 Task: Customize Chrome Appearance.
Action: Mouse moved to (1323, 40)
Screenshot: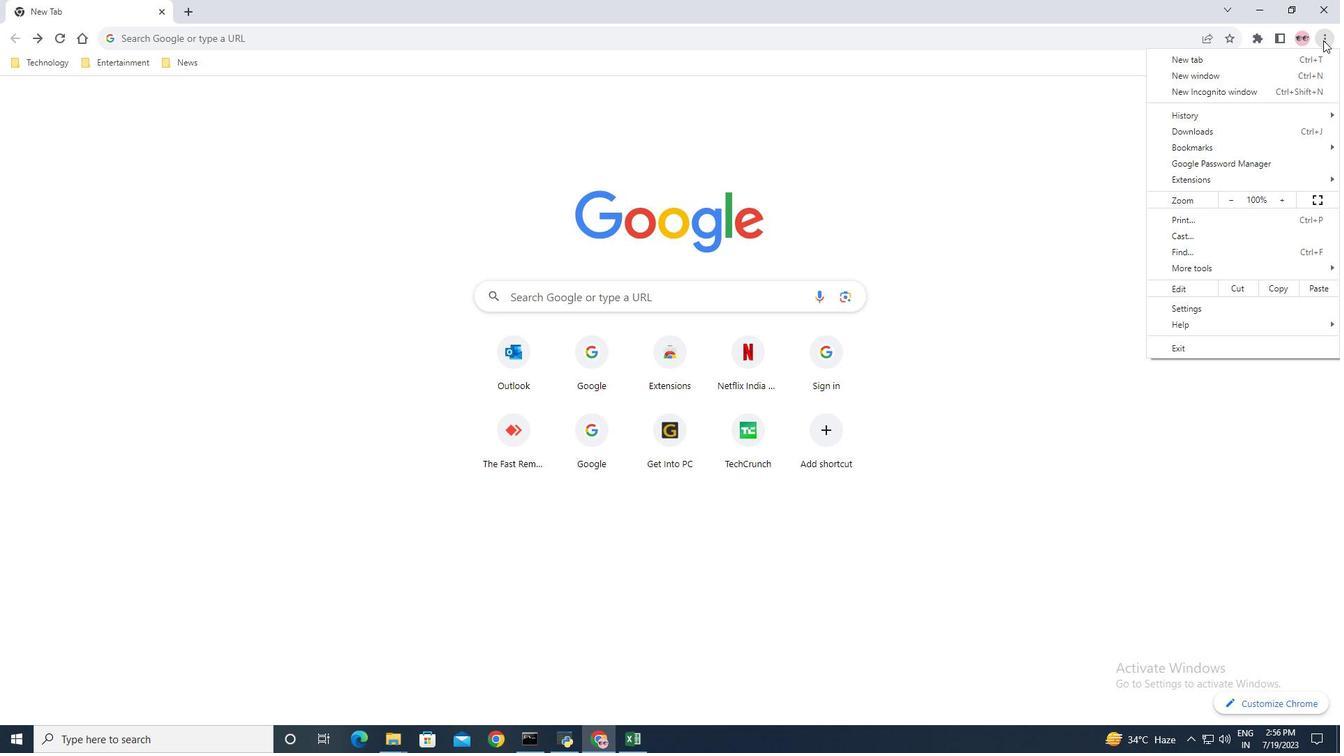 
Action: Mouse pressed left at (1323, 40)
Screenshot: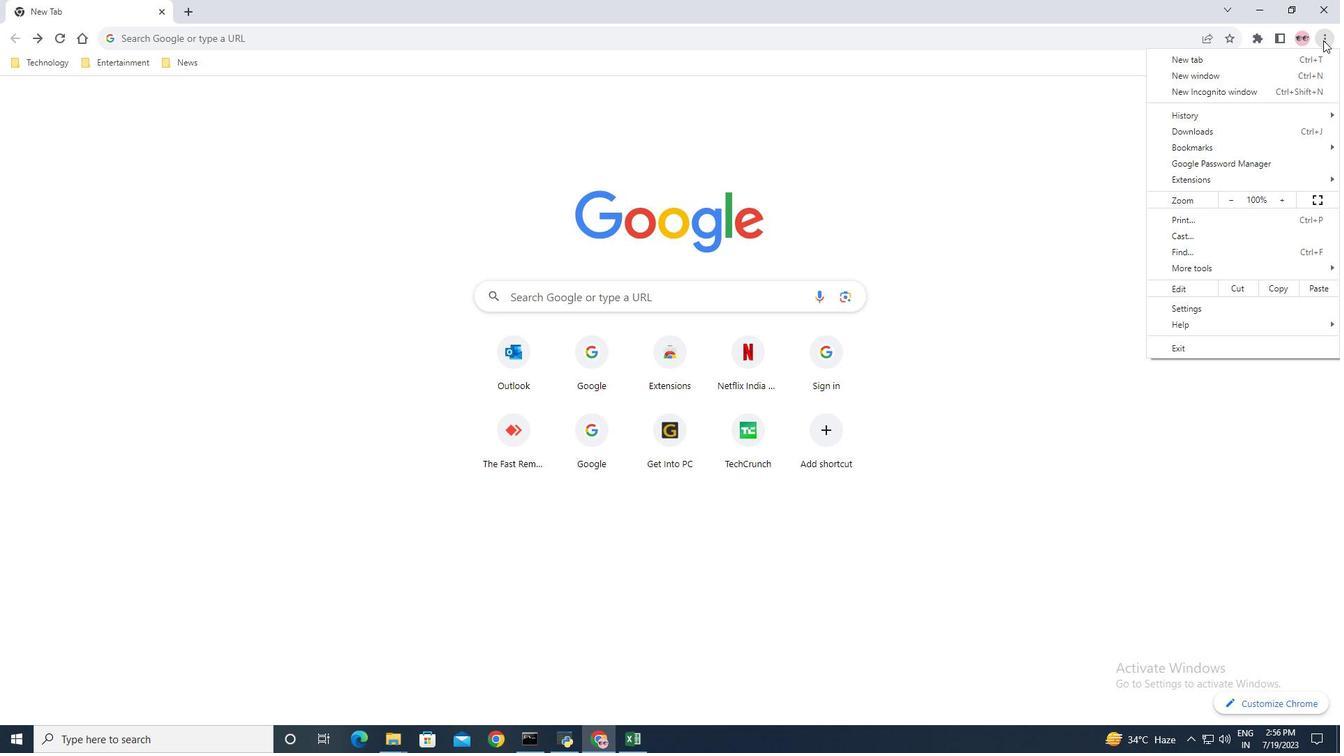 
Action: Mouse moved to (1204, 249)
Screenshot: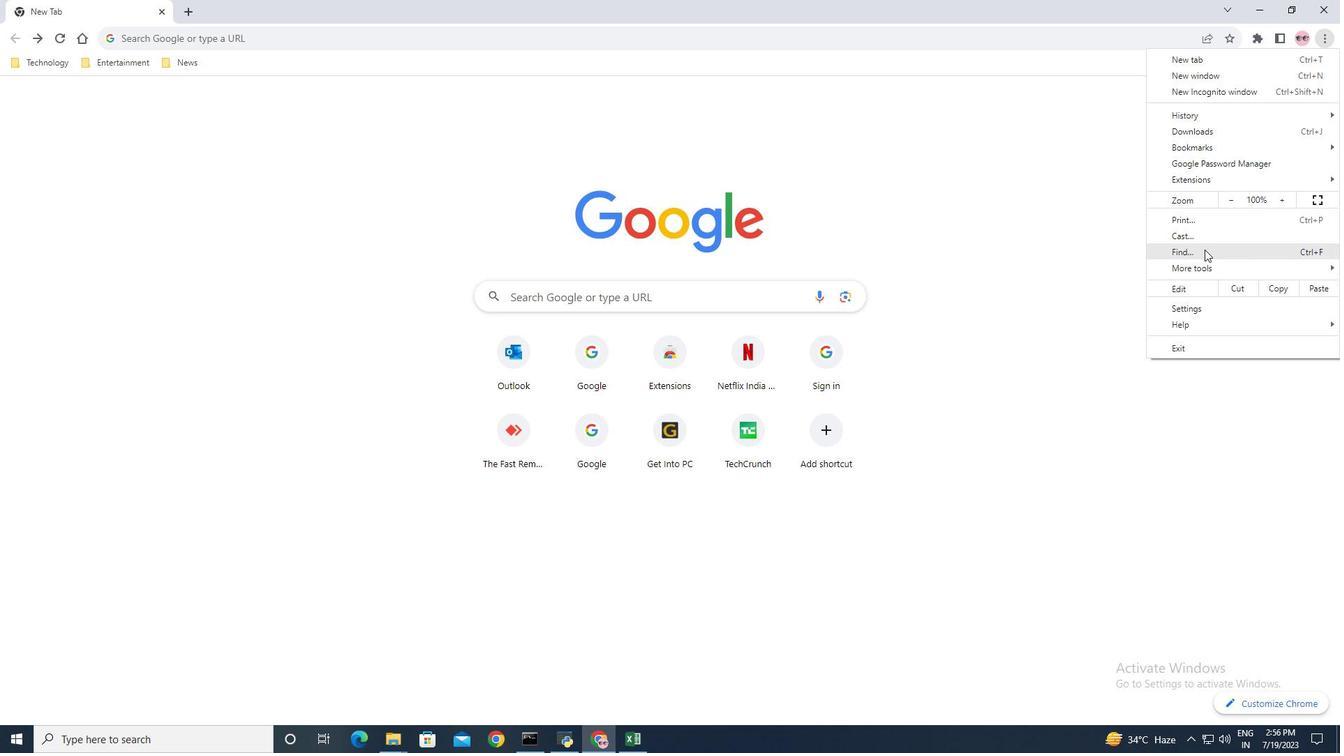 
Action: Mouse scrolled (1204, 249) with delta (0, 0)
Screenshot: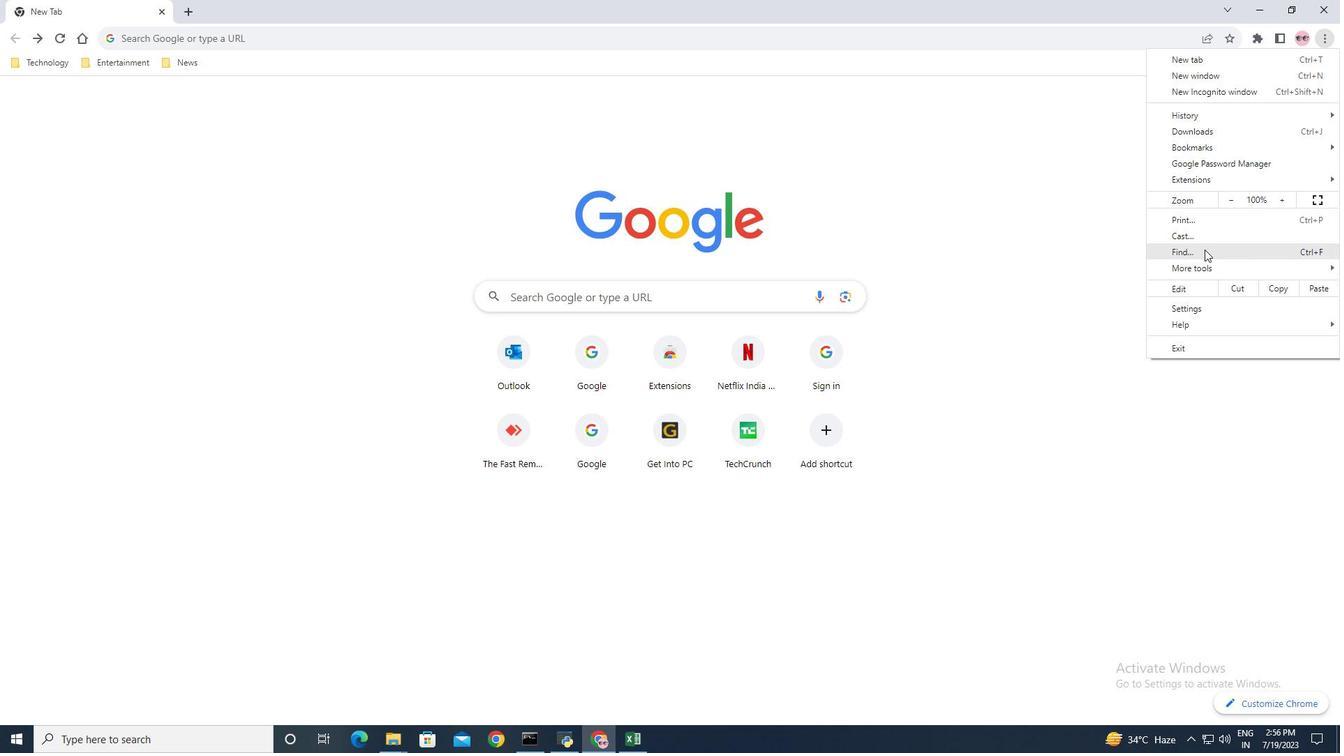 
Action: Mouse scrolled (1204, 249) with delta (0, 0)
Screenshot: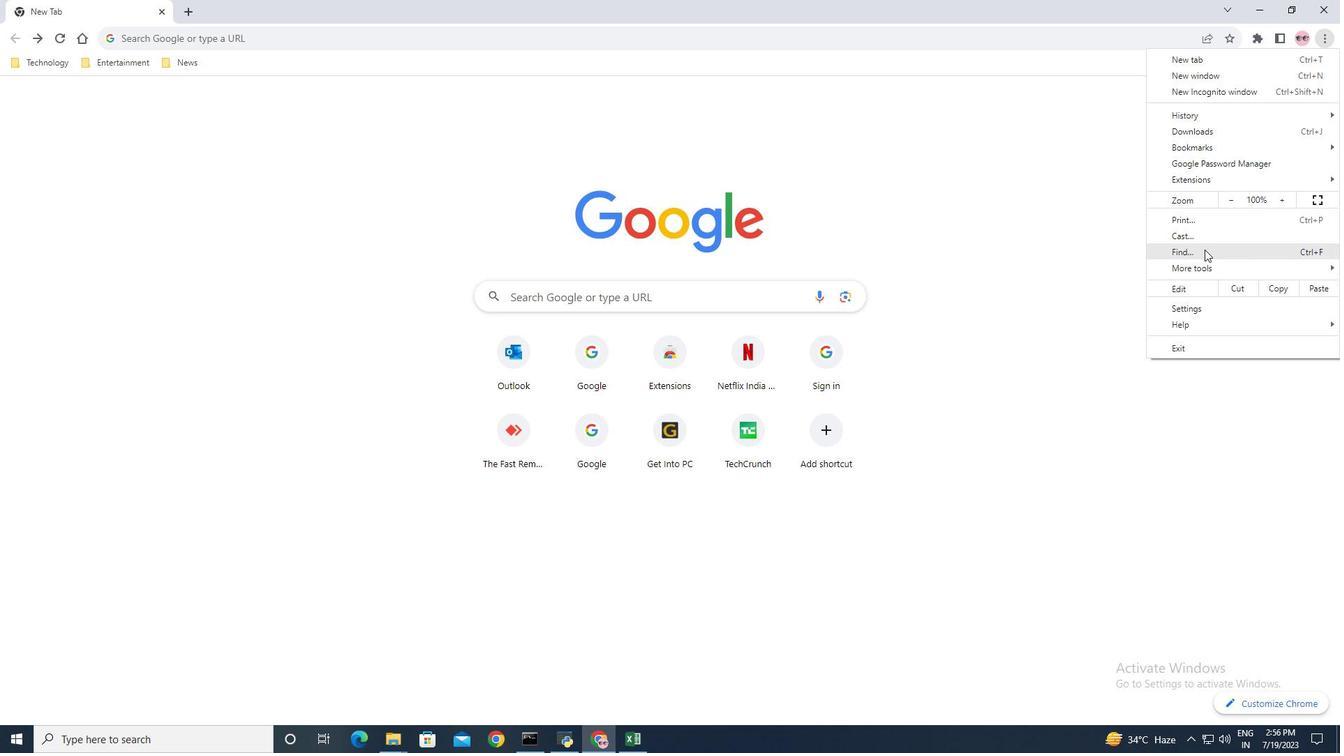 
Action: Mouse moved to (1194, 312)
Screenshot: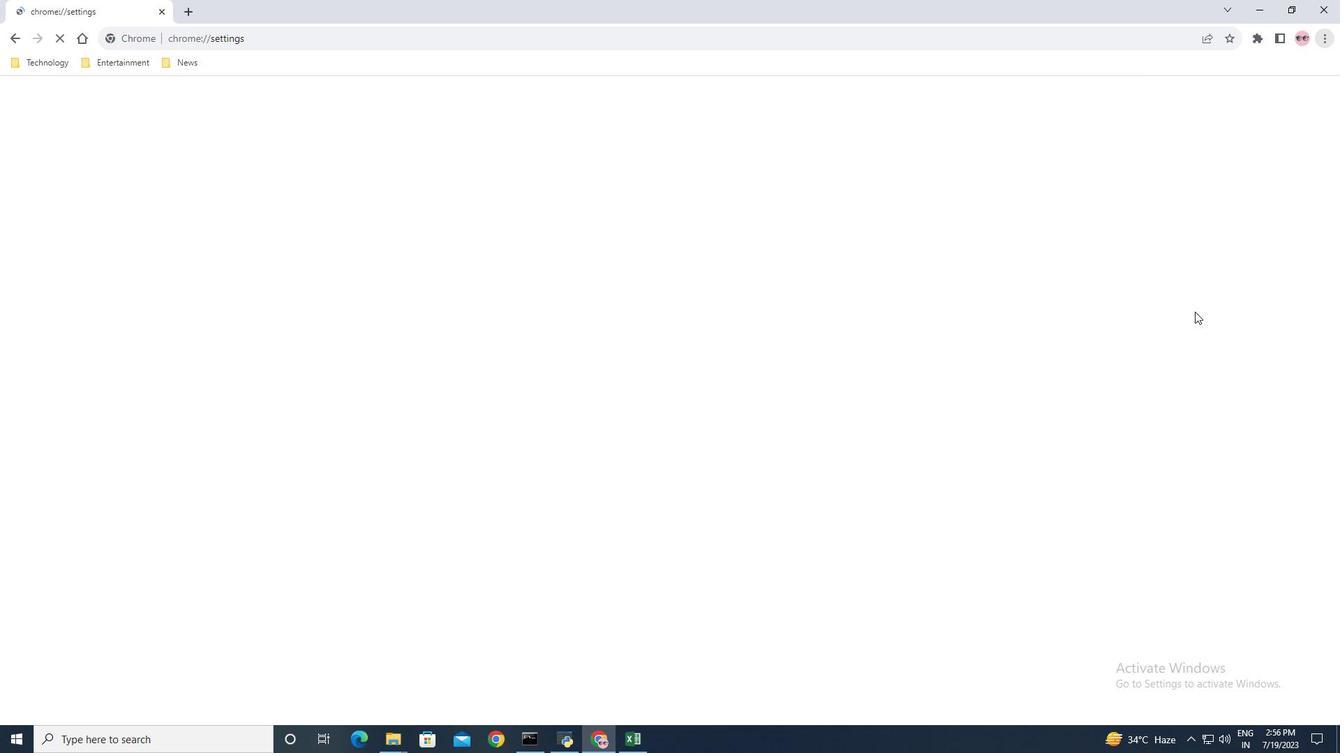 
Action: Mouse pressed left at (1194, 312)
Screenshot: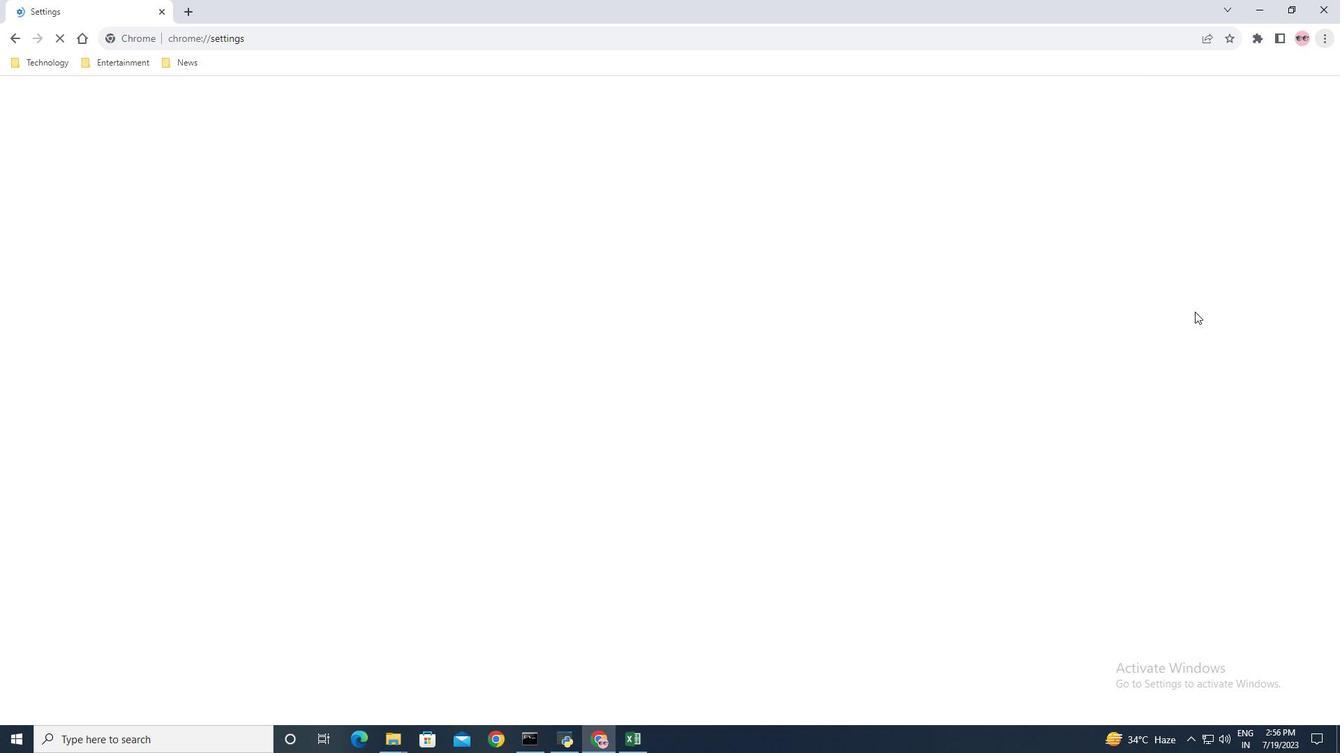 
Action: Mouse moved to (80, 247)
Screenshot: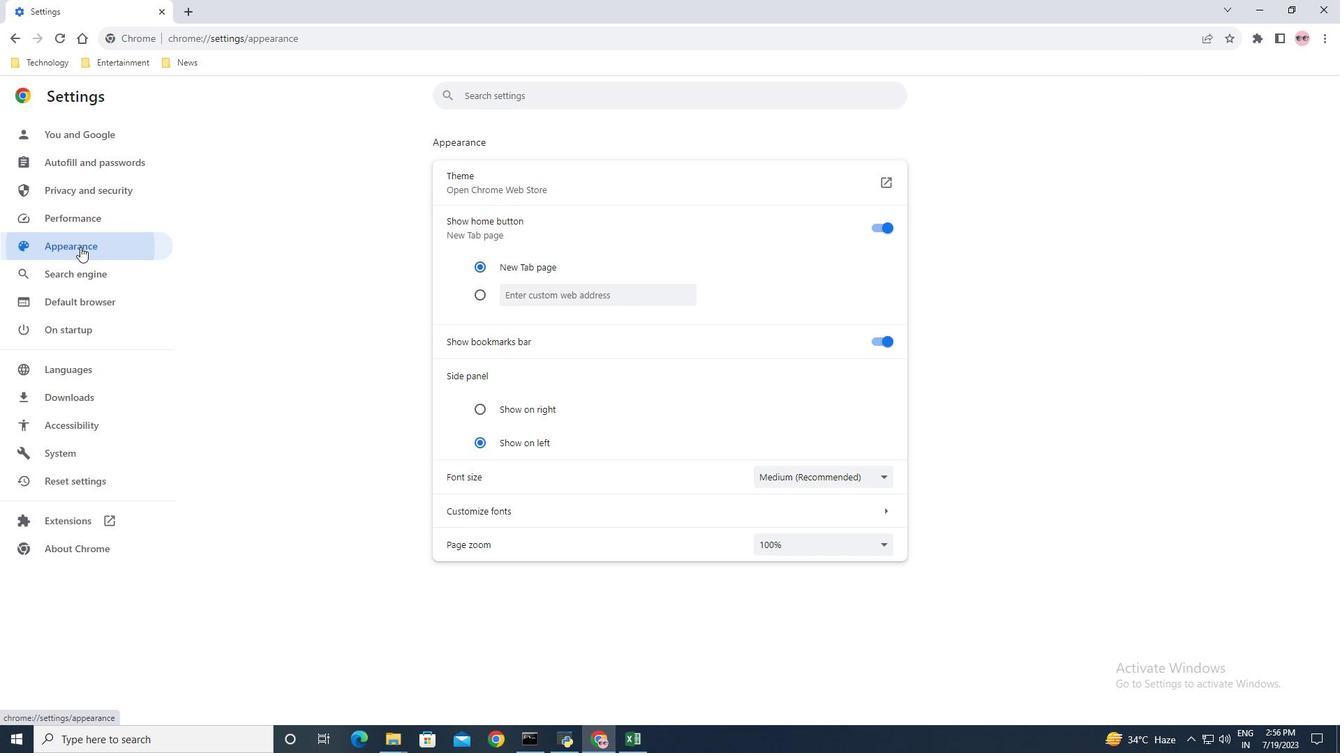 
Action: Mouse pressed left at (80, 247)
Screenshot: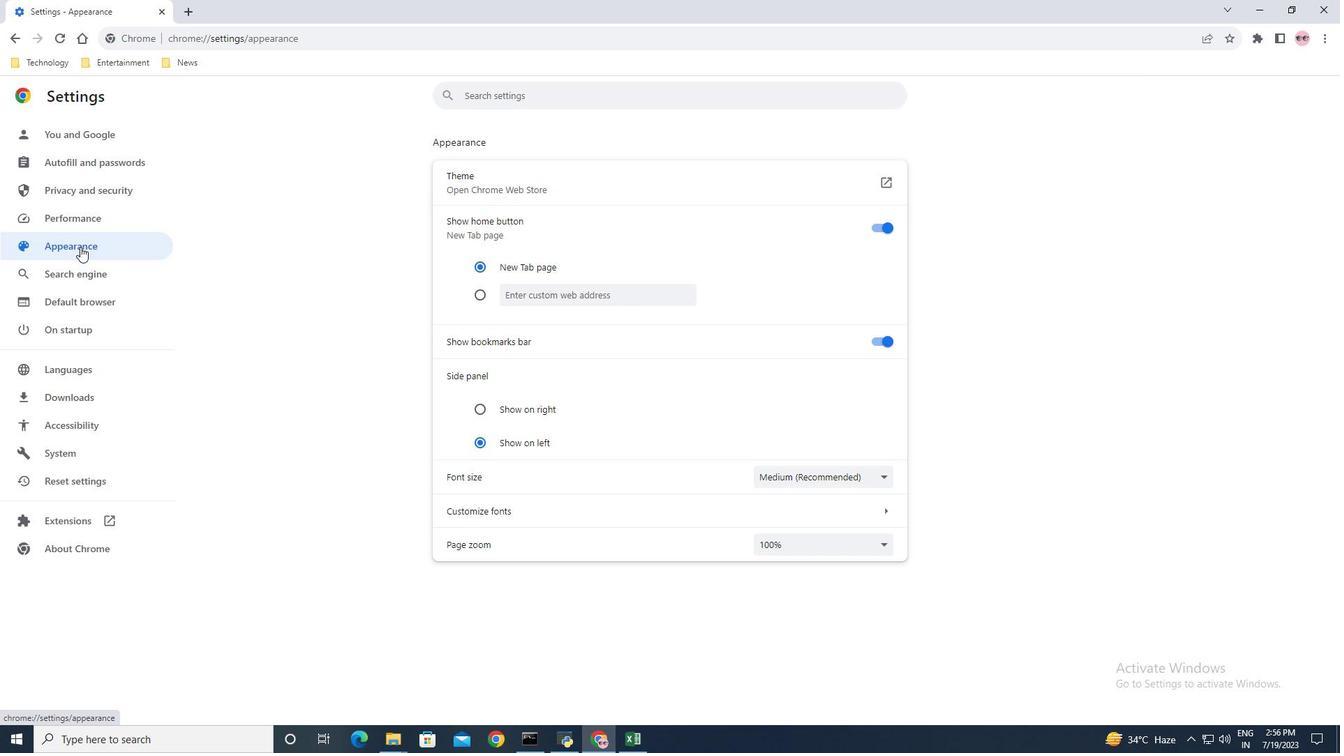 
Action: Mouse moved to (589, 189)
Screenshot: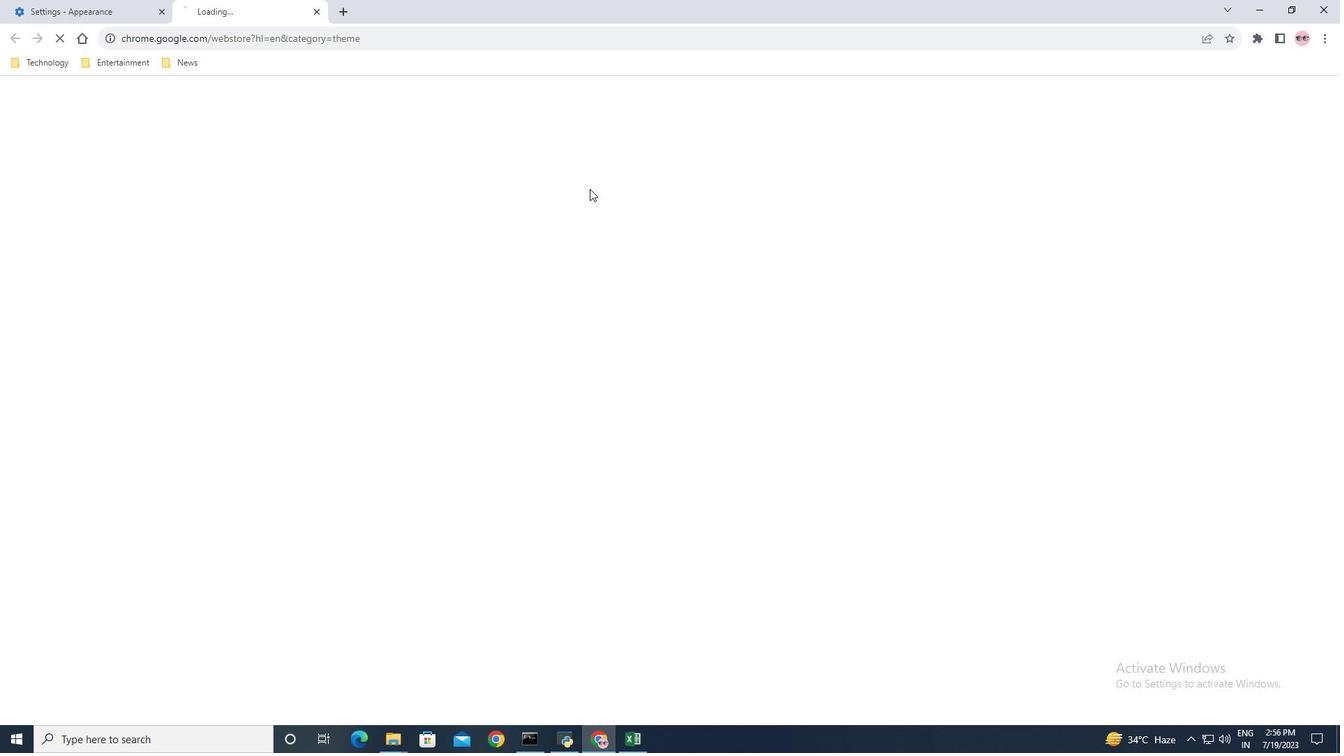 
Action: Mouse pressed left at (589, 189)
Screenshot: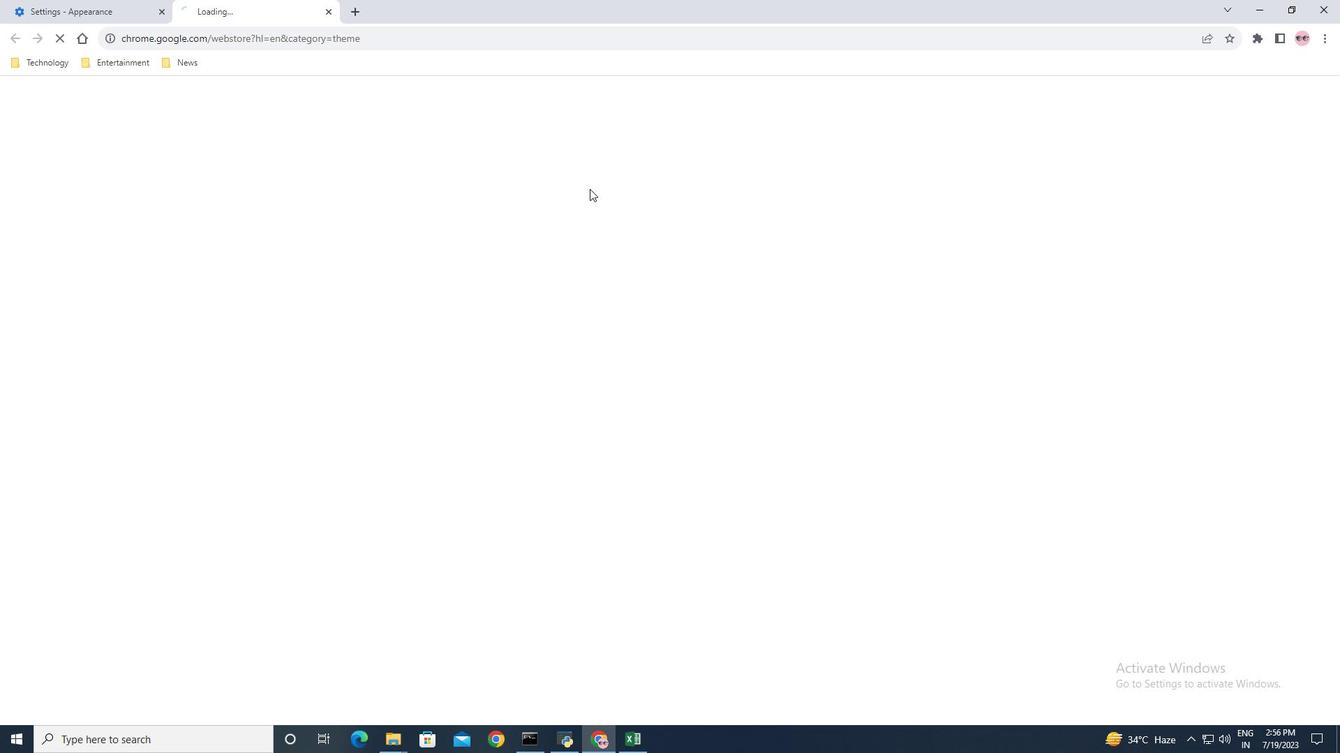 
Action: Mouse moved to (792, 339)
Screenshot: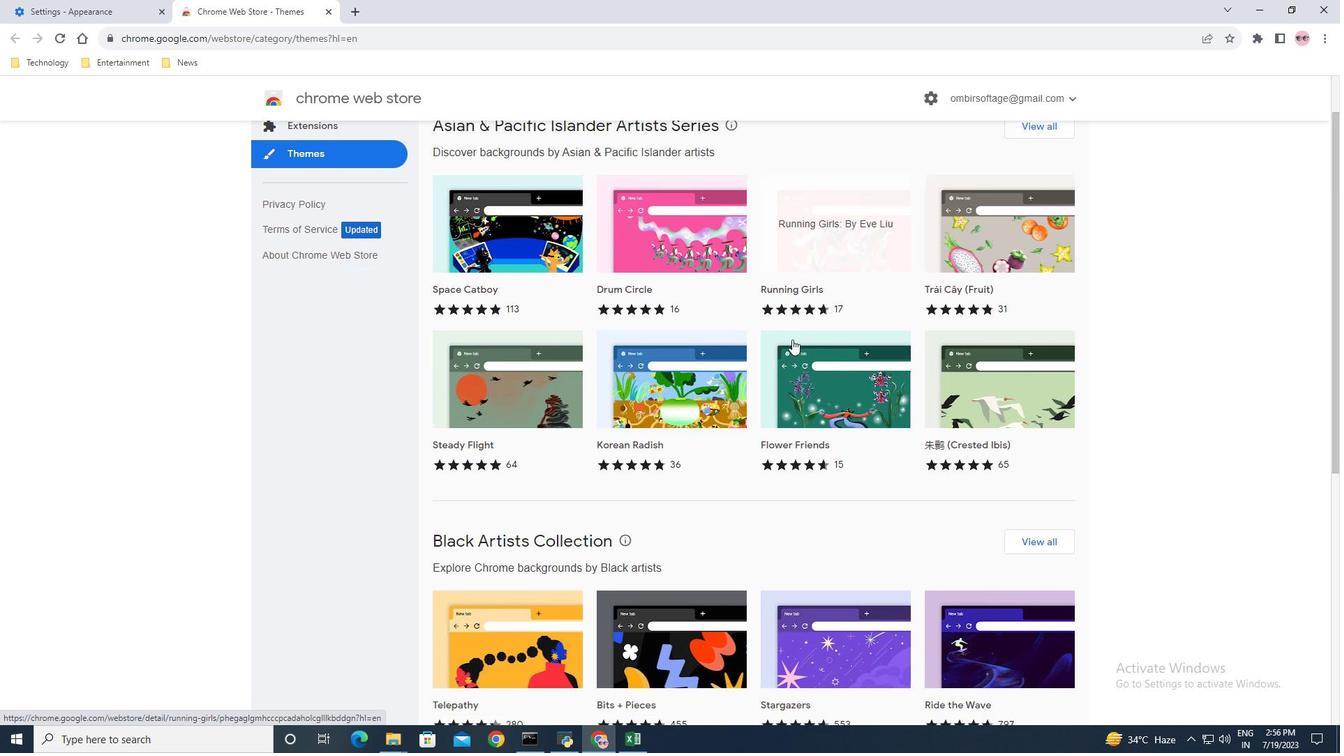 
Action: Mouse scrolled (792, 339) with delta (0, 0)
Screenshot: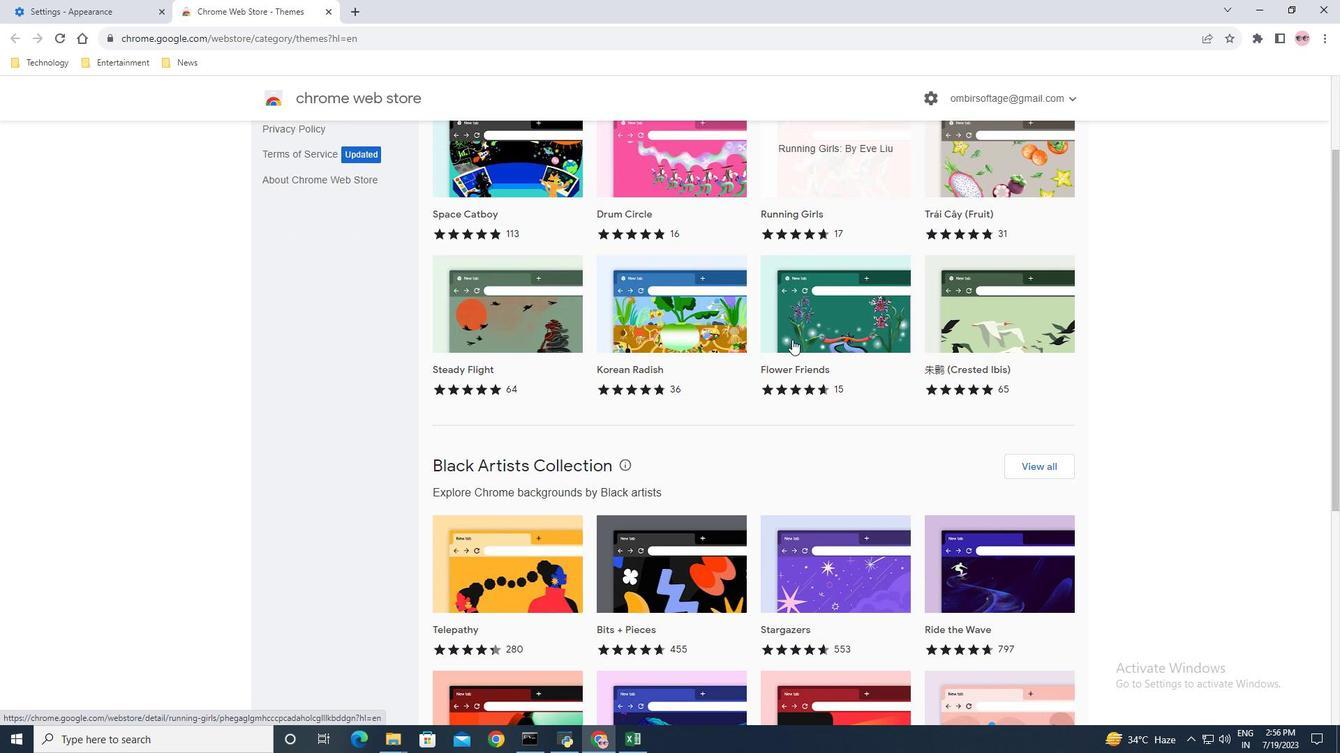
Action: Mouse scrolled (792, 339) with delta (0, 0)
Screenshot: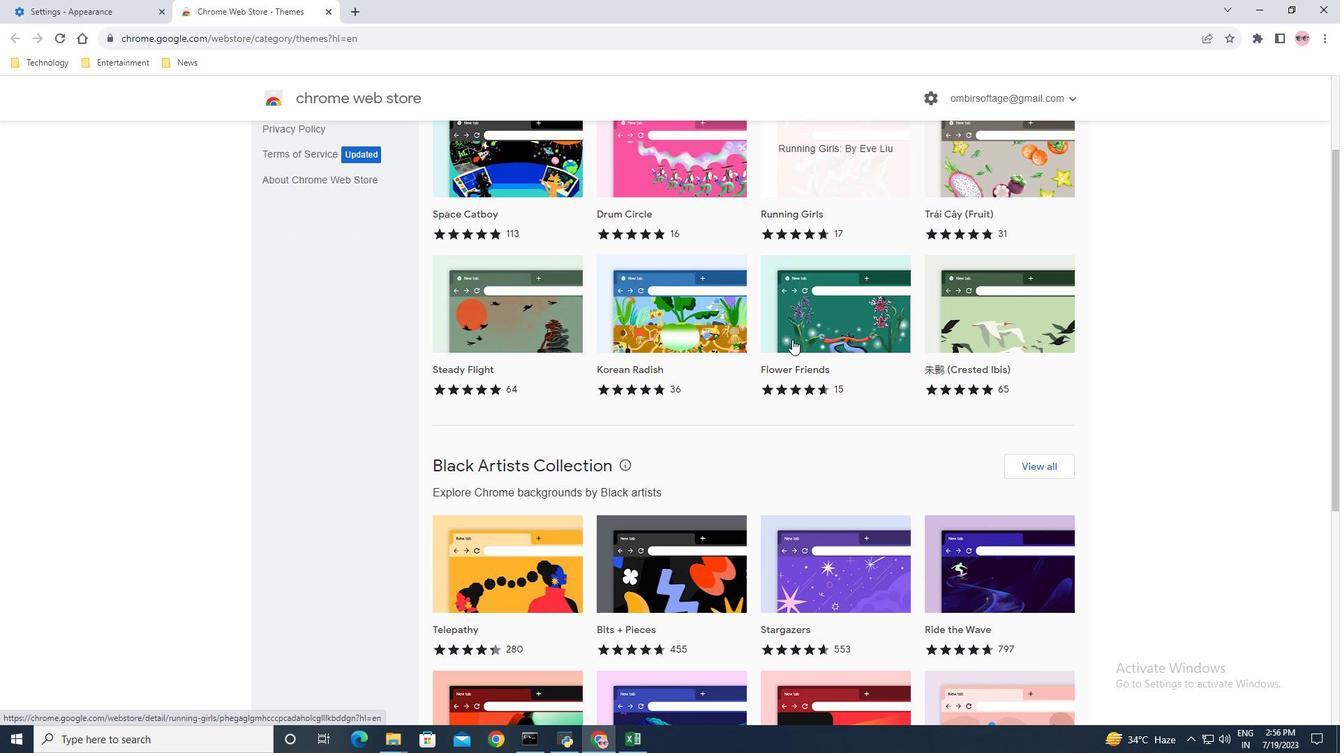 
Action: Mouse scrolled (792, 339) with delta (0, 0)
Screenshot: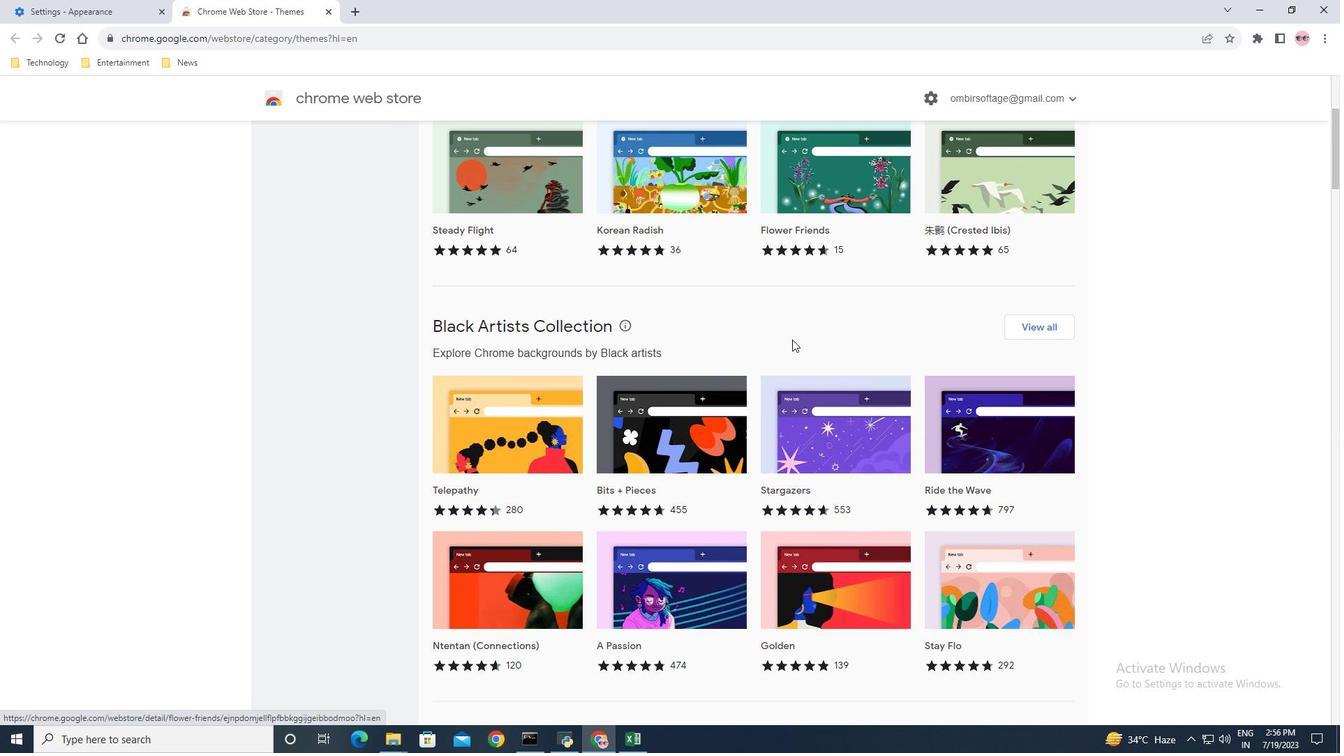 
Action: Mouse scrolled (792, 339) with delta (0, 0)
Screenshot: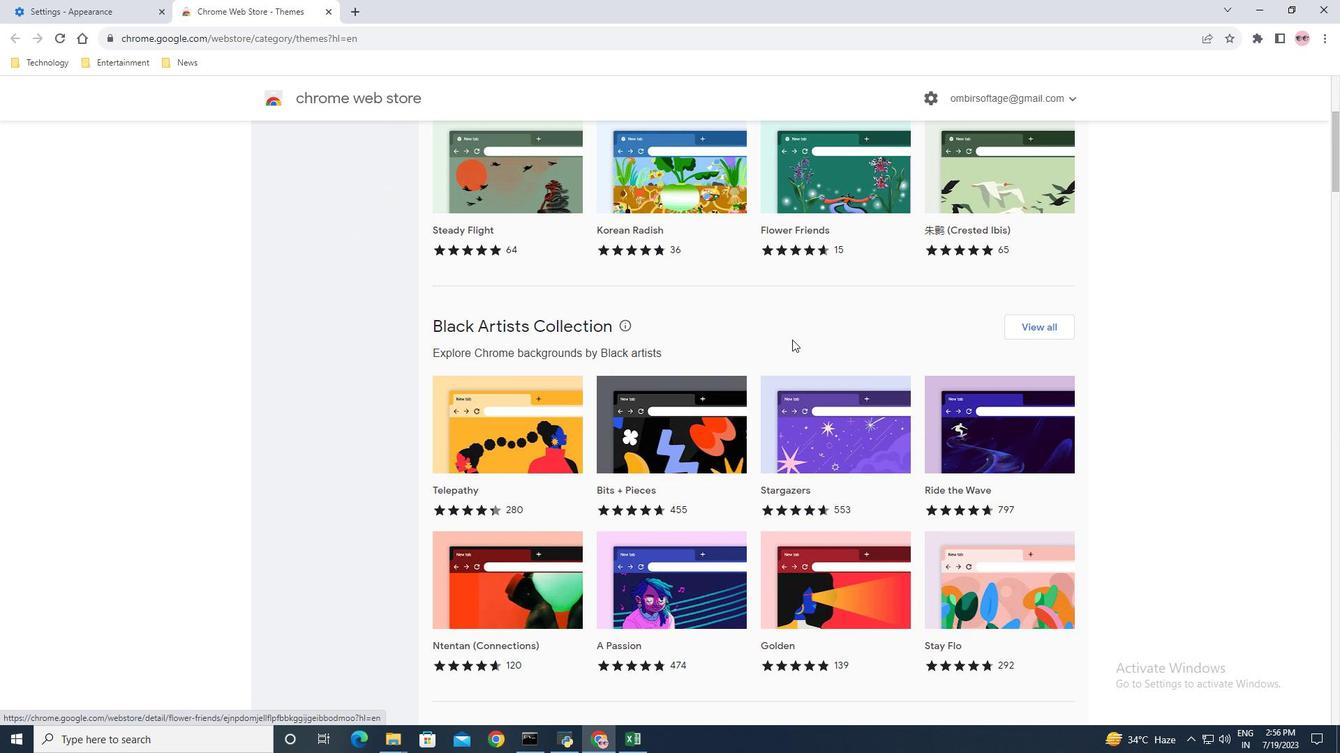 
Action: Mouse scrolled (792, 339) with delta (0, 0)
Screenshot: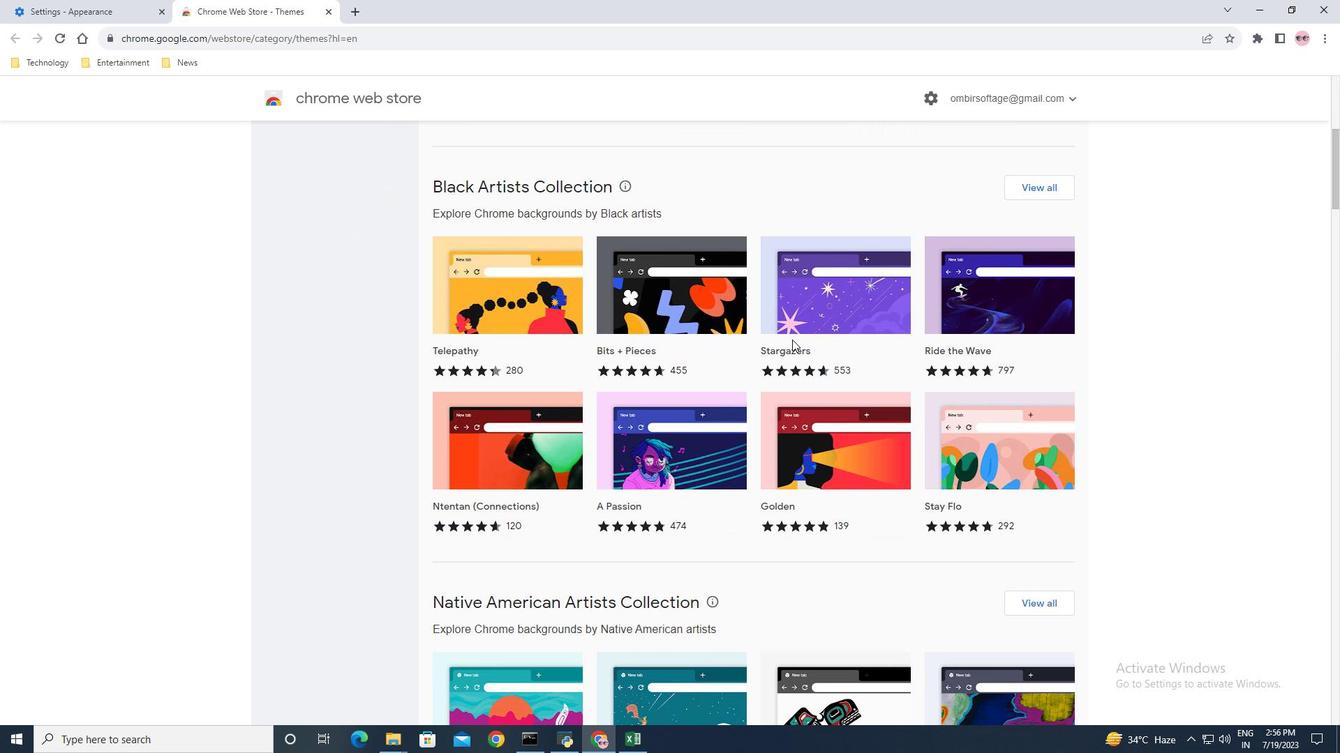 
Action: Mouse scrolled (792, 339) with delta (0, 0)
Screenshot: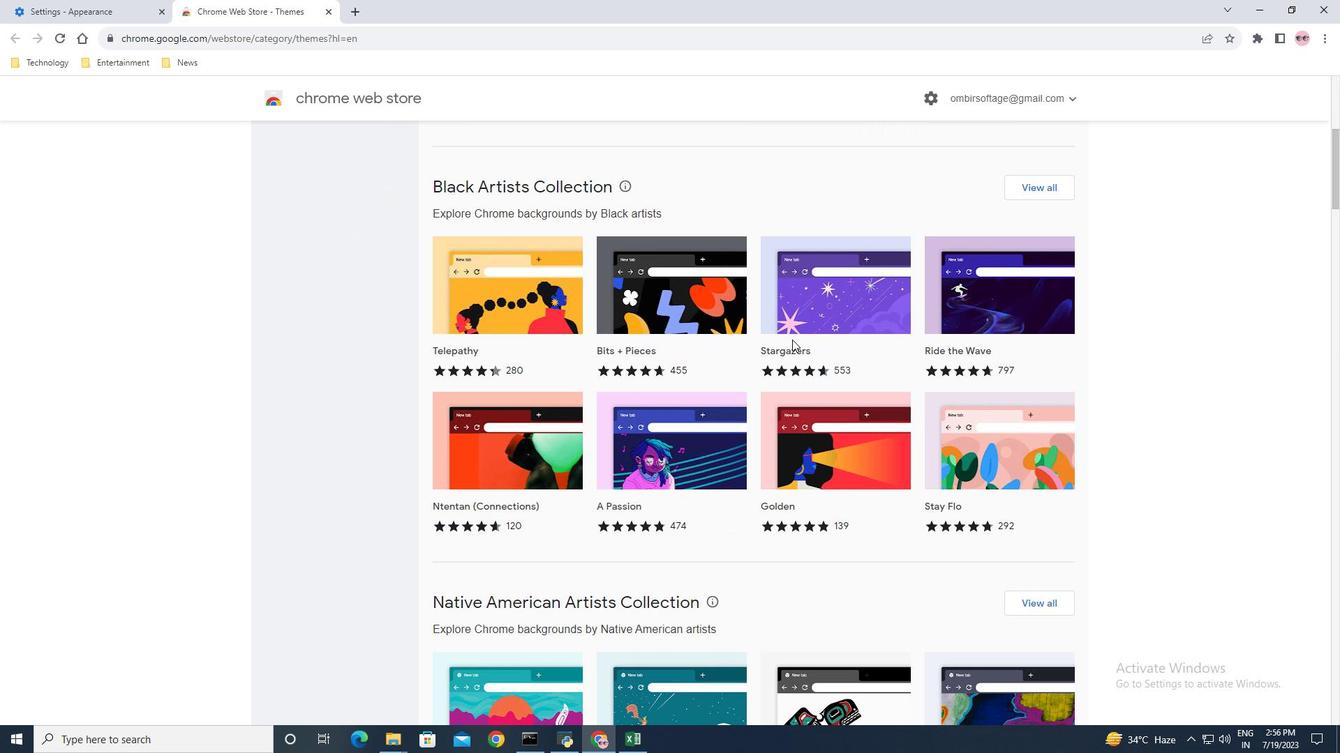 
Action: Mouse scrolled (792, 339) with delta (0, 0)
Screenshot: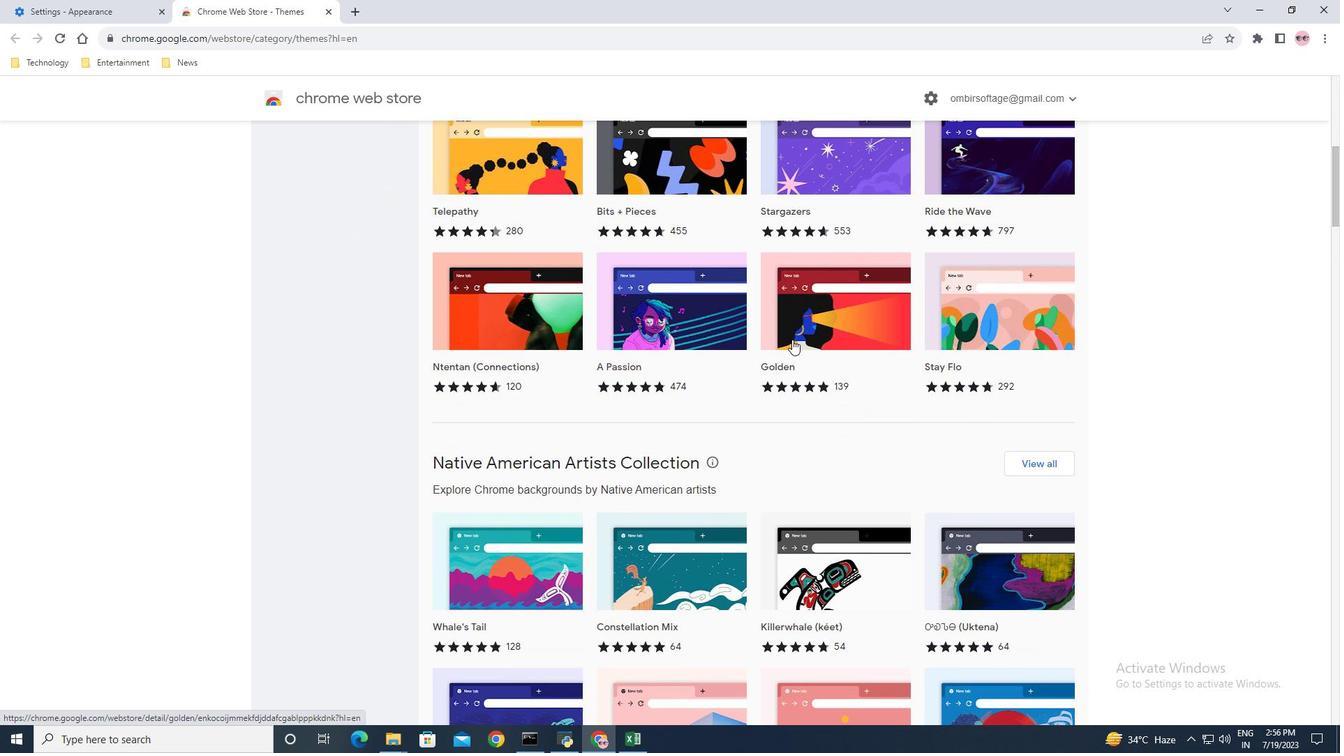 
Action: Mouse scrolled (792, 339) with delta (0, 0)
Screenshot: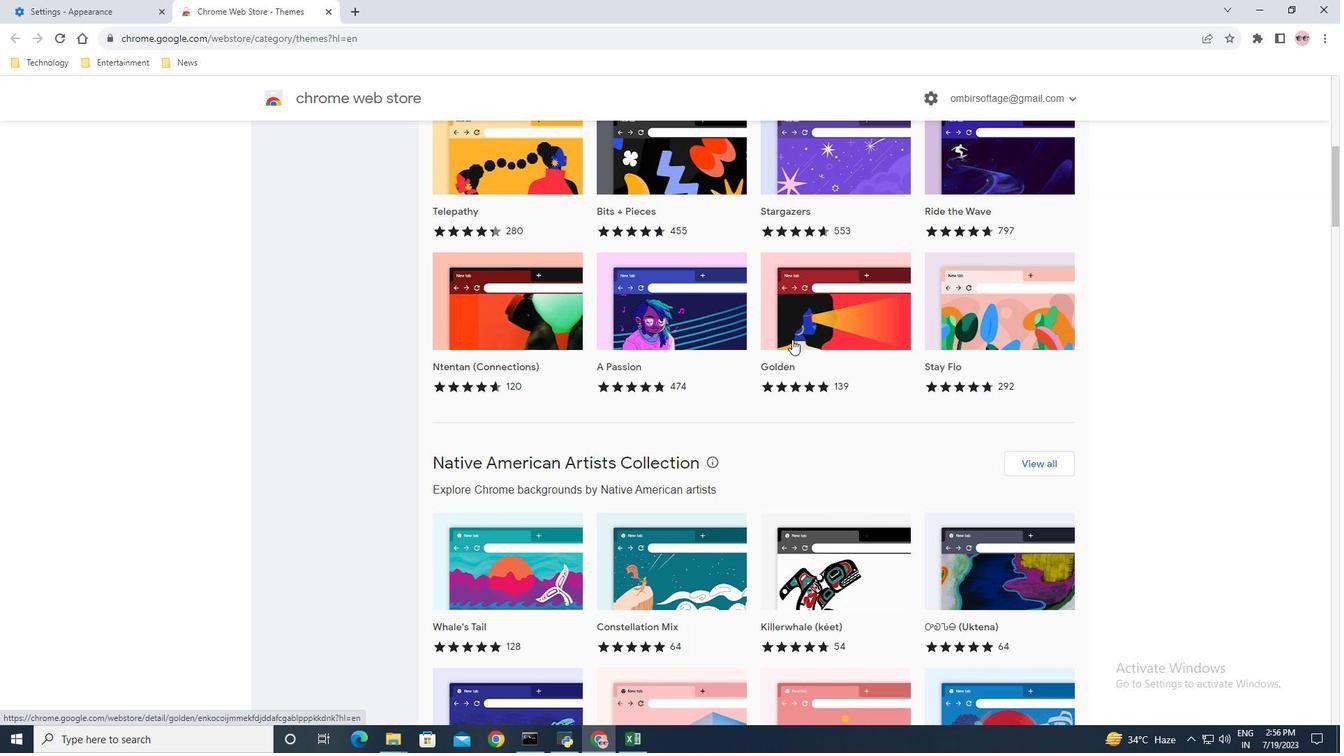 
Action: Mouse scrolled (792, 339) with delta (0, 0)
Screenshot: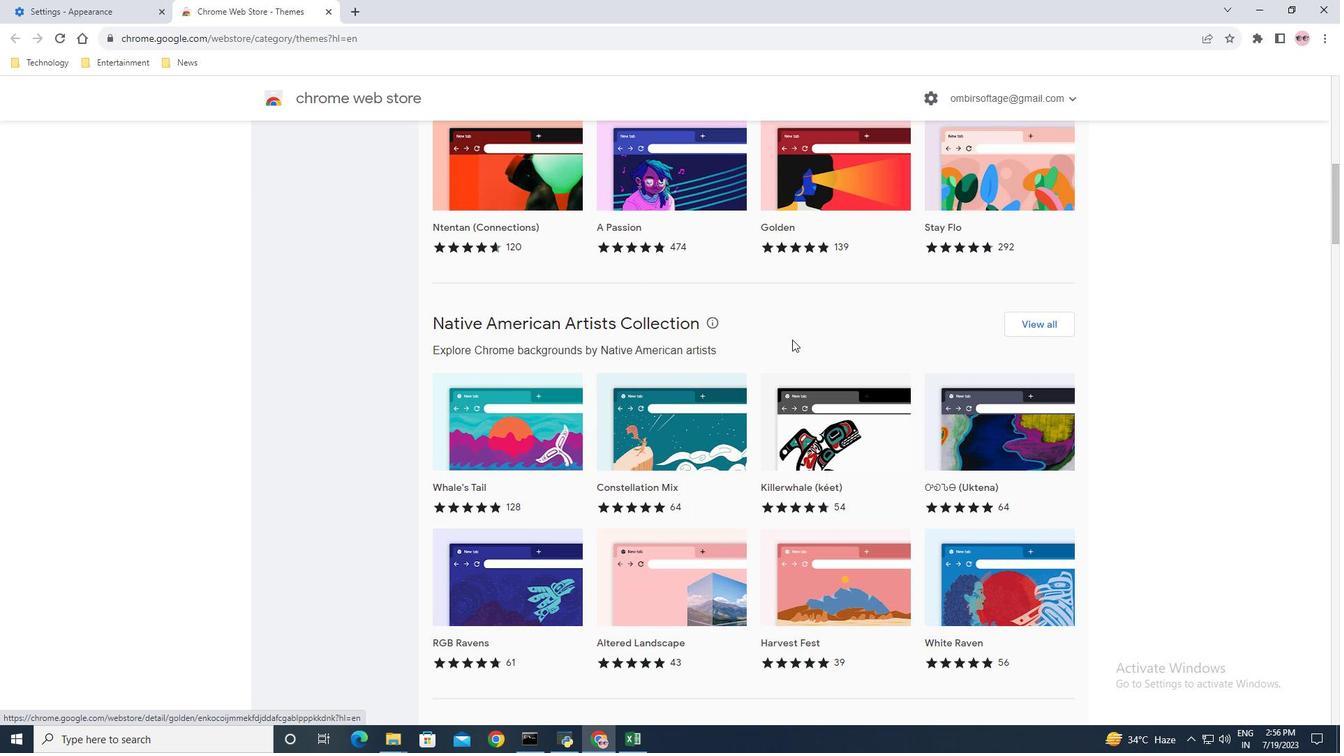 
Action: Mouse scrolled (792, 339) with delta (0, 0)
Screenshot: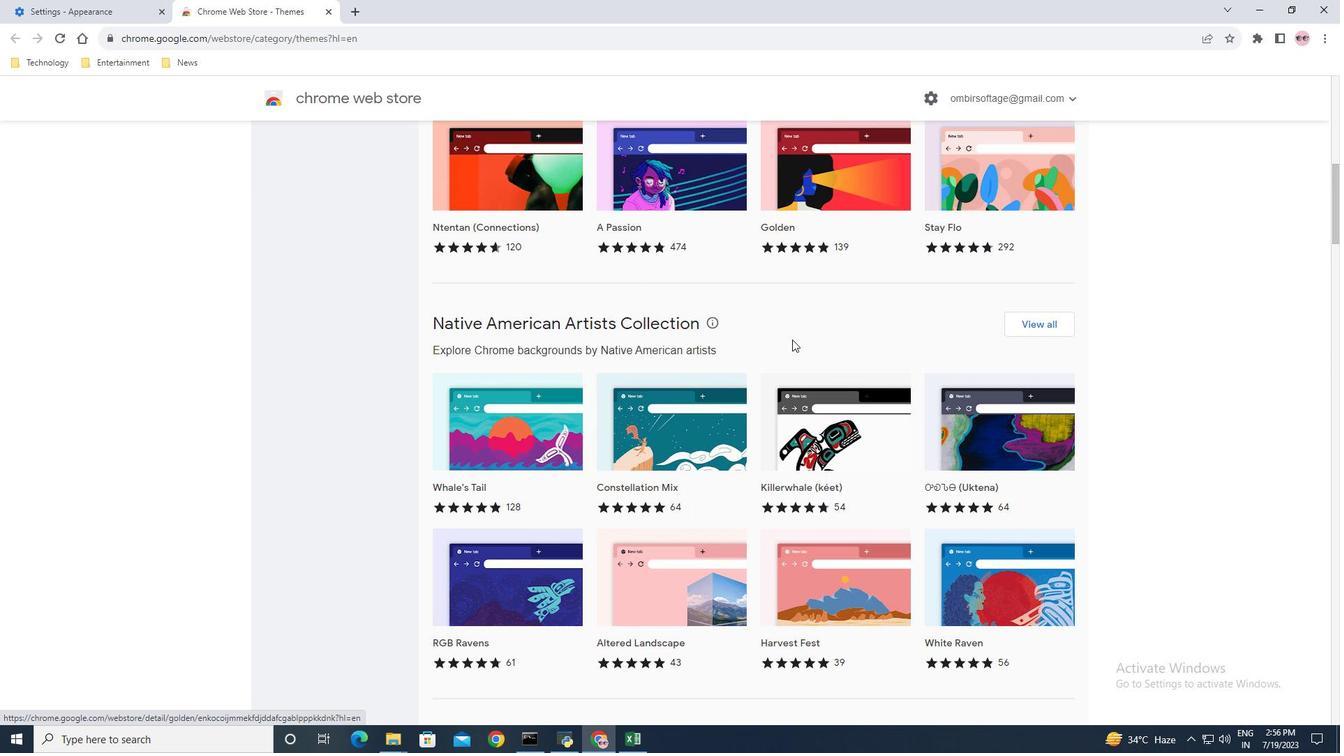 
Action: Mouse scrolled (792, 339) with delta (0, 0)
Screenshot: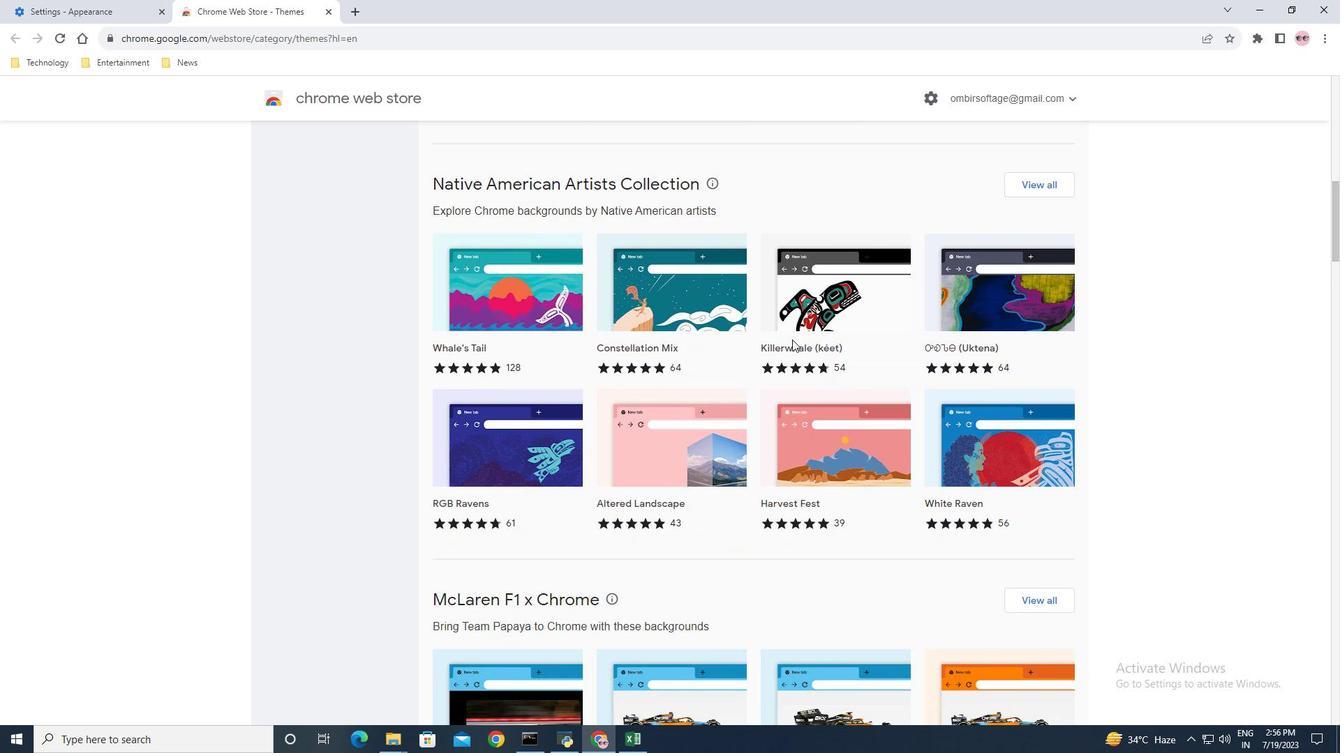 
Action: Mouse scrolled (792, 339) with delta (0, 0)
Screenshot: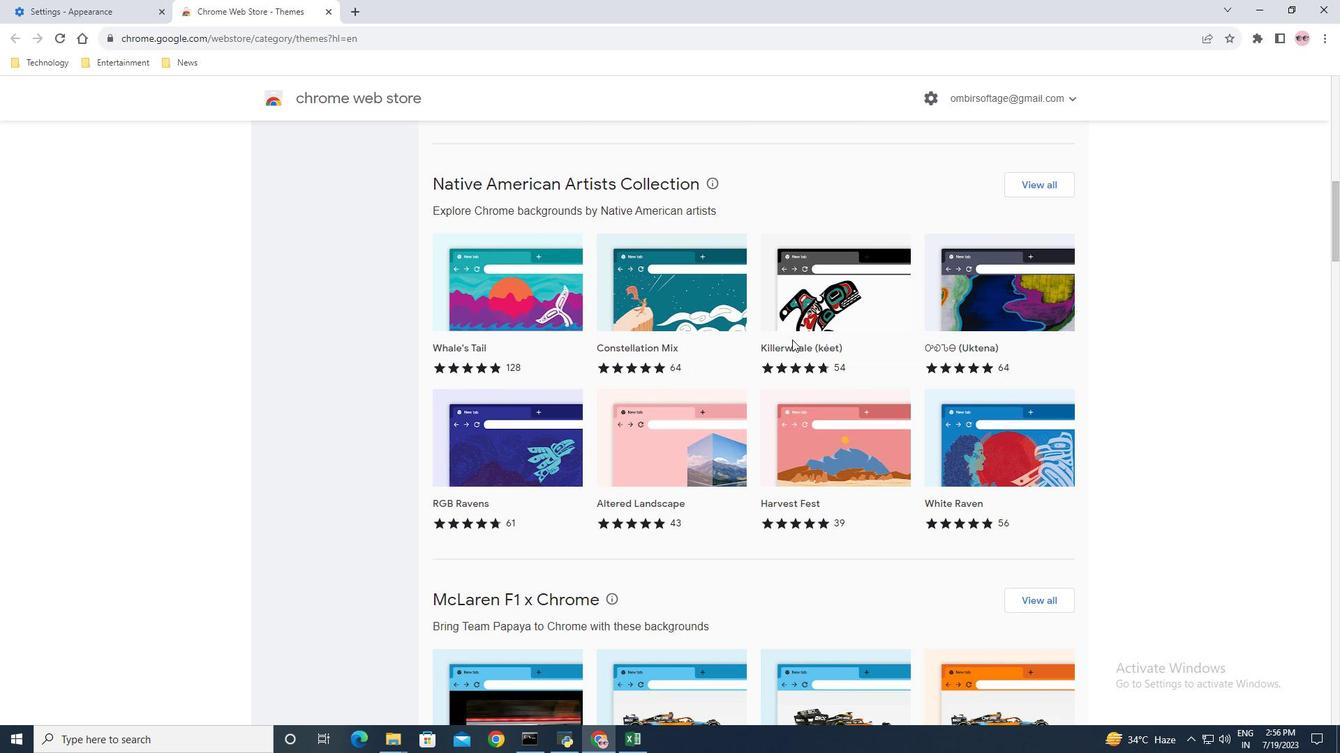 
Action: Mouse scrolled (792, 339) with delta (0, 0)
Screenshot: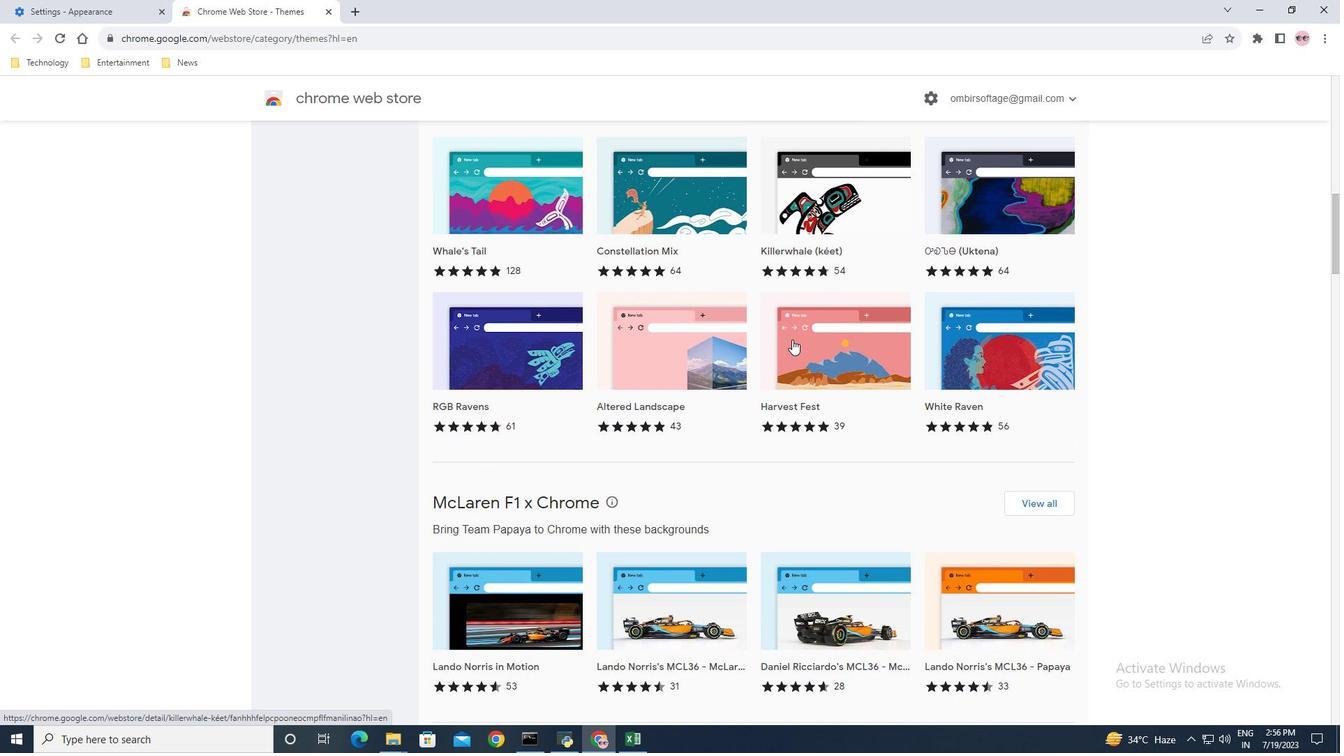 
Action: Mouse scrolled (792, 339) with delta (0, 0)
Screenshot: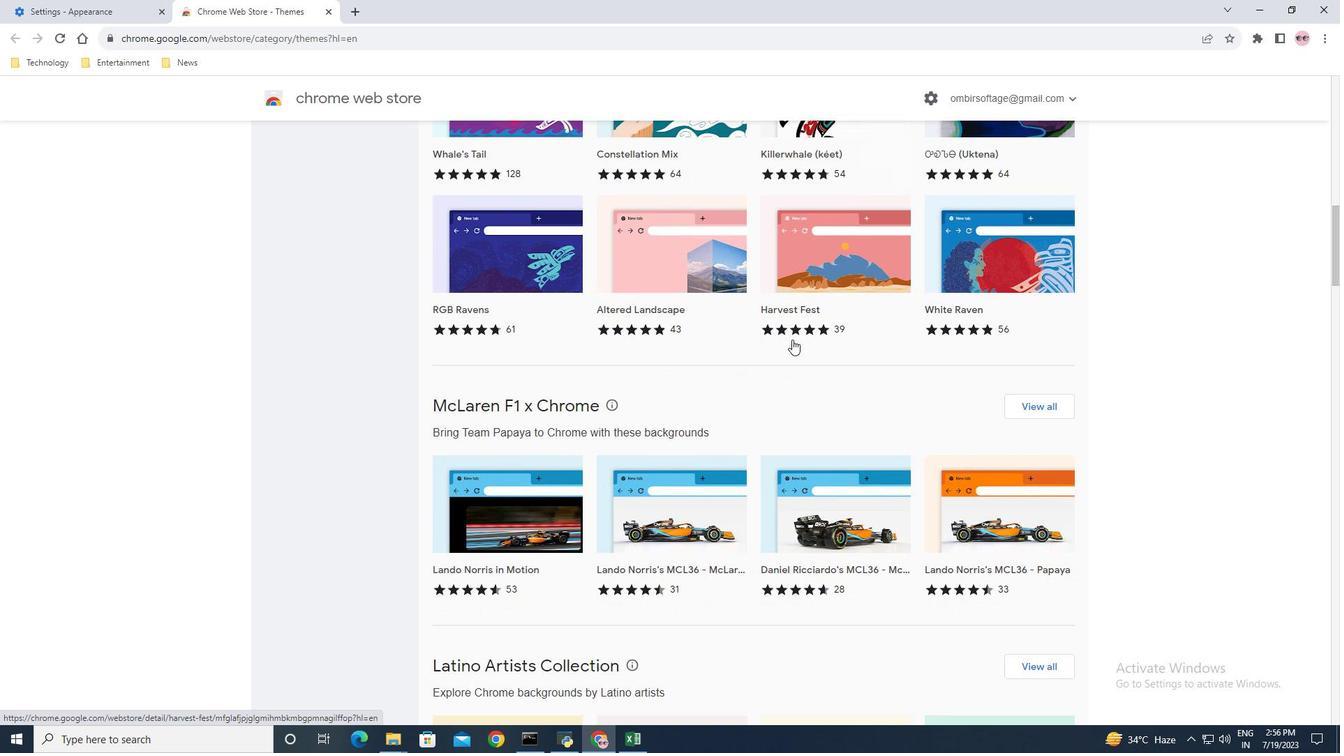 
Action: Mouse scrolled (792, 339) with delta (0, 0)
Screenshot: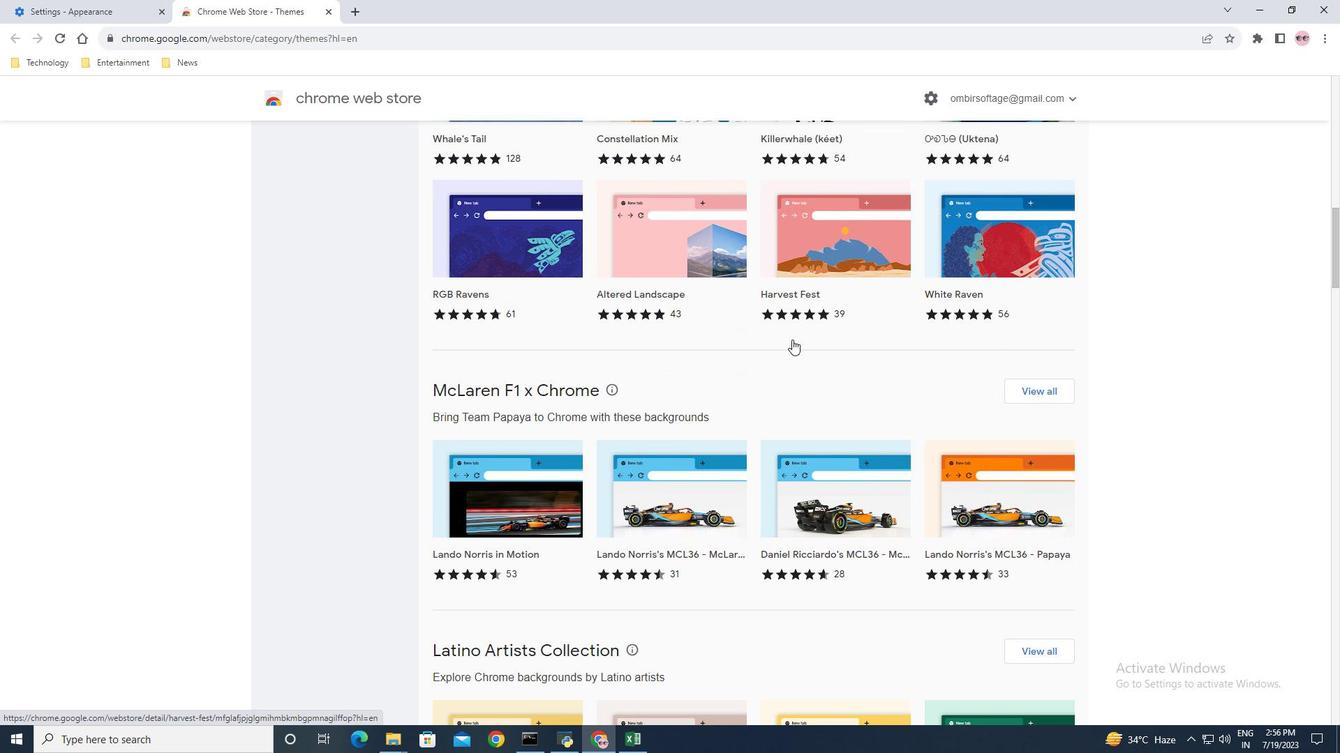 
Action: Mouse scrolled (792, 339) with delta (0, 0)
Screenshot: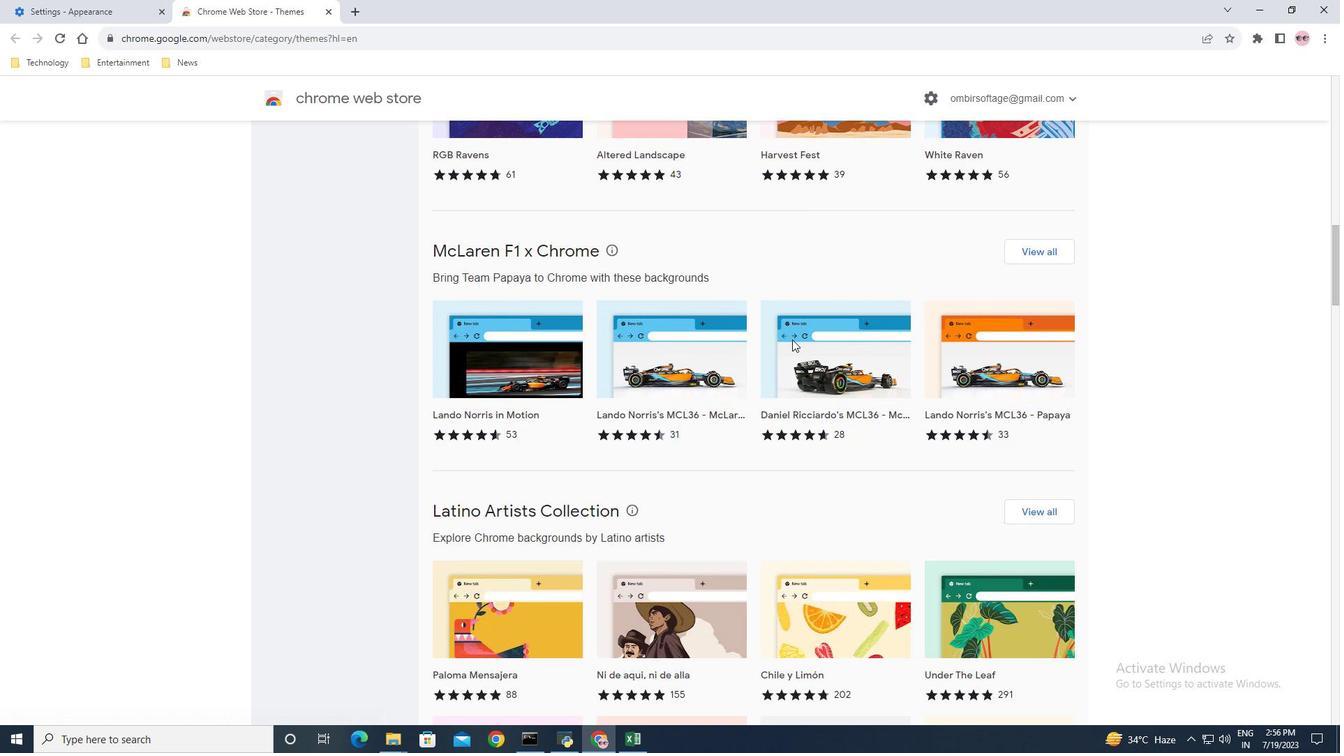 
Action: Mouse scrolled (792, 339) with delta (0, 0)
Screenshot: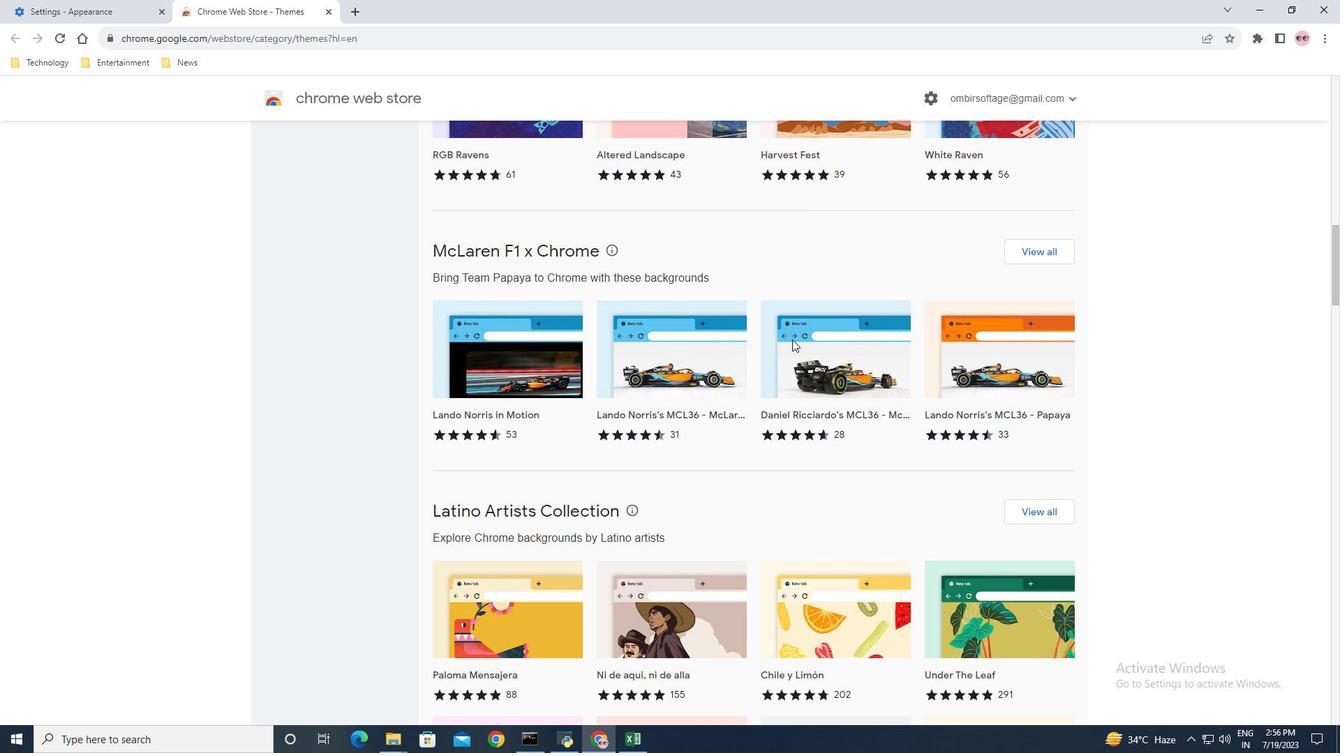
Action: Mouse scrolled (792, 339) with delta (0, 0)
Screenshot: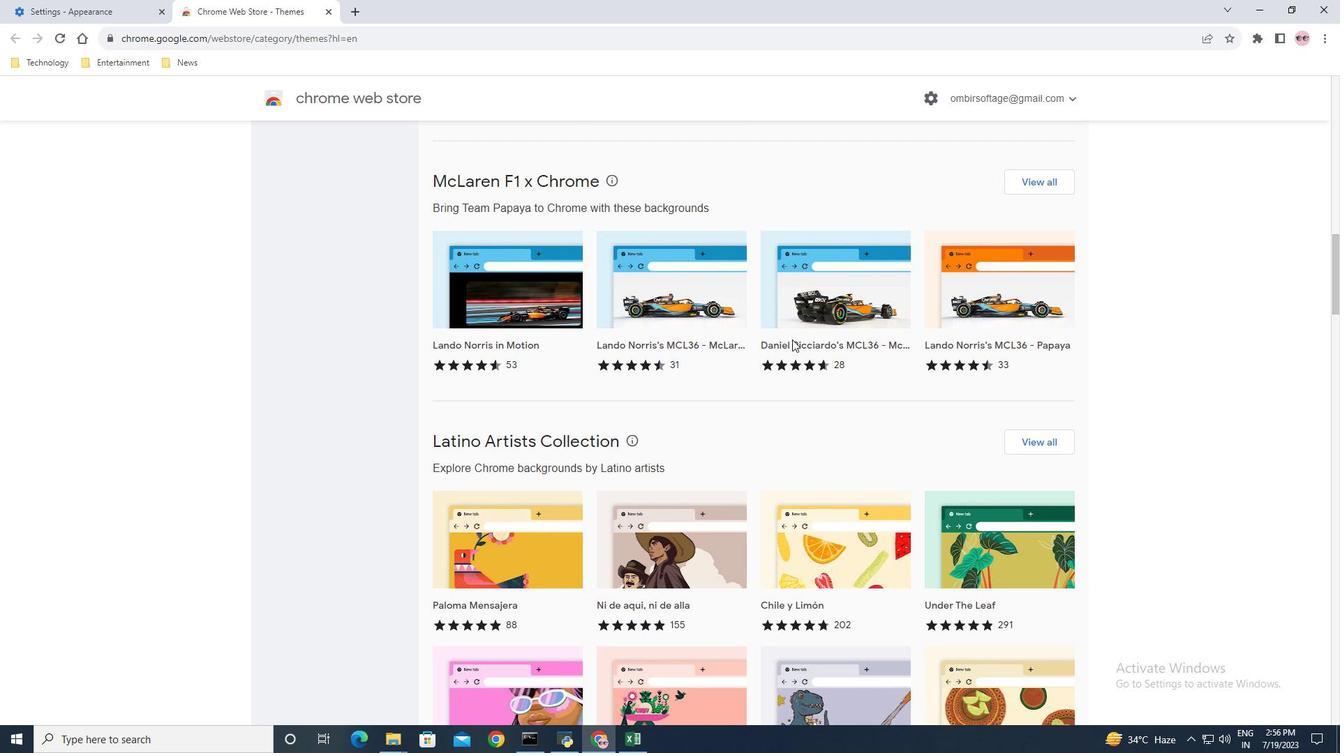 
Action: Mouse moved to (1002, 292)
Screenshot: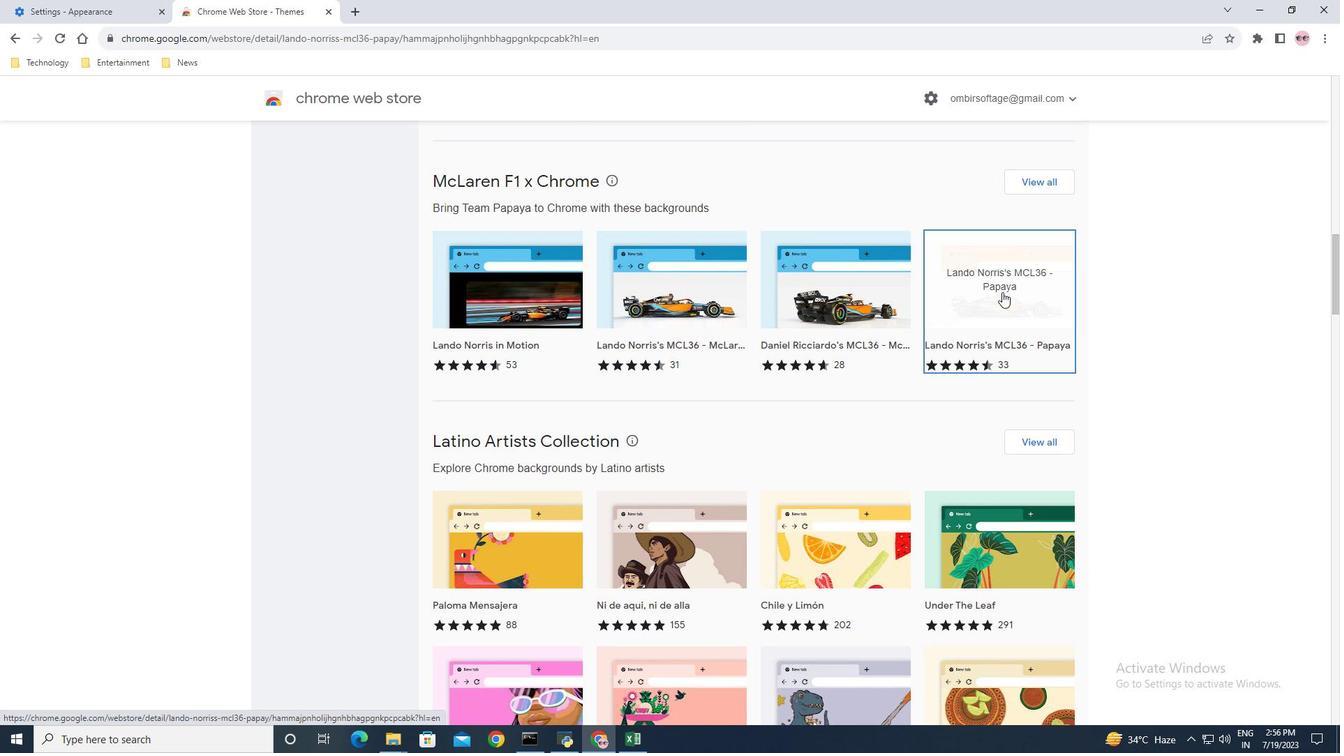 
Action: Mouse pressed left at (1002, 292)
Screenshot: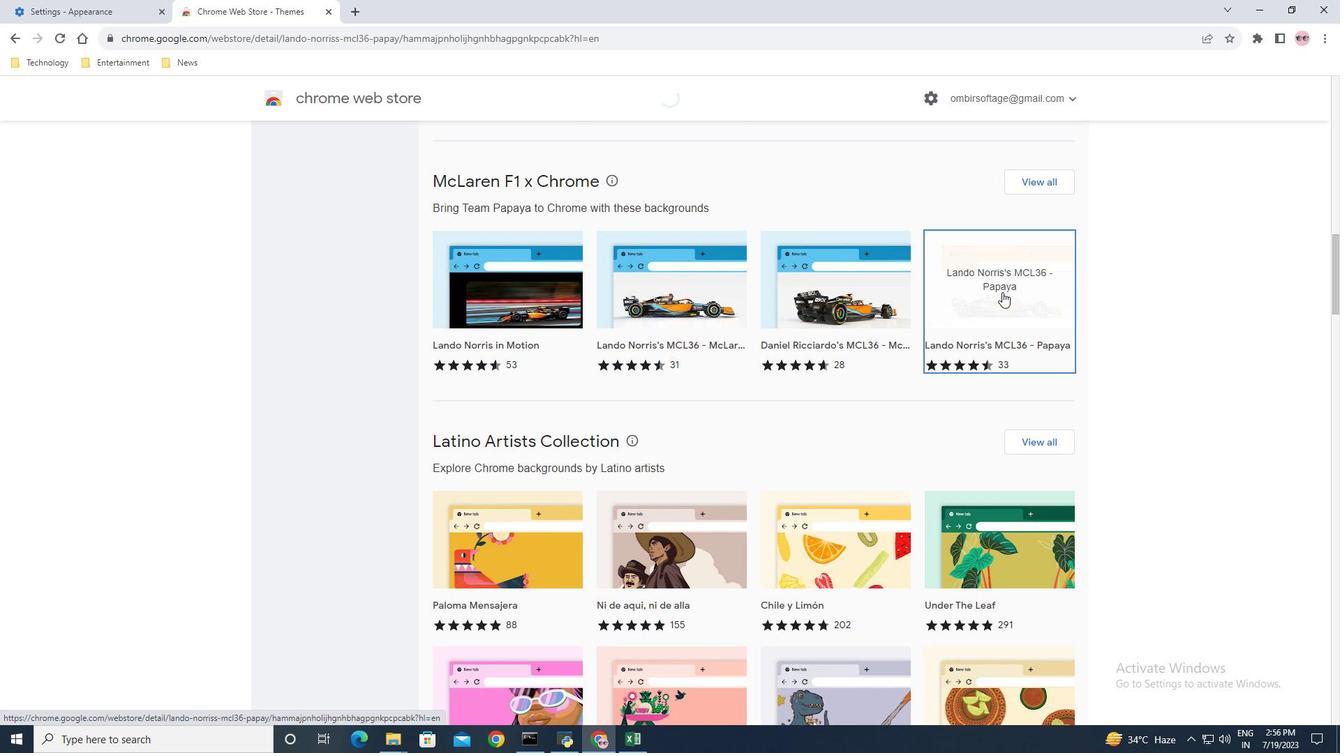 
Action: Mouse moved to (951, 201)
Screenshot: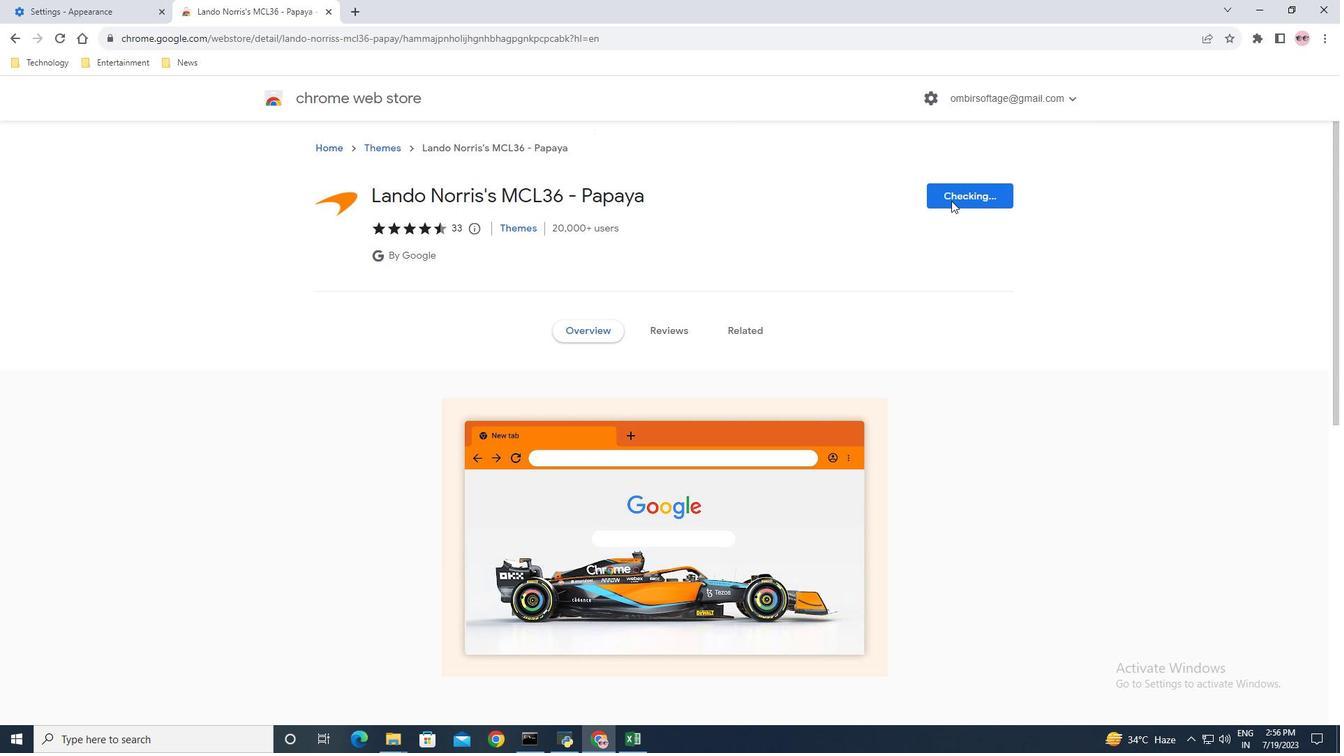 
Action: Mouse pressed left at (951, 201)
Screenshot: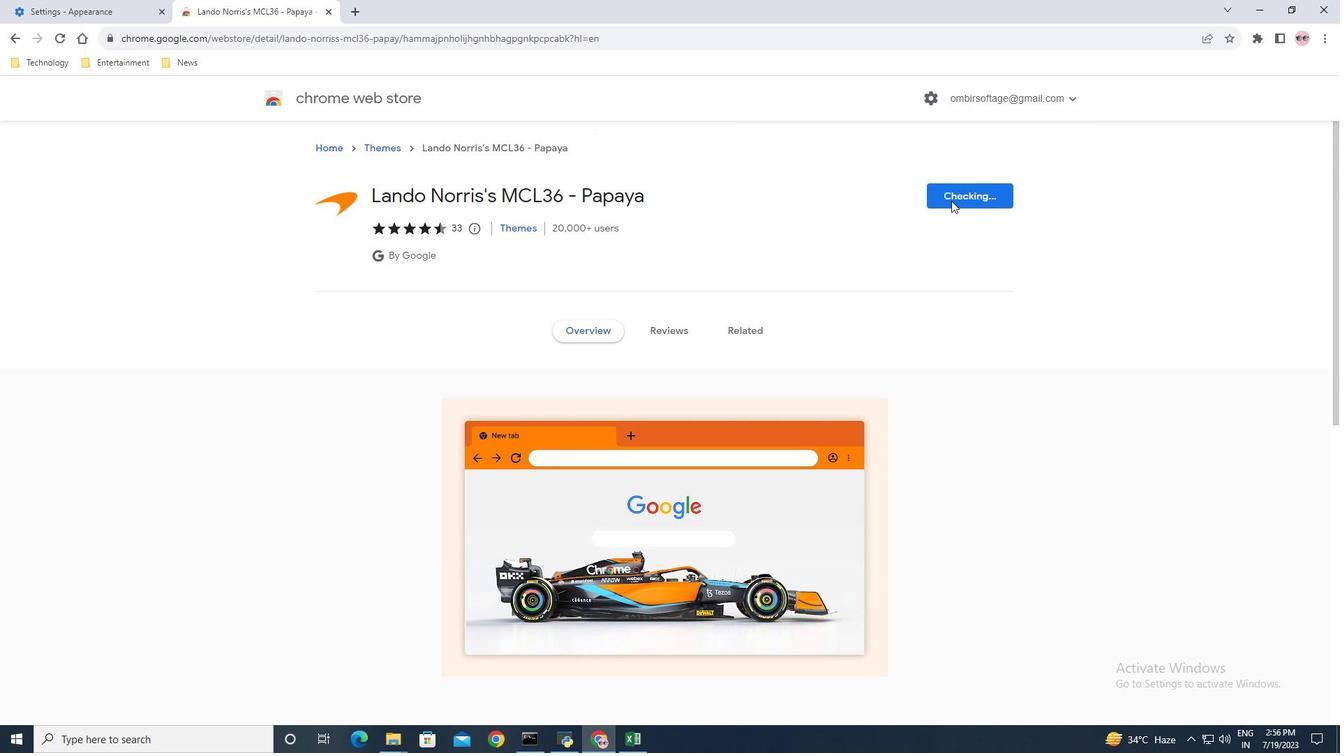 
Action: Mouse moved to (353, 9)
Screenshot: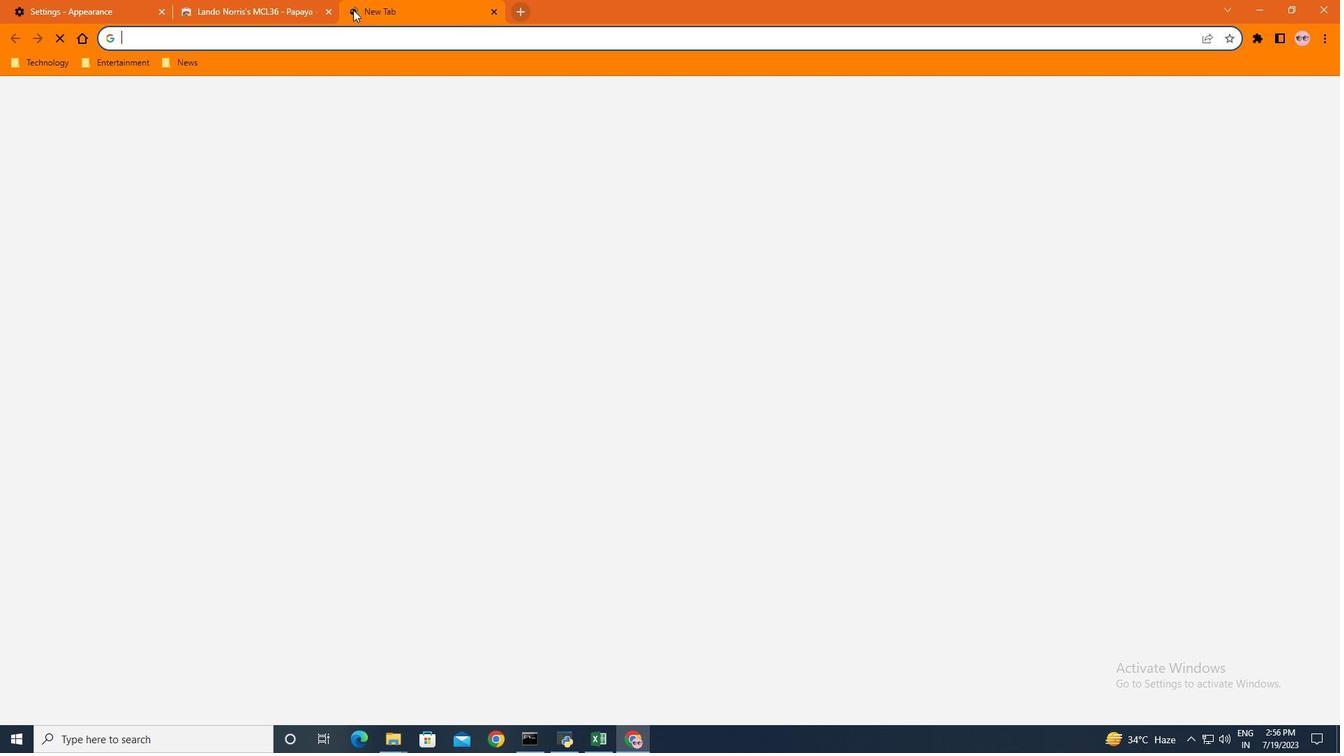 
Action: Mouse pressed left at (353, 9)
Screenshot: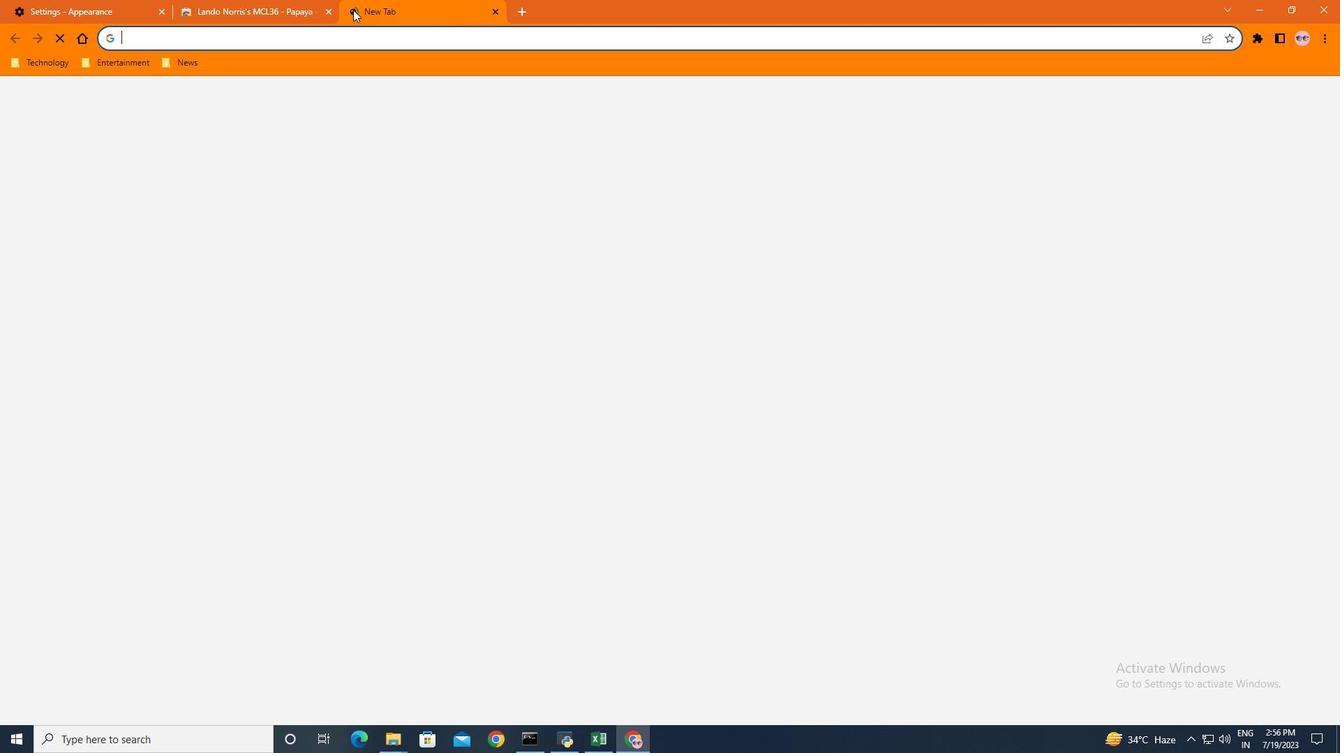 
Action: Mouse moved to (265, 2)
Screenshot: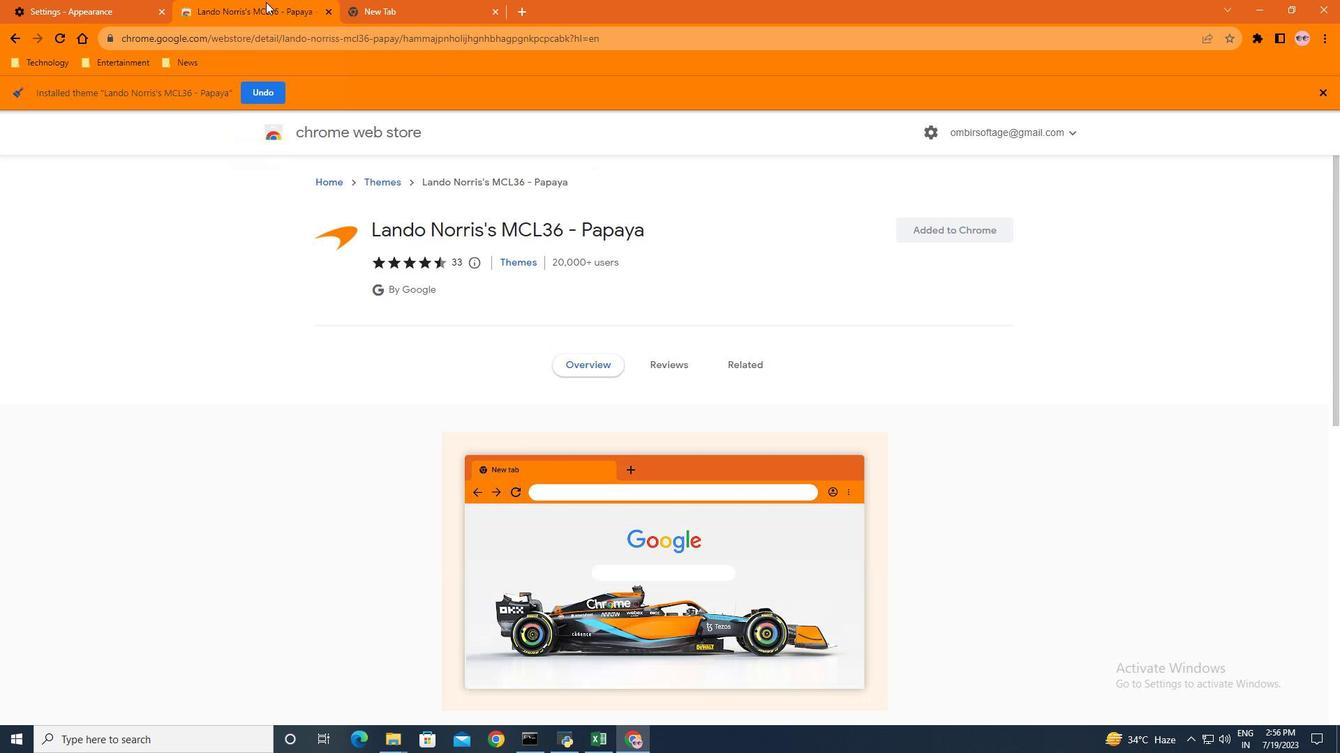 
Action: Mouse pressed left at (265, 2)
Screenshot: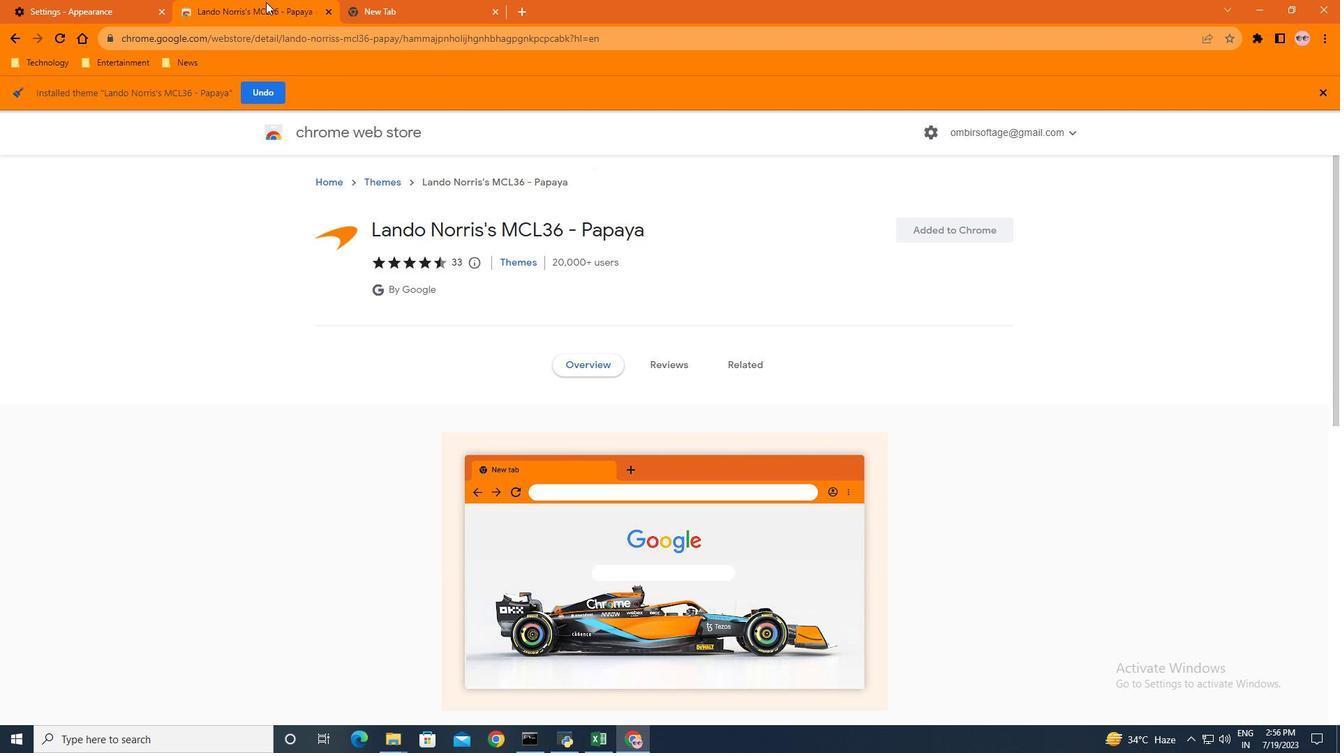 
Action: Mouse moved to (329, 11)
Screenshot: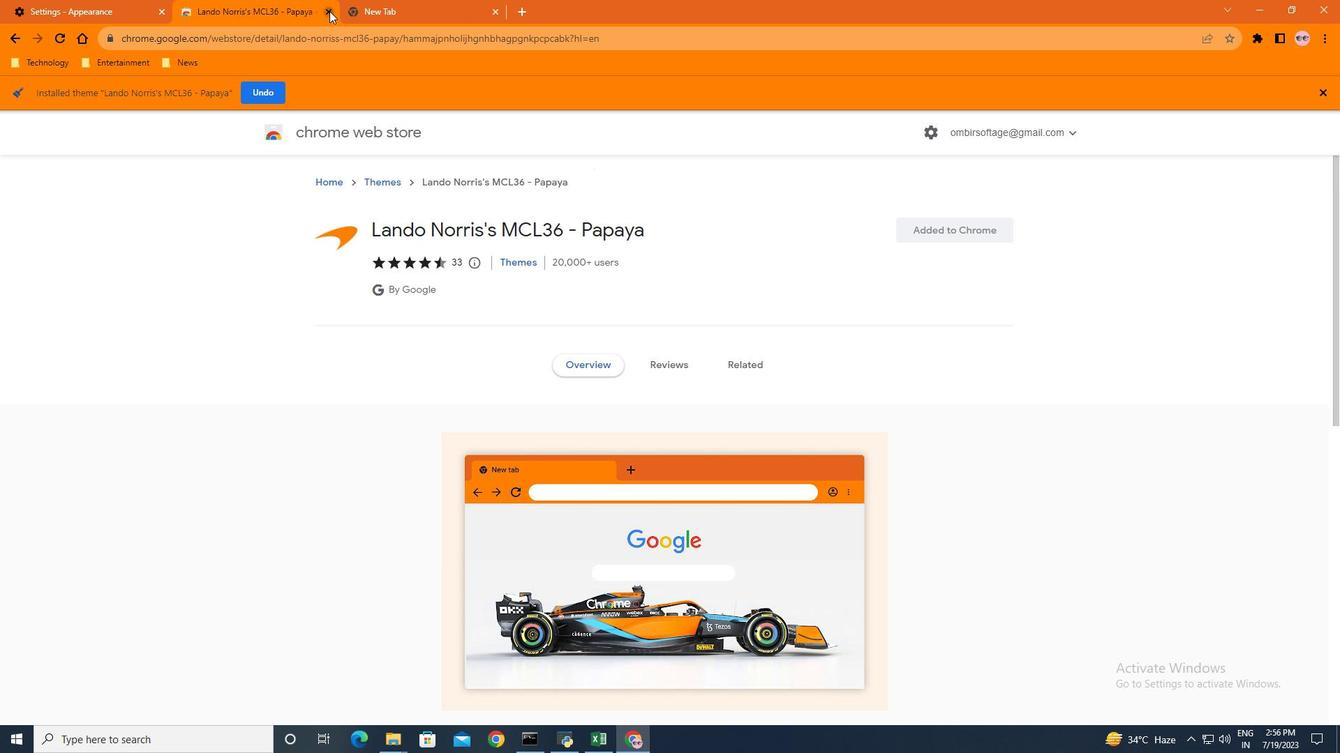 
Action: Mouse pressed left at (329, 11)
Screenshot: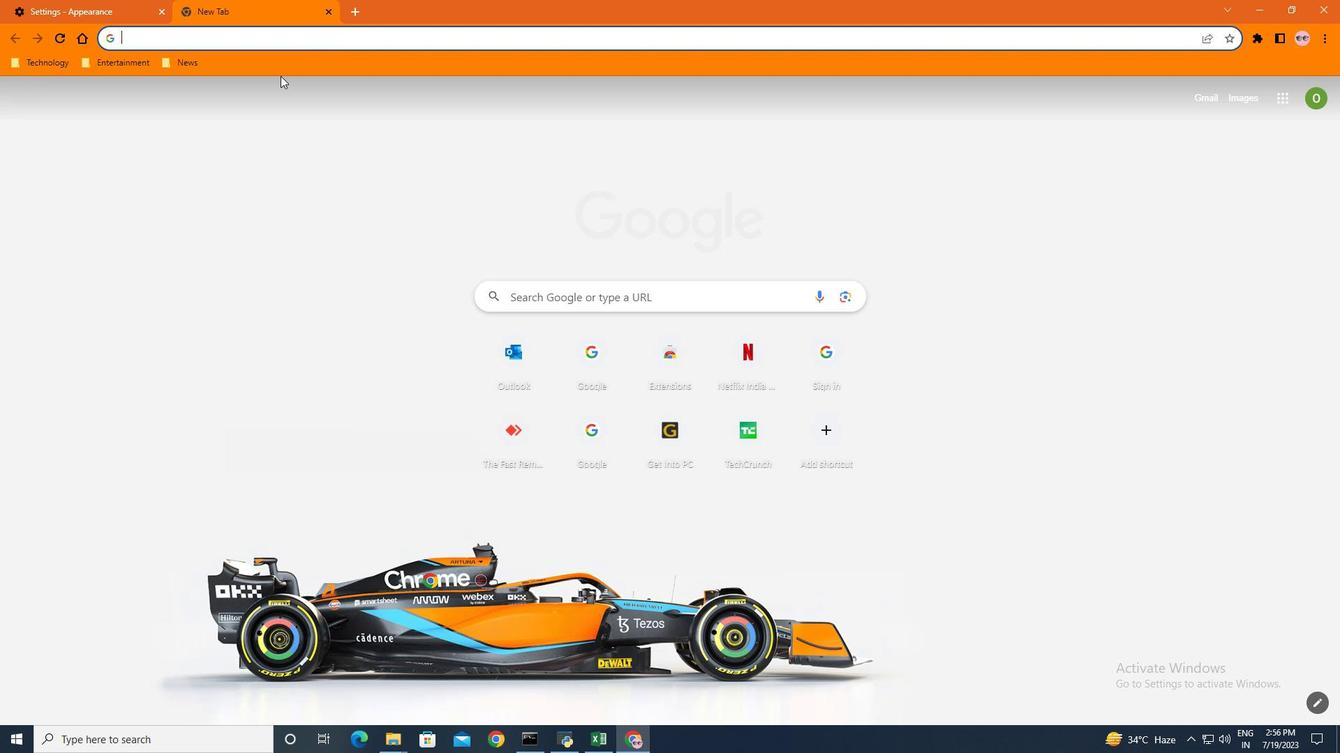 
Action: Mouse moved to (85, 0)
Screenshot: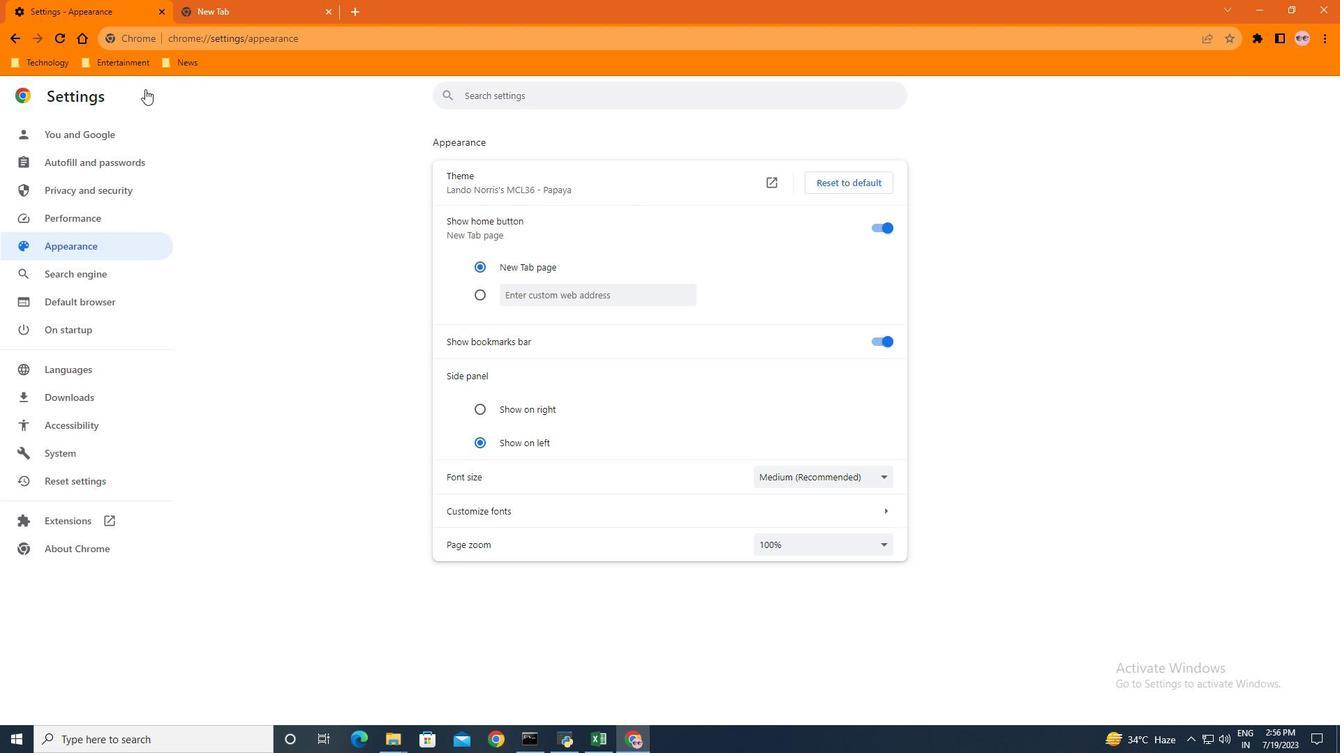 
Action: Mouse pressed left at (85, 0)
Screenshot: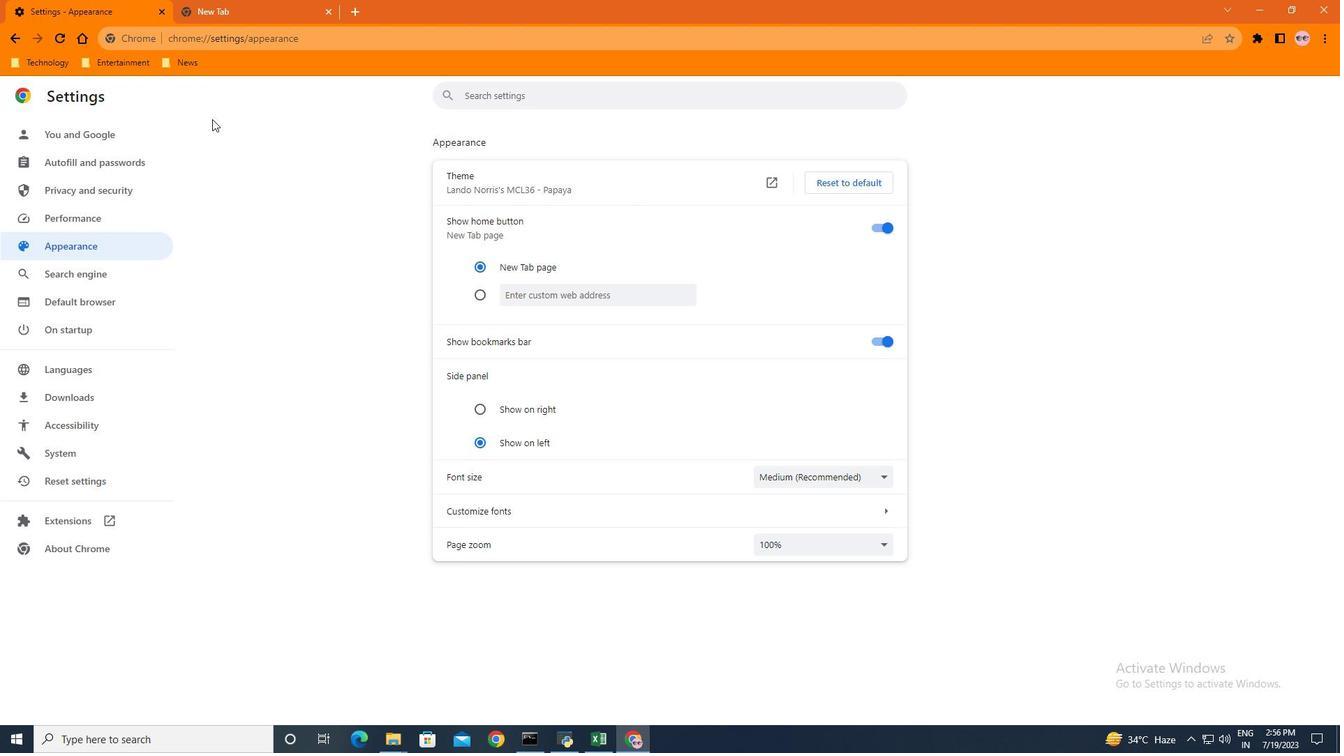 
Action: Mouse moved to (548, 469)
Screenshot: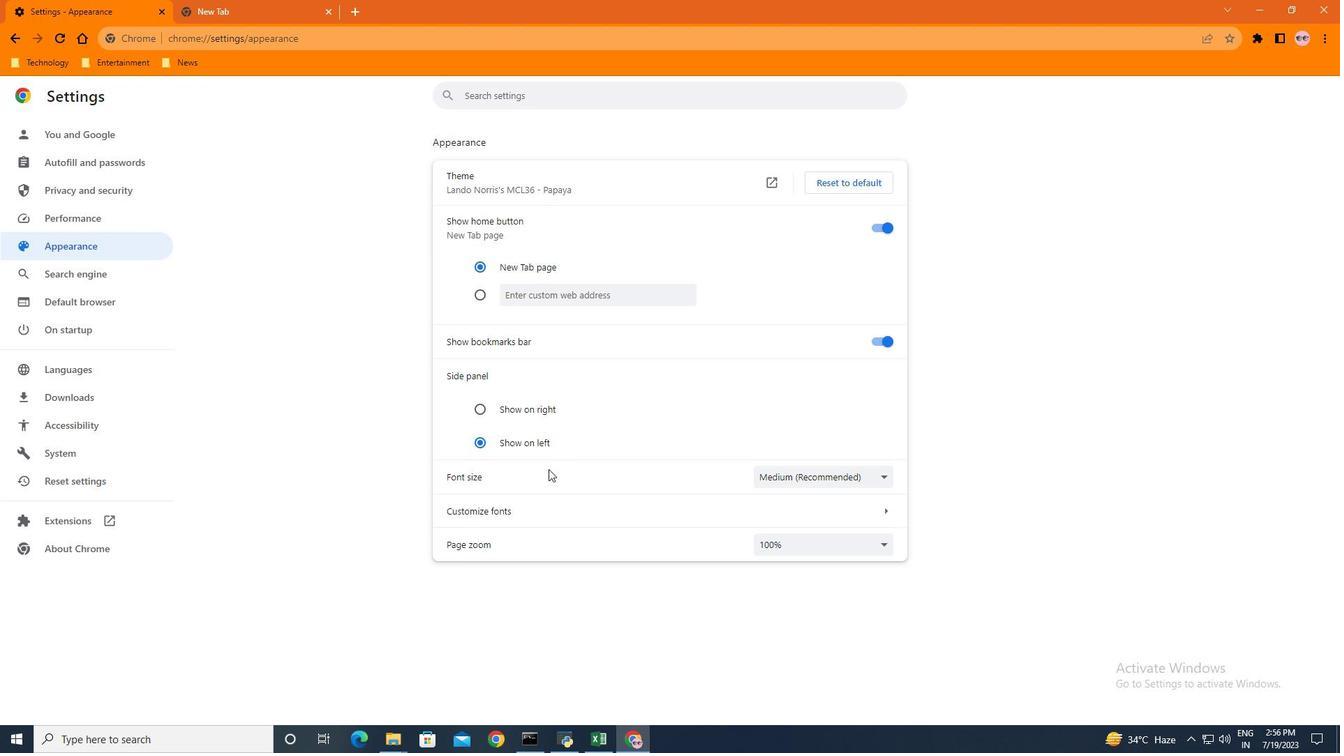 
Action: Mouse scrolled (548, 469) with delta (0, 0)
Screenshot: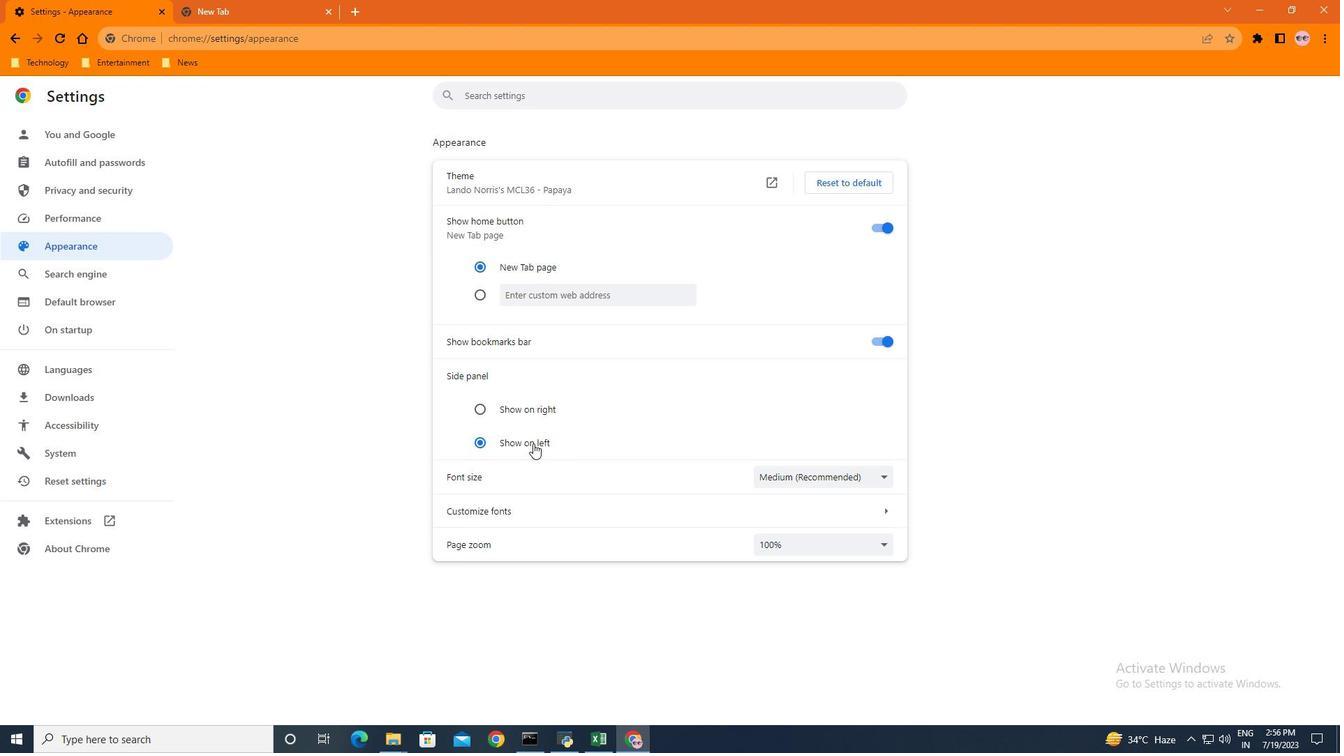 
Action: Mouse moved to (476, 408)
Screenshot: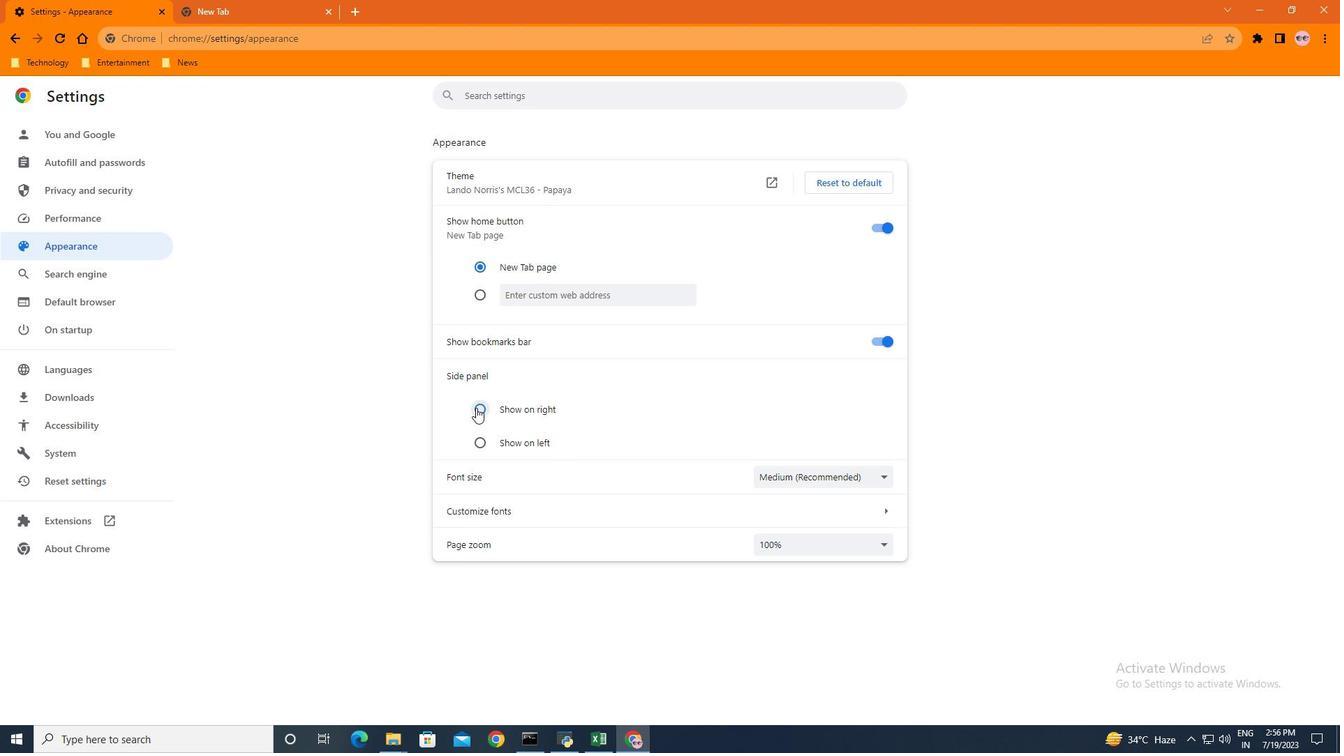 
Action: Mouse pressed left at (476, 408)
Screenshot: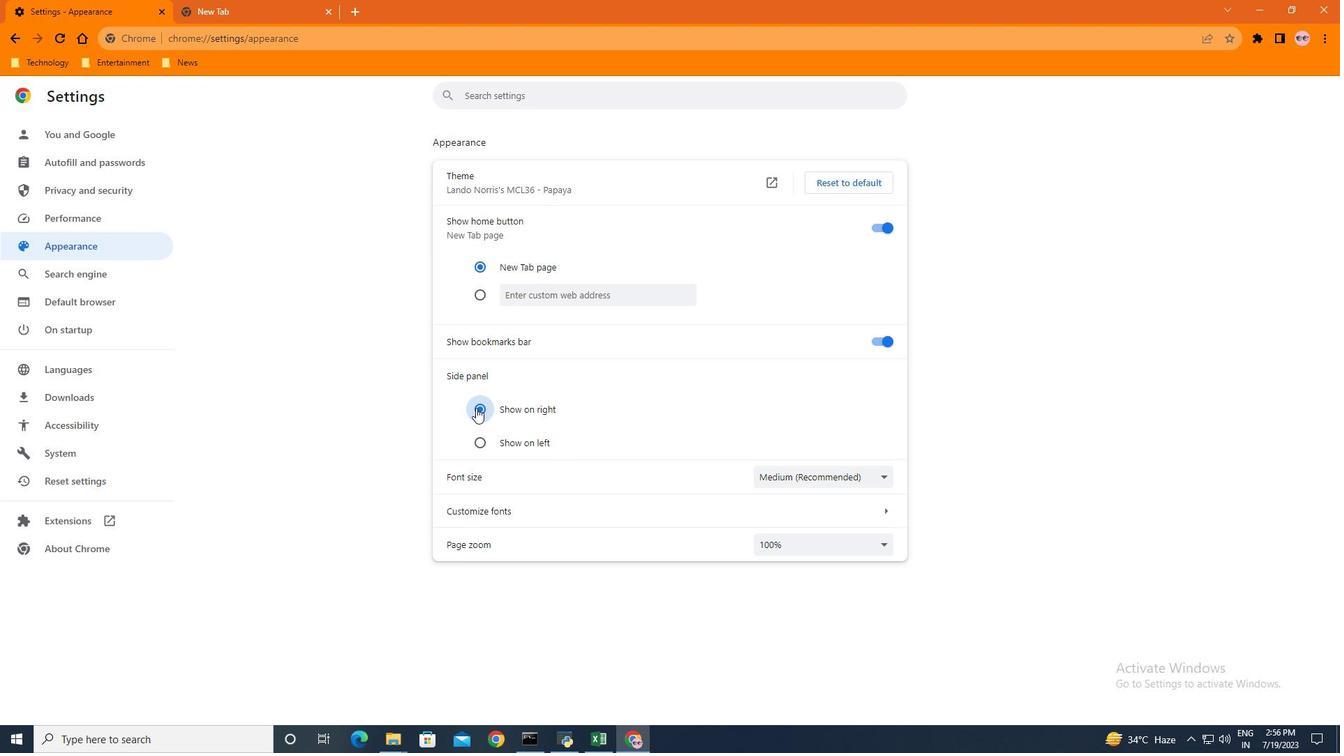 
Action: Mouse moved to (522, 475)
Screenshot: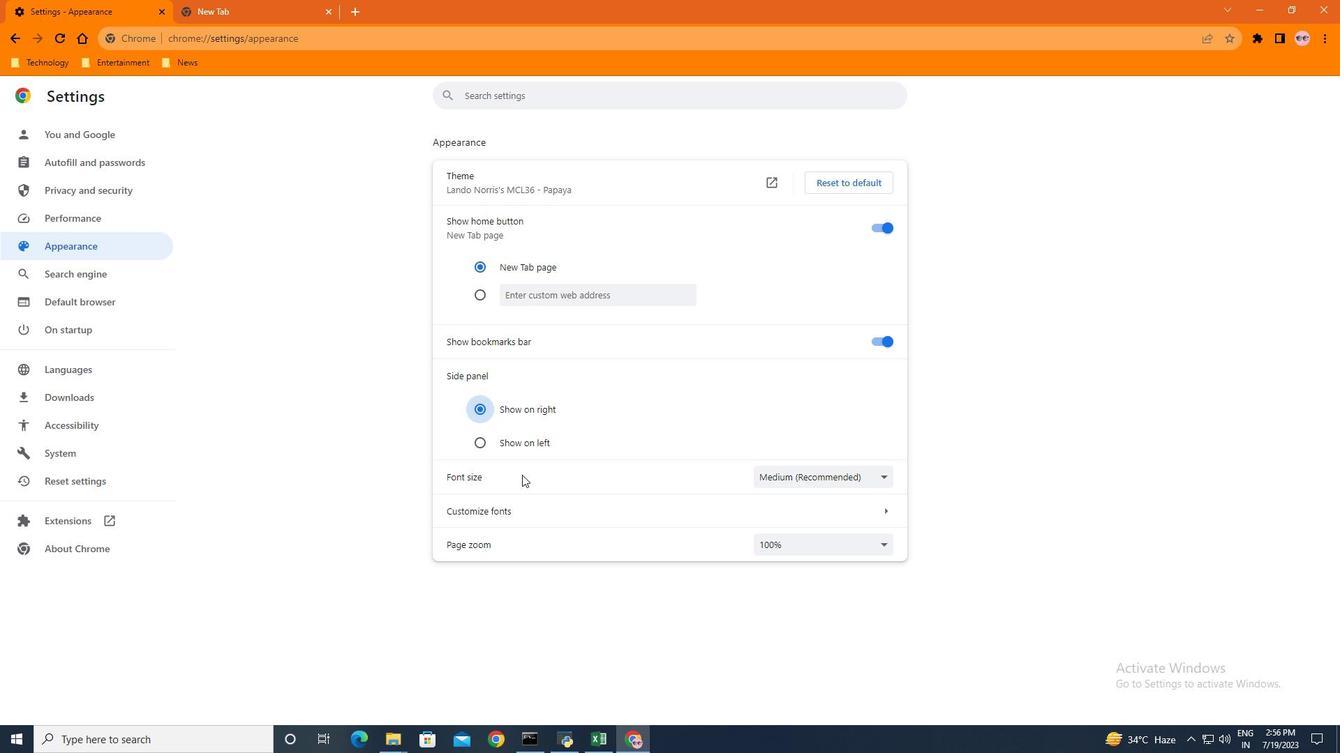 
Action: Mouse pressed left at (522, 475)
Screenshot: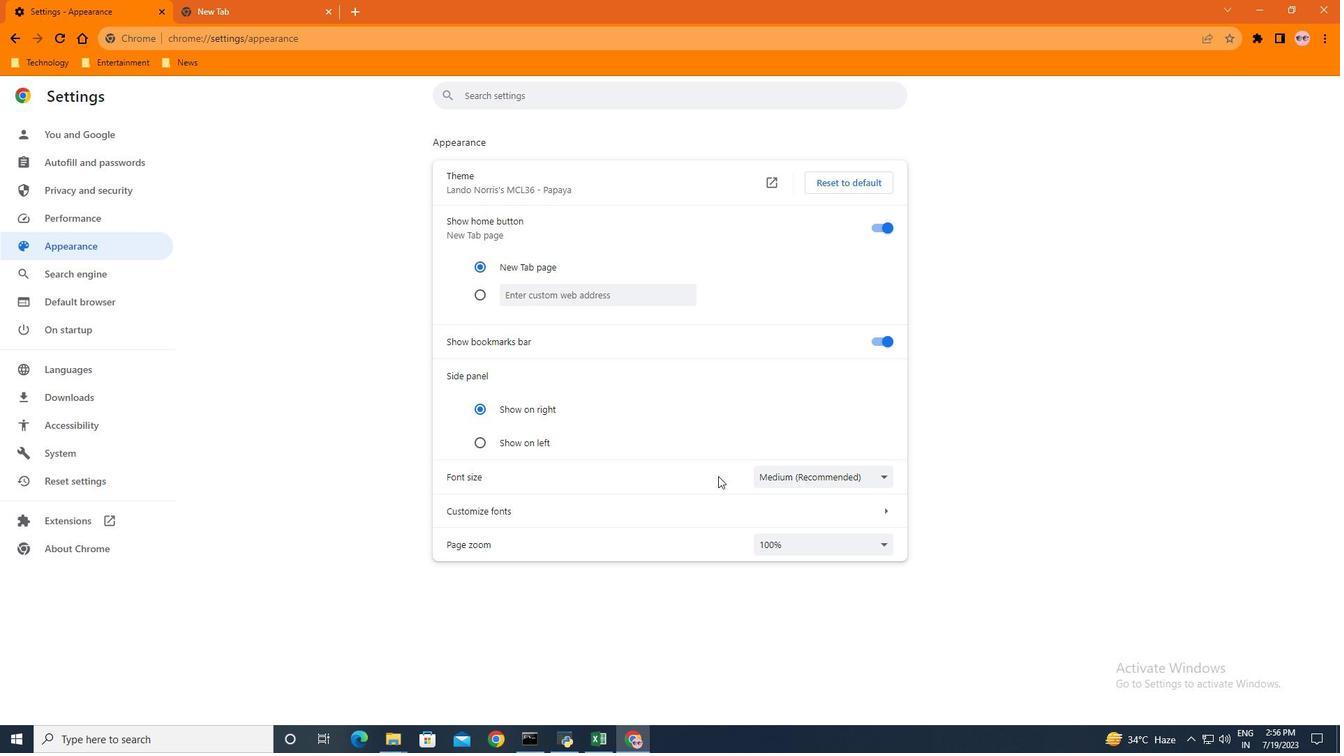 
Action: Mouse moved to (788, 478)
Screenshot: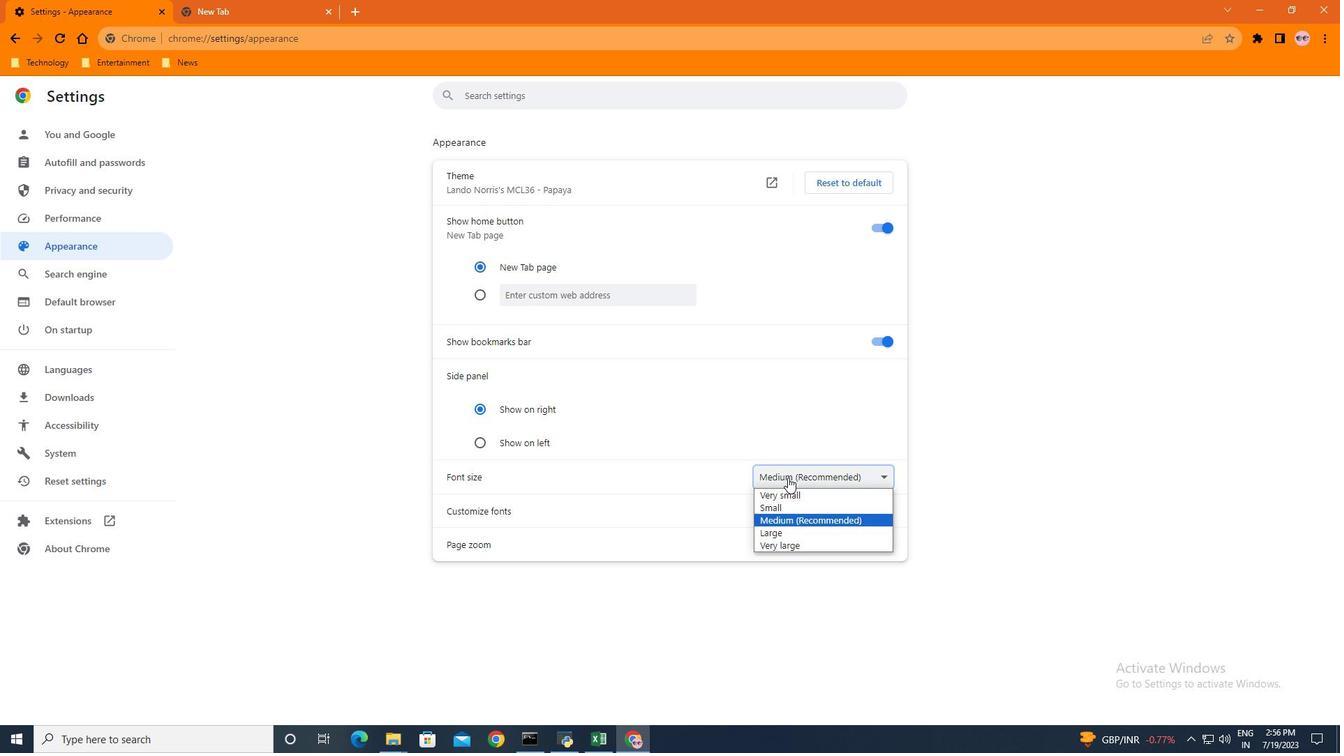 
Action: Mouse pressed left at (788, 478)
Screenshot: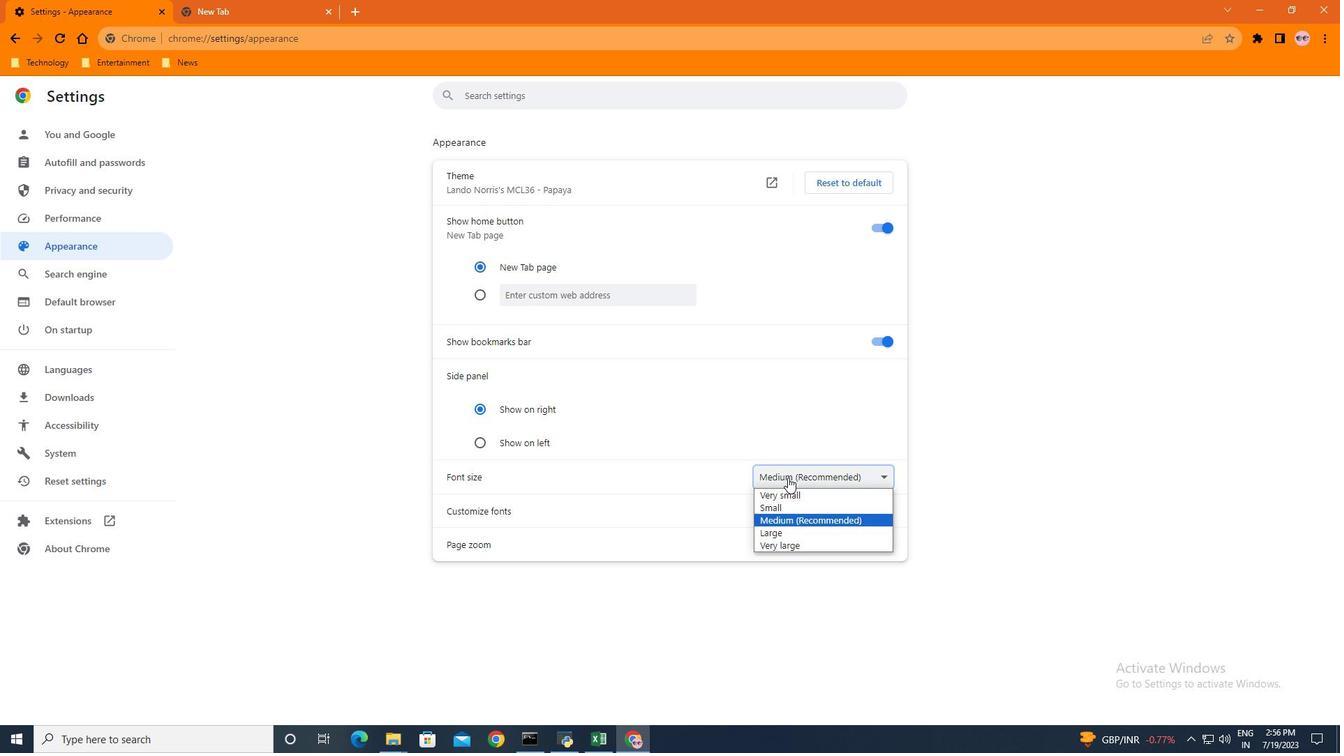 
Action: Mouse moved to (775, 531)
Screenshot: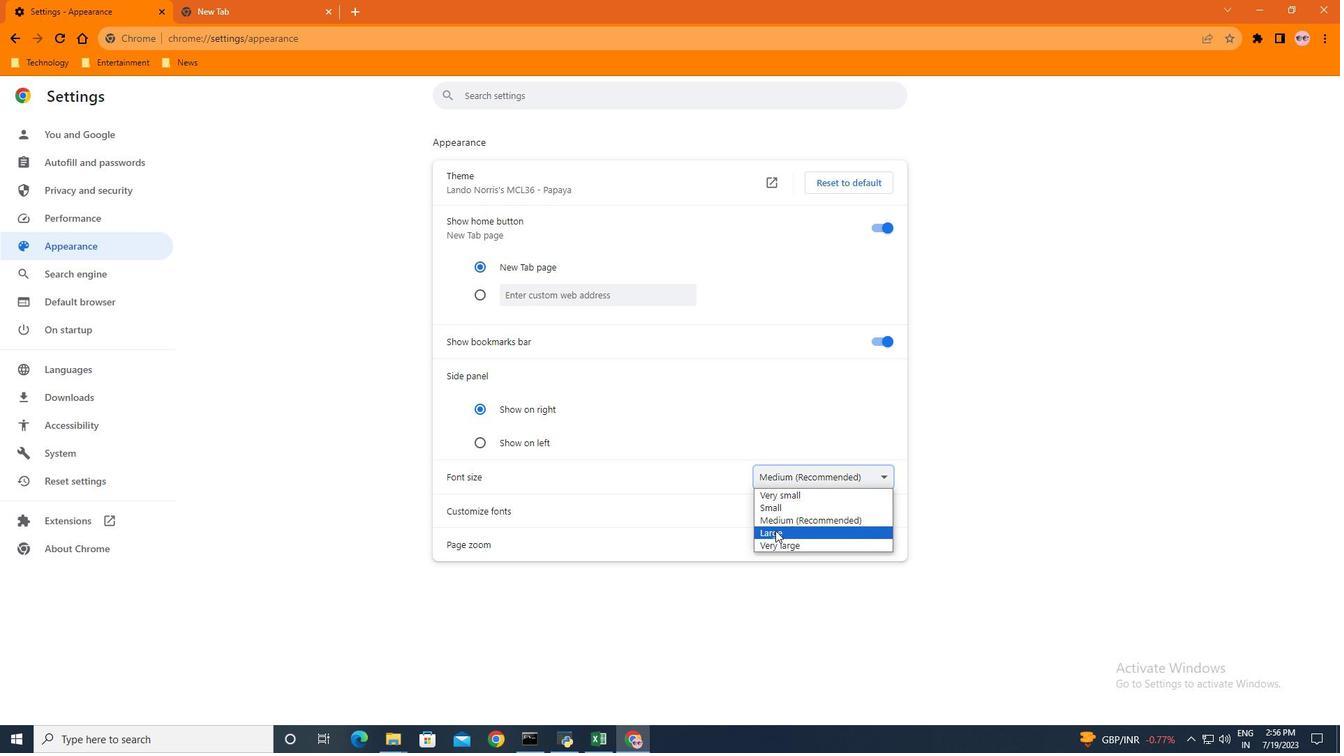 
Action: Mouse pressed left at (775, 531)
Screenshot: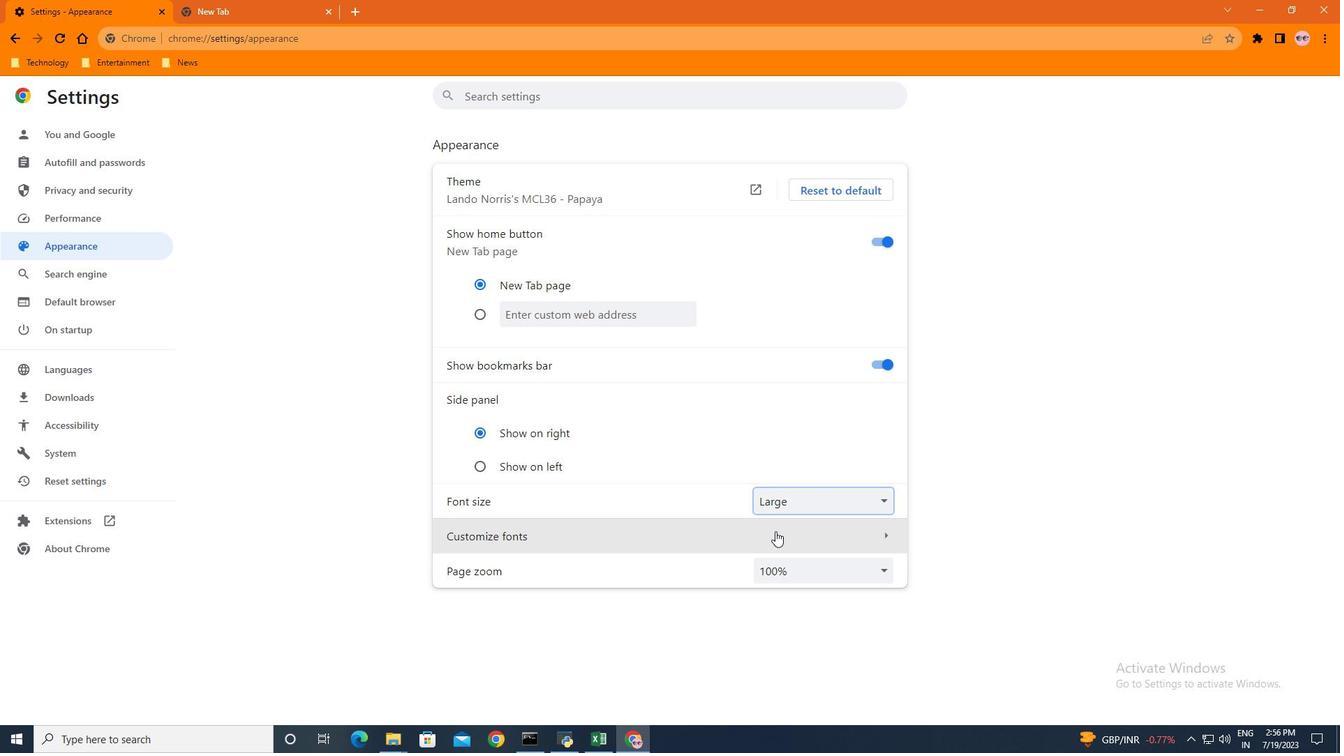 
Action: Mouse moved to (575, 493)
Screenshot: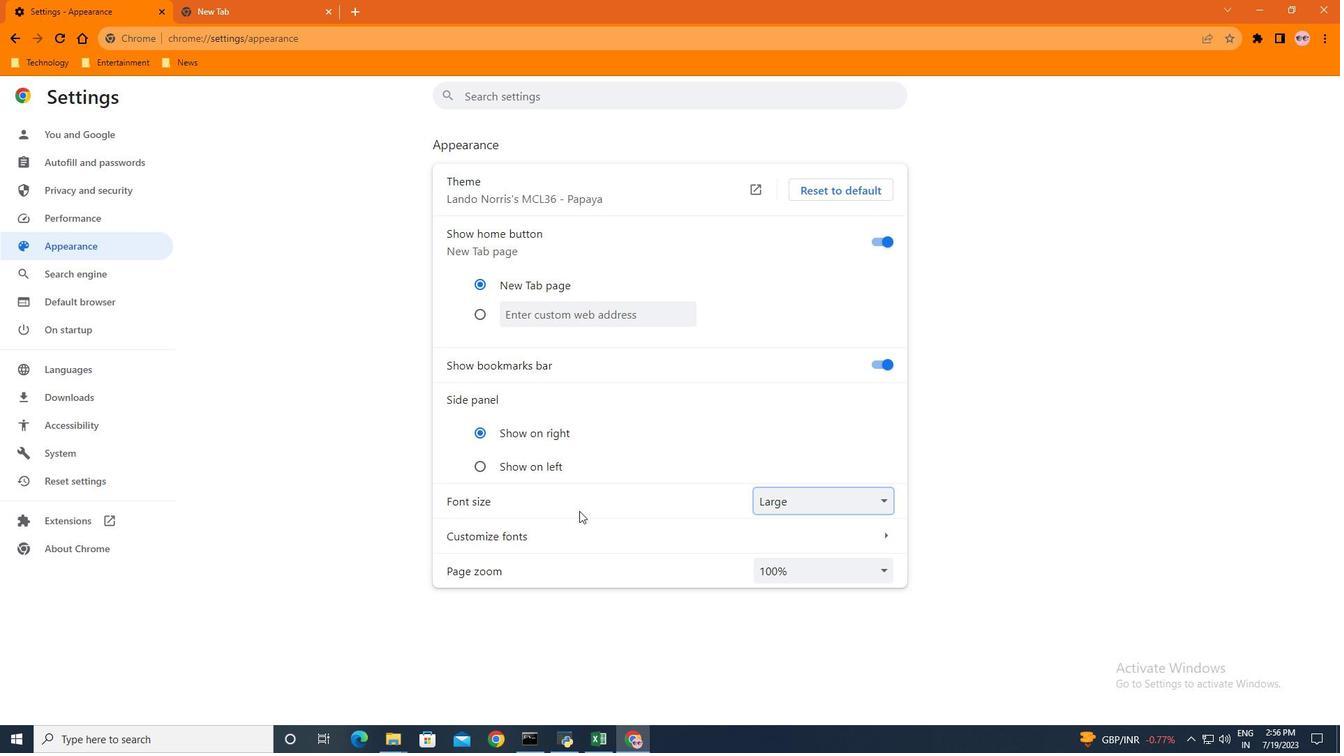 
Action: Mouse scrolled (575, 492) with delta (0, 0)
Screenshot: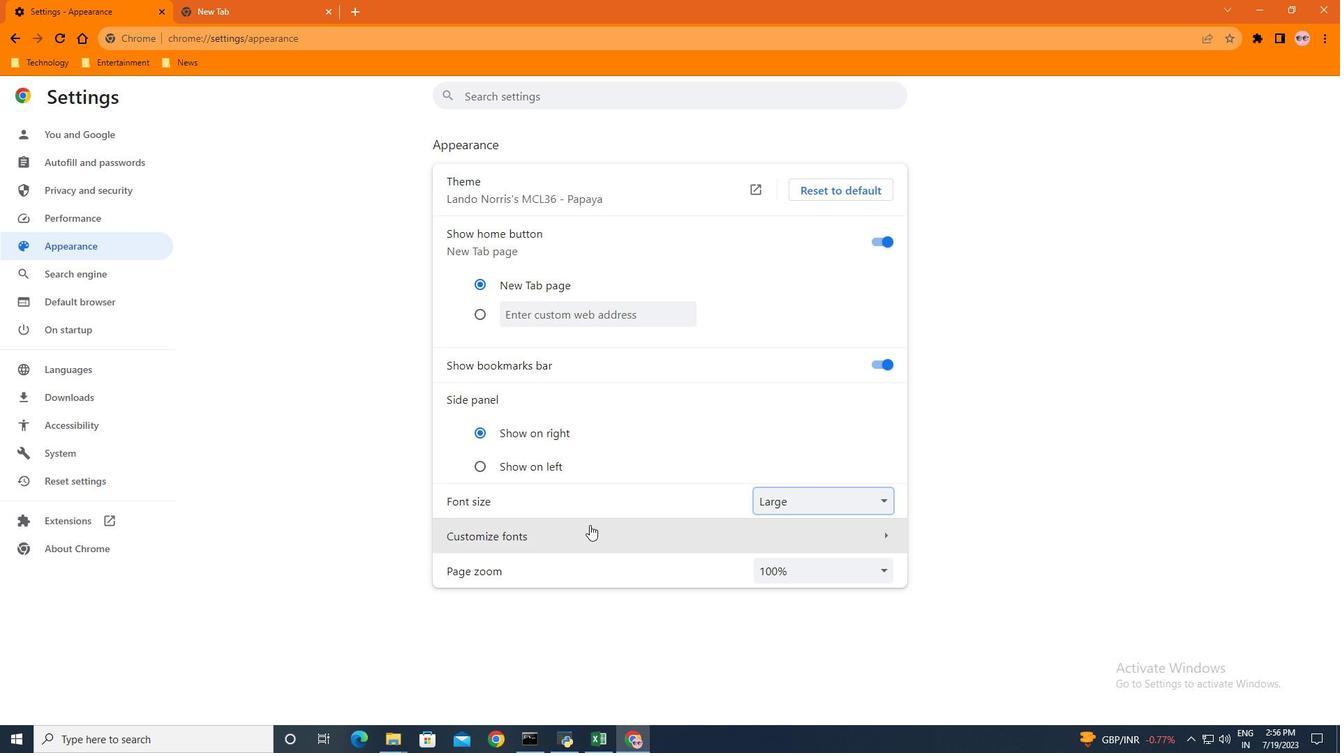 
Action: Mouse moved to (652, 533)
Screenshot: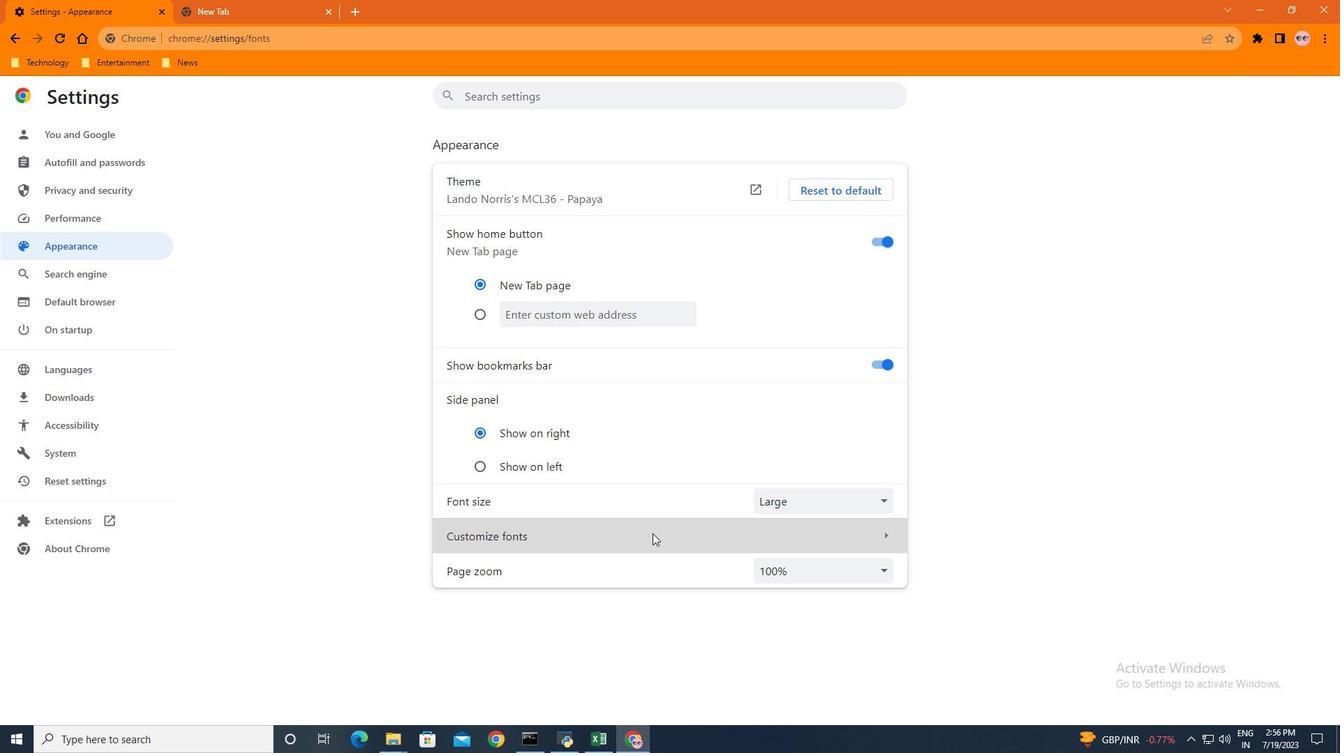 
Action: Mouse pressed left at (652, 533)
Screenshot: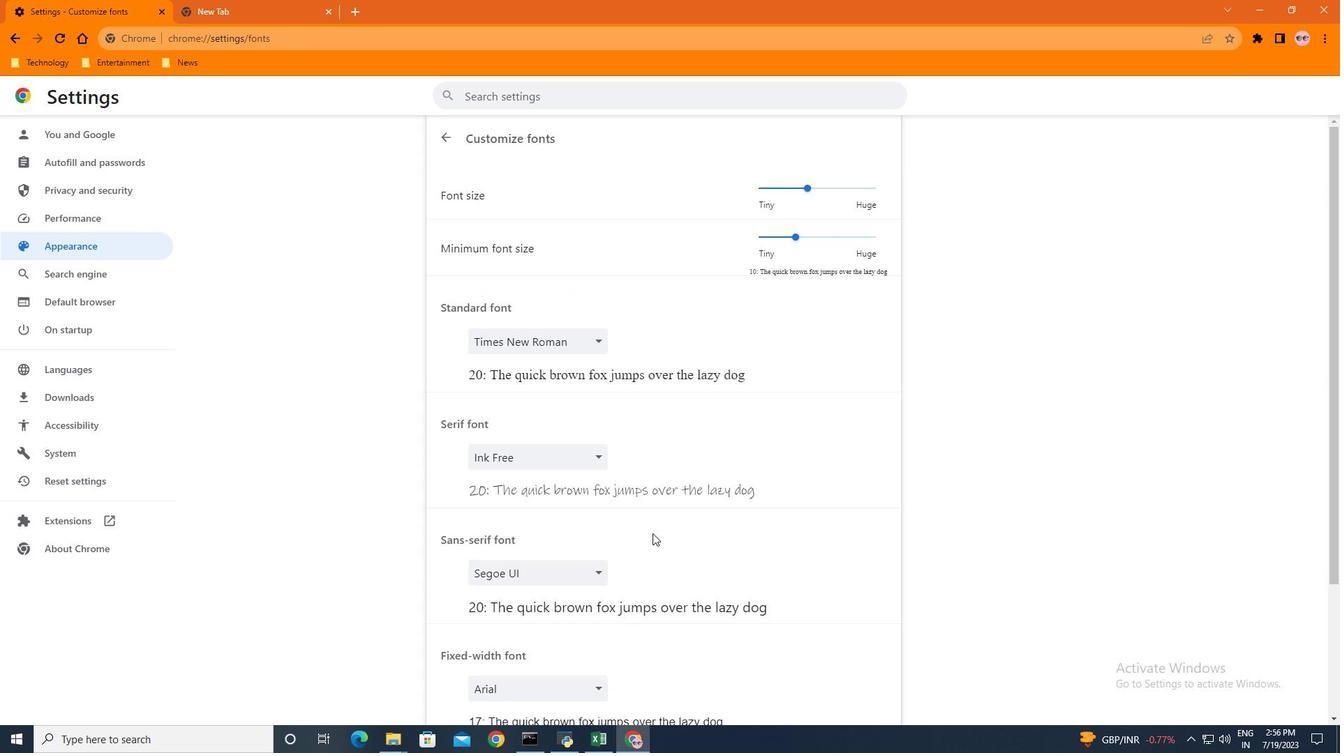 
Action: Mouse moved to (795, 235)
Screenshot: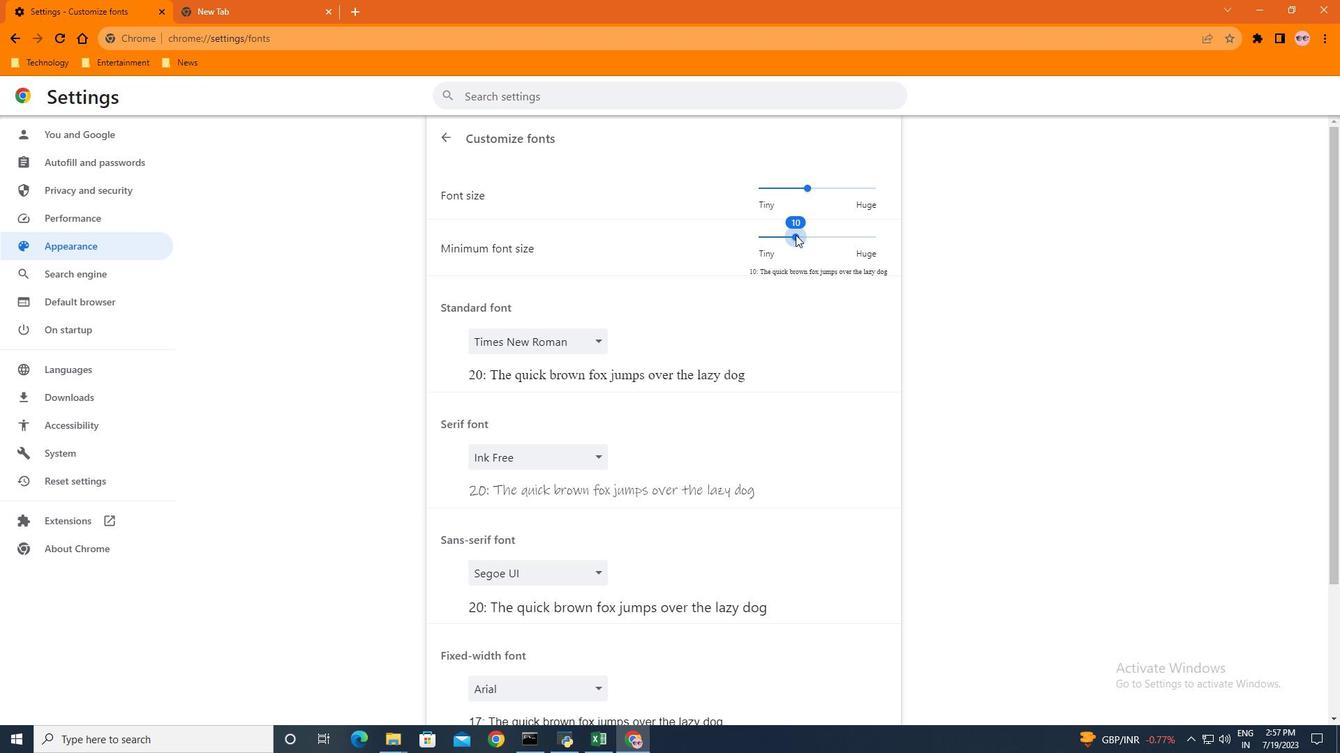 
Action: Mouse pressed left at (795, 235)
Screenshot: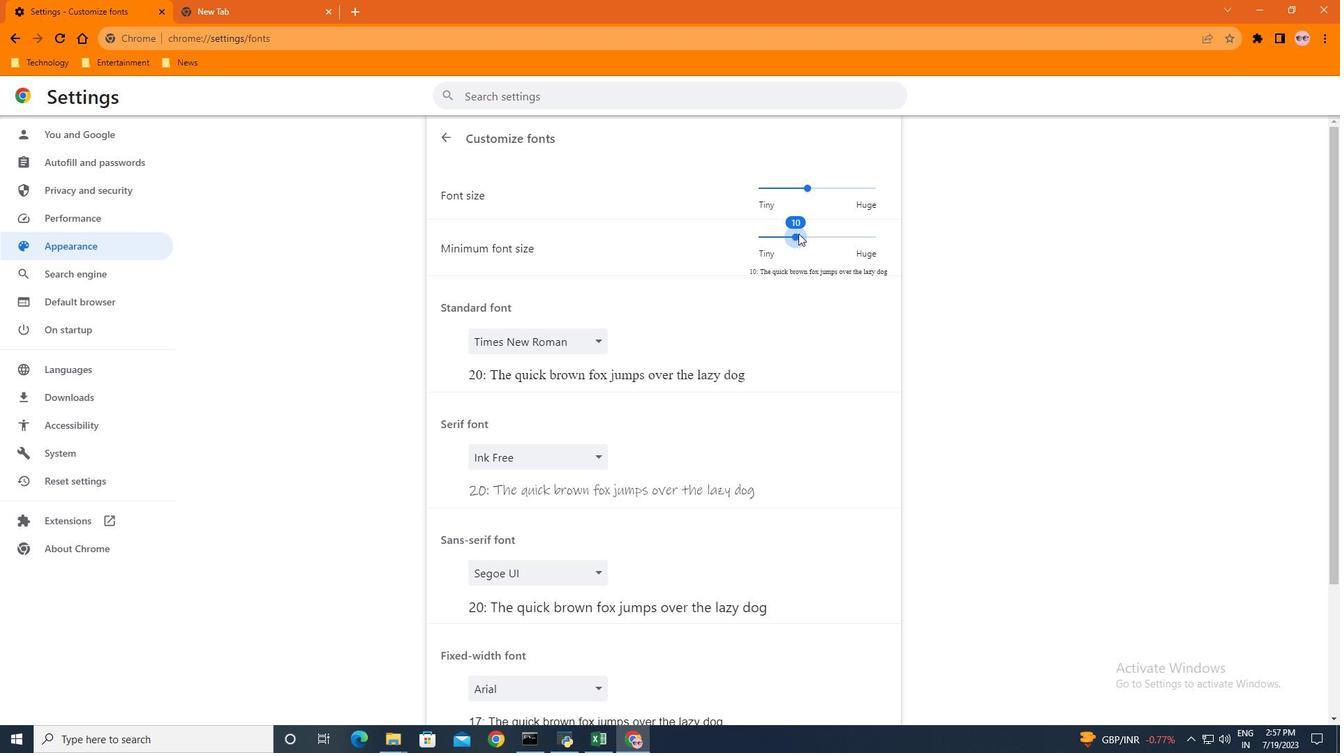 
Action: Mouse moved to (574, 343)
Screenshot: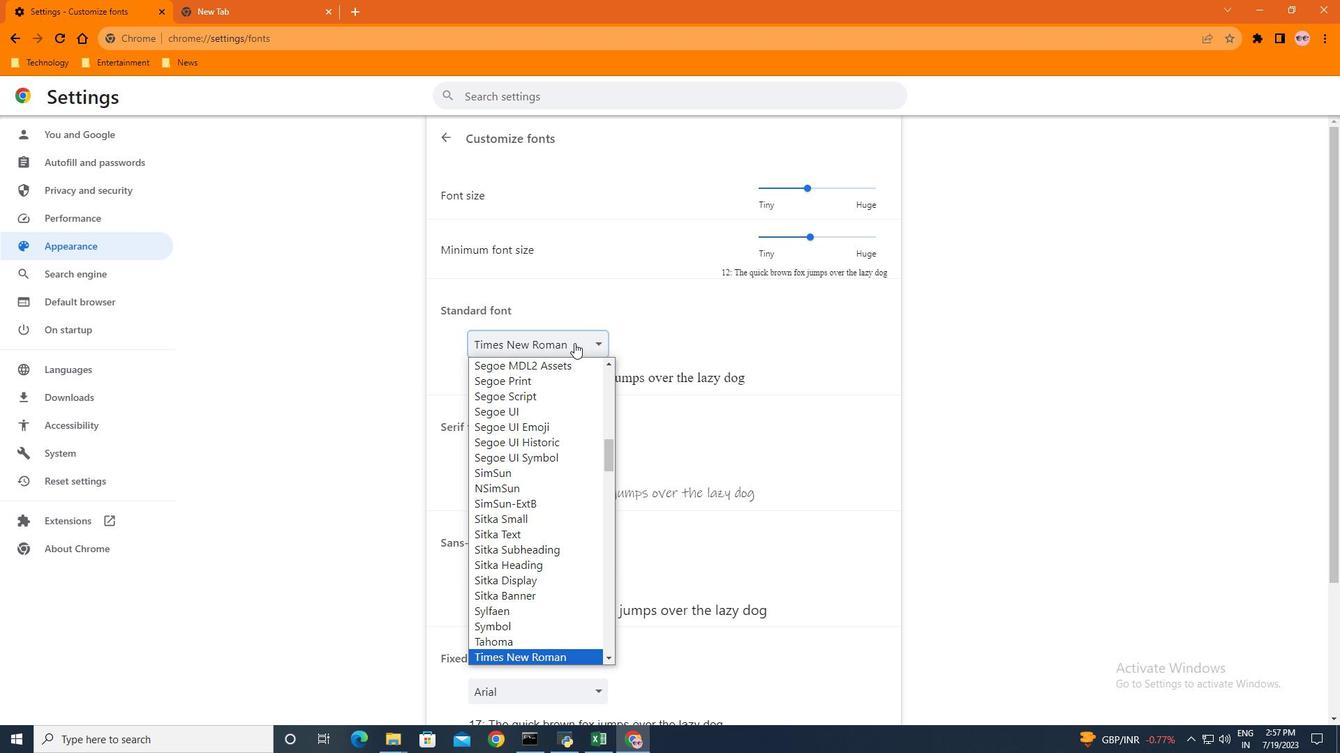 
Action: Mouse pressed left at (574, 343)
Screenshot: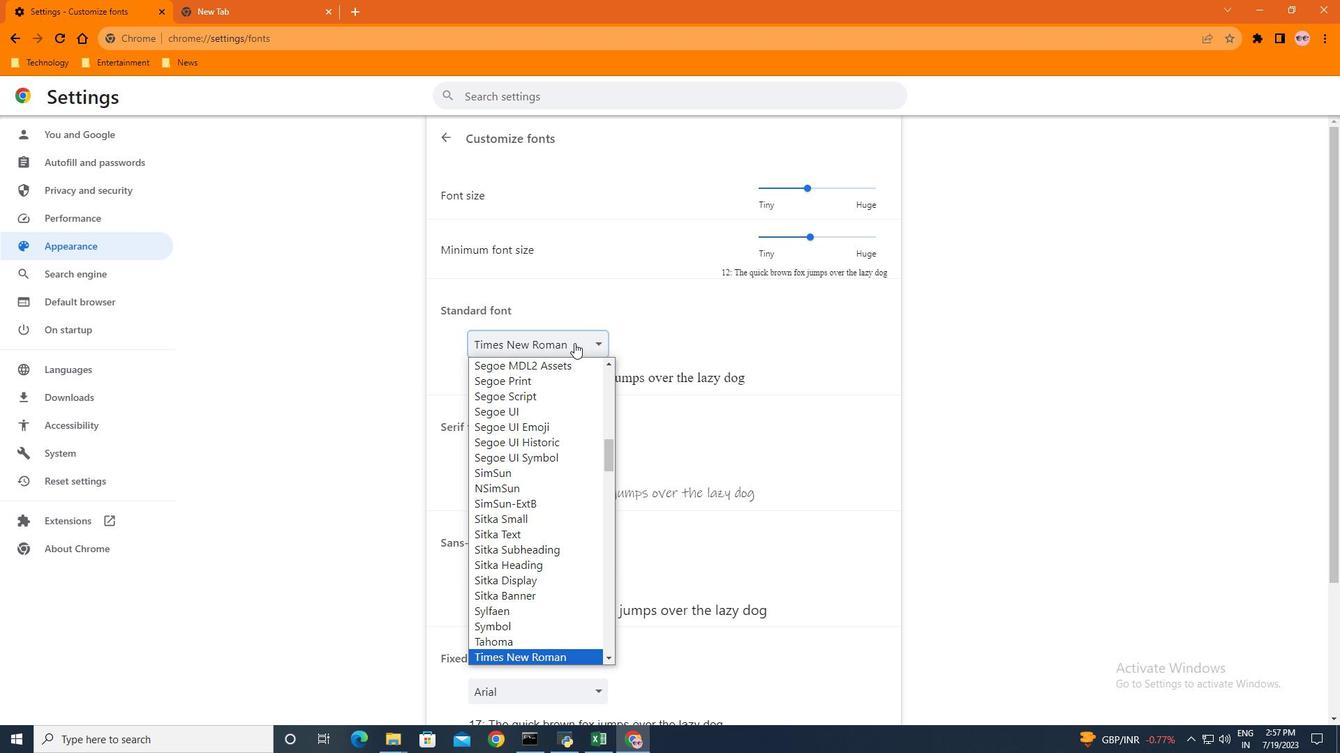 
Action: Mouse moved to (554, 472)
Screenshot: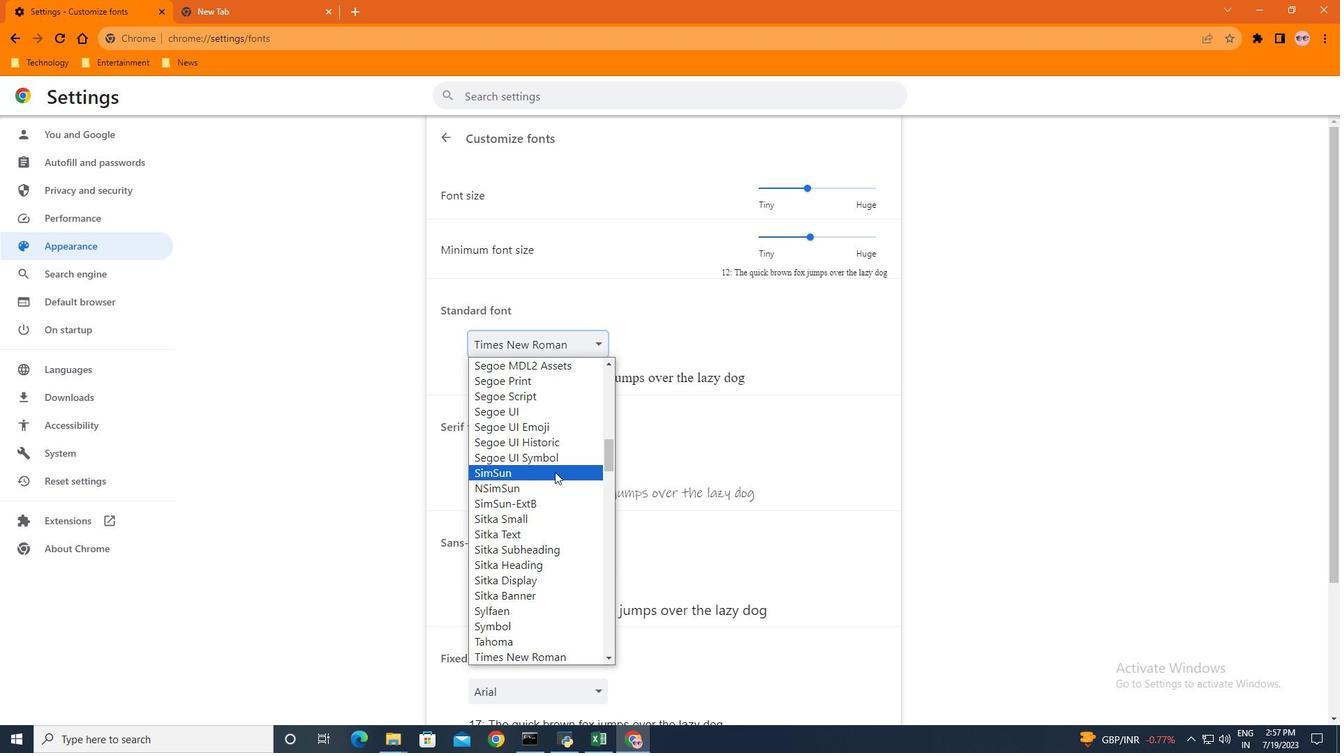 
Action: Mouse scrolled (554, 473) with delta (0, 0)
Screenshot: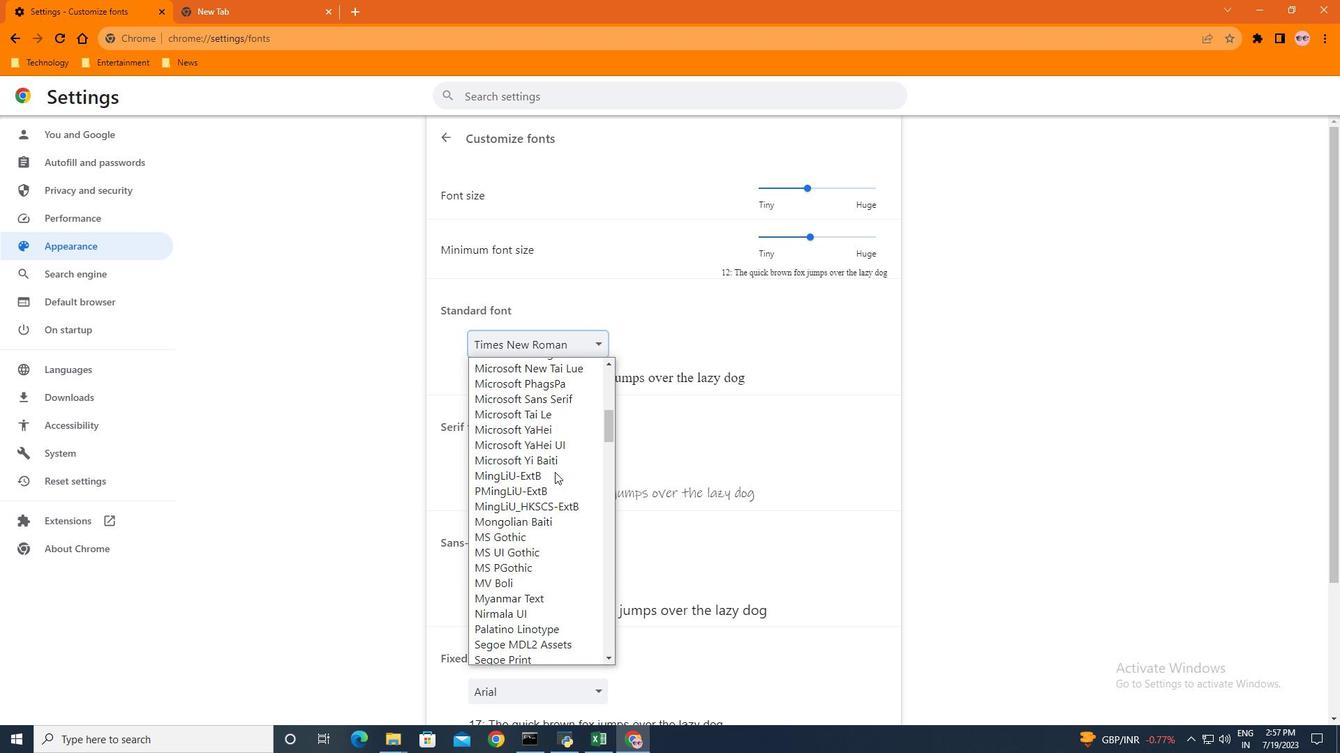 
Action: Mouse scrolled (554, 473) with delta (0, 0)
Screenshot: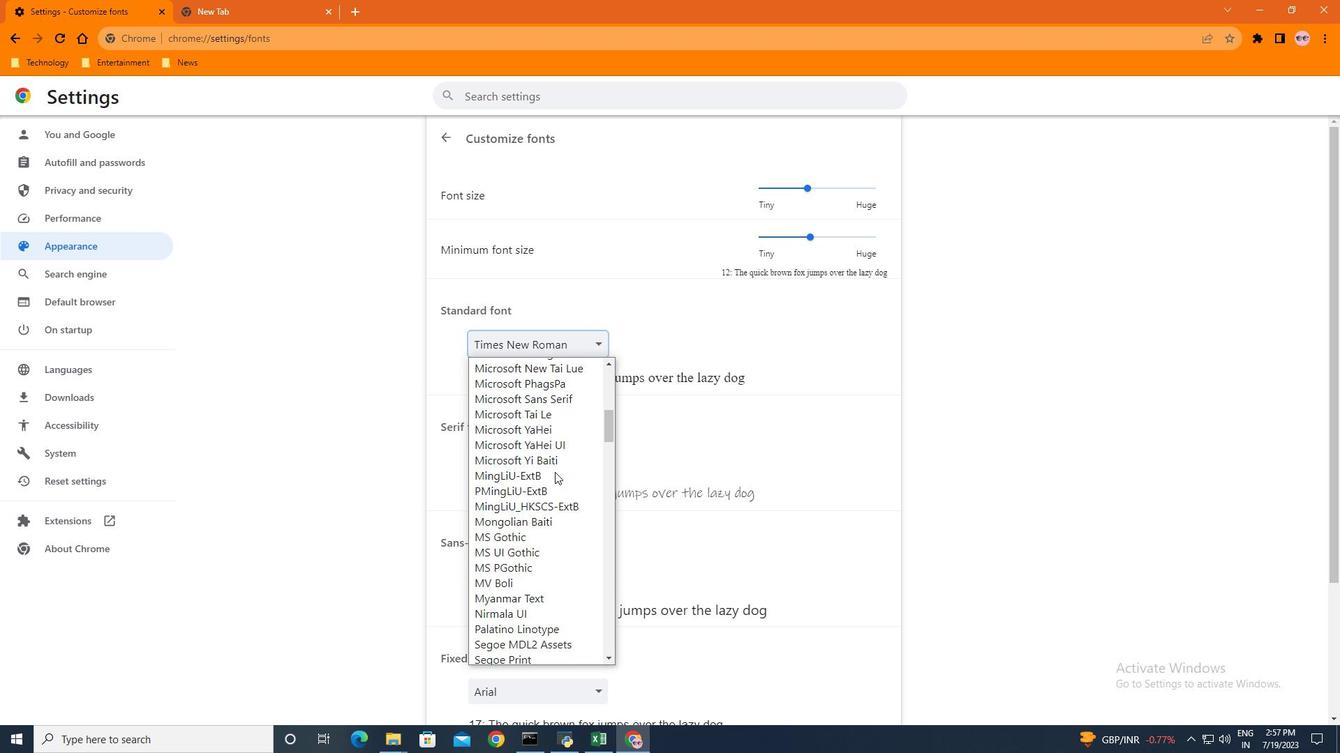 
Action: Mouse scrolled (554, 473) with delta (0, 0)
Screenshot: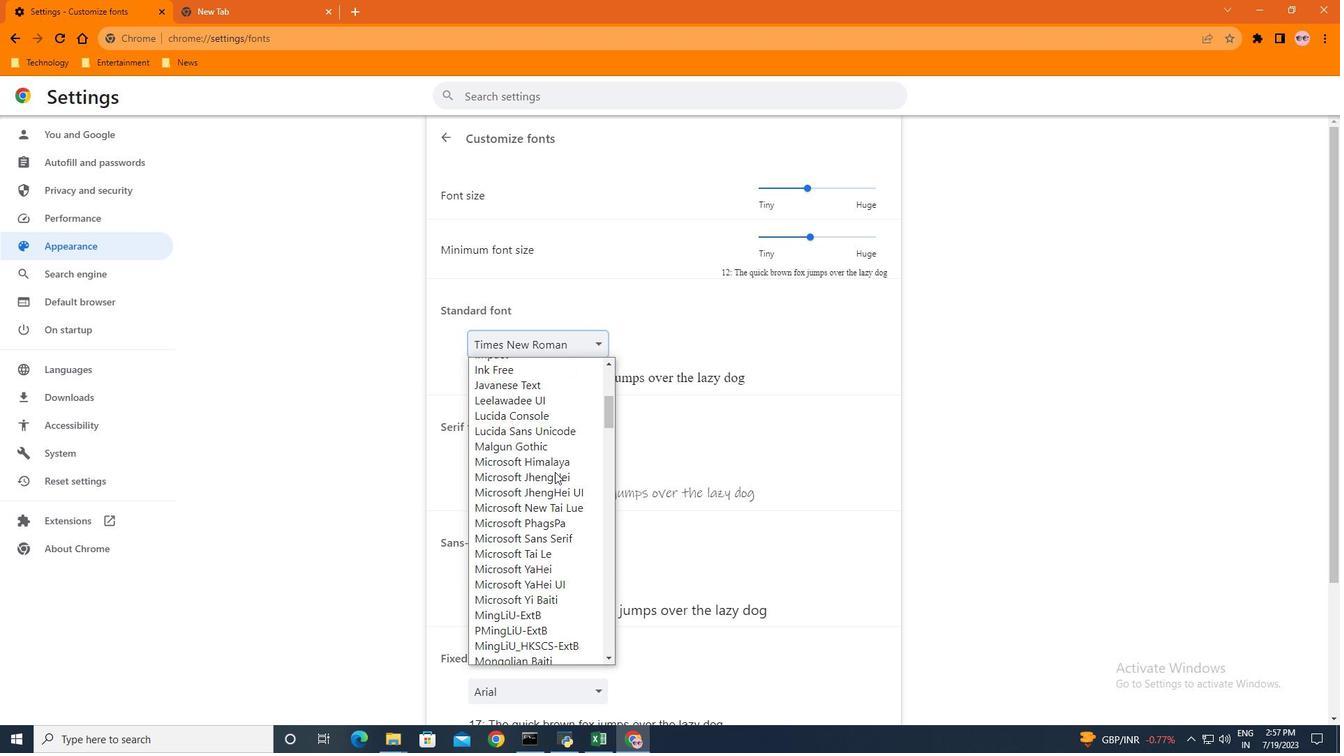 
Action: Mouse moved to (517, 375)
Screenshot: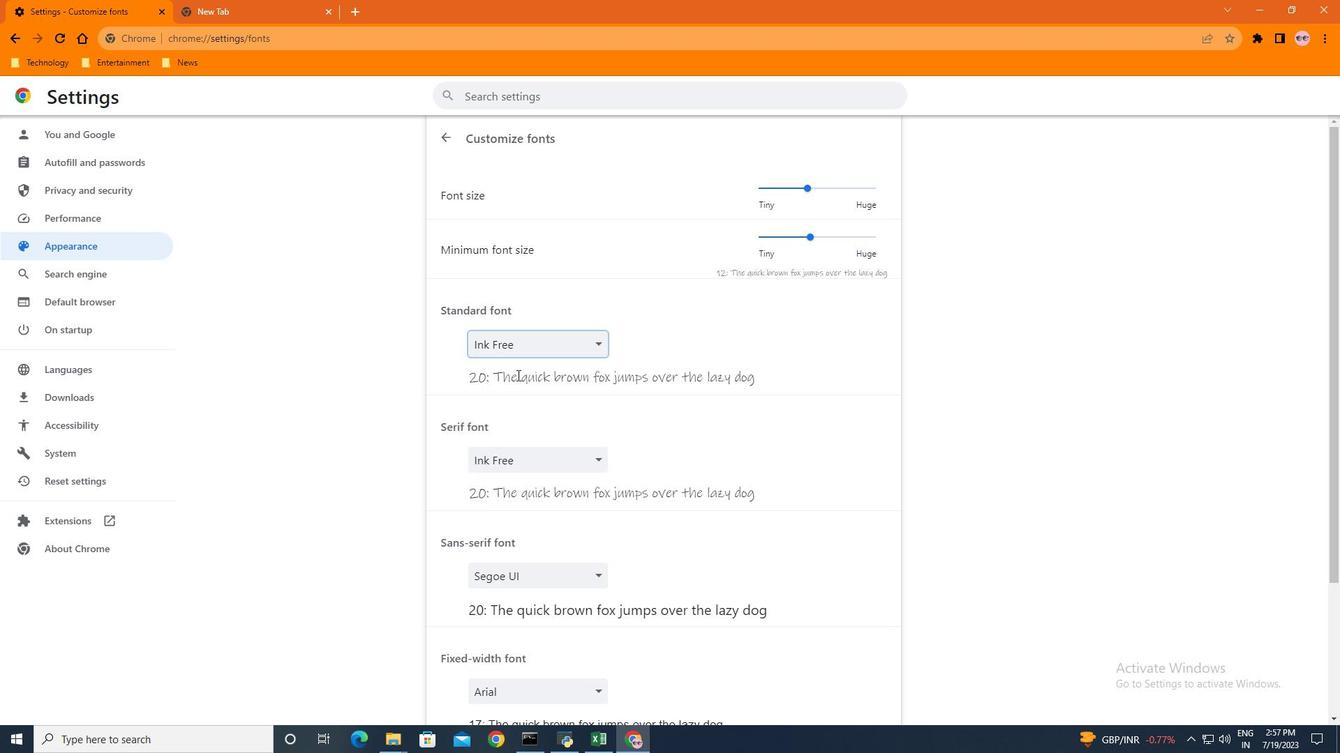 
Action: Mouse pressed left at (517, 375)
Screenshot: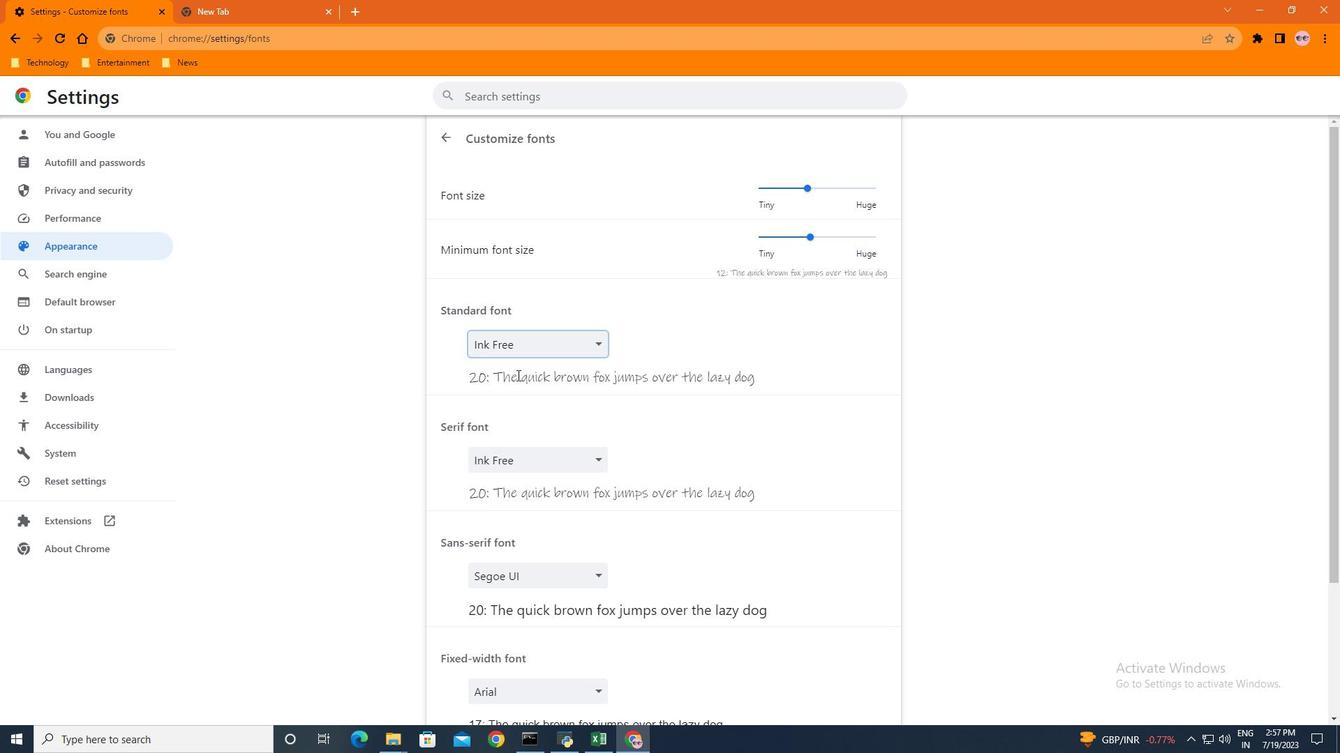 
Action: Mouse moved to (536, 455)
Screenshot: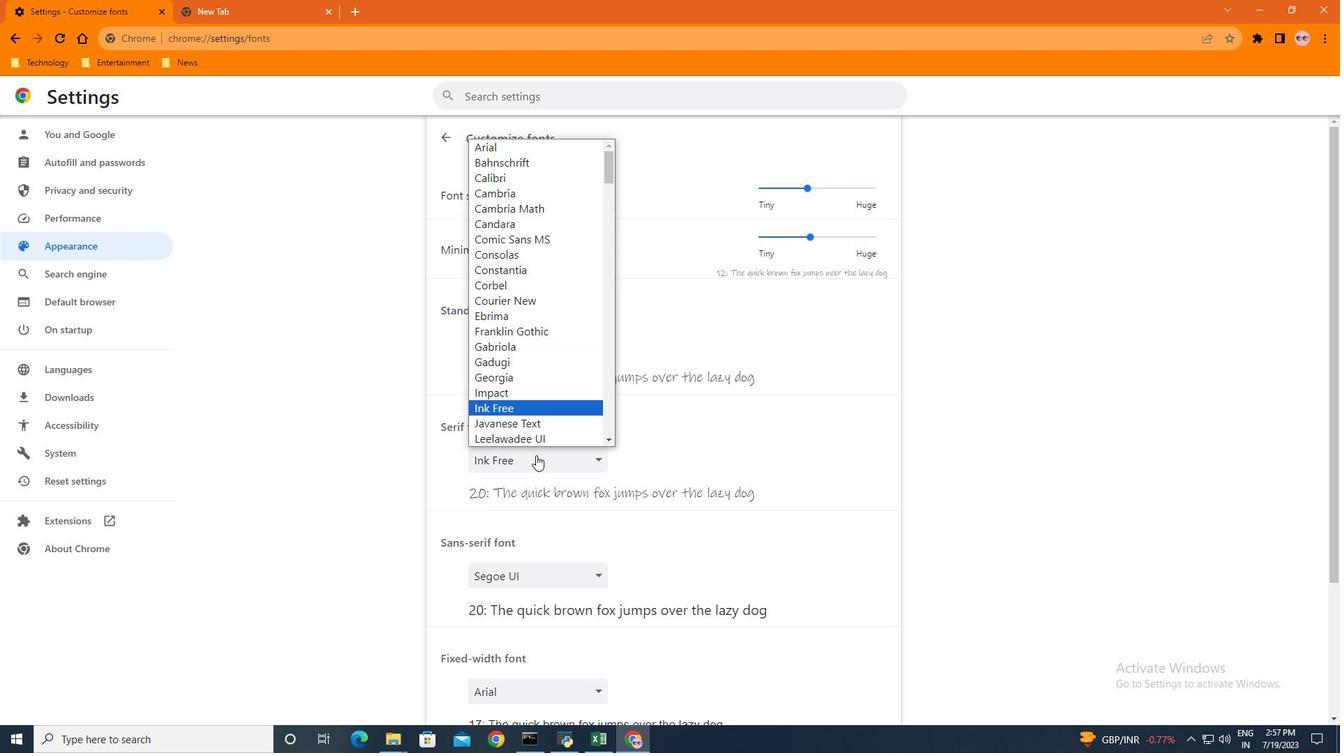 
Action: Mouse pressed left at (536, 455)
Screenshot: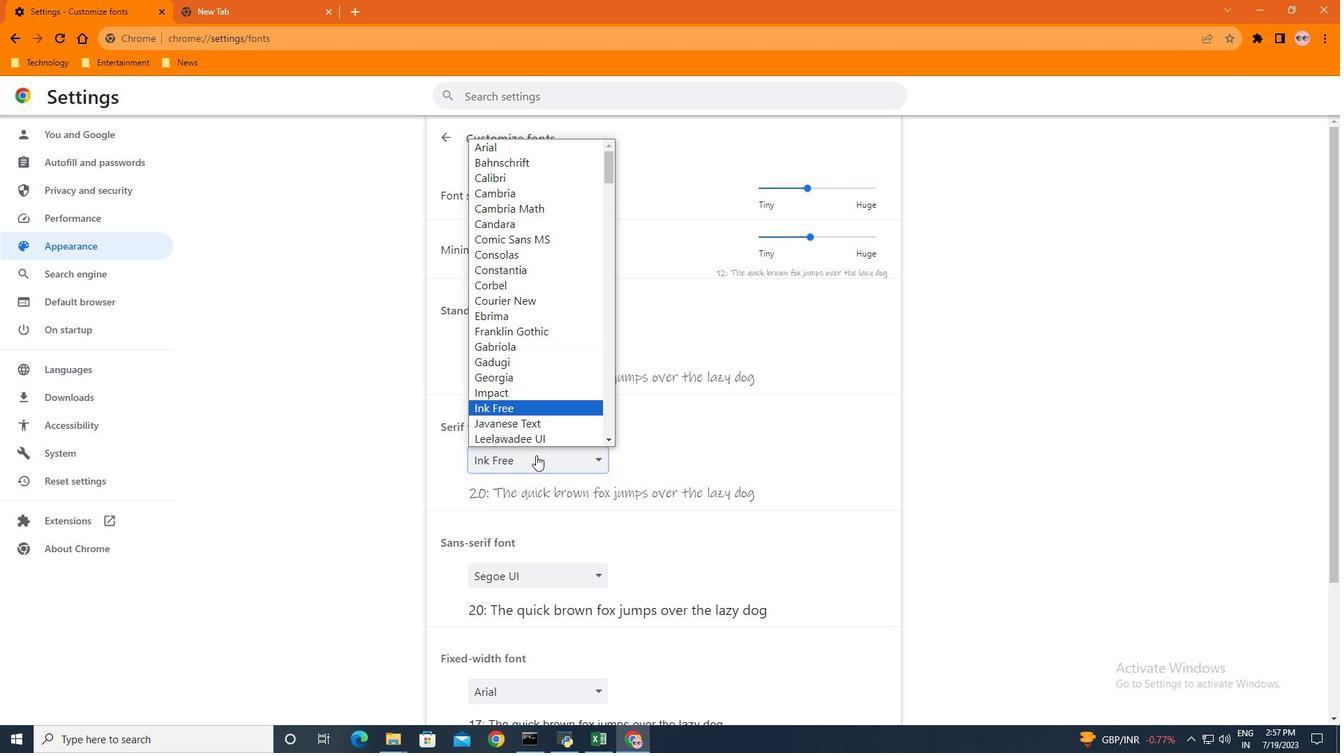 
Action: Mouse moved to (528, 410)
Screenshot: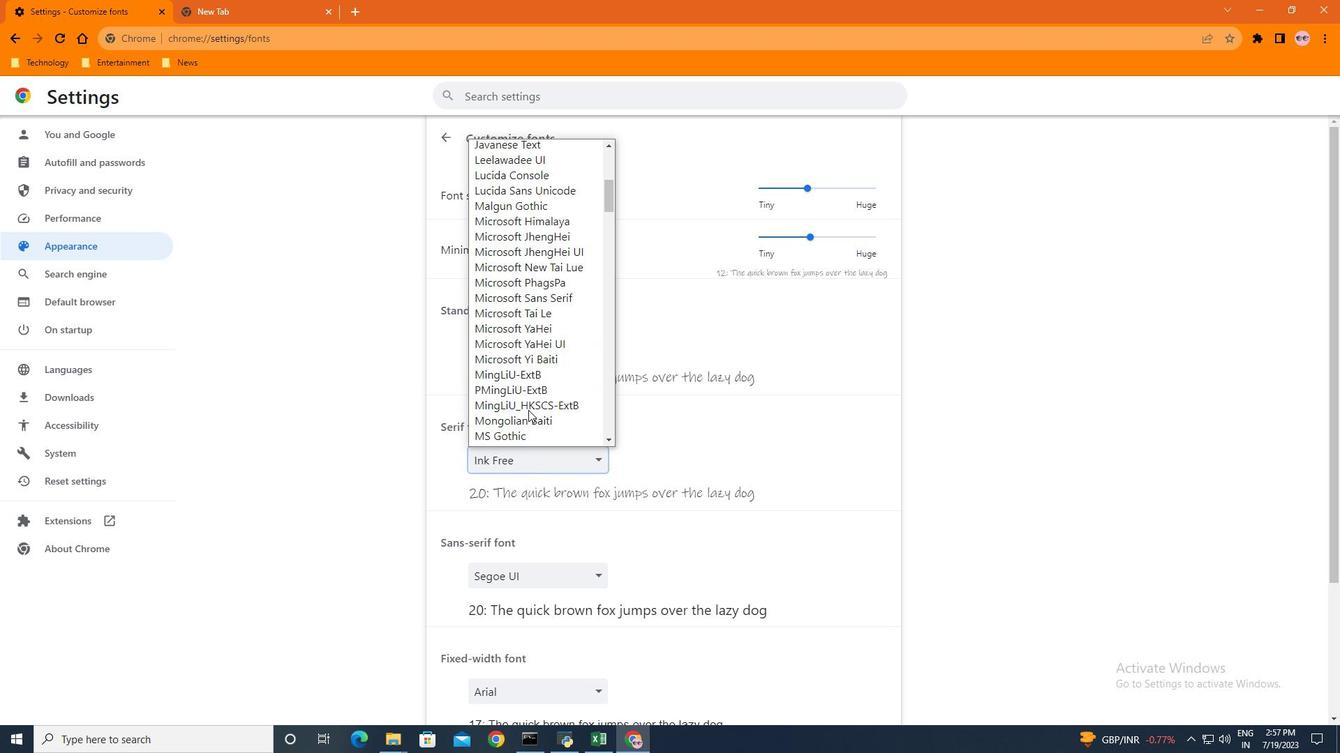 
Action: Mouse scrolled (528, 409) with delta (0, 0)
Screenshot: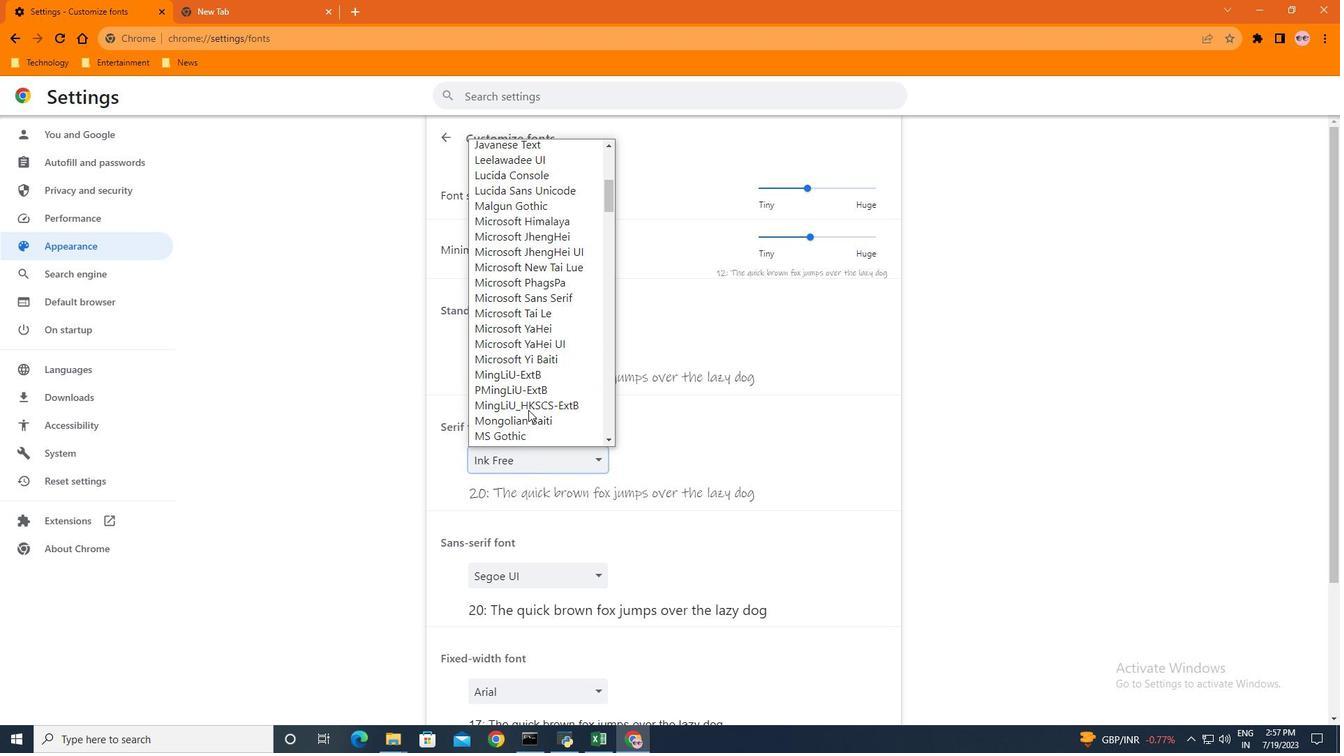 
Action: Mouse scrolled (528, 409) with delta (0, 0)
Screenshot: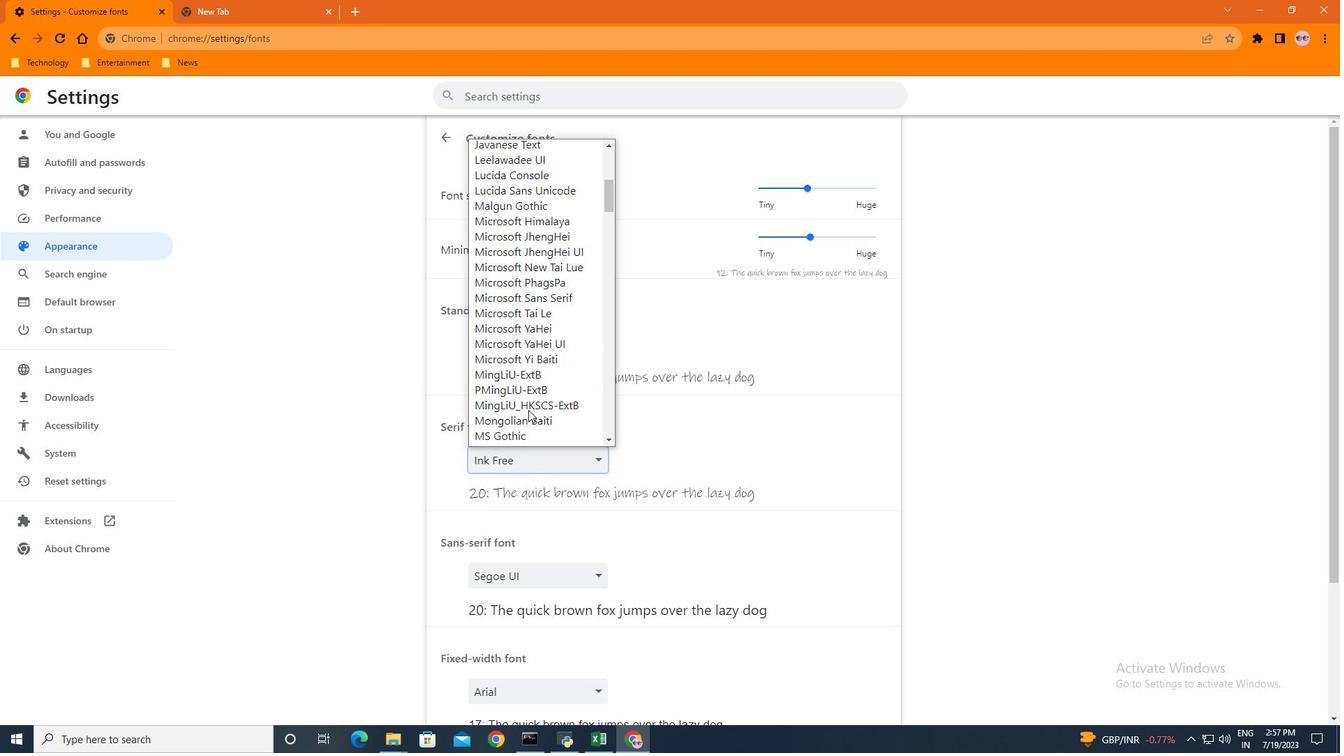 
Action: Mouse moved to (531, 344)
Screenshot: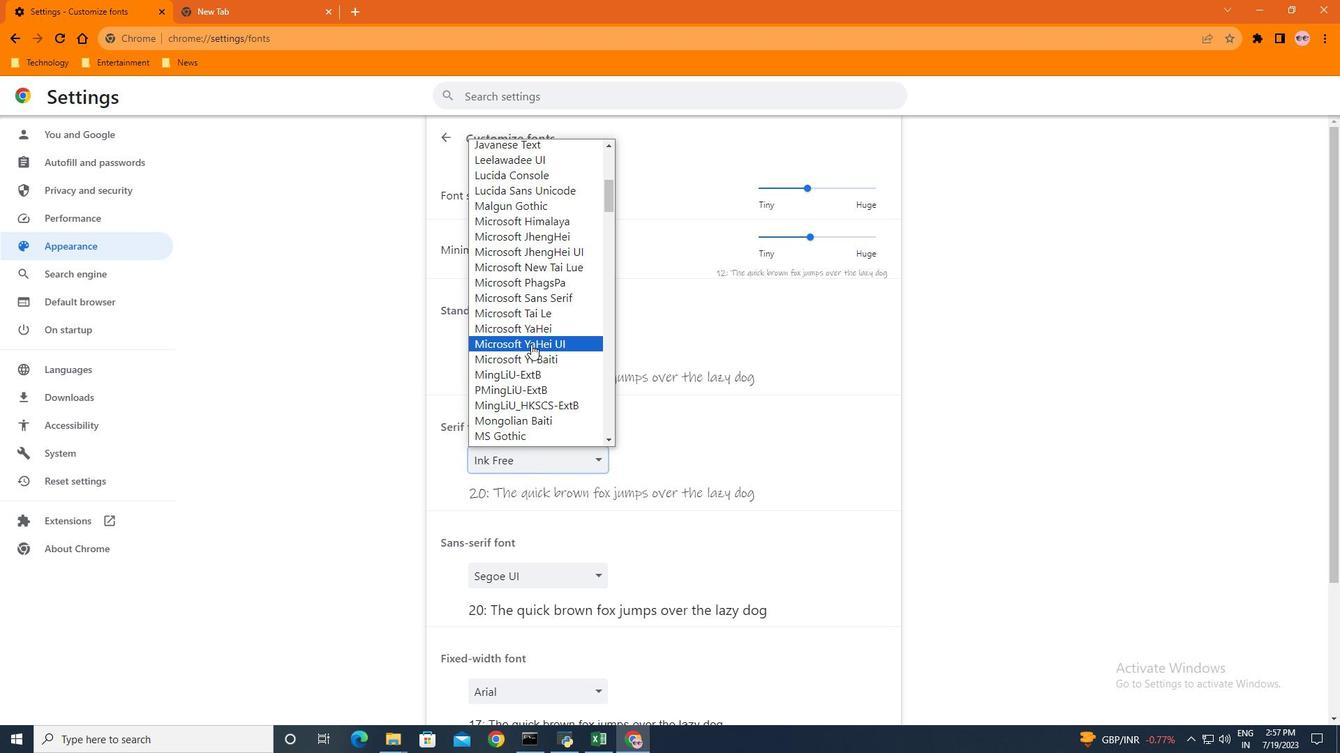 
Action: Mouse pressed left at (531, 344)
Screenshot: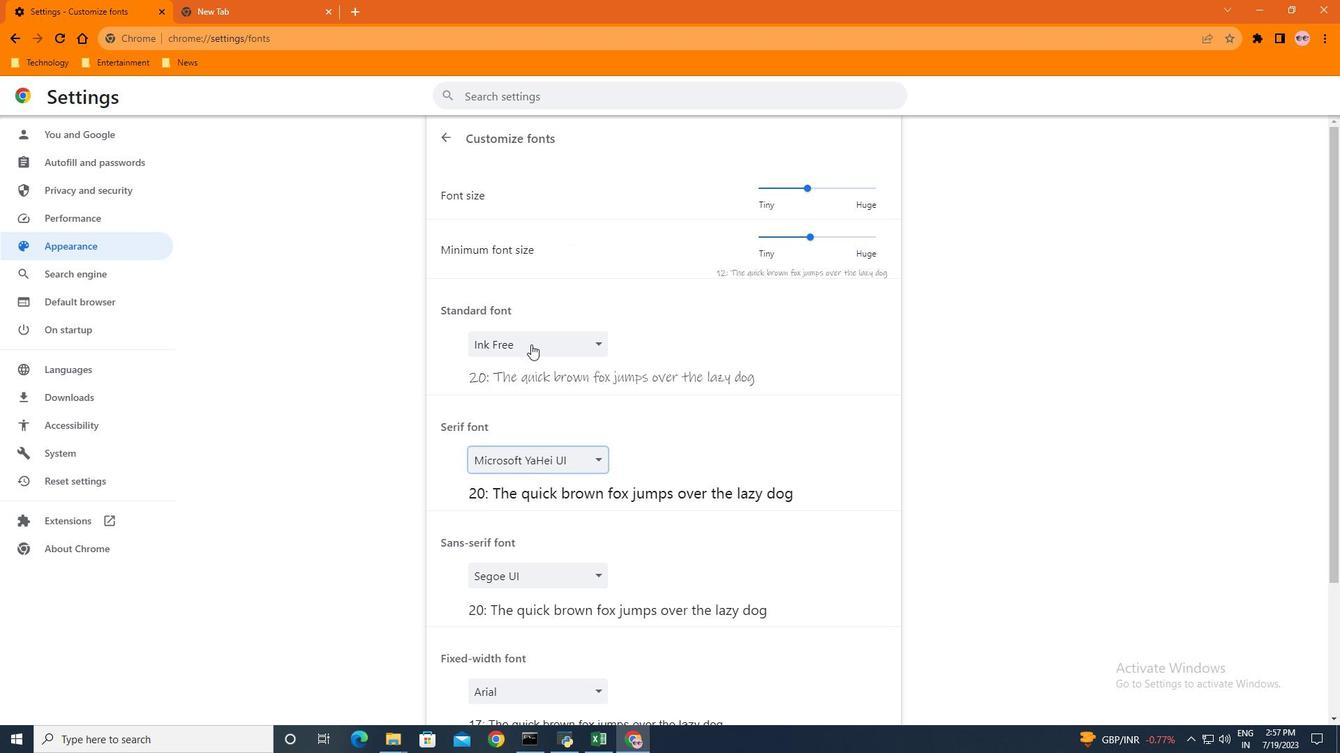 
Action: Mouse moved to (665, 461)
Screenshot: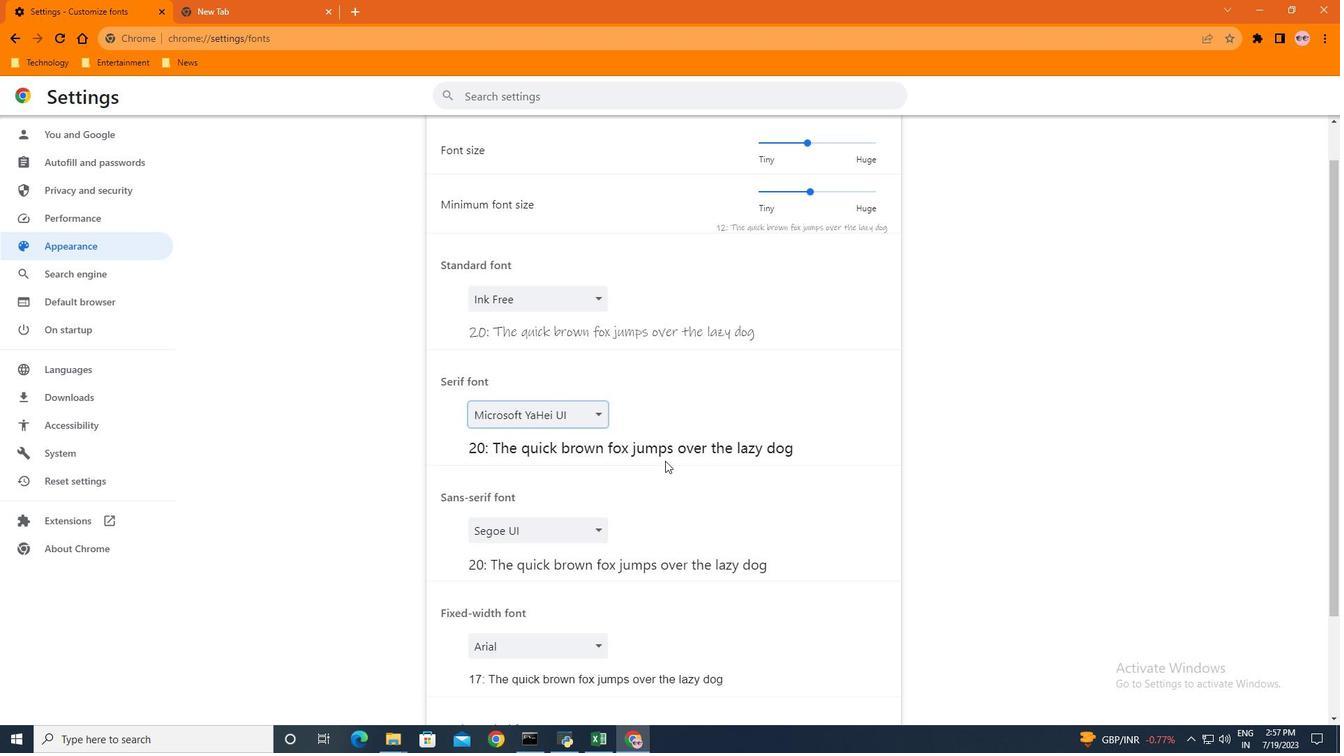 
Action: Mouse scrolled (665, 460) with delta (0, 0)
Screenshot: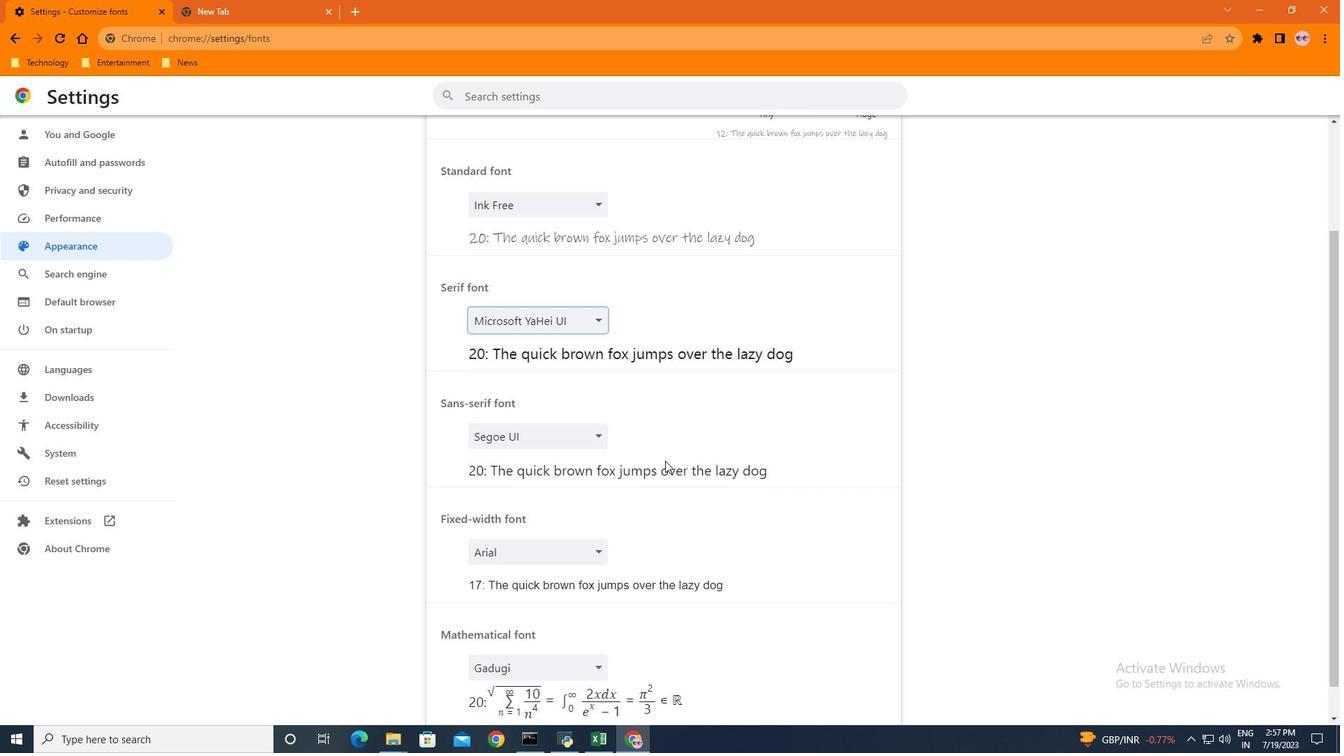 
Action: Mouse scrolled (665, 460) with delta (0, 0)
Screenshot: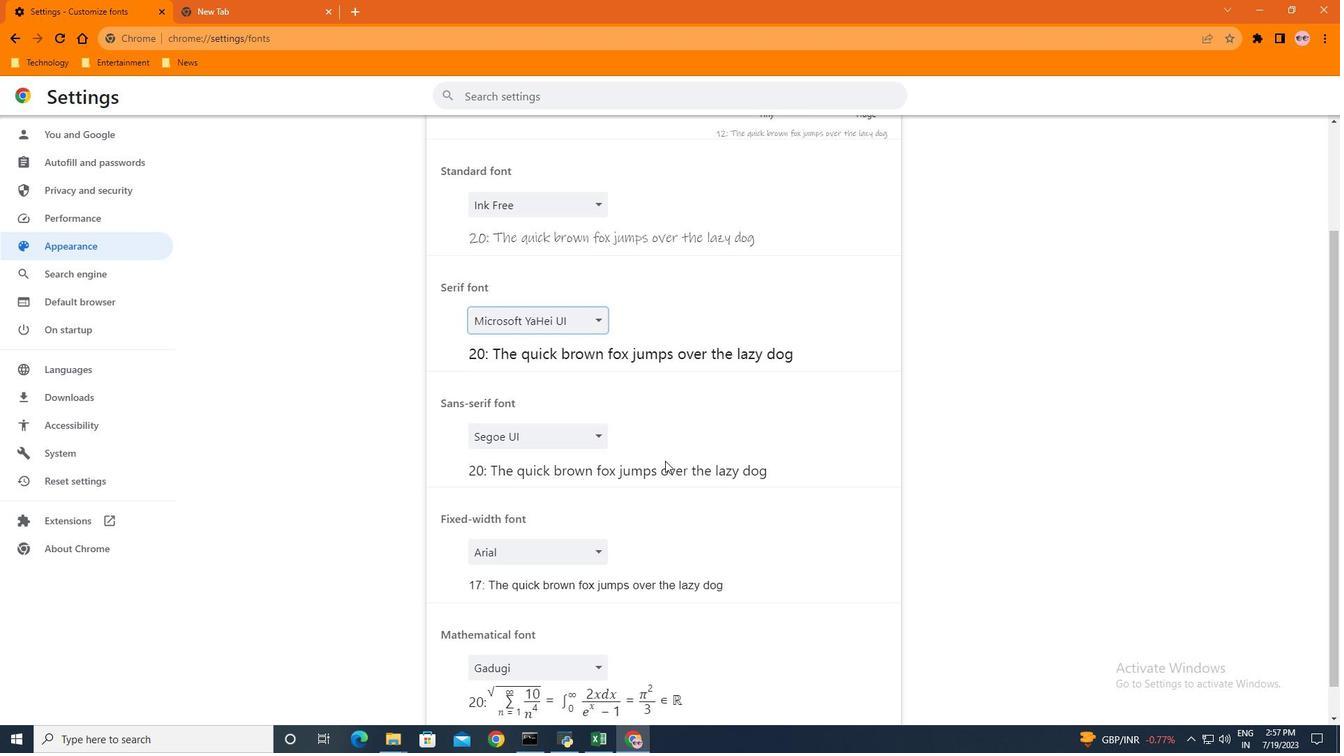 
Action: Mouse moved to (570, 425)
Screenshot: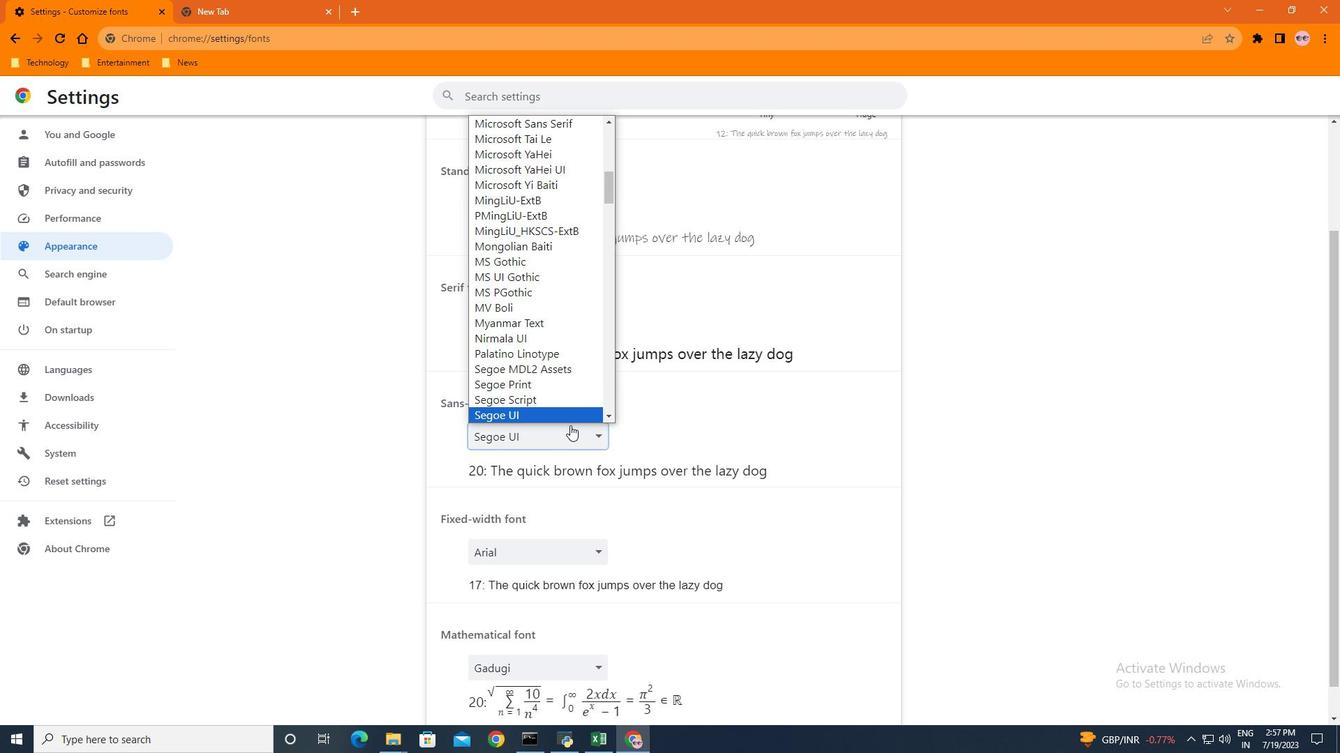 
Action: Mouse pressed left at (570, 425)
Screenshot: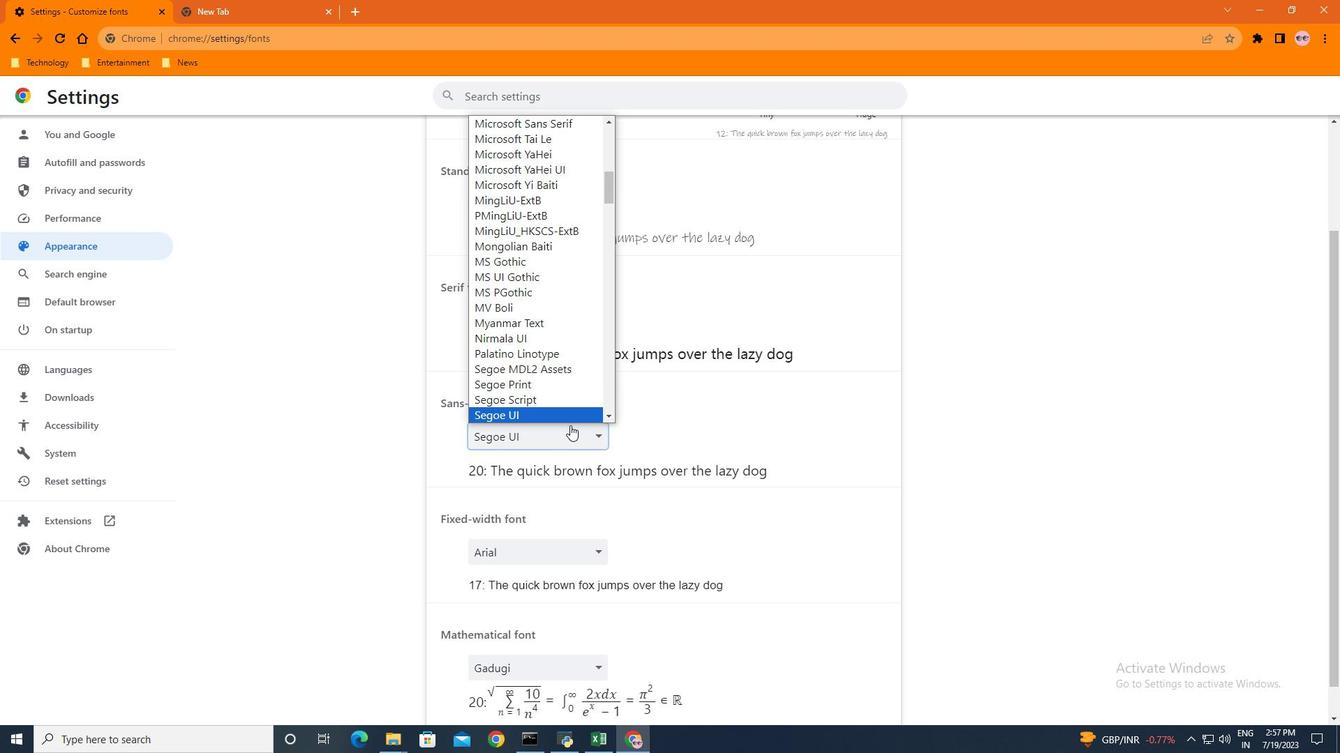 
Action: Mouse moved to (553, 381)
Screenshot: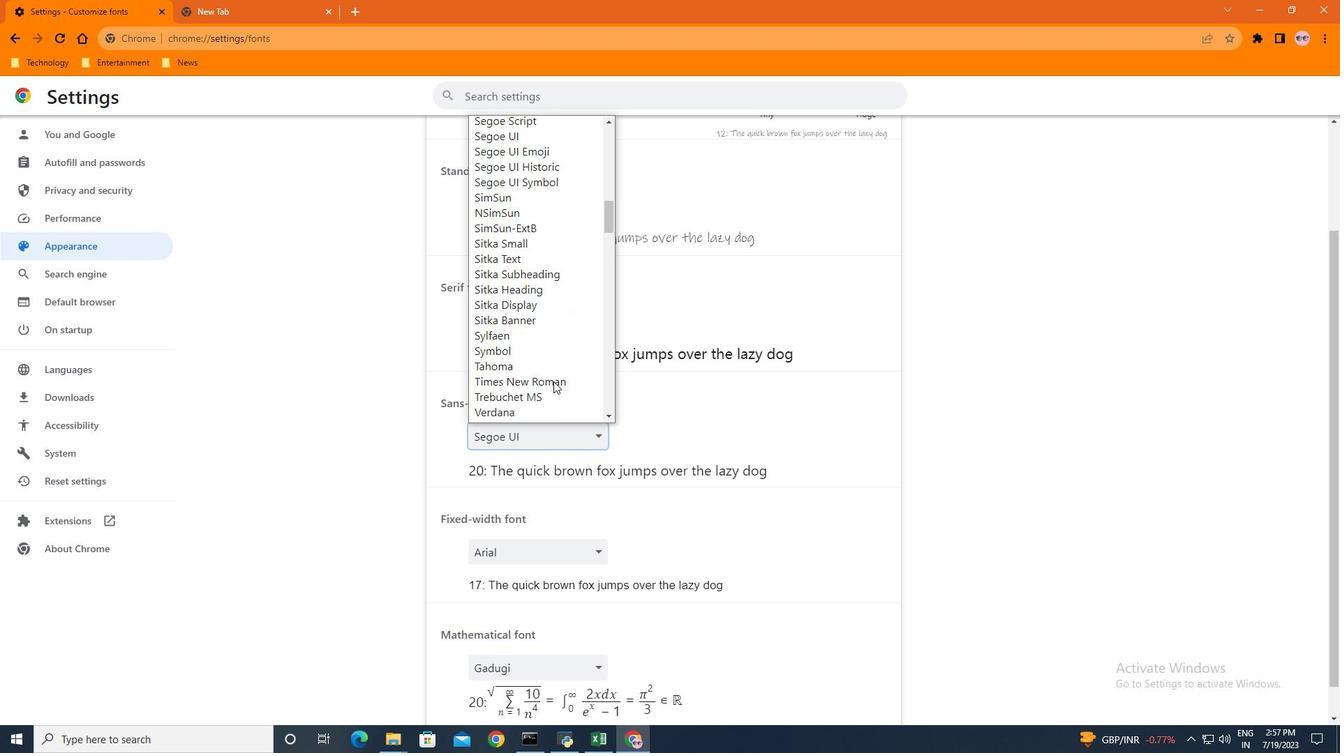 
Action: Mouse scrolled (553, 381) with delta (0, 0)
Screenshot: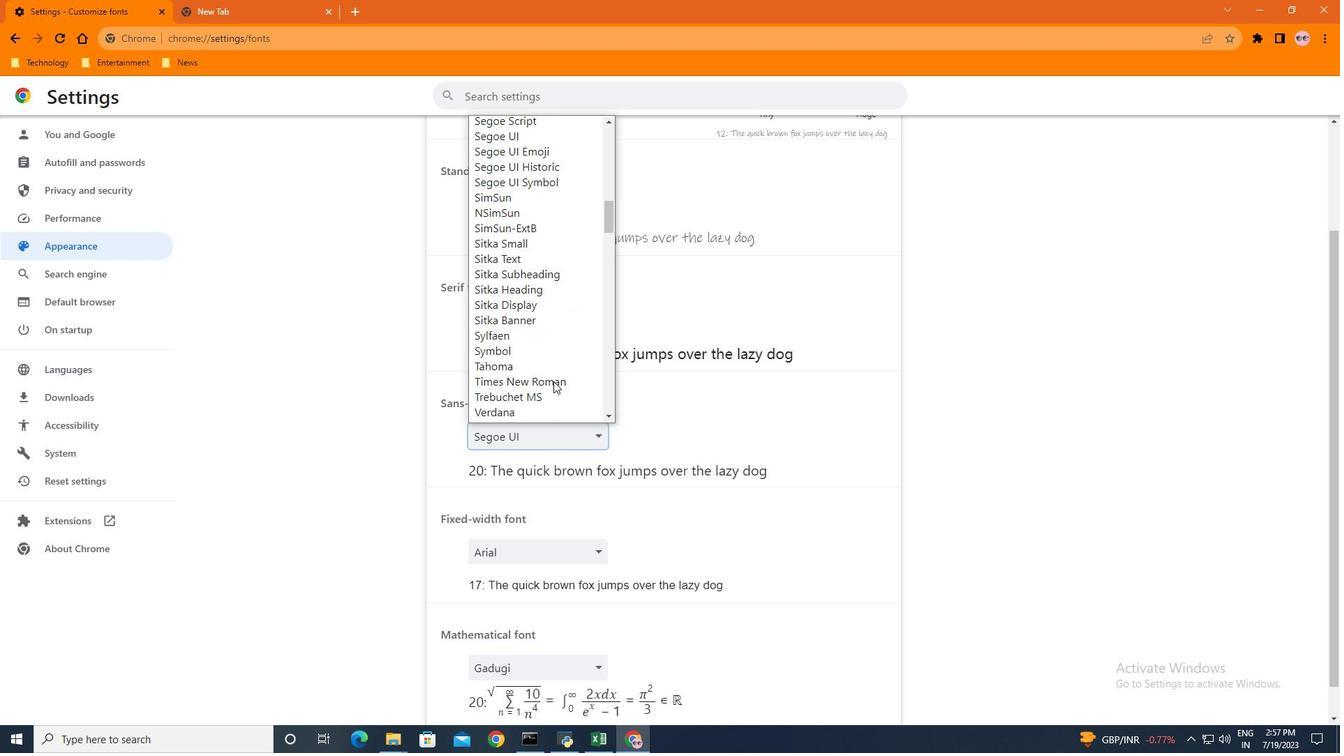 
Action: Mouse scrolled (553, 381) with delta (0, 0)
Screenshot: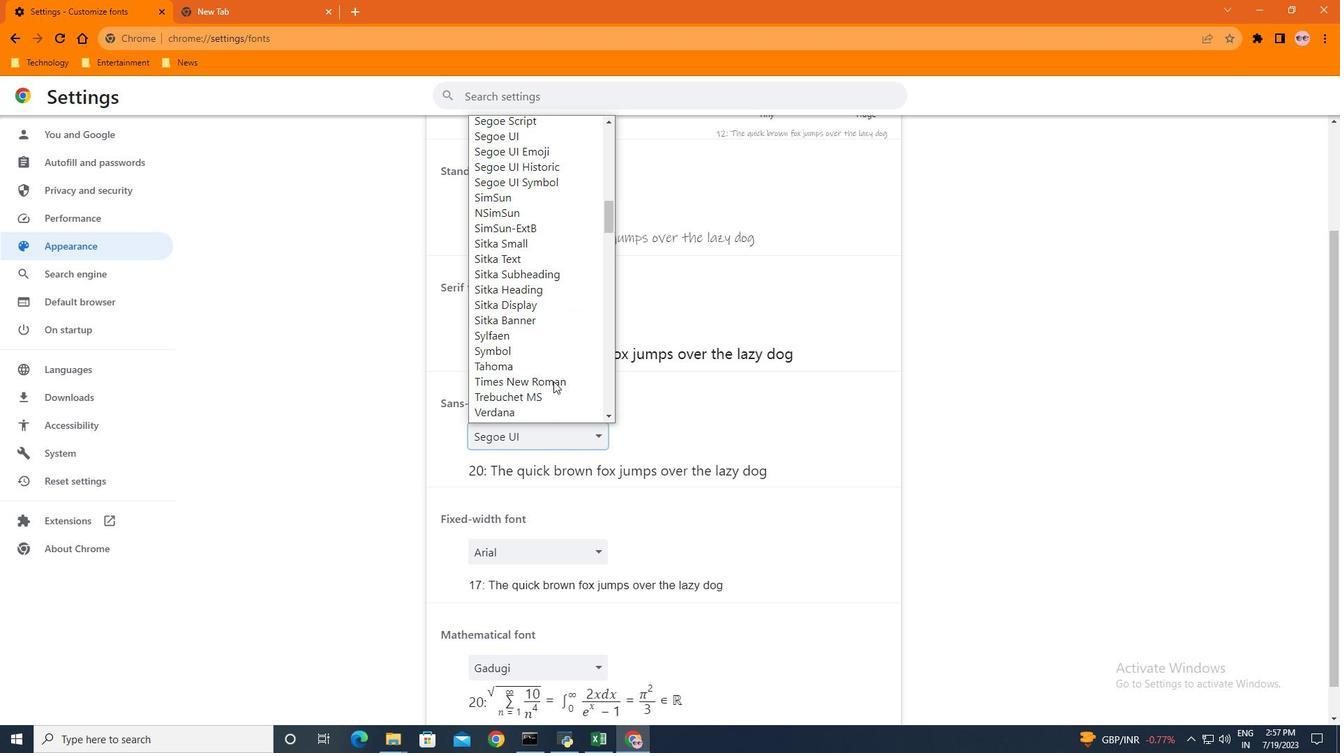 
Action: Mouse moved to (499, 362)
Screenshot: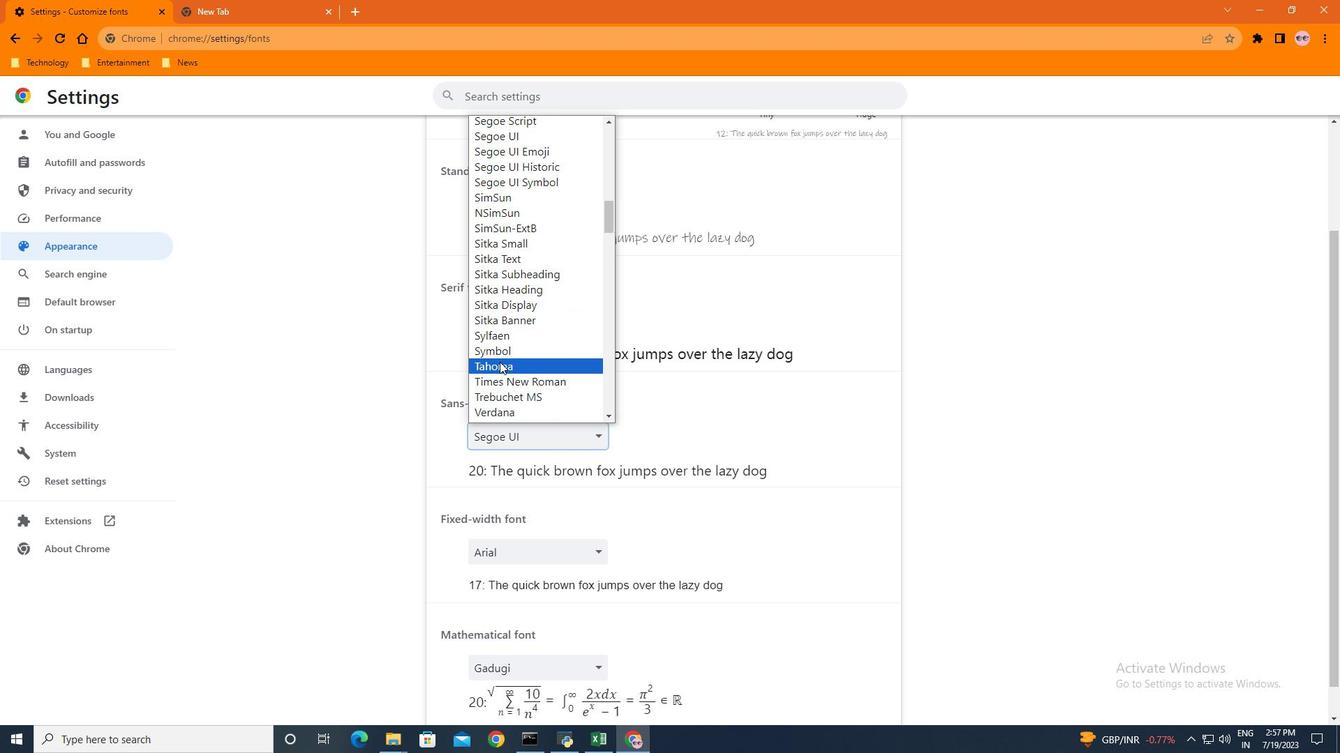 
Action: Mouse pressed left at (499, 362)
Screenshot: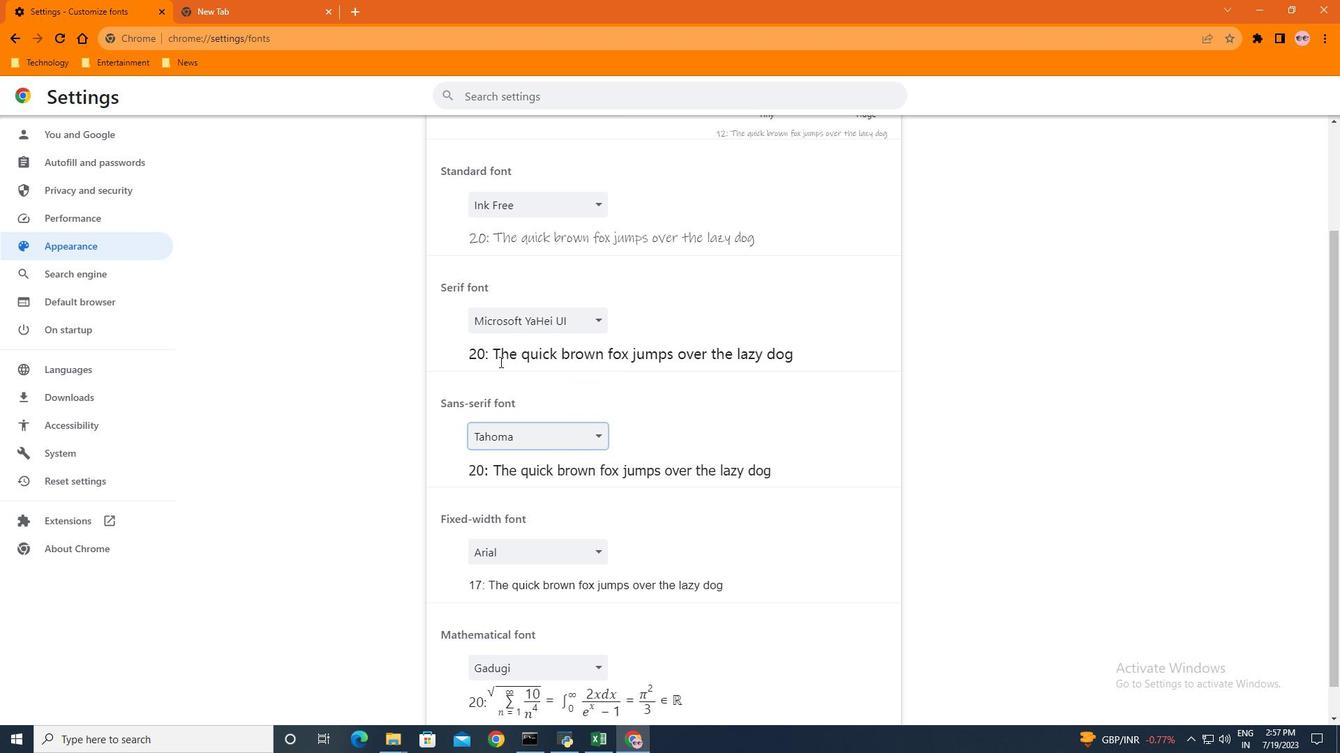 
Action: Mouse moved to (667, 522)
Screenshot: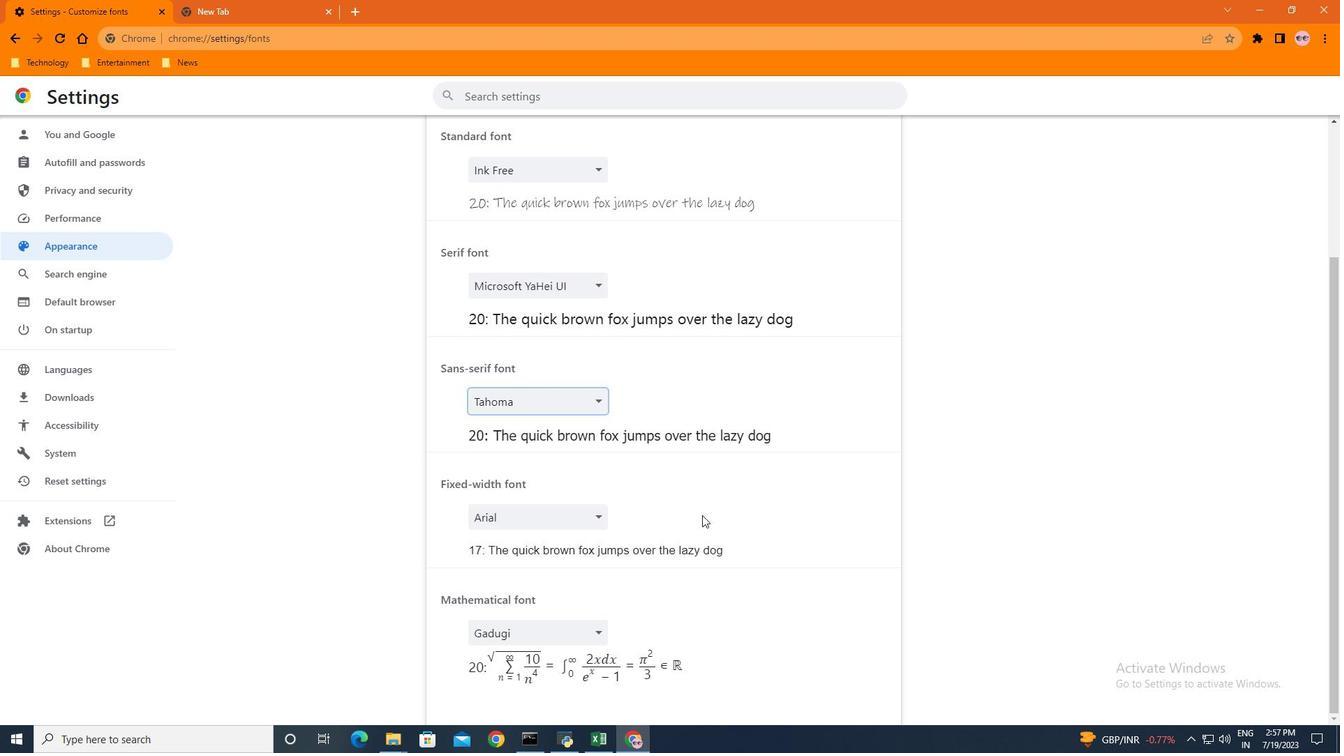 
Action: Mouse scrolled (667, 521) with delta (0, 0)
Screenshot: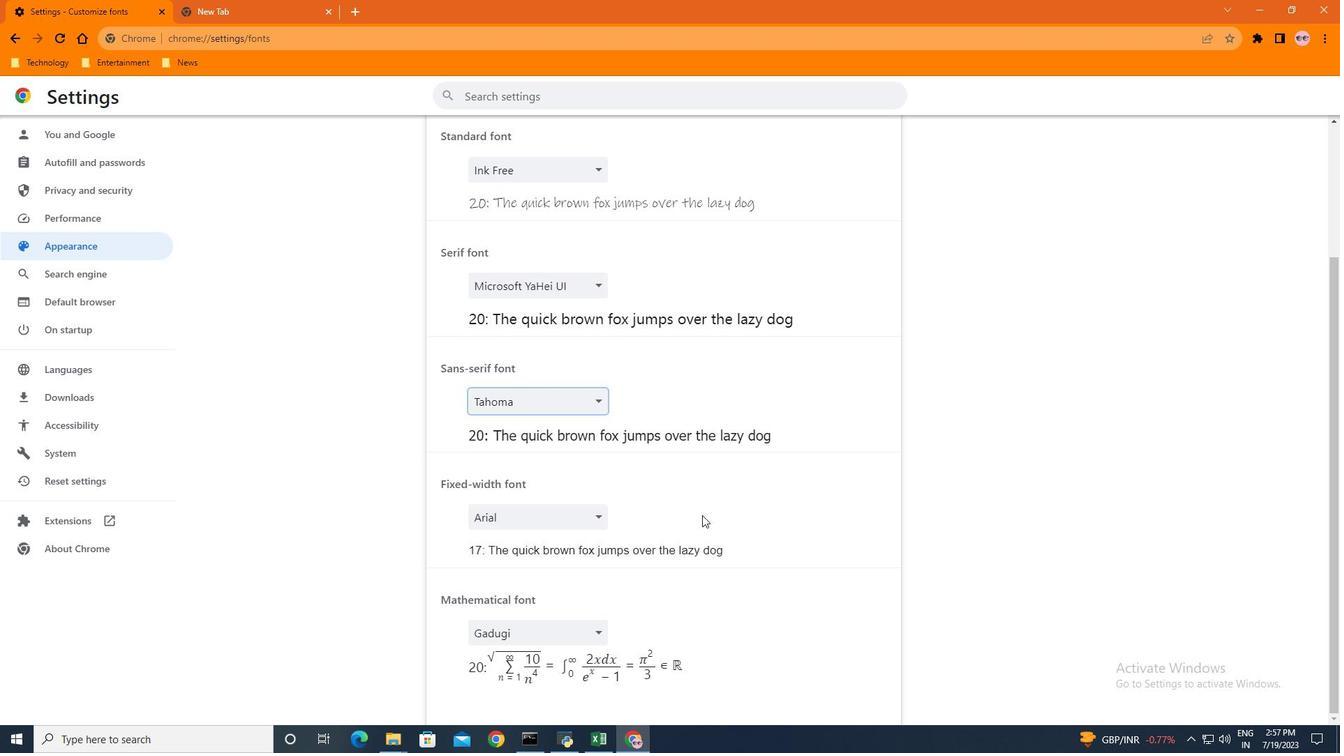
Action: Mouse moved to (702, 515)
Screenshot: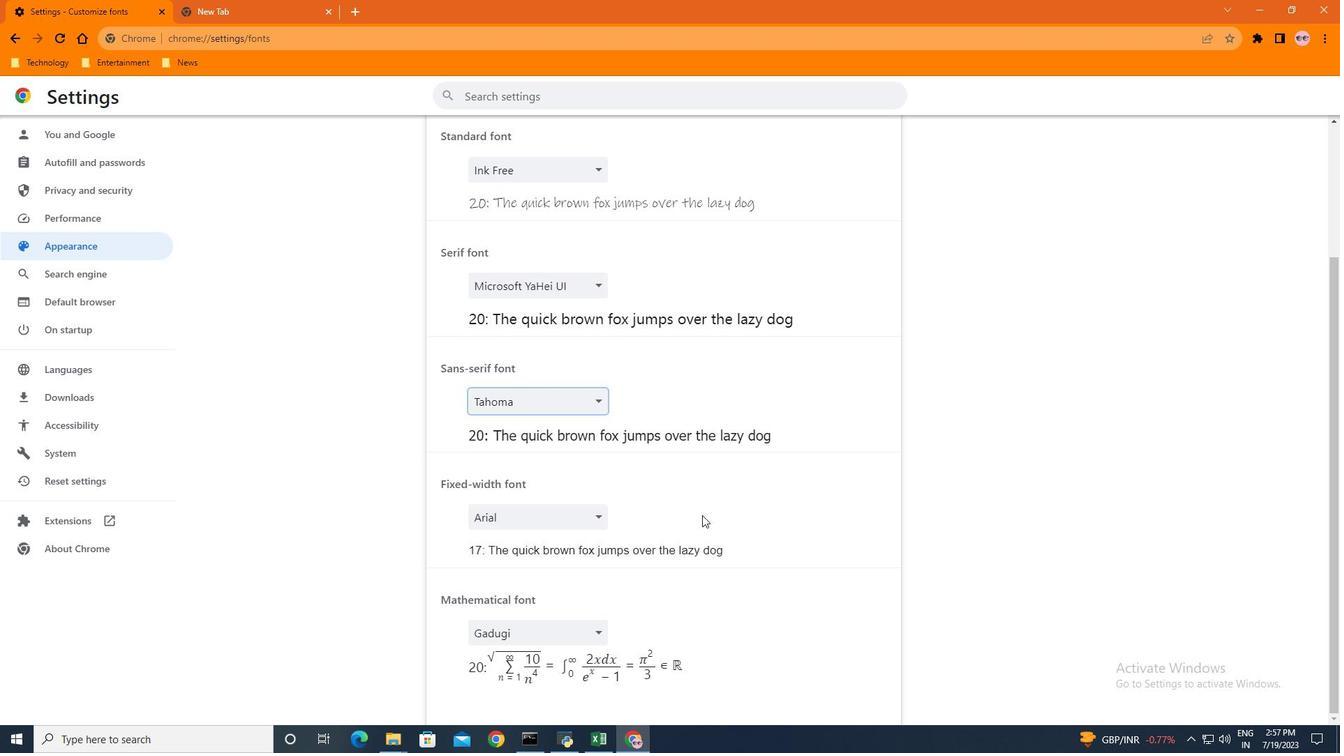 
Action: Mouse scrolled (702, 515) with delta (0, 0)
Screenshot: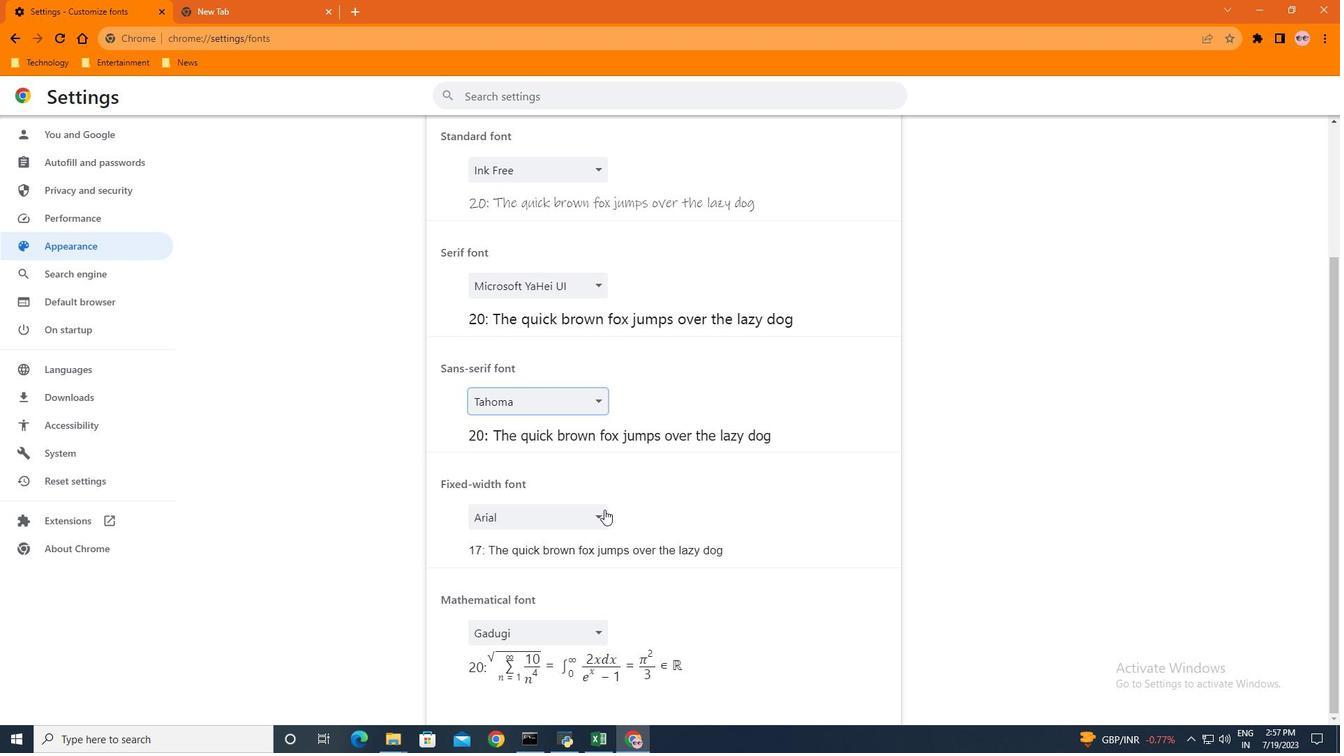 
Action: Mouse moved to (702, 512)
Screenshot: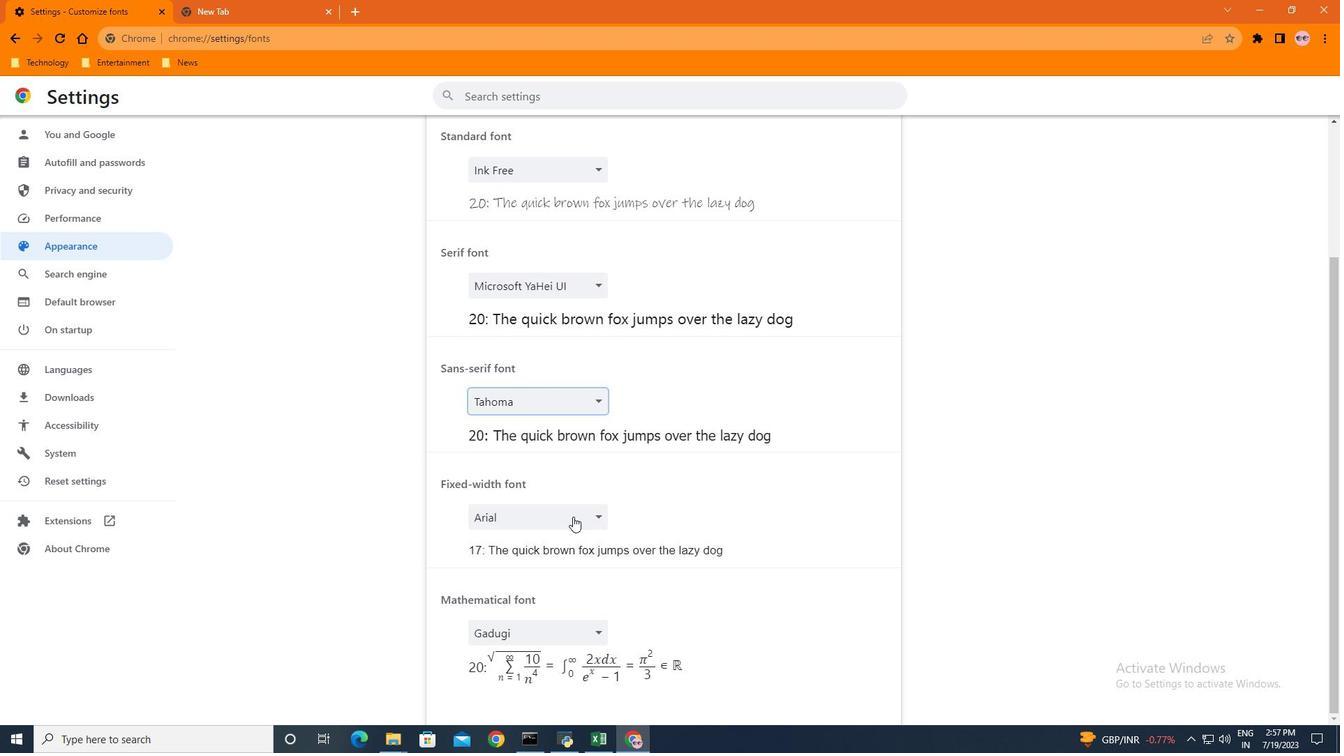 
Action: Mouse scrolled (702, 511) with delta (0, 0)
Screenshot: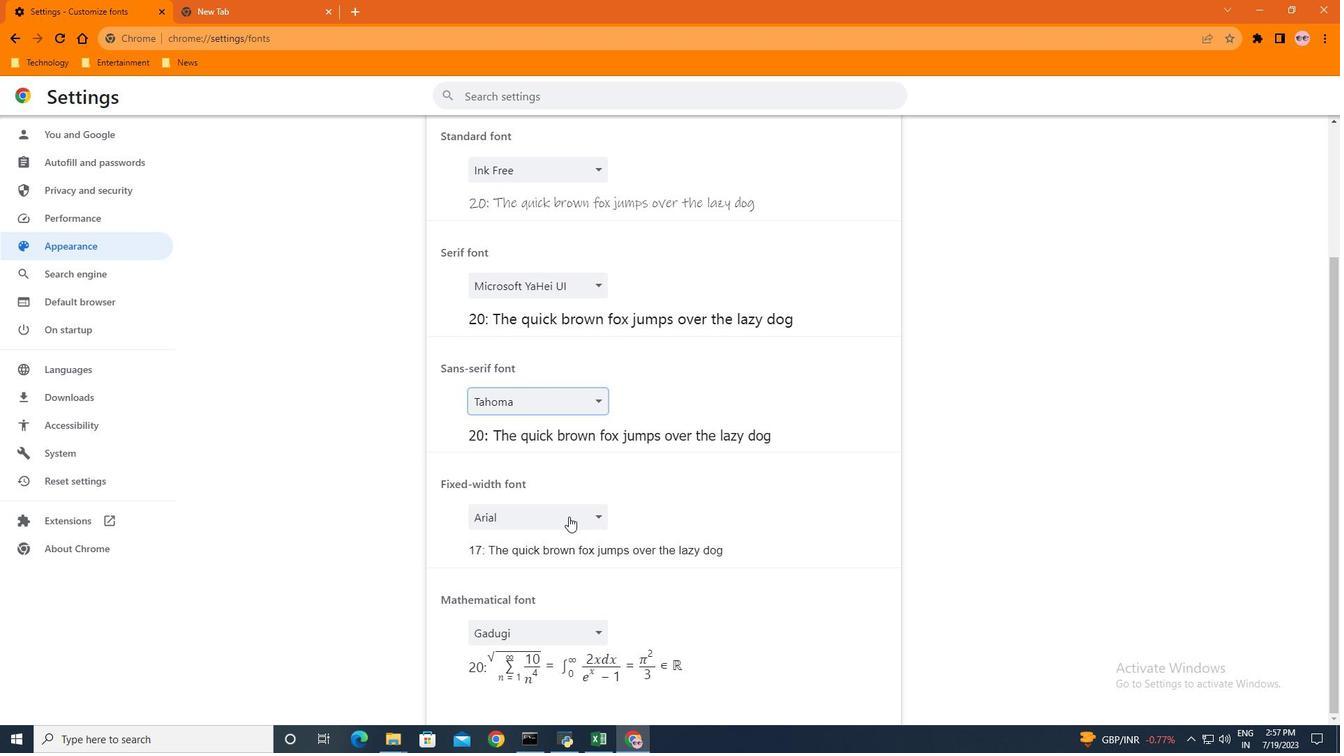 
Action: Mouse moved to (558, 514)
Screenshot: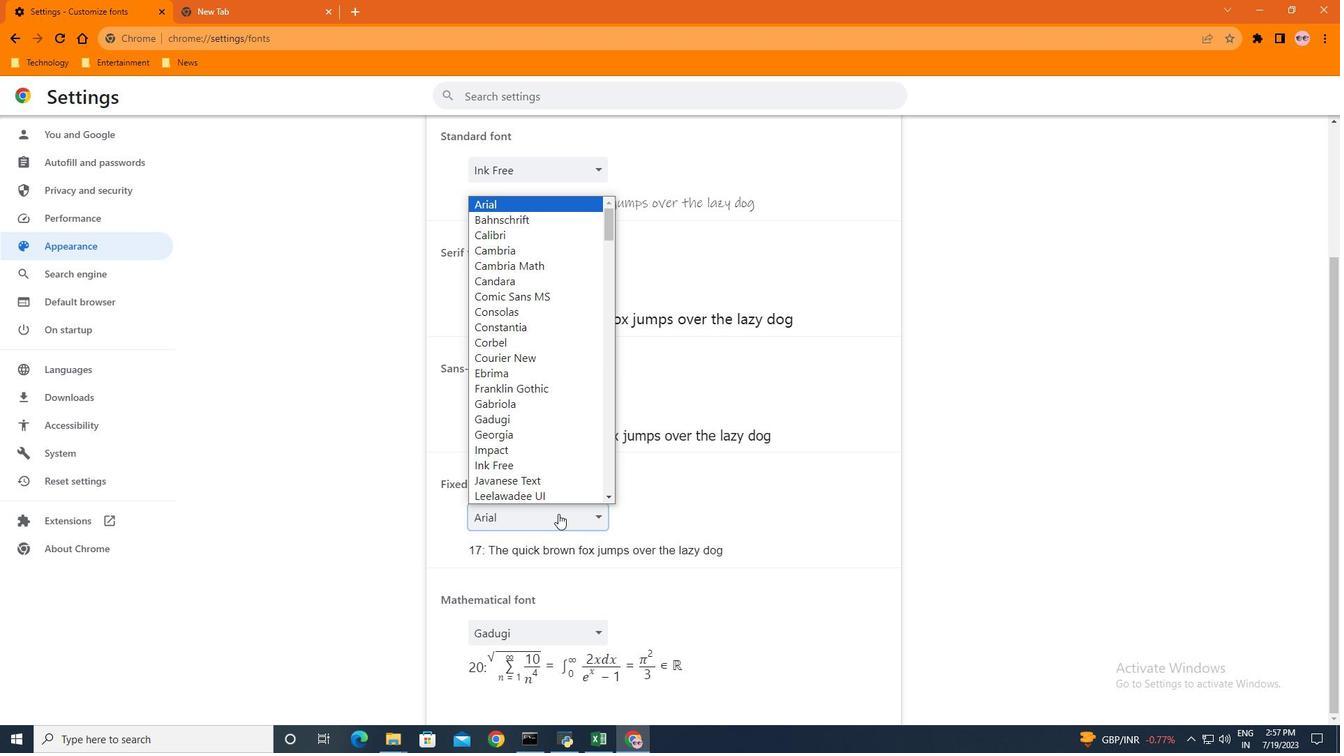 
Action: Mouse pressed left at (558, 514)
Screenshot: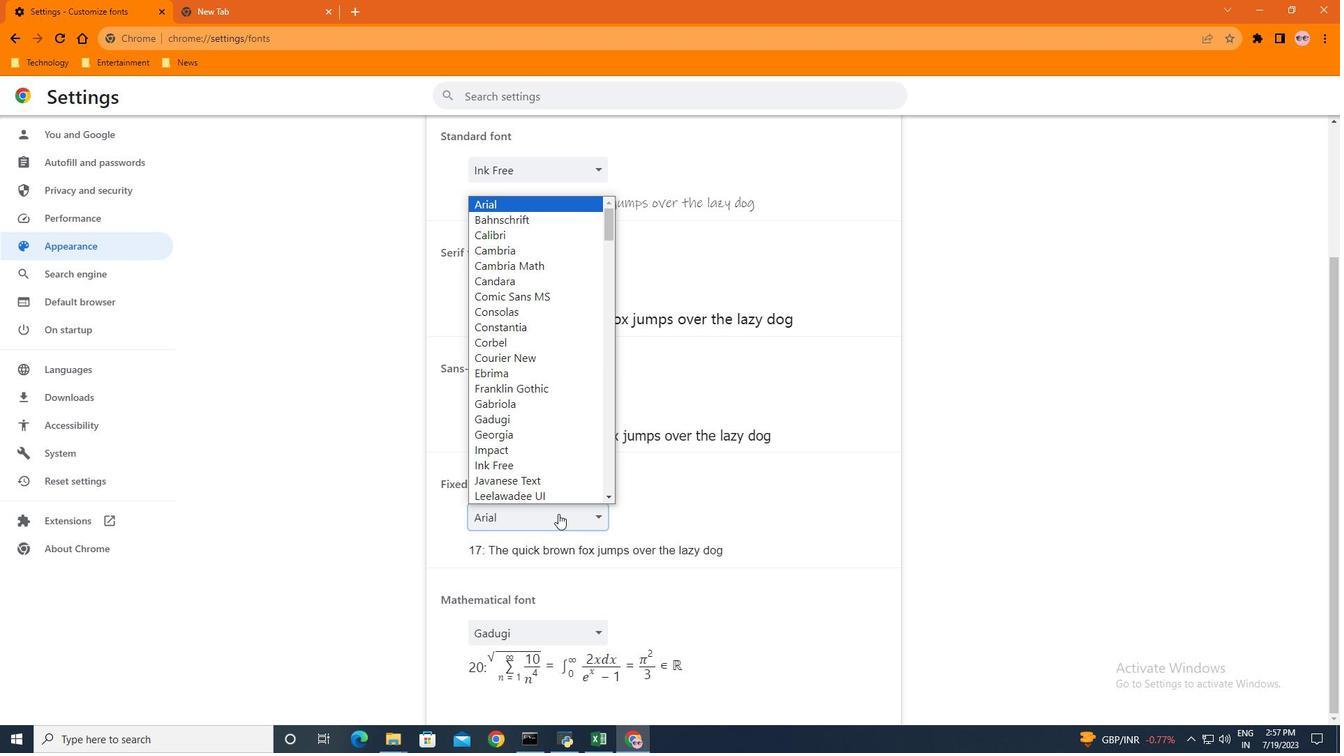 
Action: Mouse moved to (538, 362)
Screenshot: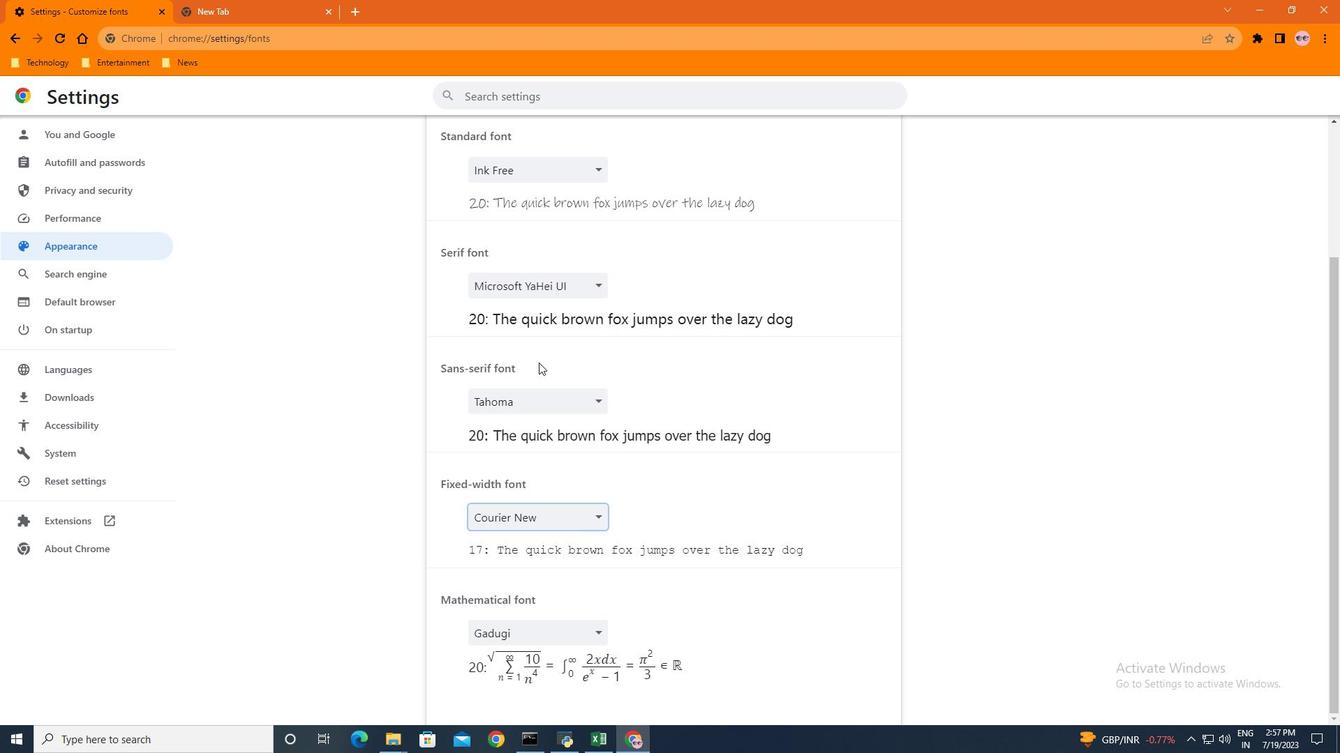 
Action: Mouse pressed left at (538, 362)
Screenshot: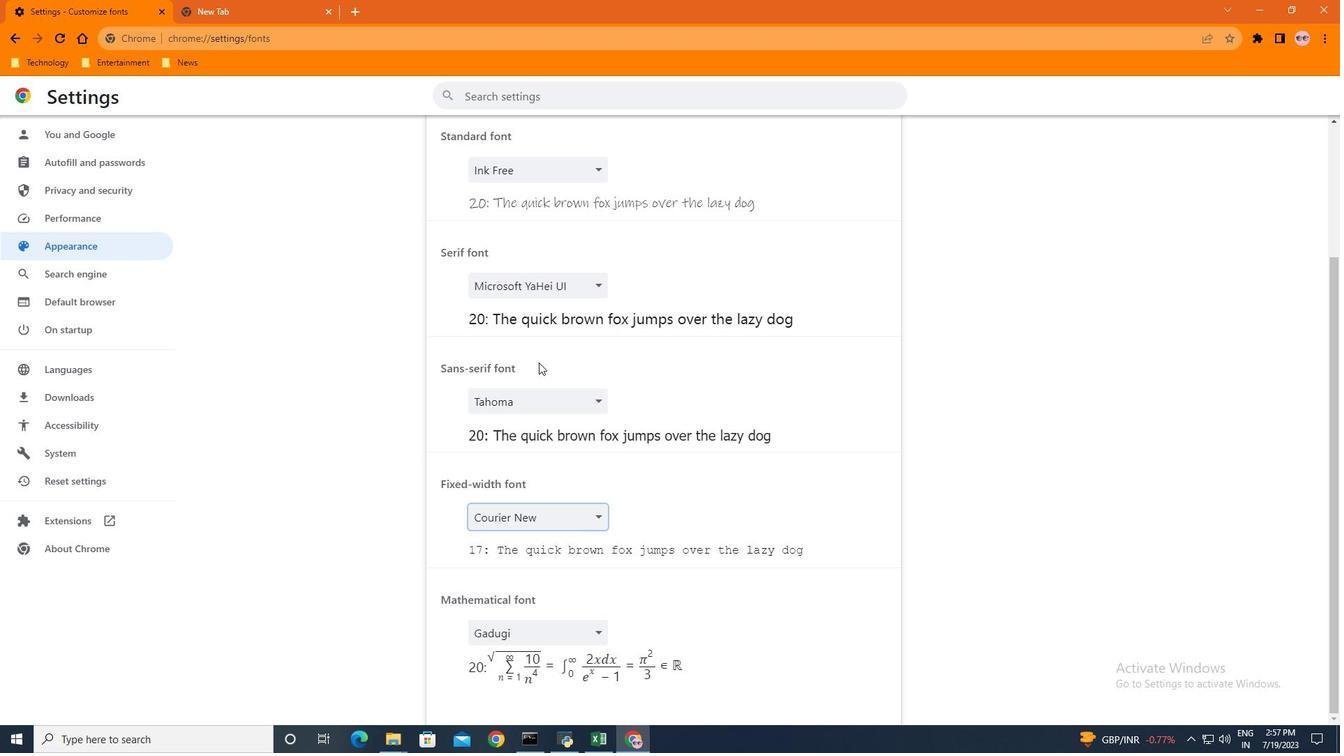 
Action: Mouse moved to (802, 526)
Screenshot: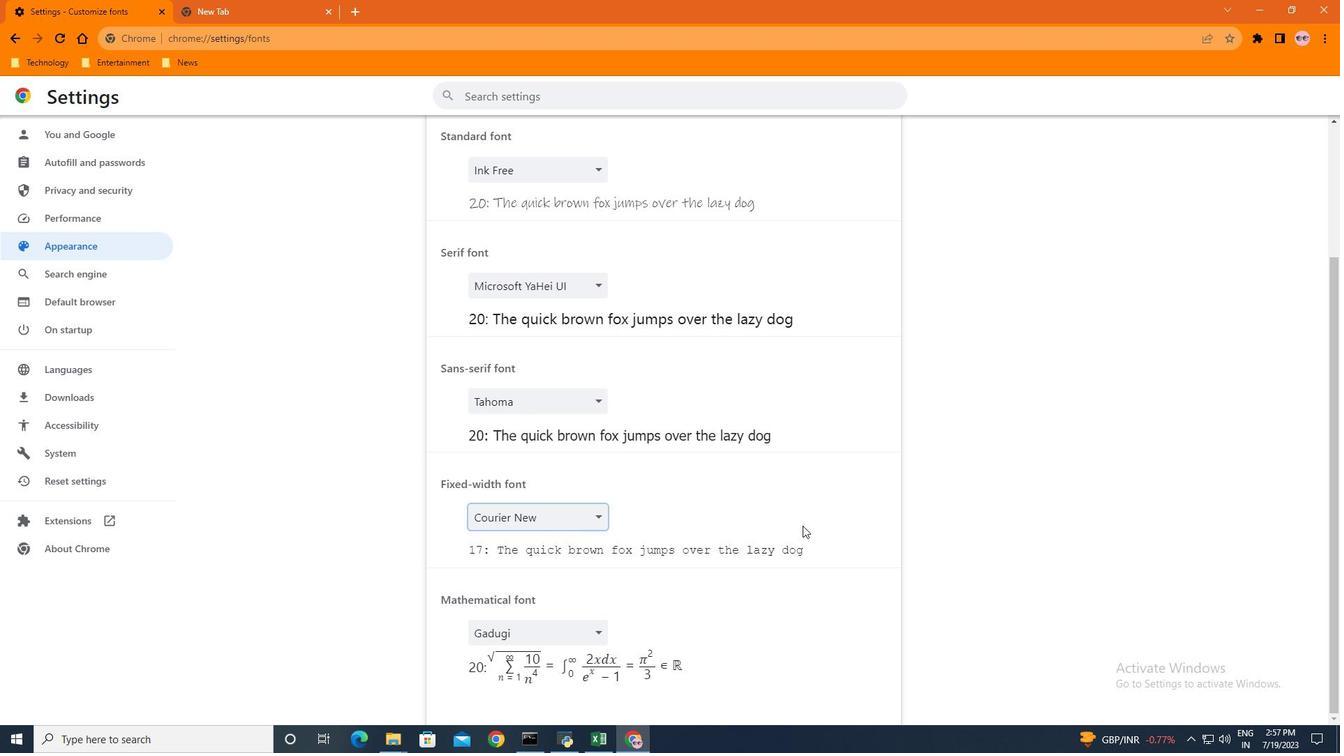
Action: Mouse scrolled (802, 525) with delta (0, 0)
Screenshot: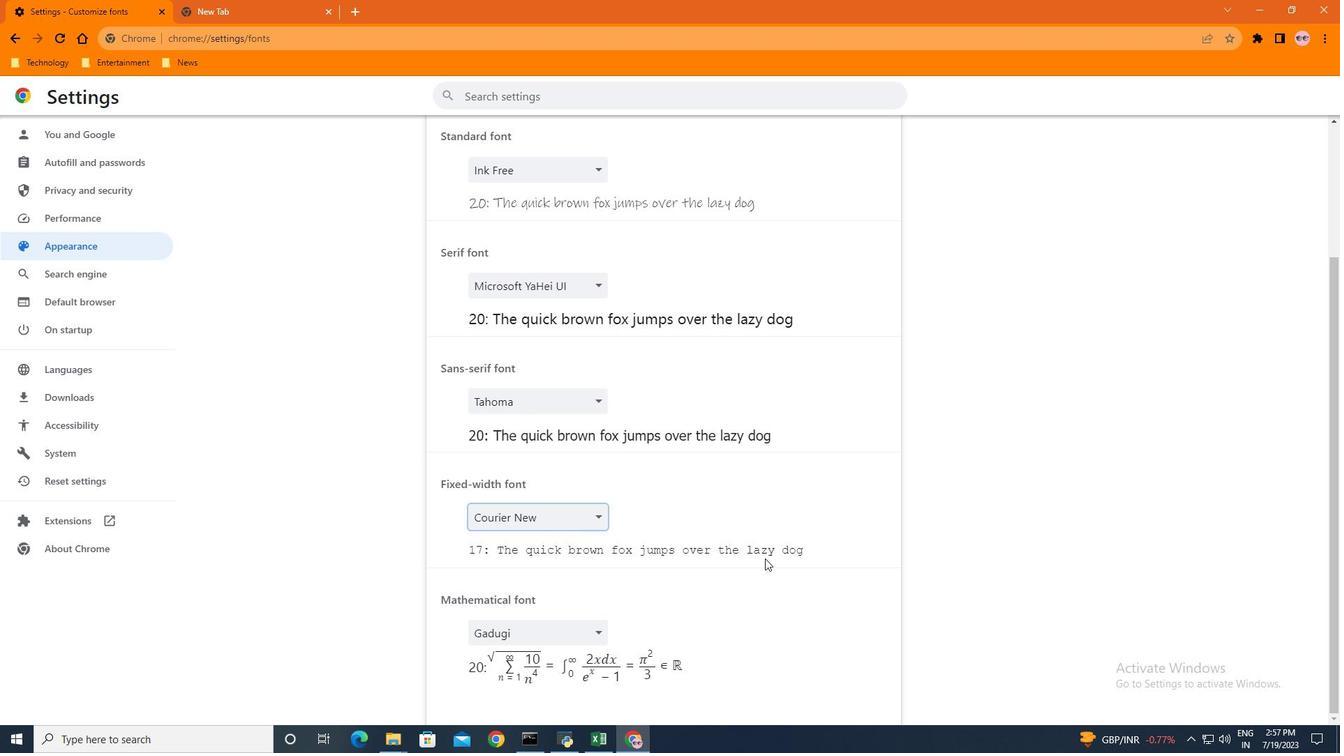 
Action: Mouse scrolled (802, 525) with delta (0, 0)
Screenshot: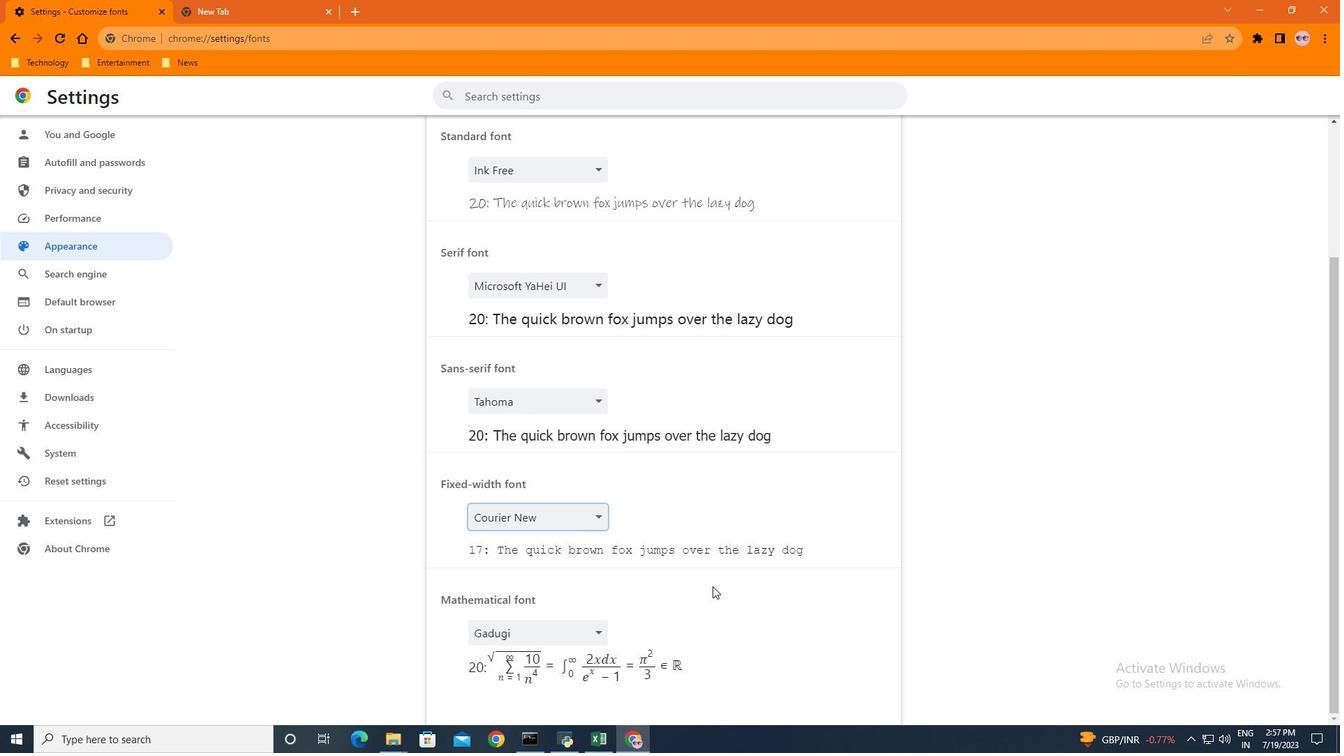 
Action: Mouse moved to (570, 626)
Screenshot: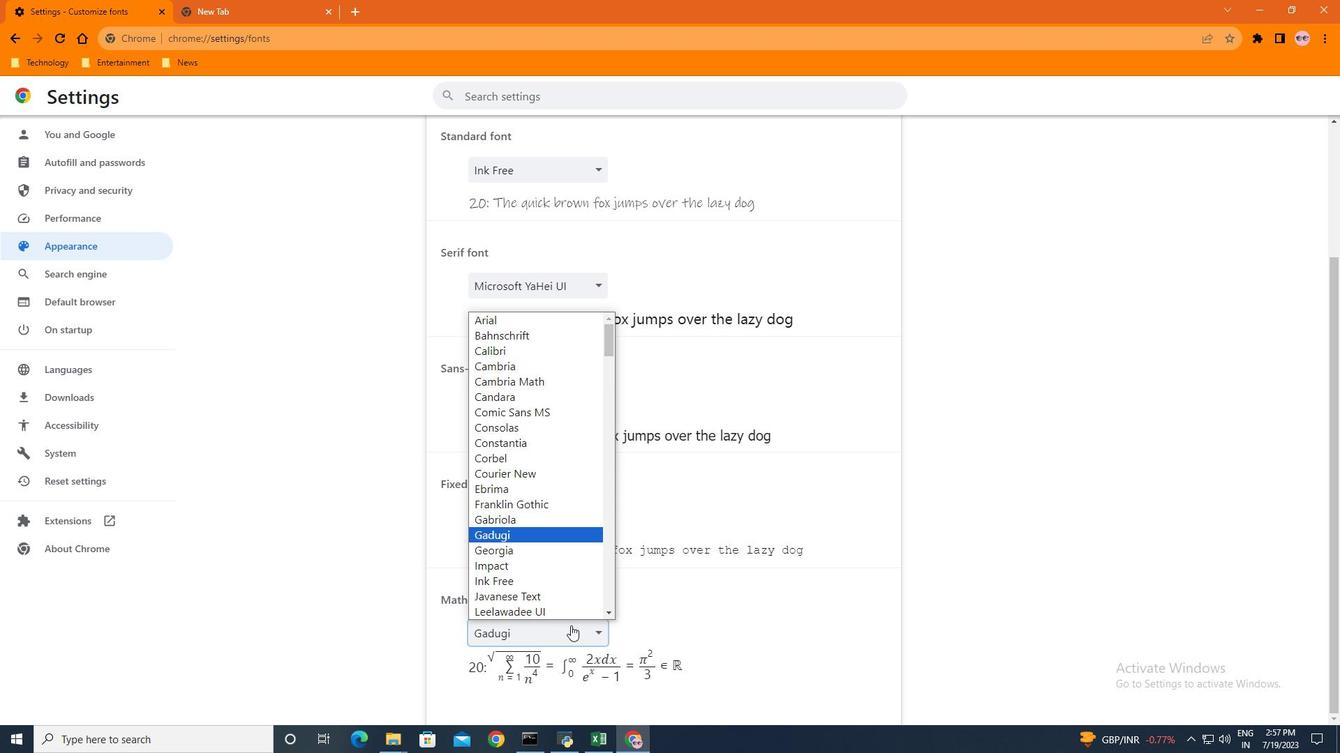 
Action: Mouse pressed left at (570, 626)
Screenshot: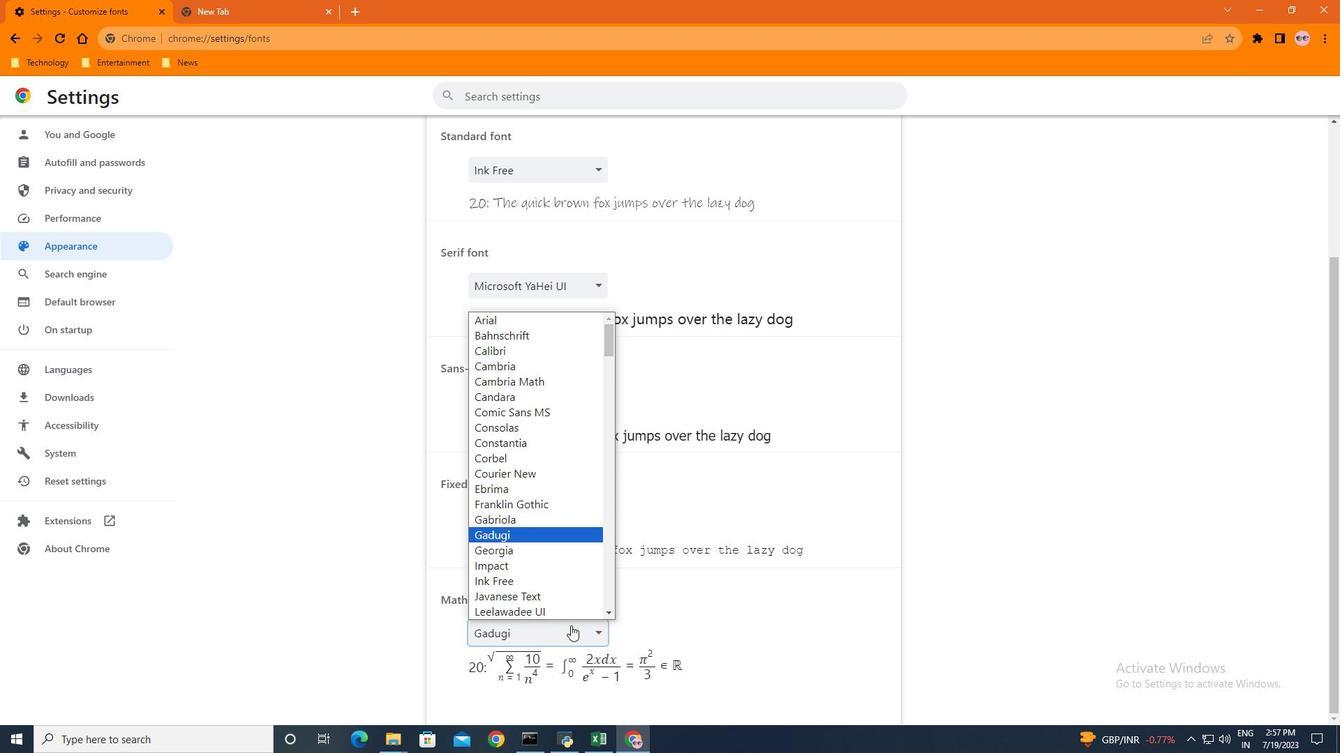 
Action: Mouse moved to (505, 493)
Screenshot: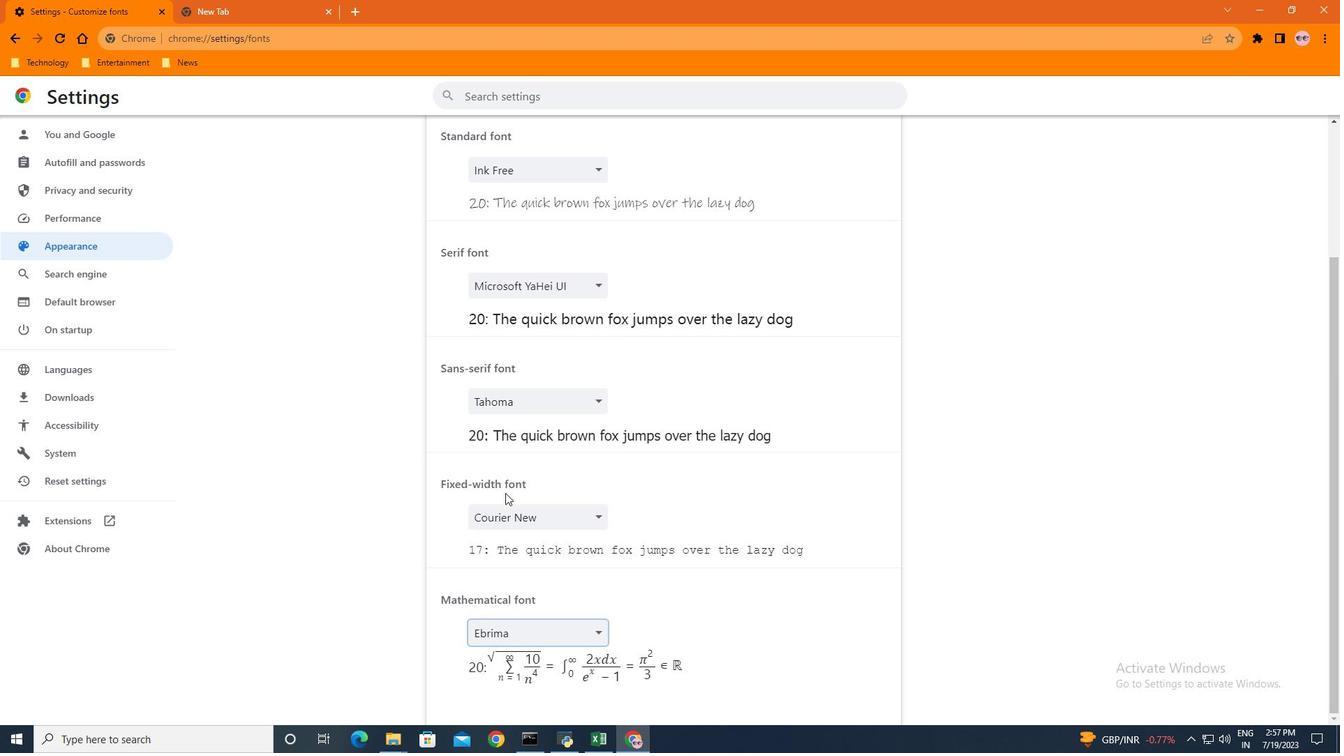 
Action: Mouse pressed left at (505, 493)
Screenshot: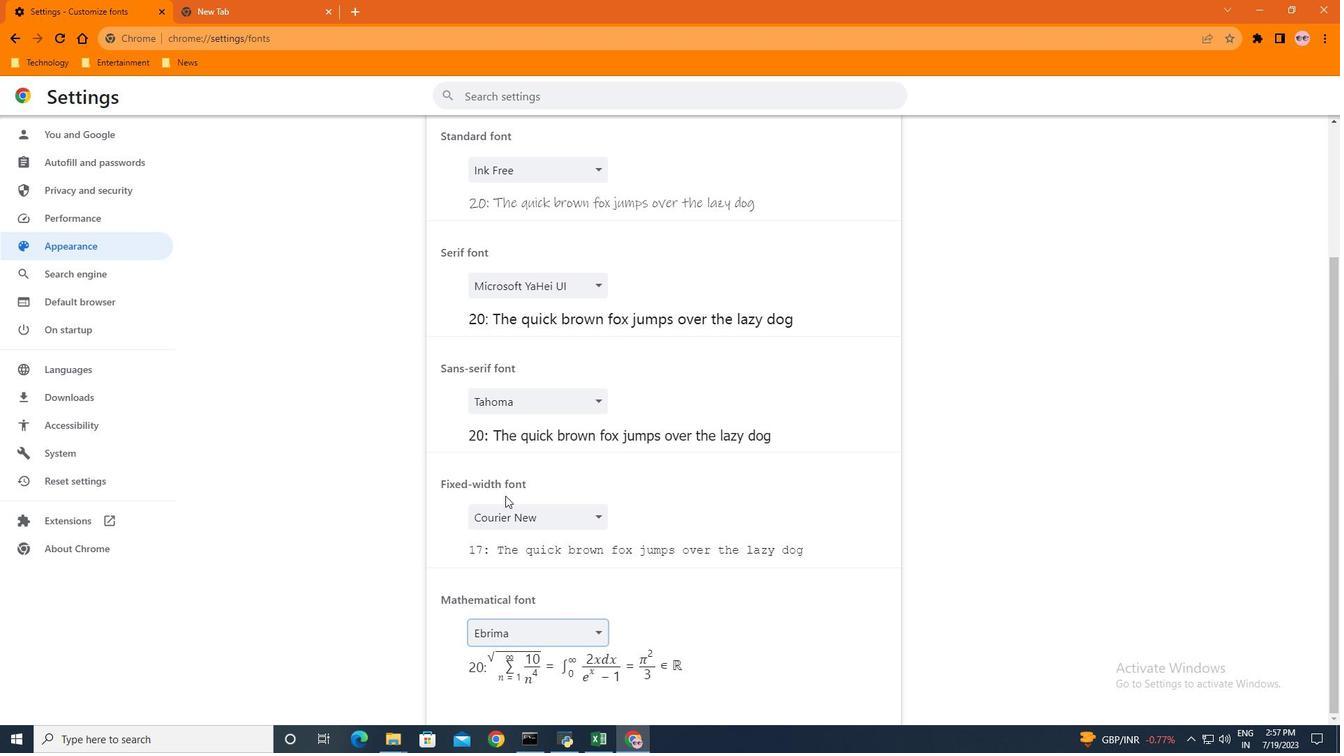 
Action: Mouse moved to (761, 593)
Screenshot: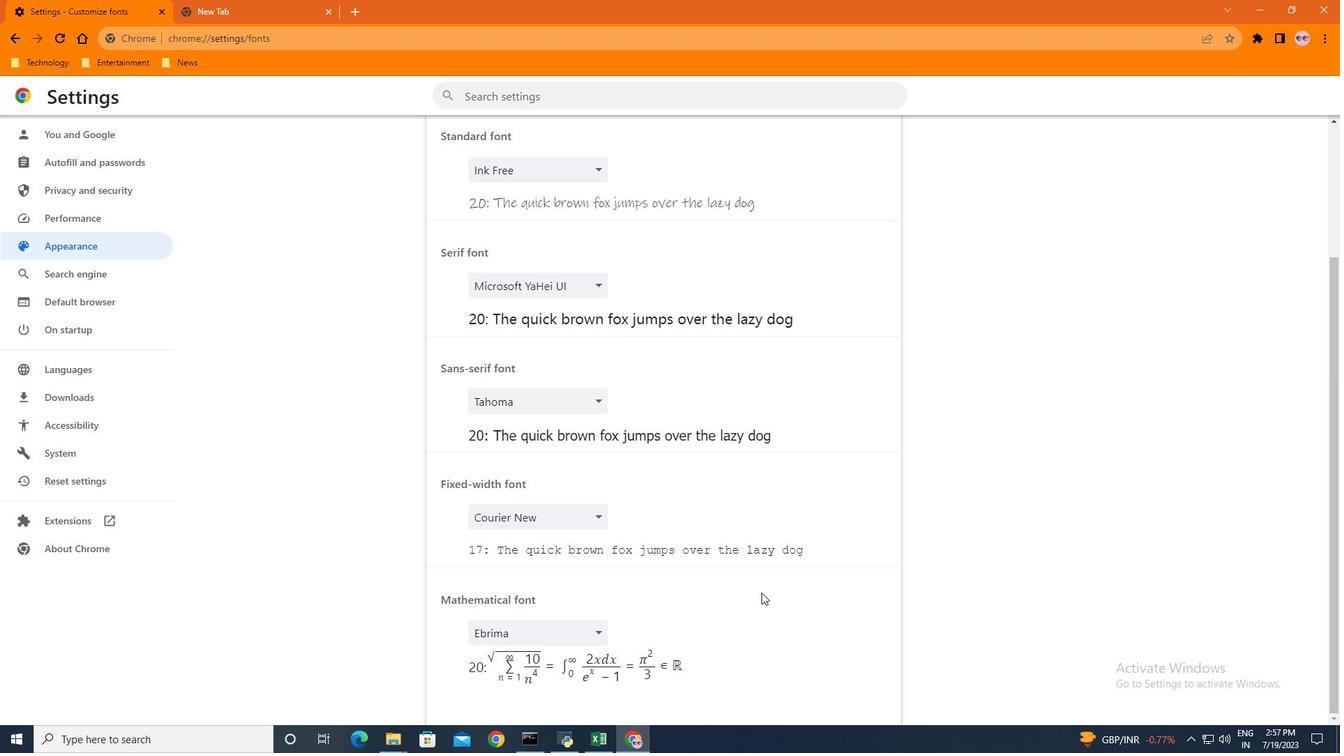 
Action: Mouse pressed left at (761, 593)
Screenshot: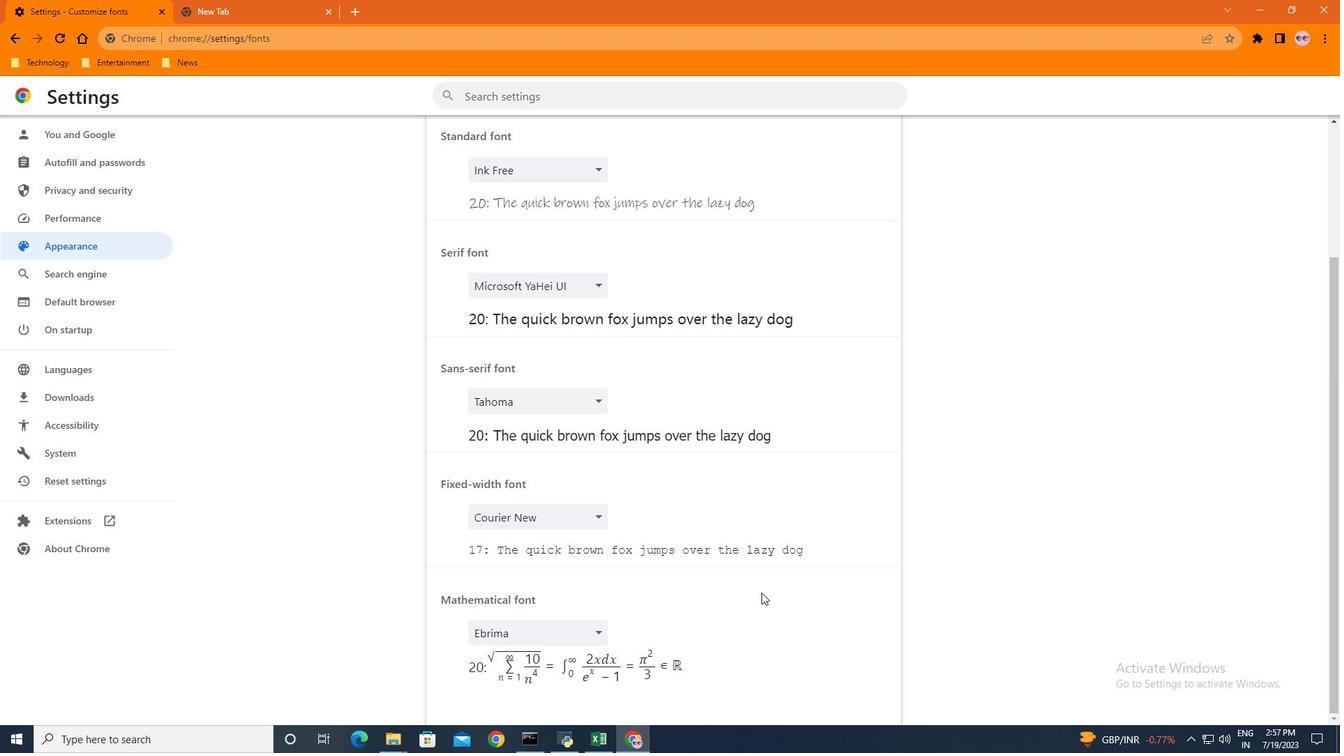 
Action: Mouse scrolled (761, 594) with delta (0, 0)
Screenshot: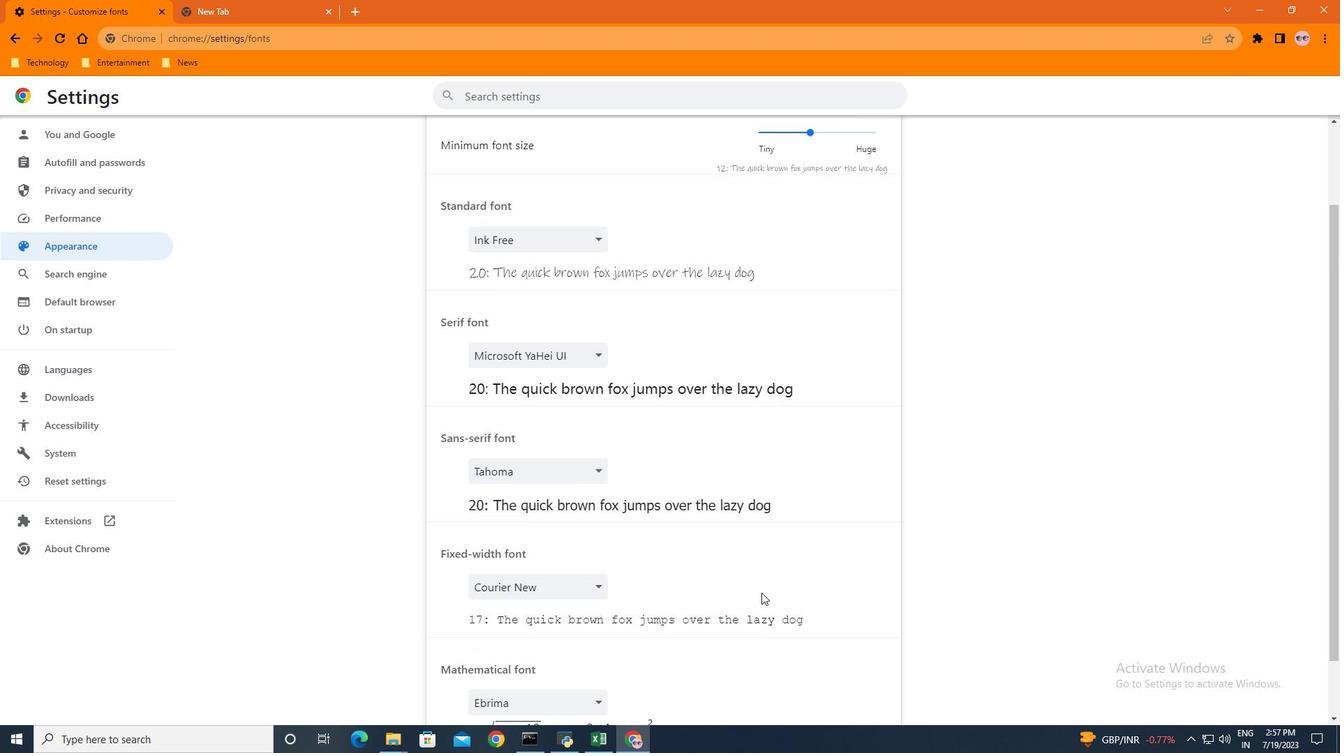 
Action: Mouse scrolled (761, 594) with delta (0, 0)
Screenshot: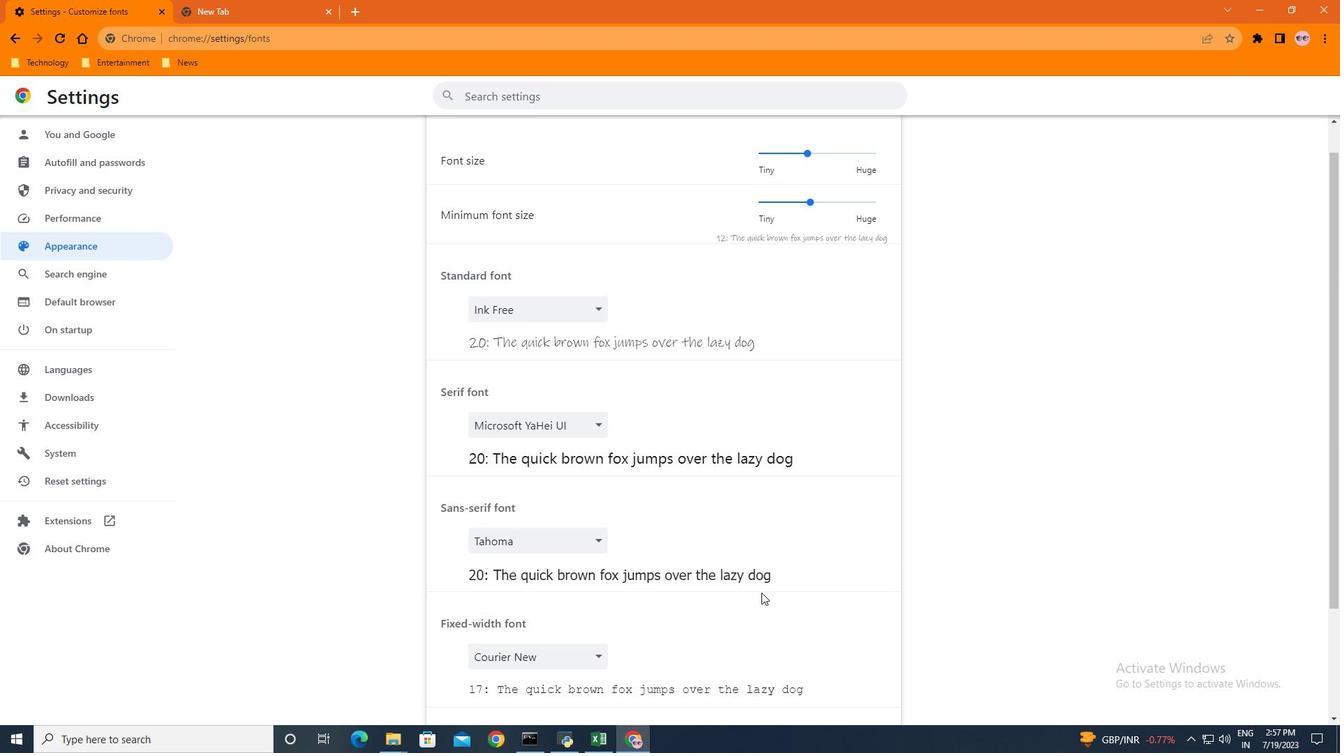 
Action: Mouse scrolled (761, 594) with delta (0, 0)
Screenshot: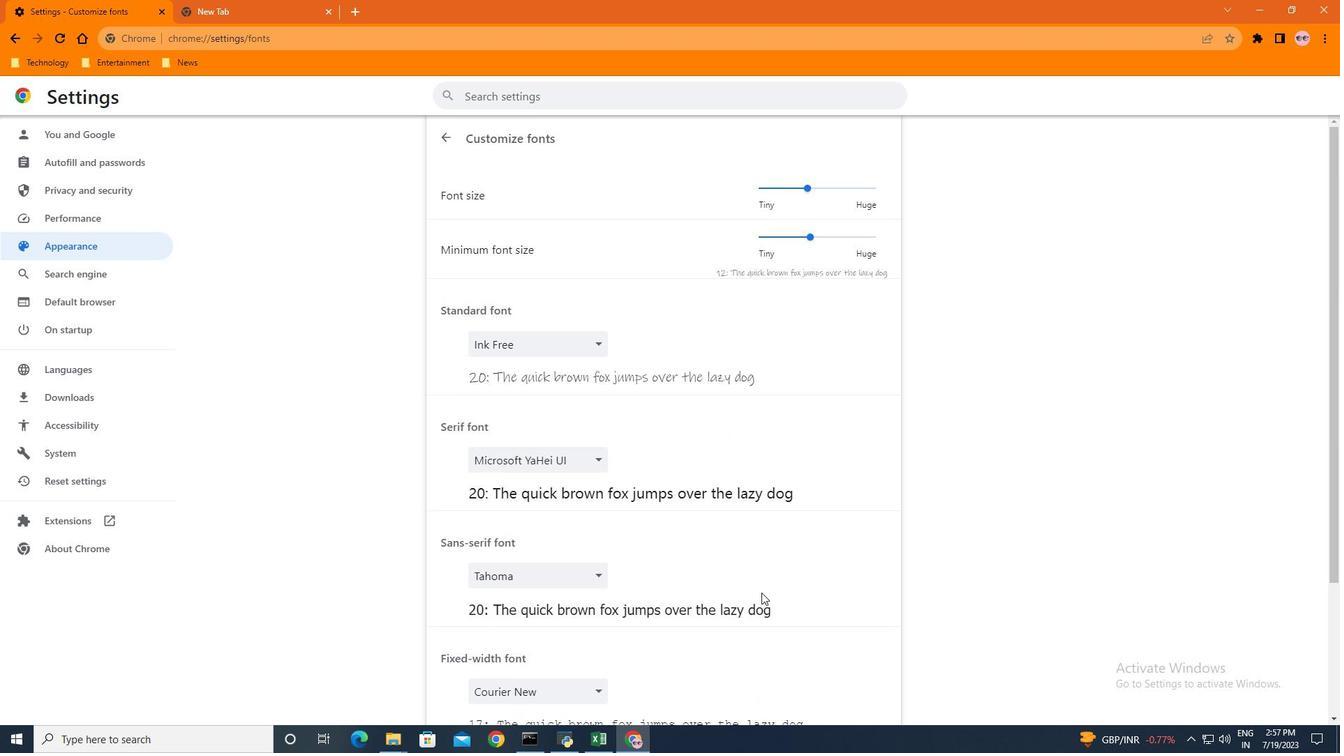
Action: Mouse scrolled (761, 594) with delta (0, 0)
Screenshot: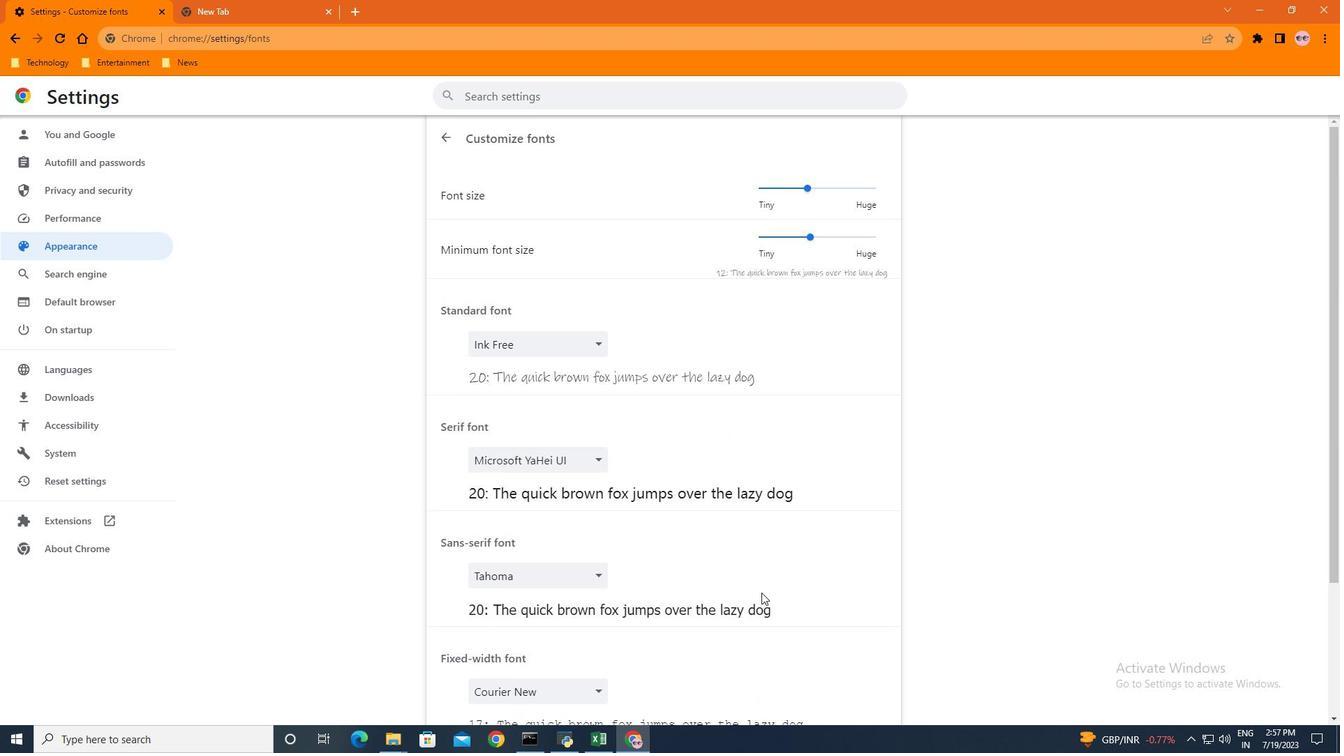 
Action: Mouse scrolled (761, 594) with delta (0, 0)
Screenshot: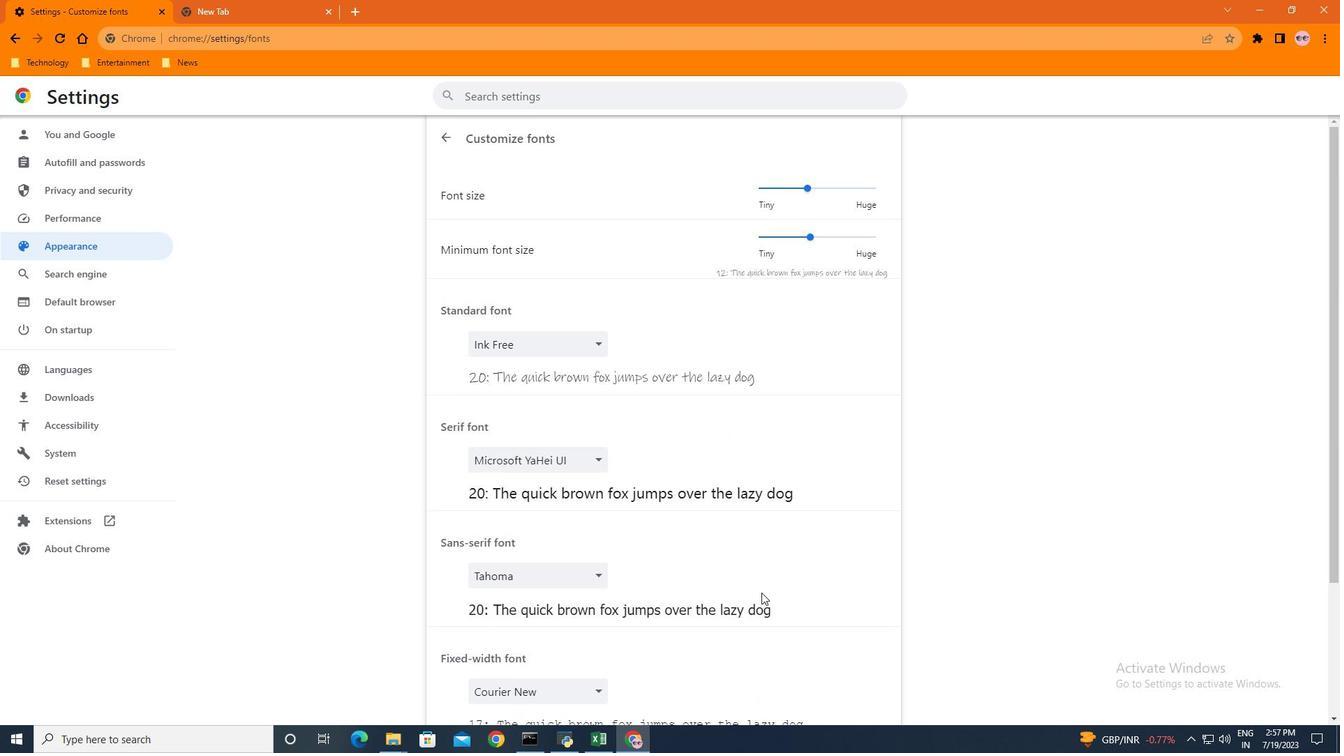 
Action: Mouse scrolled (761, 594) with delta (0, 0)
Screenshot: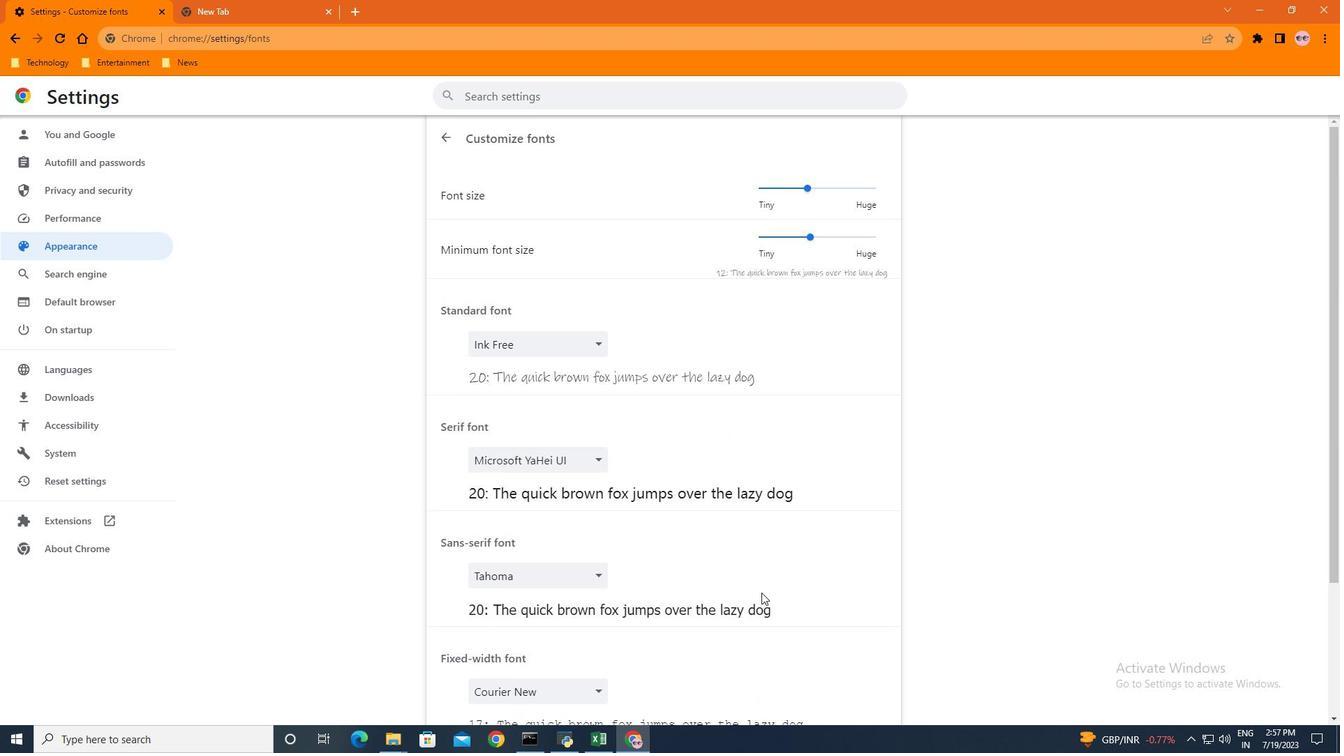 
Action: Mouse moved to (238, 11)
Screenshot: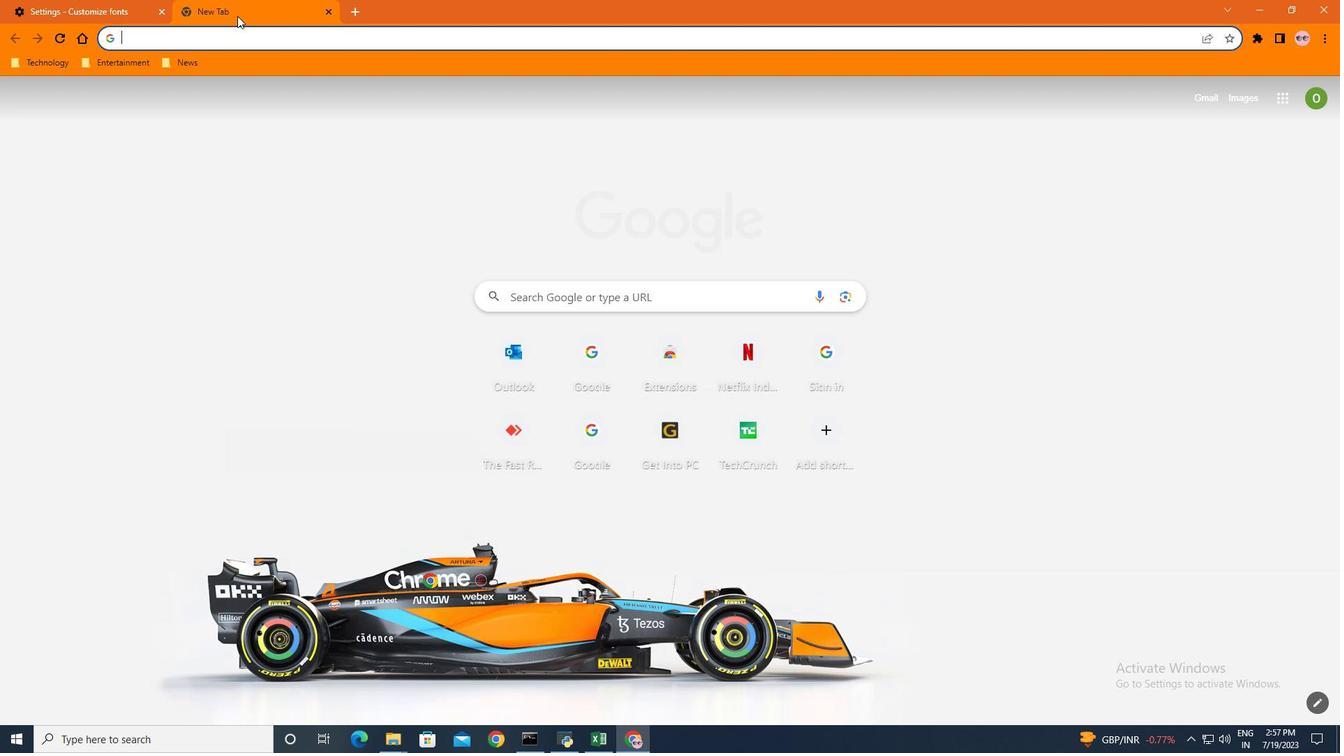 
Action: Mouse pressed left at (238, 11)
Screenshot: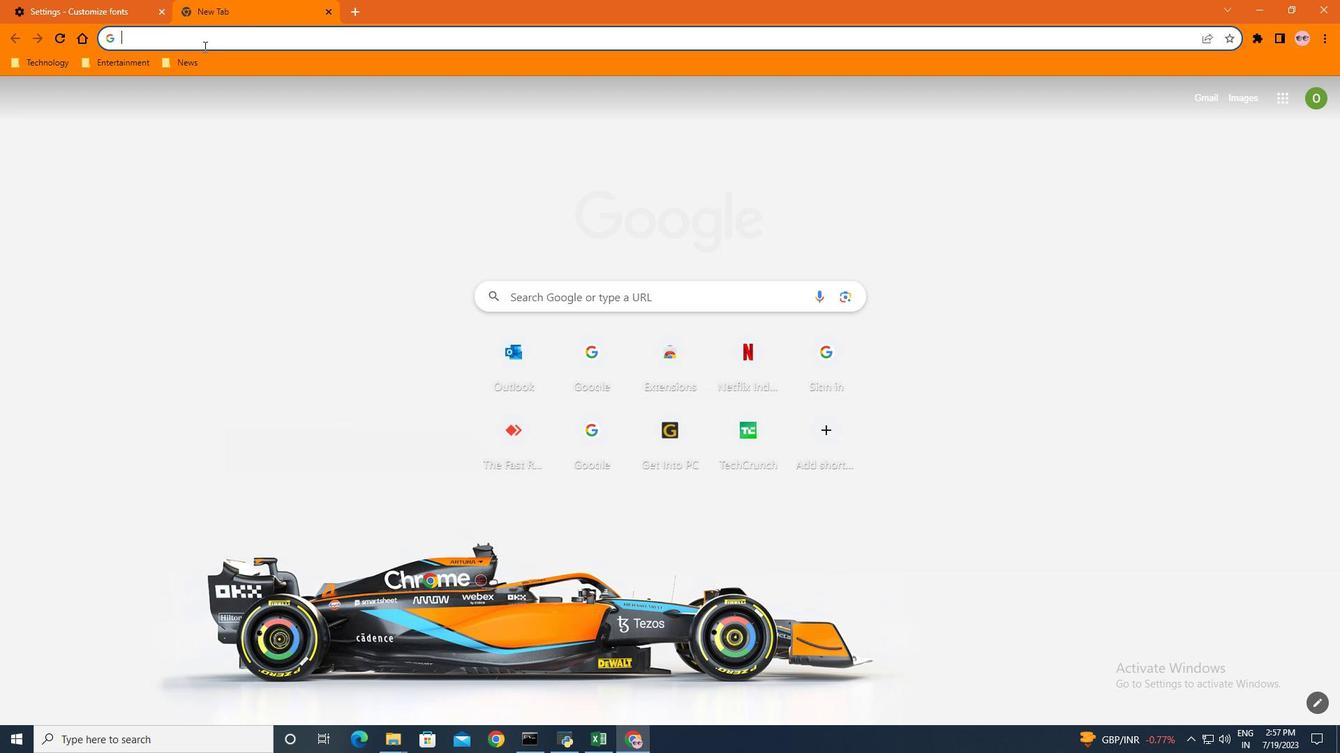 
Action: Mouse moved to (59, 36)
Screenshot: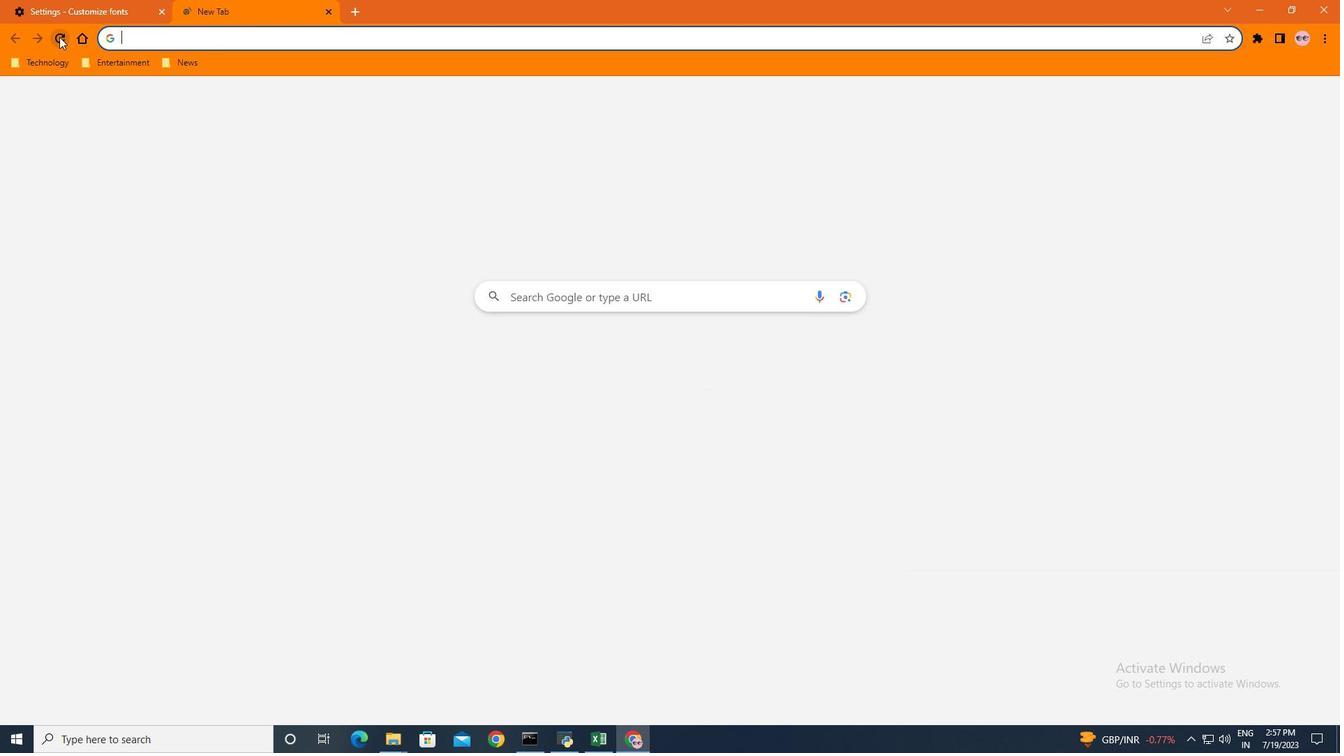 
Action: Mouse pressed left at (59, 36)
Screenshot: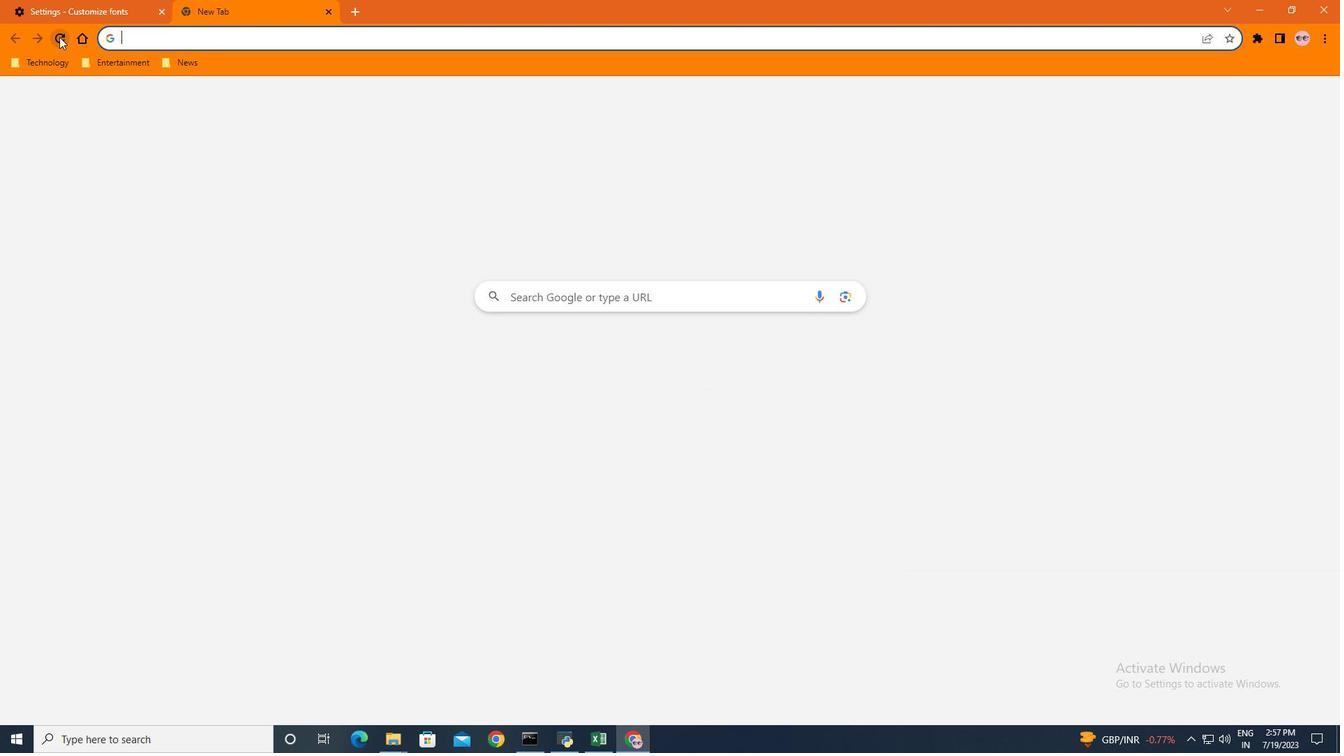 
Action: Mouse moved to (291, 36)
Screenshot: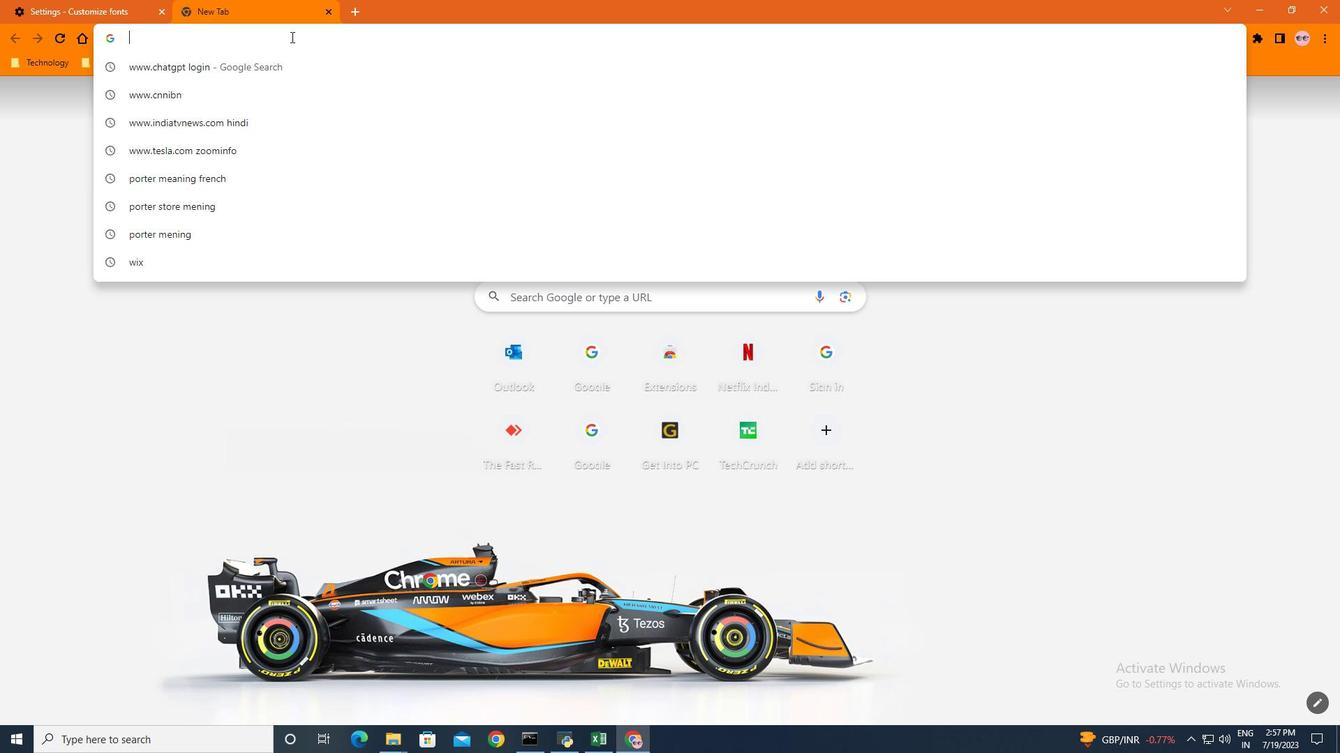 
Action: Mouse pressed left at (291, 36)
Screenshot: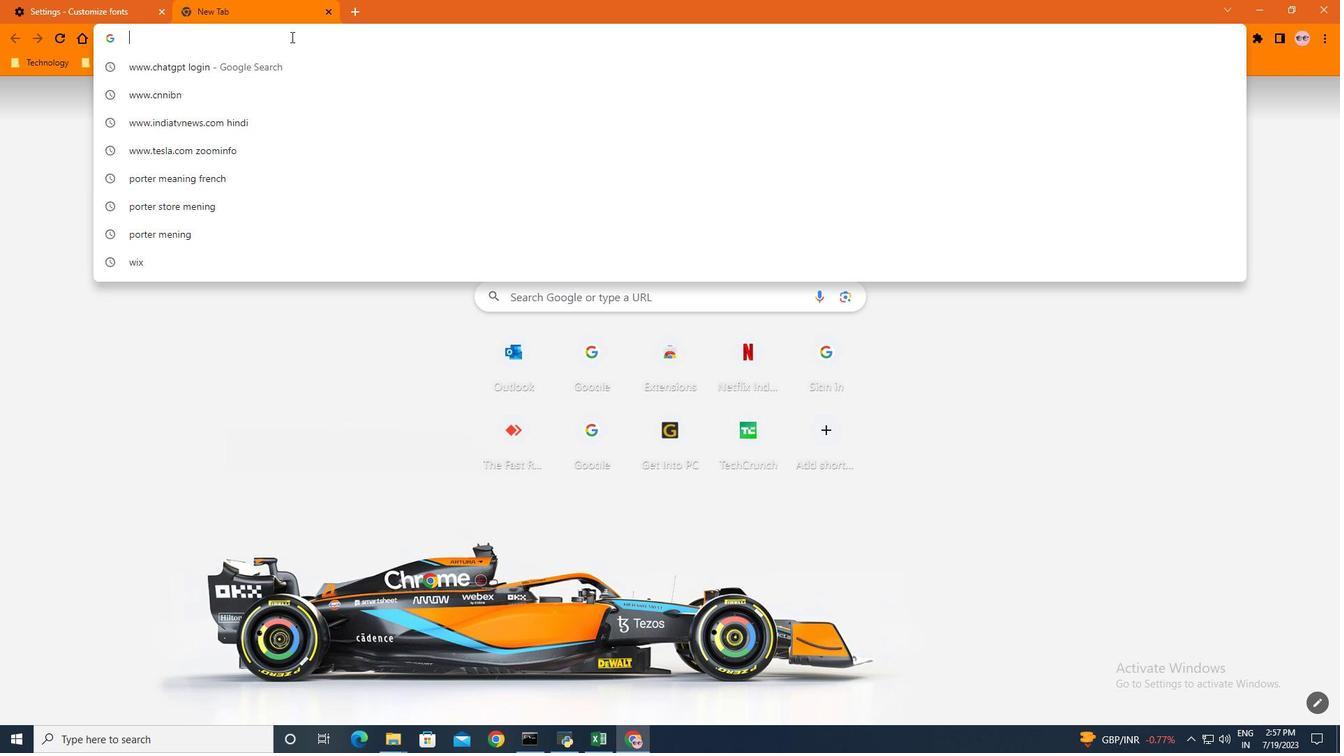 
Action: Key pressed www.google.com<Key.enter>
Screenshot: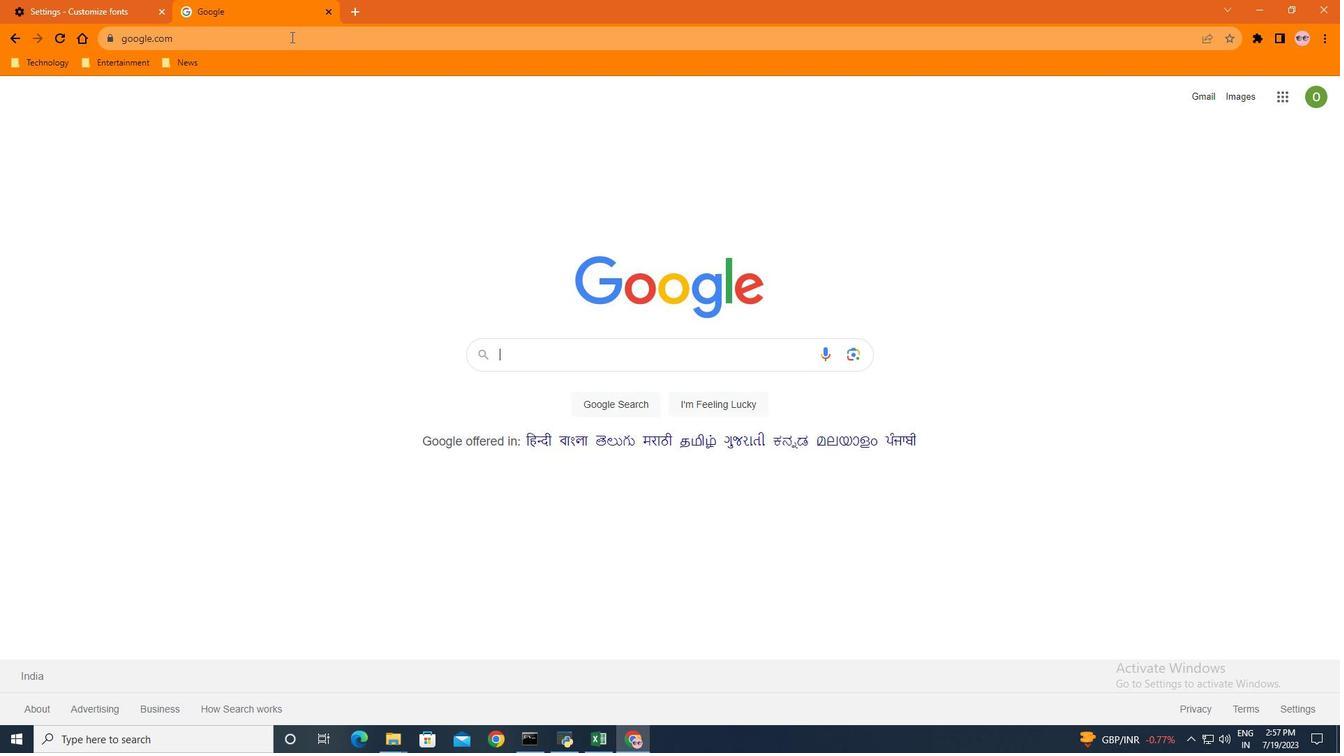 
Action: Mouse moved to (256, 36)
Screenshot: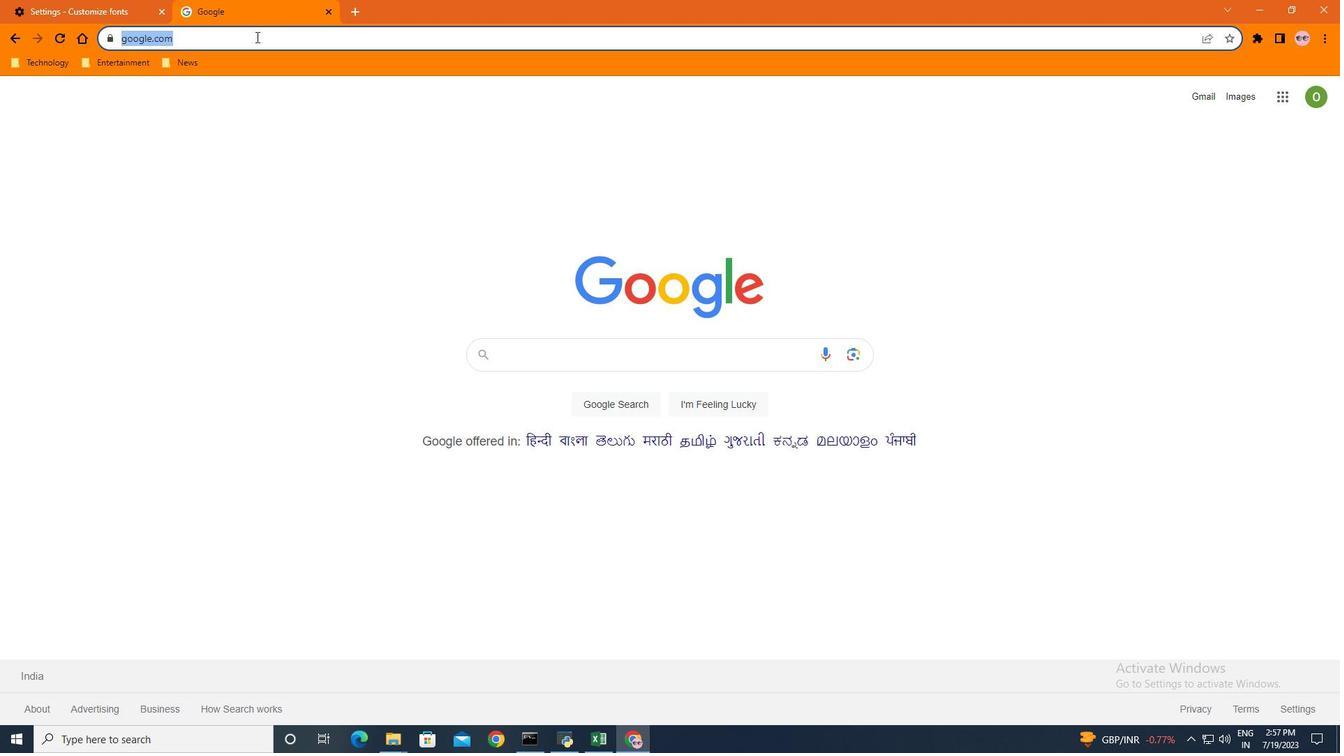 
Action: Mouse pressed left at (256, 36)
Screenshot: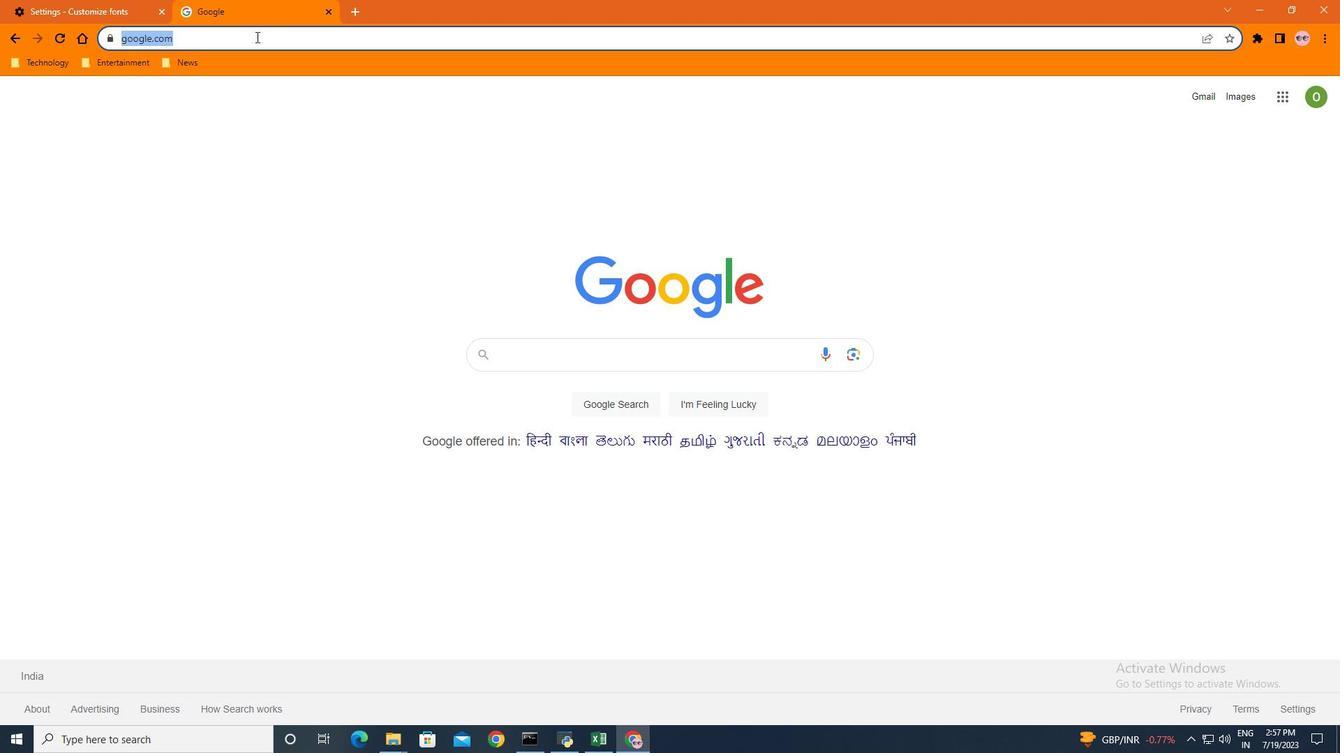 
Action: Mouse moved to (256, 39)
Screenshot: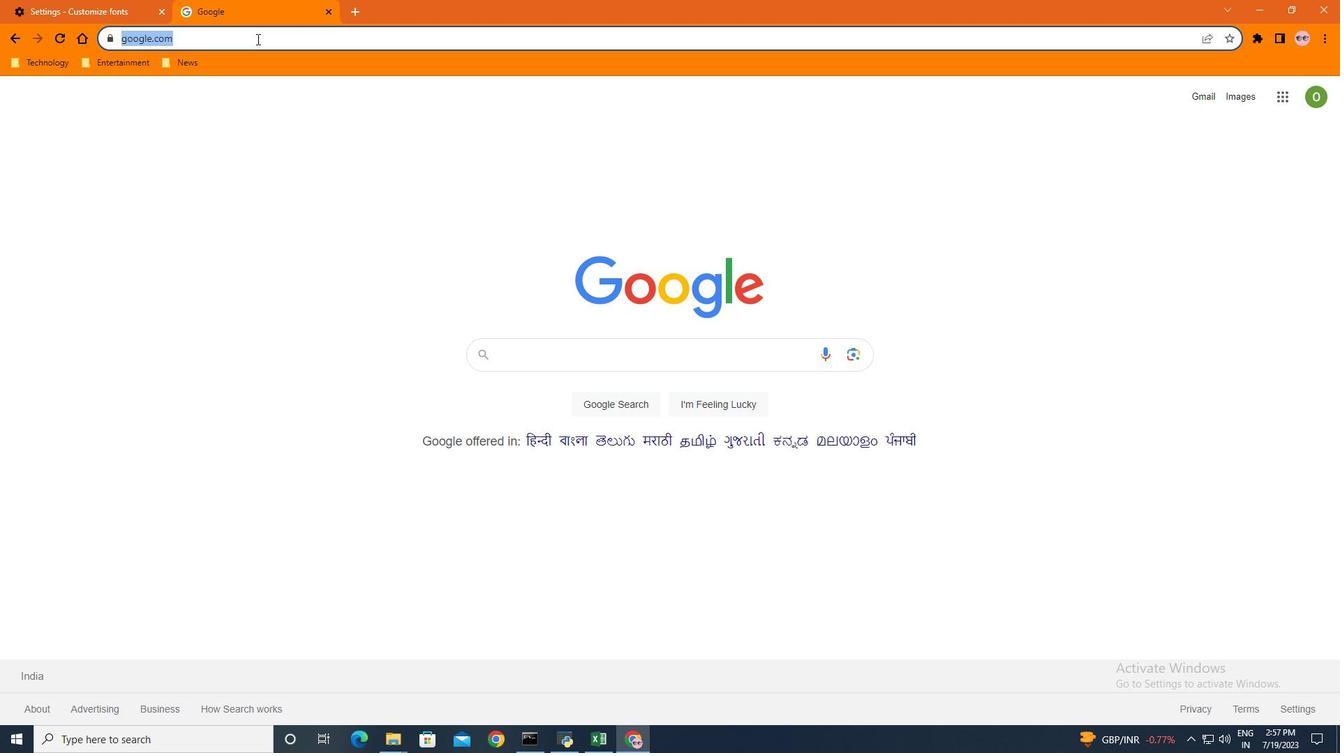 
Action: Key pressed news<Key.enter>
Screenshot: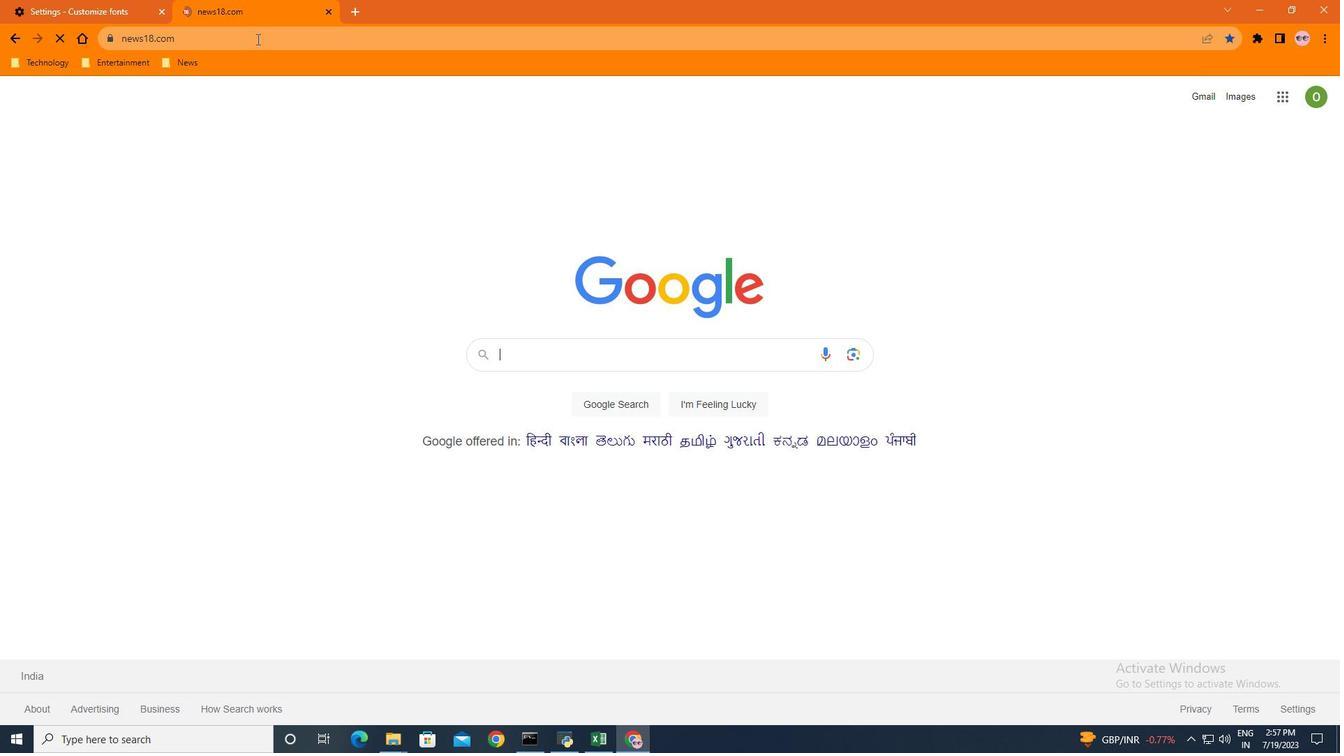 
Action: Mouse moved to (330, 262)
Screenshot: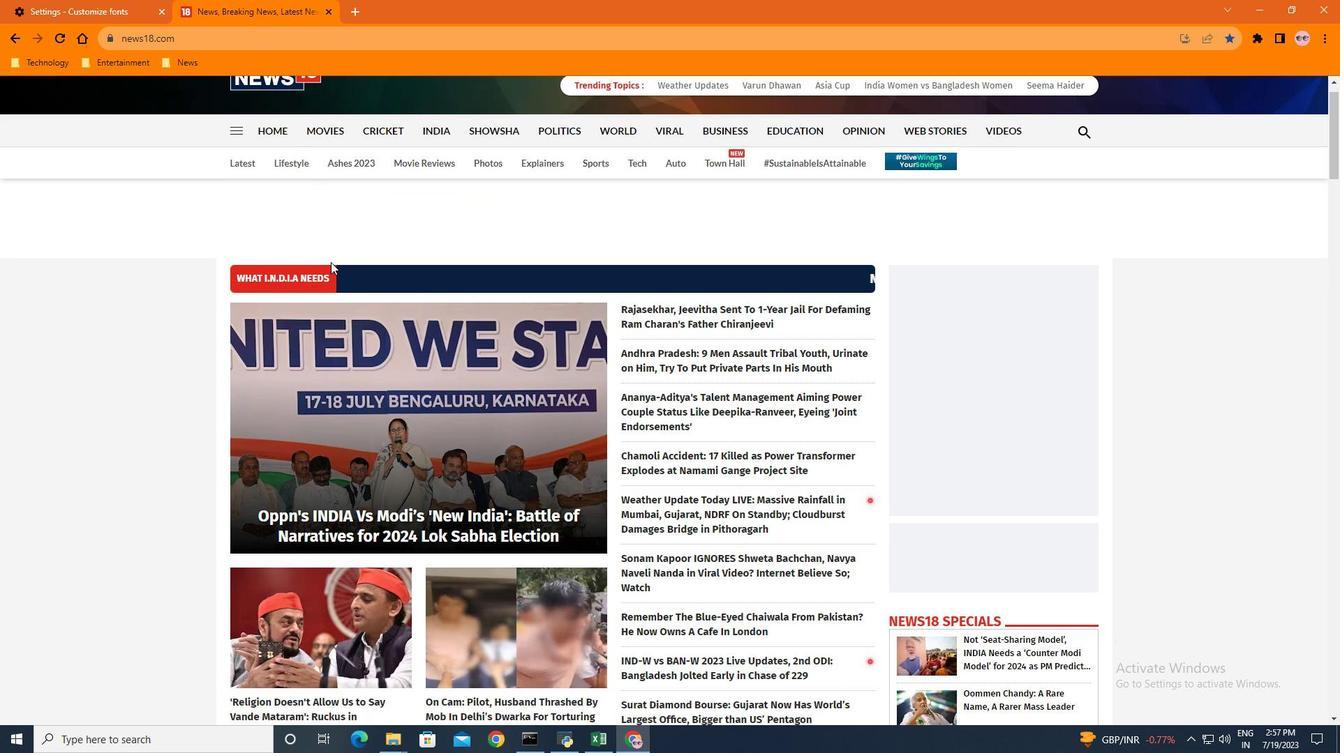 
Action: Mouse scrolled (330, 261) with delta (0, 0)
Screenshot: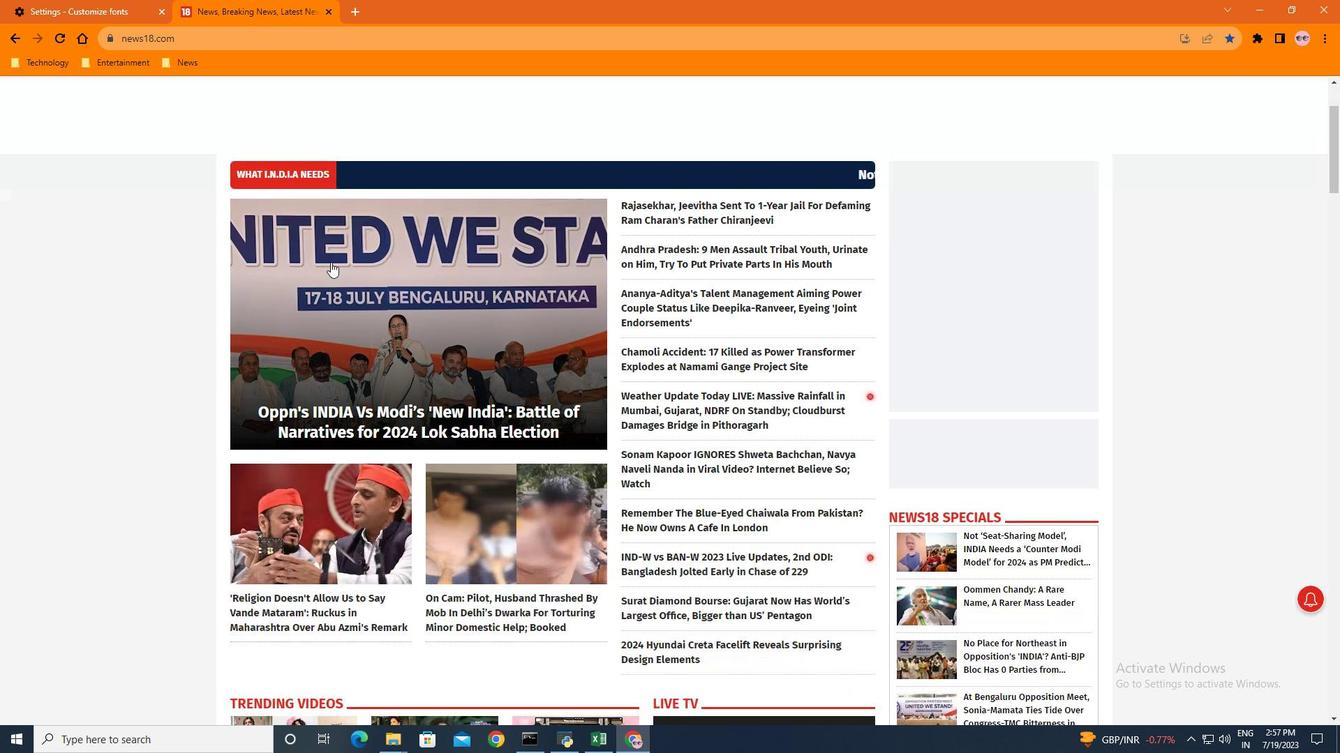 
Action: Mouse moved to (330, 262)
Screenshot: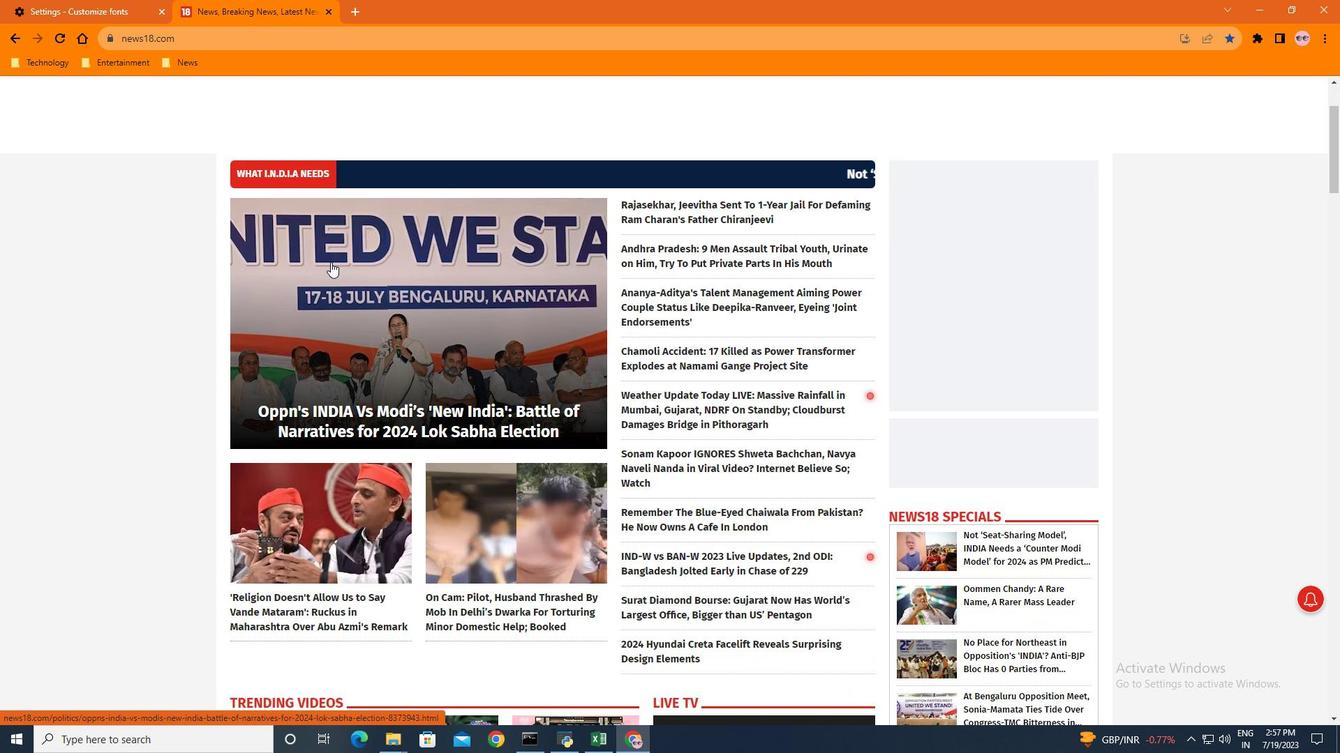 
Action: Mouse scrolled (330, 261) with delta (0, 0)
Screenshot: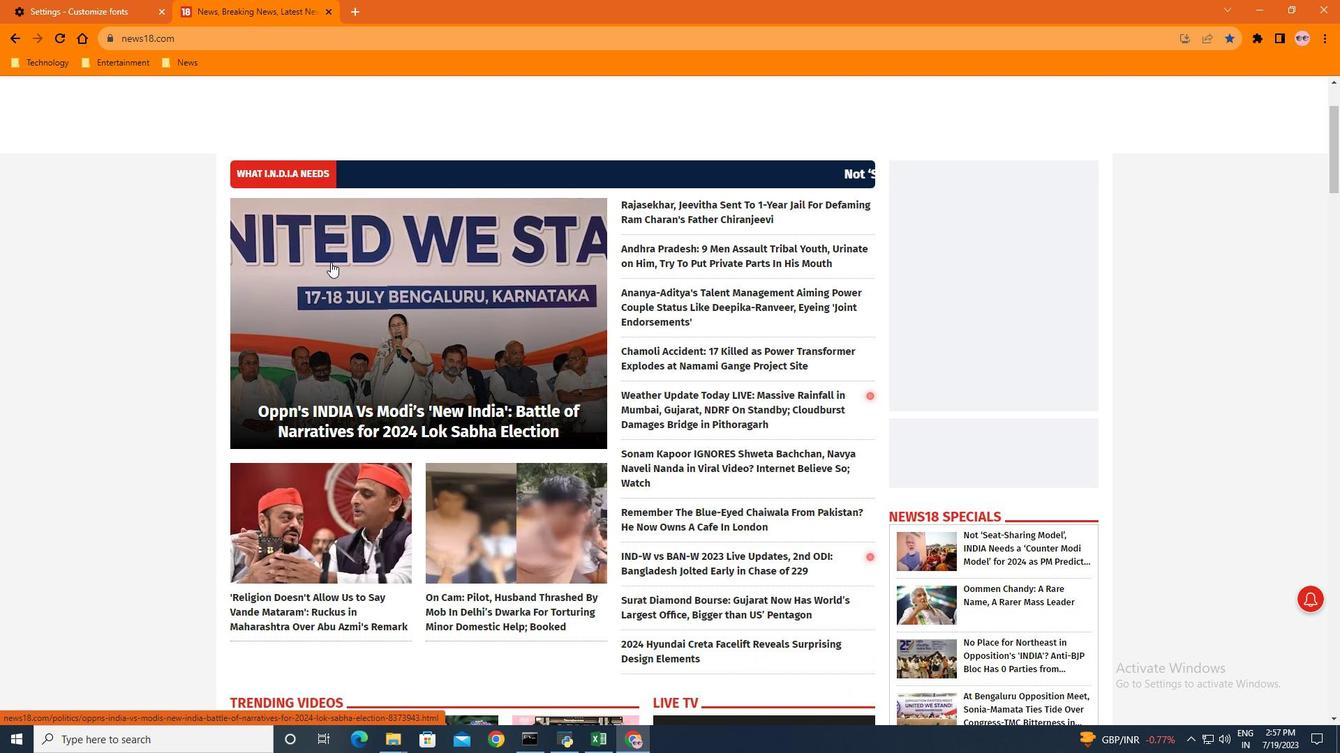 
Action: Mouse scrolled (330, 261) with delta (0, 0)
Screenshot: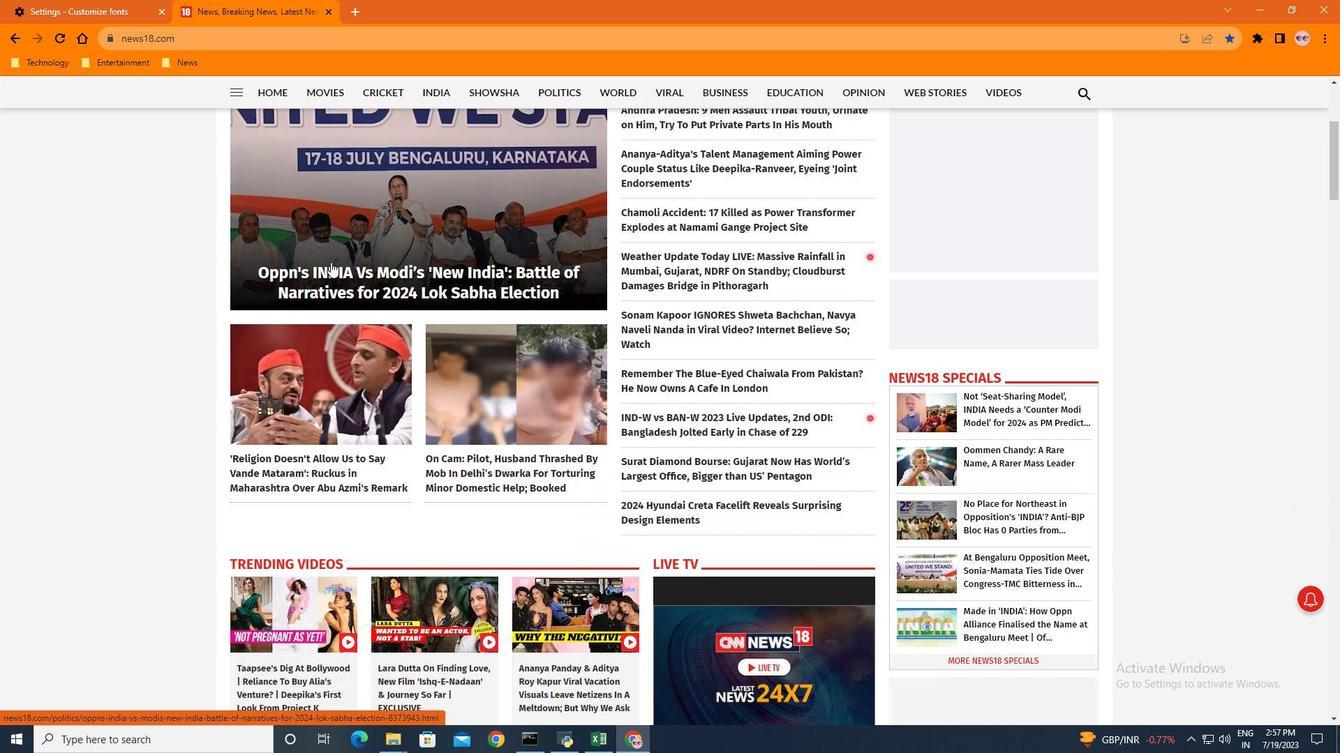 
Action: Mouse scrolled (330, 261) with delta (0, 0)
Screenshot: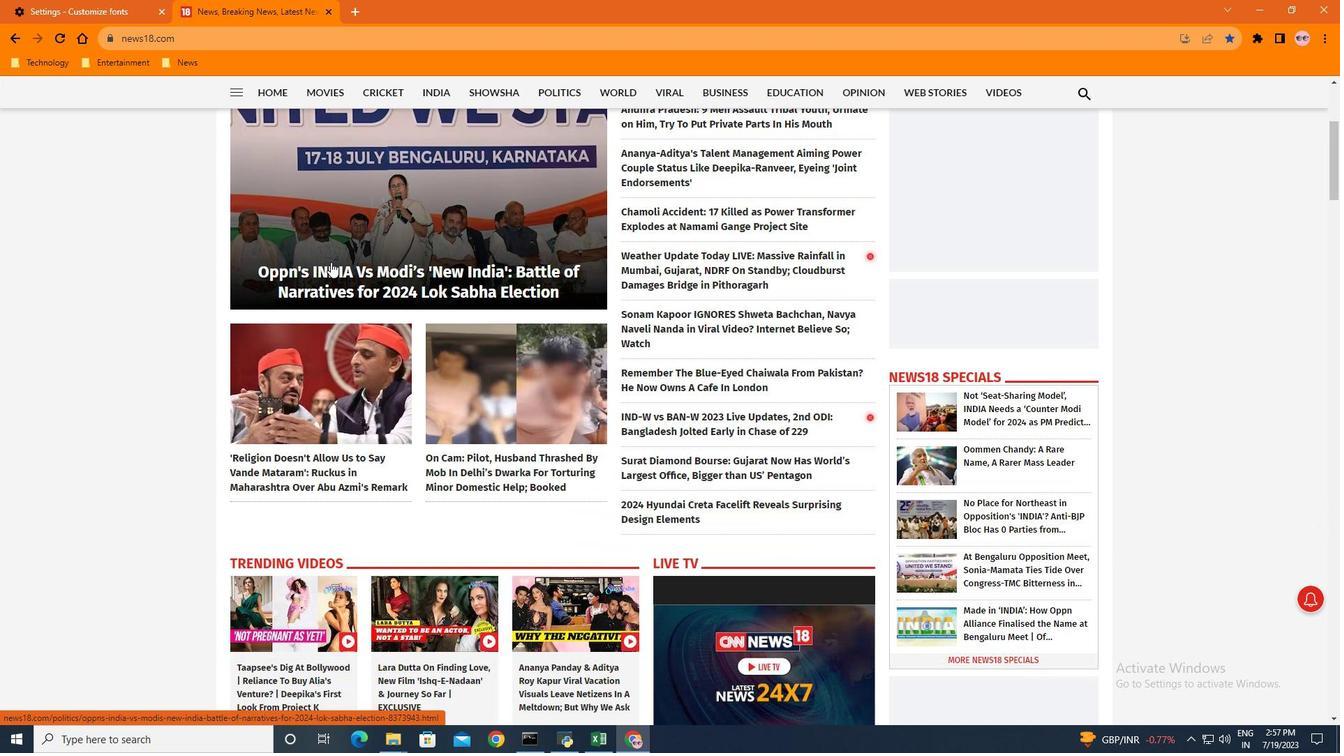 
Action: Mouse scrolled (330, 261) with delta (0, 0)
Screenshot: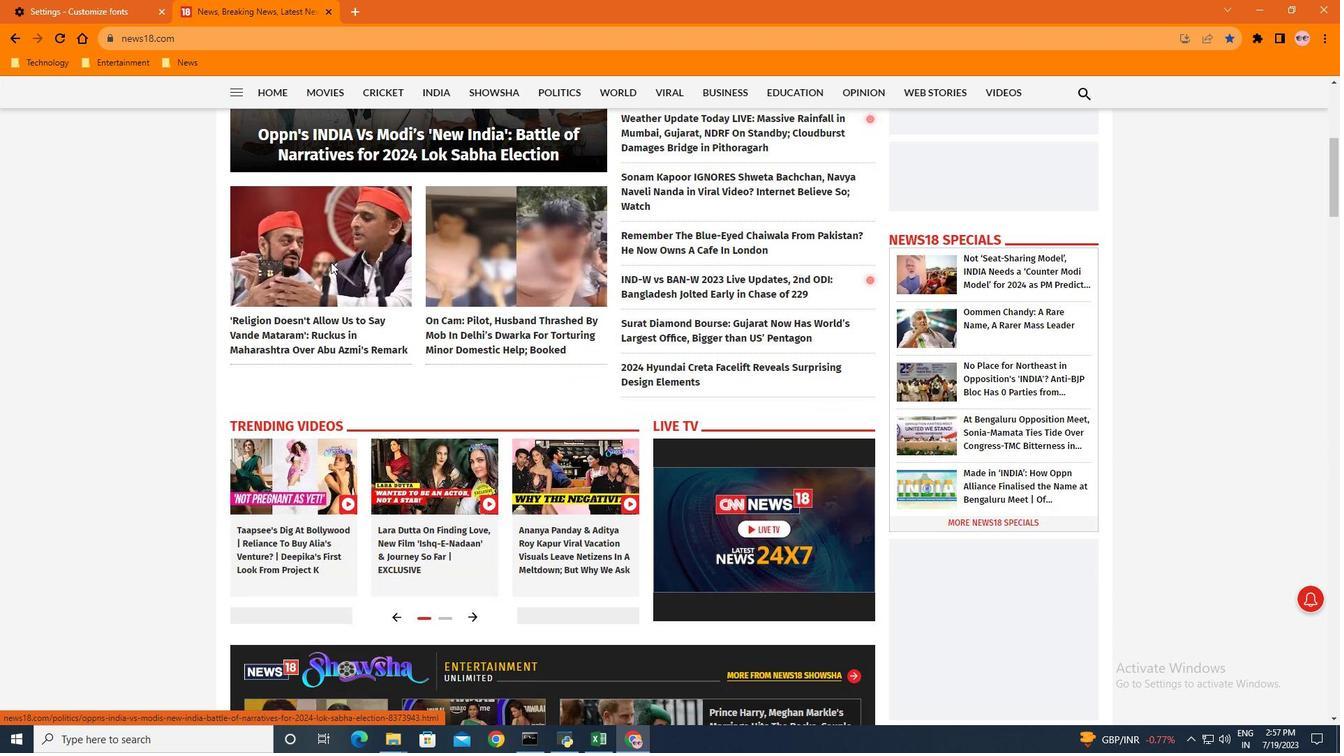 
Action: Mouse scrolled (330, 261) with delta (0, 0)
Screenshot: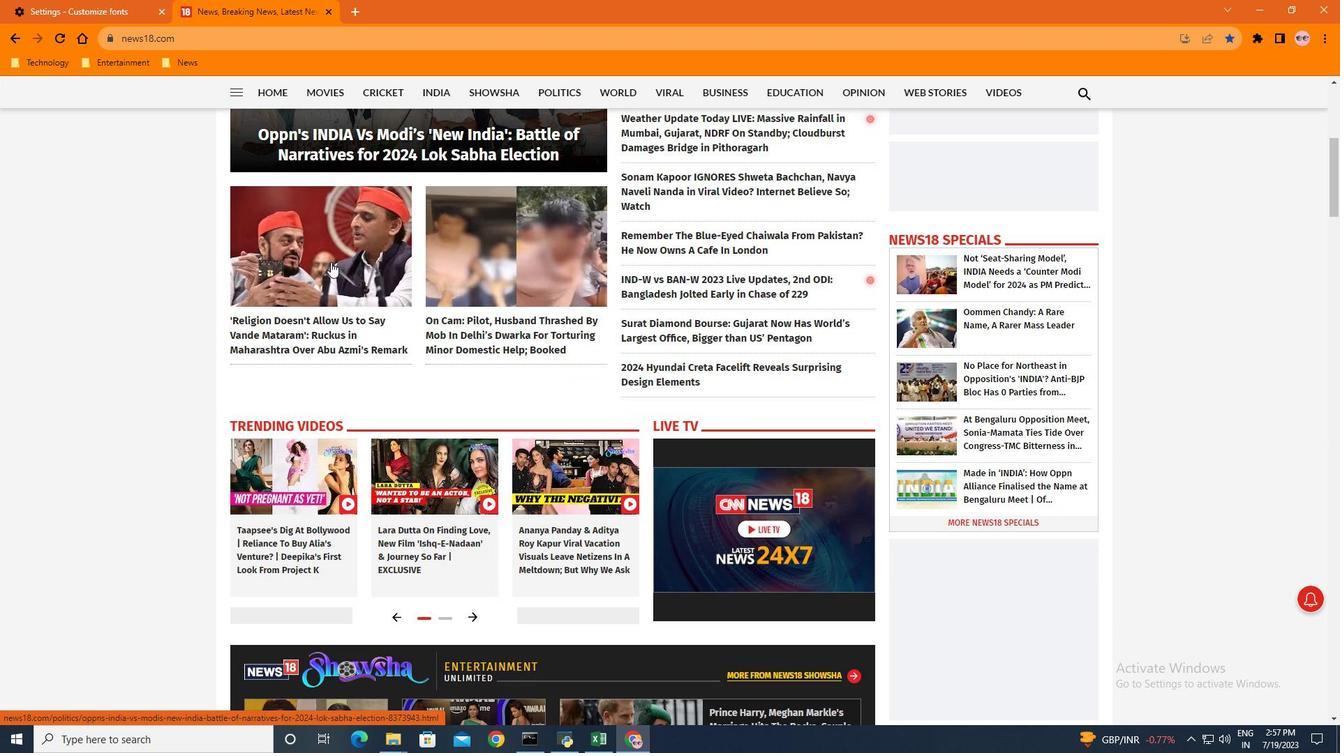 
Action: Mouse scrolled (330, 261) with delta (0, 0)
Screenshot: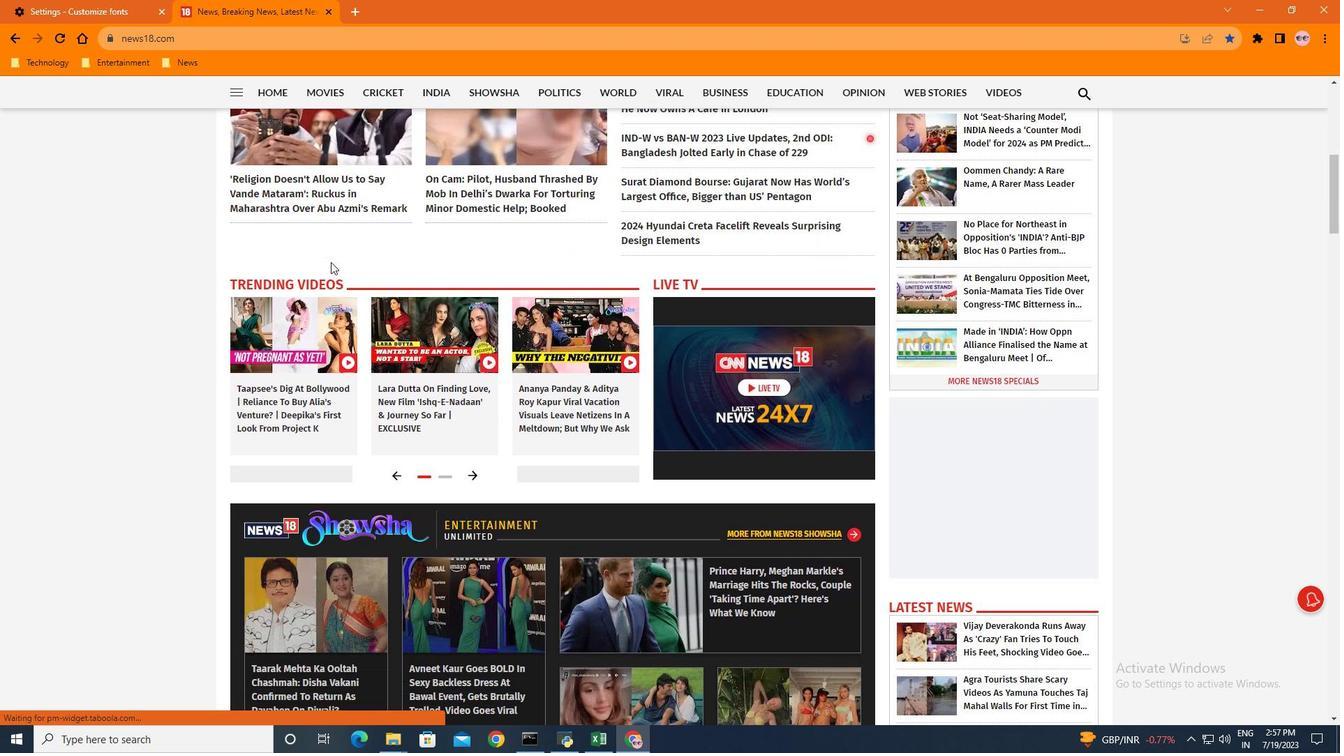 
Action: Mouse scrolled (330, 261) with delta (0, 0)
Screenshot: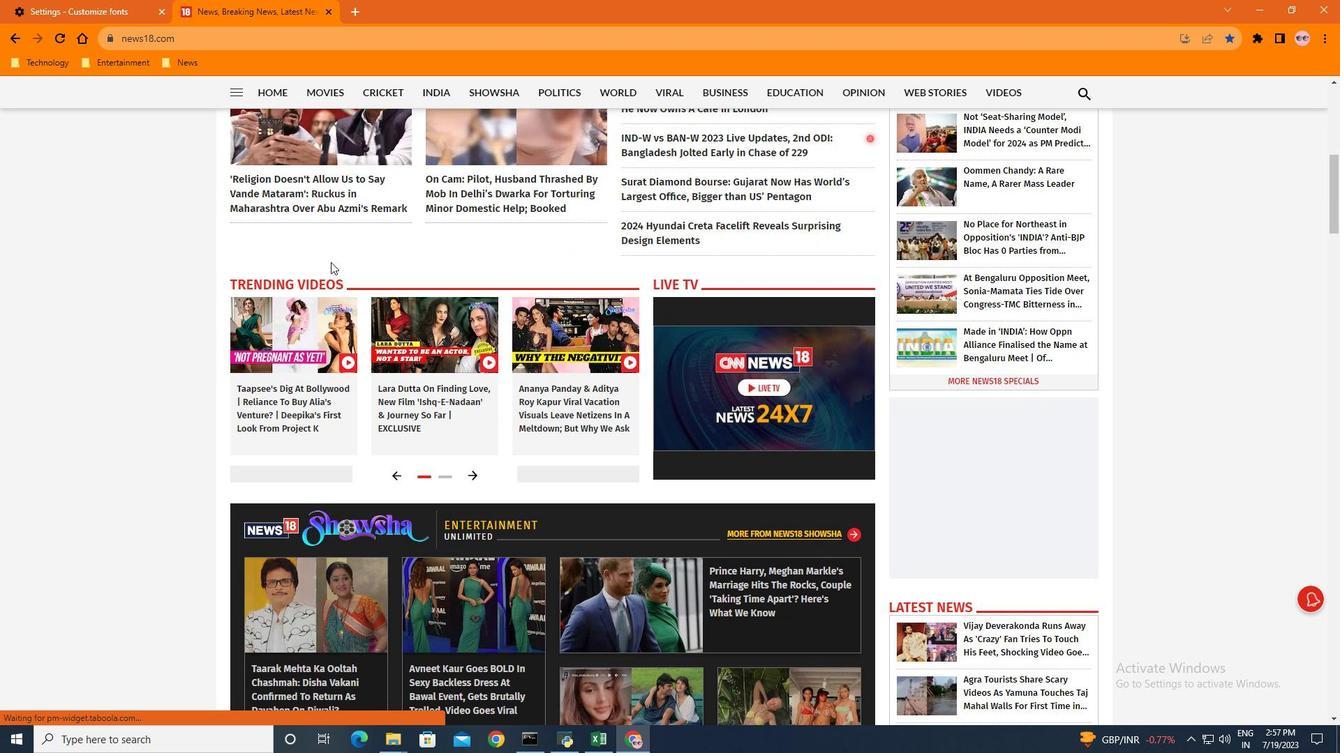 
Action: Mouse scrolled (330, 261) with delta (0, 0)
Screenshot: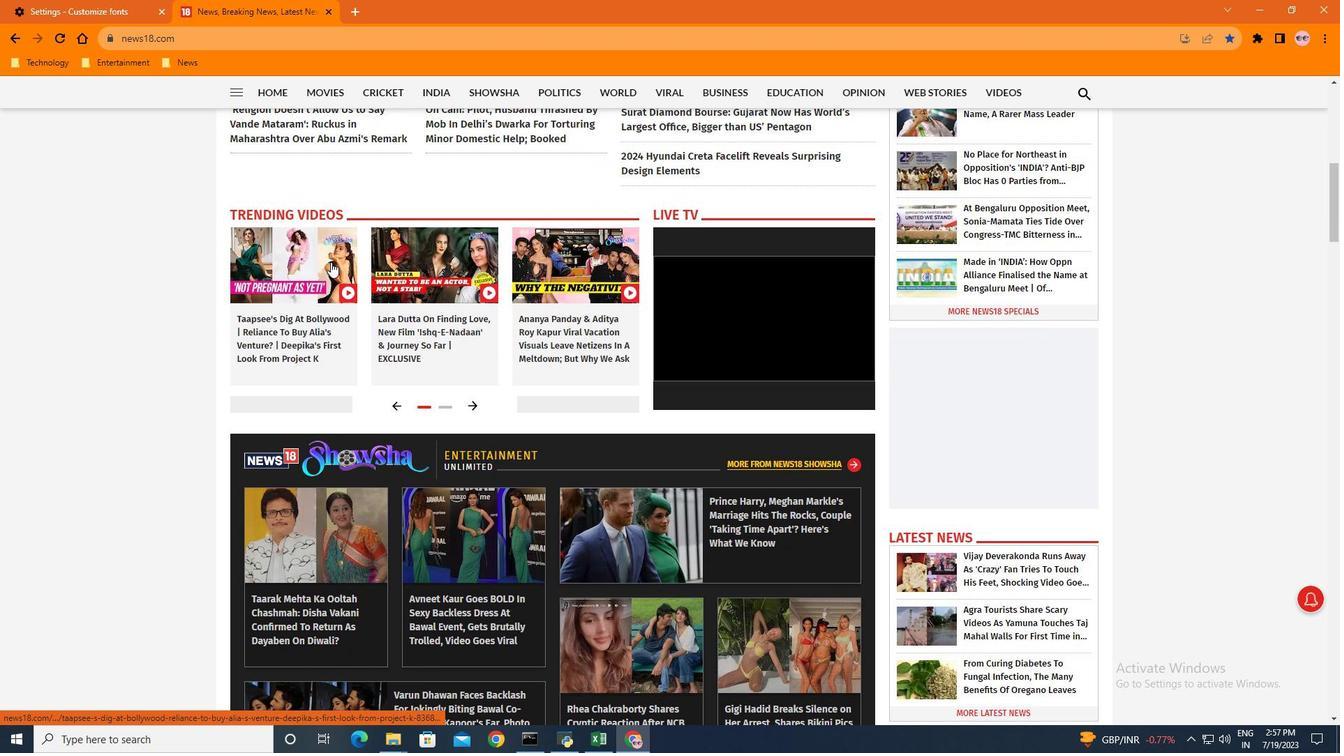 
Action: Mouse scrolled (330, 261) with delta (0, 0)
Screenshot: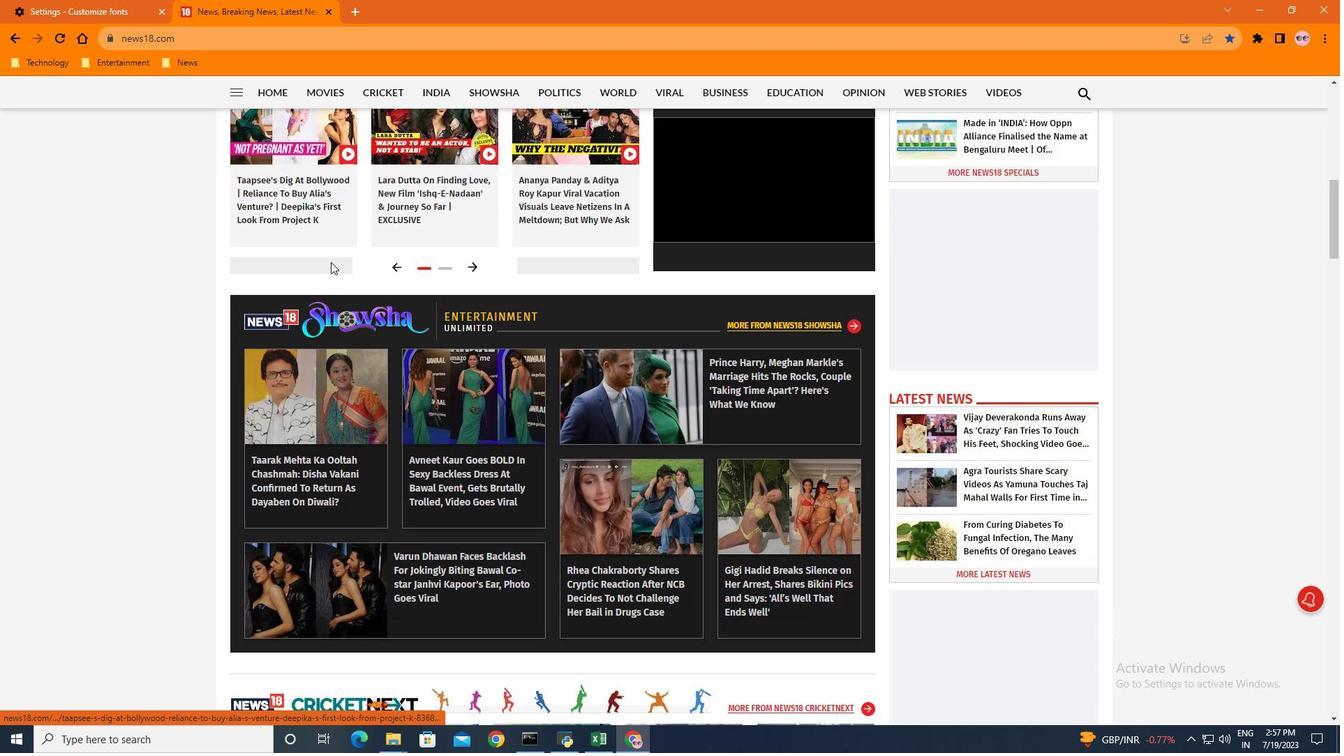 
Action: Mouse scrolled (330, 261) with delta (0, 0)
Screenshot: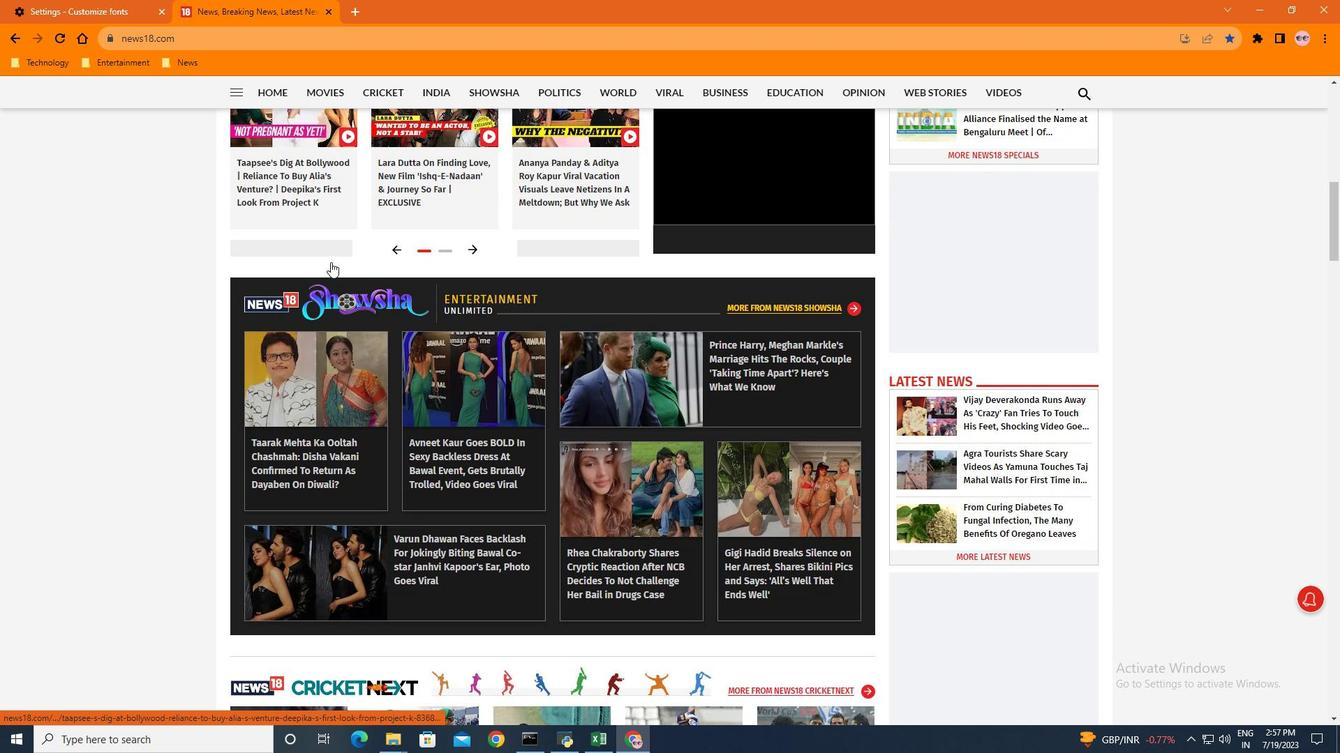 
Action: Mouse scrolled (330, 261) with delta (0, 0)
Screenshot: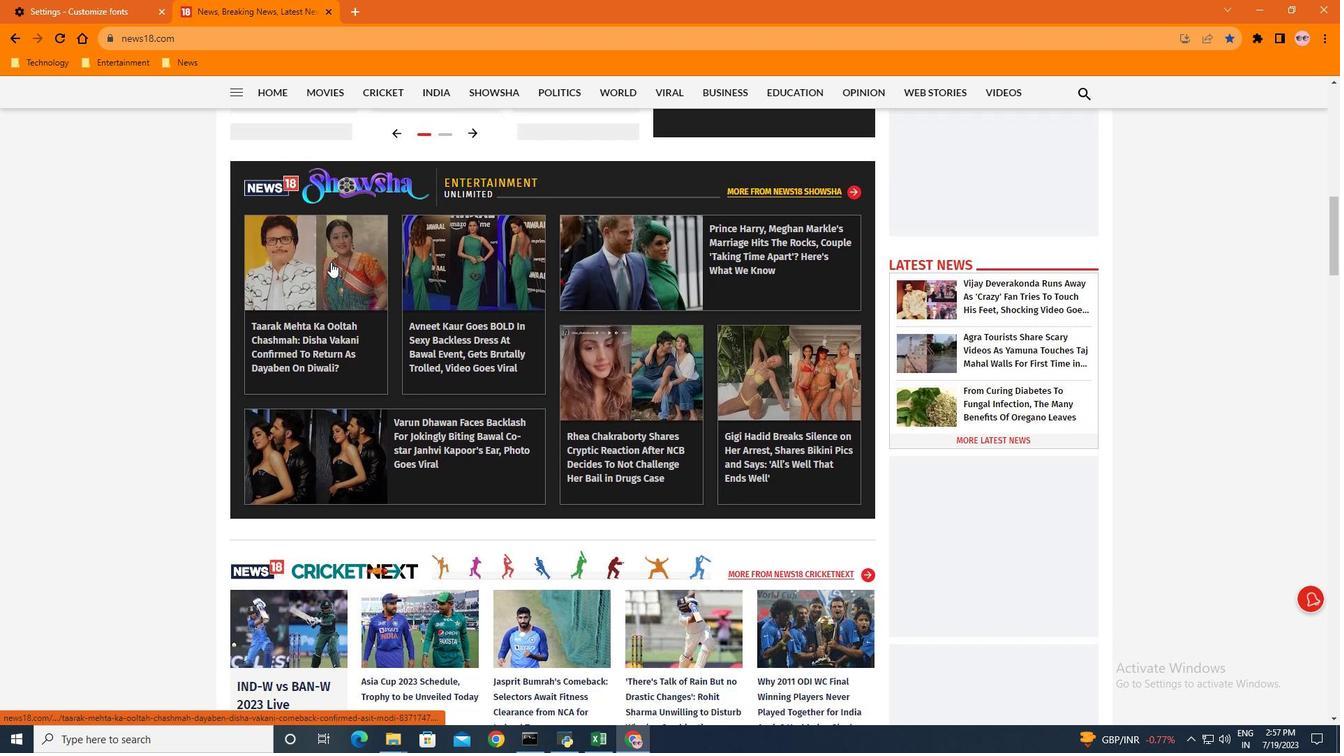 
Action: Mouse scrolled (330, 261) with delta (0, 0)
Screenshot: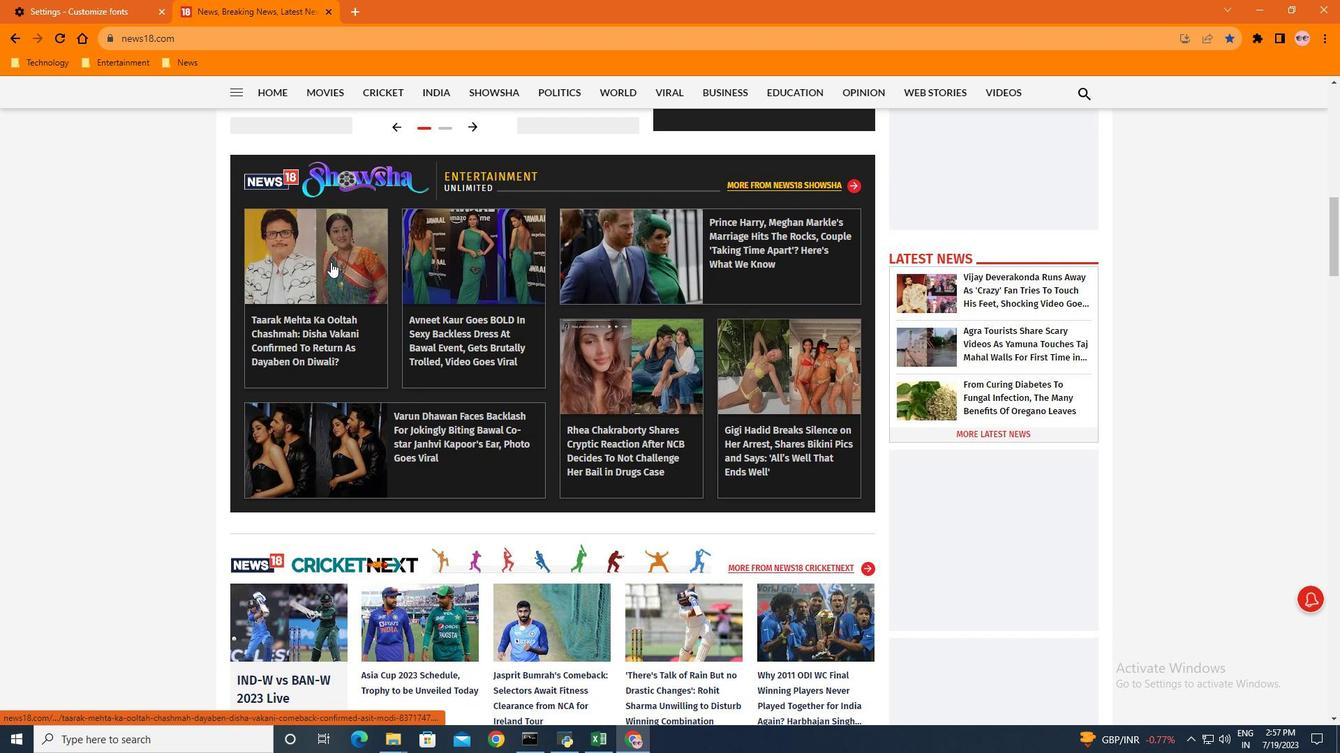 
Action: Mouse scrolled (330, 261) with delta (0, 0)
Screenshot: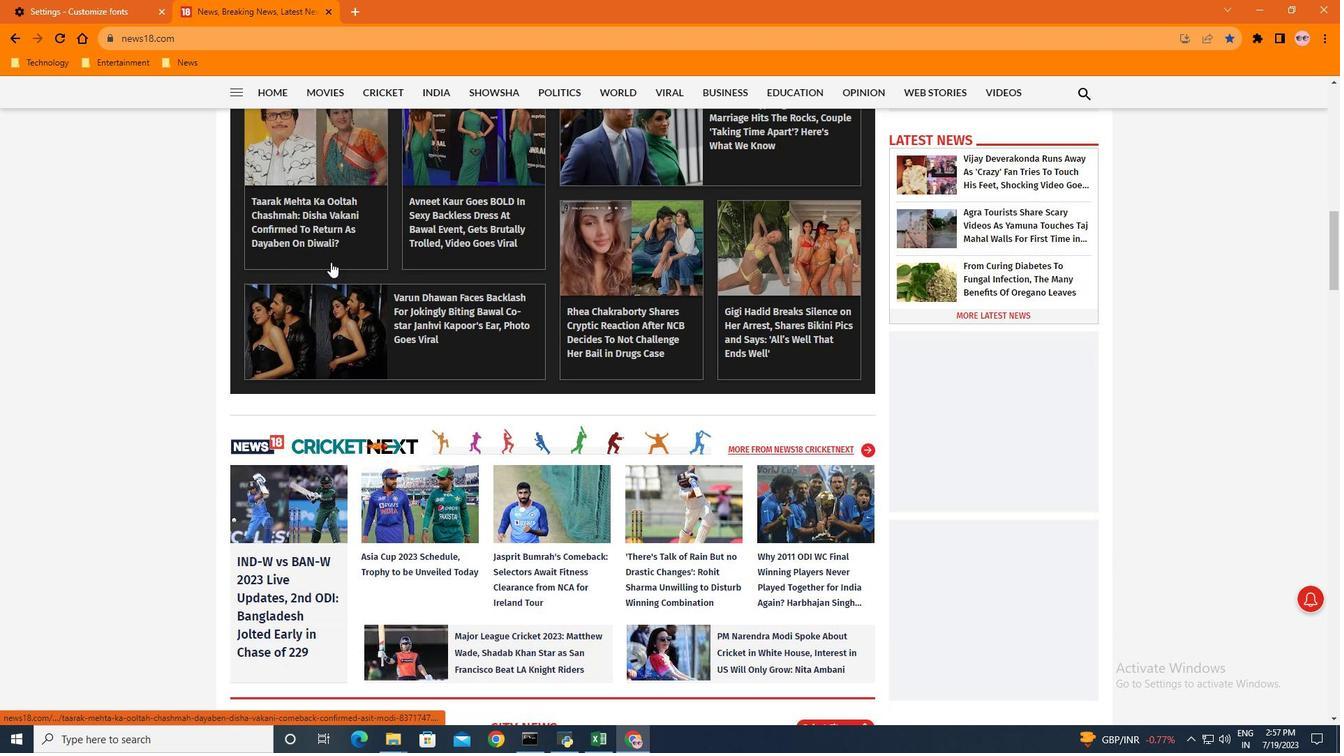 
Action: Mouse scrolled (330, 261) with delta (0, 0)
Screenshot: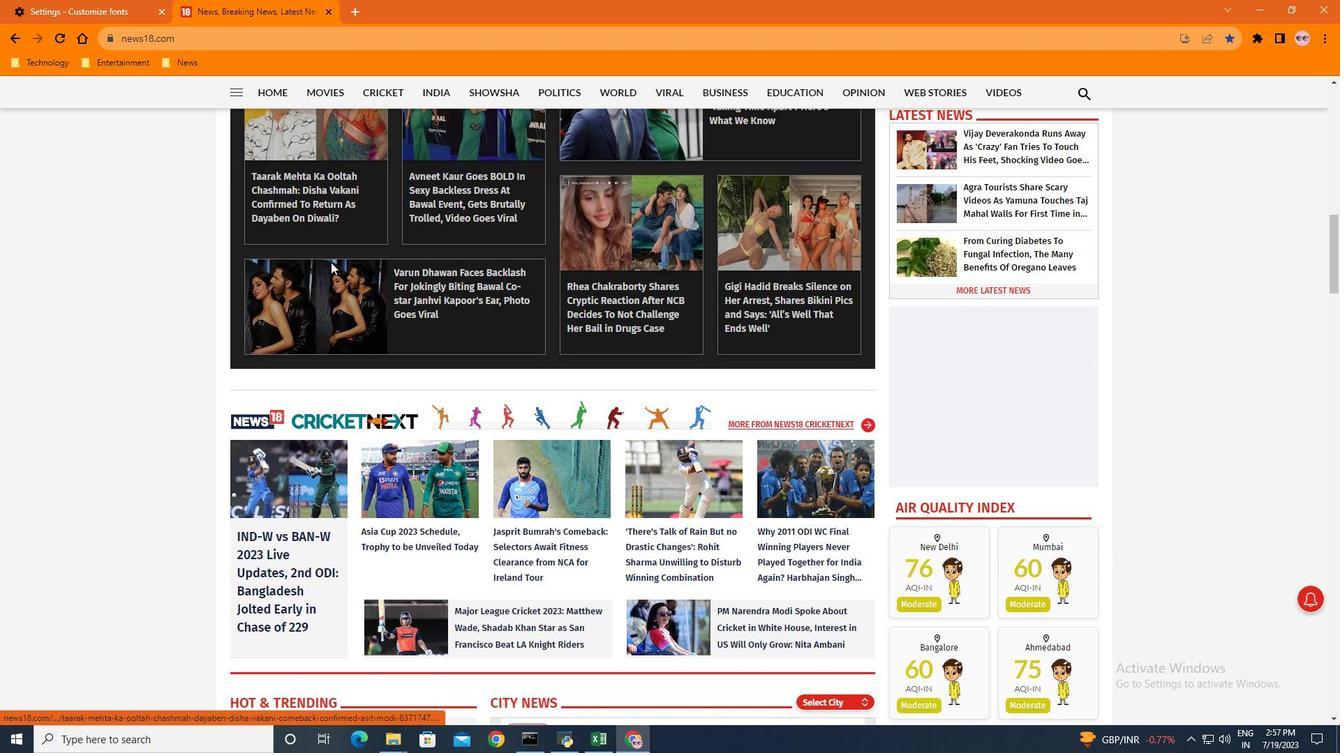 
Action: Mouse scrolled (330, 261) with delta (0, 0)
Screenshot: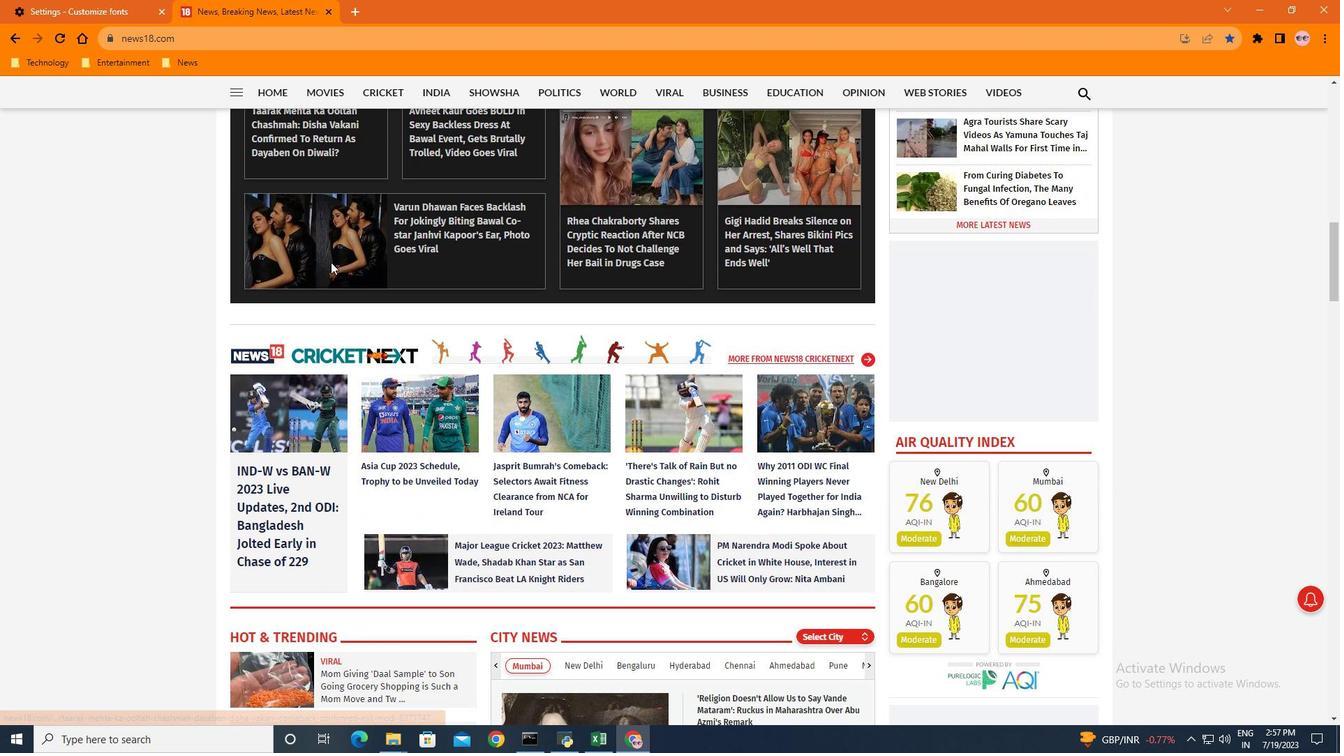 
Action: Mouse scrolled (330, 261) with delta (0, 0)
Screenshot: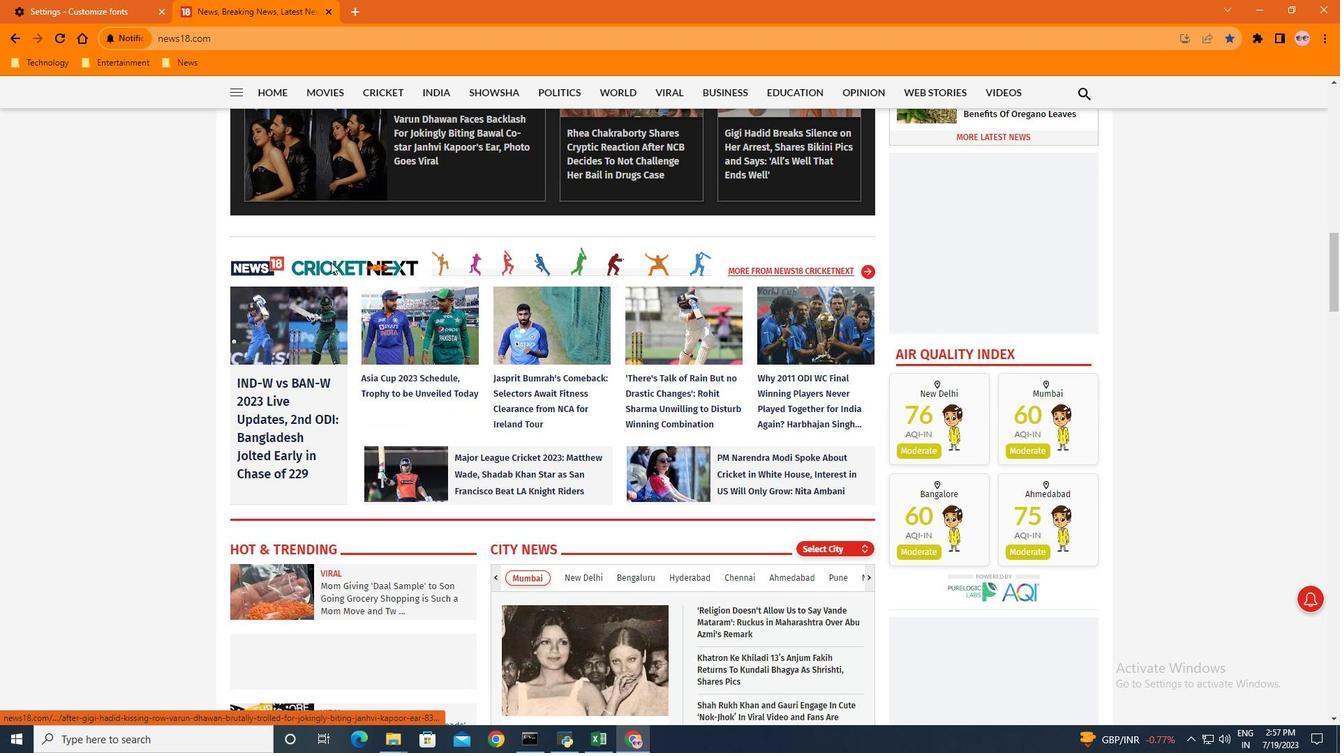 
Action: Mouse scrolled (330, 261) with delta (0, 0)
Screenshot: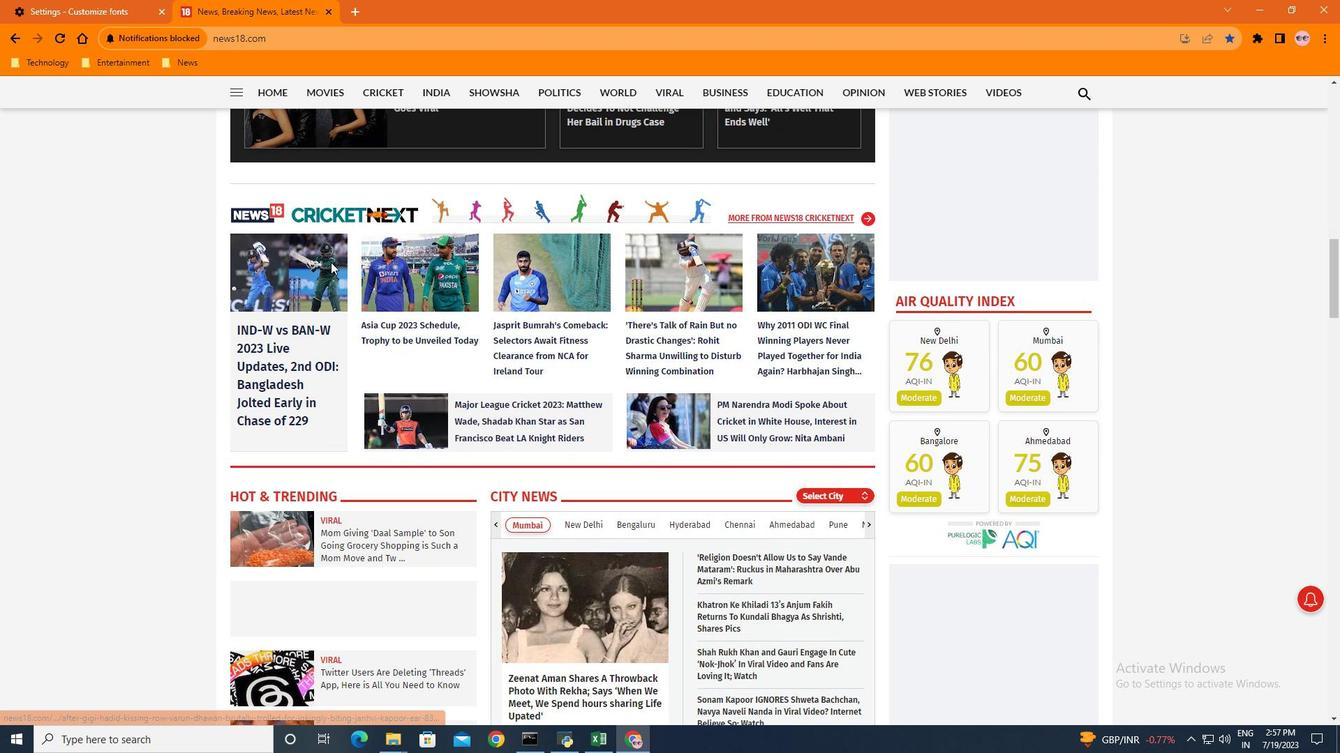 
Action: Mouse scrolled (330, 261) with delta (0, 0)
Screenshot: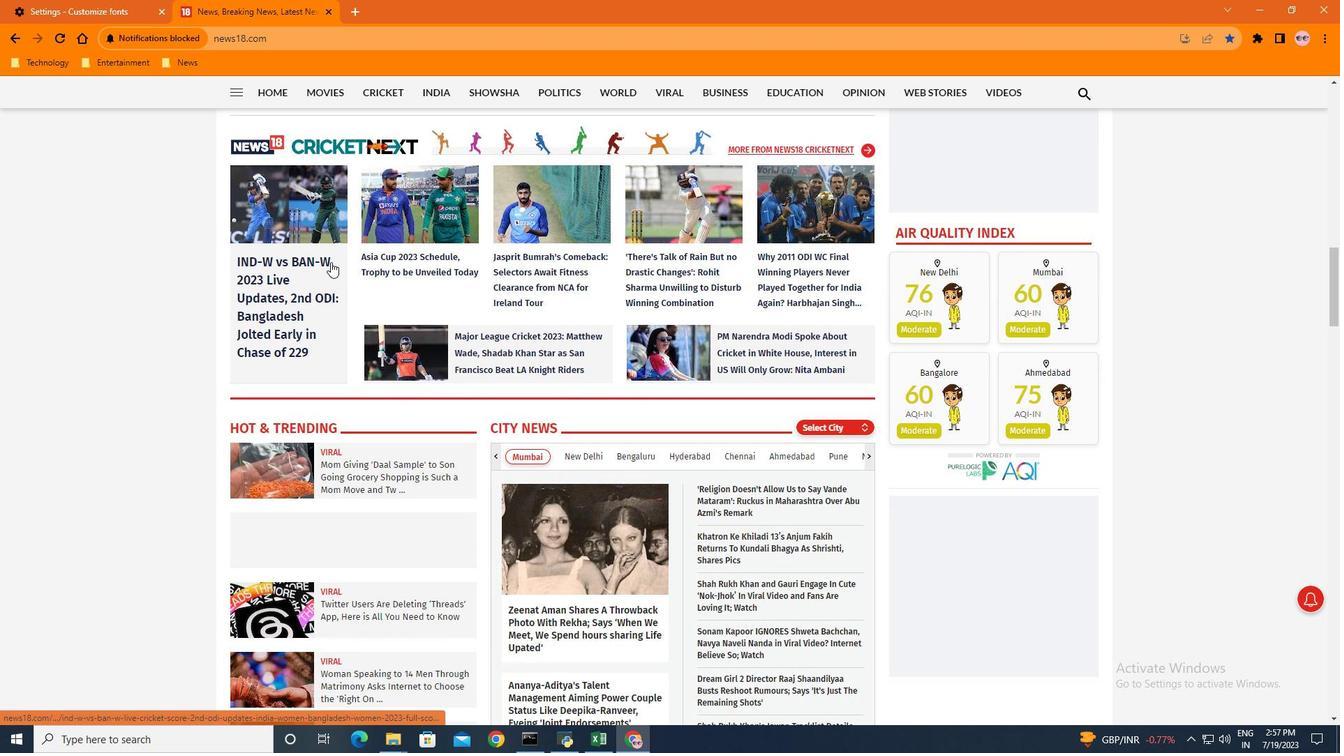 
Action: Mouse scrolled (330, 261) with delta (0, 0)
Screenshot: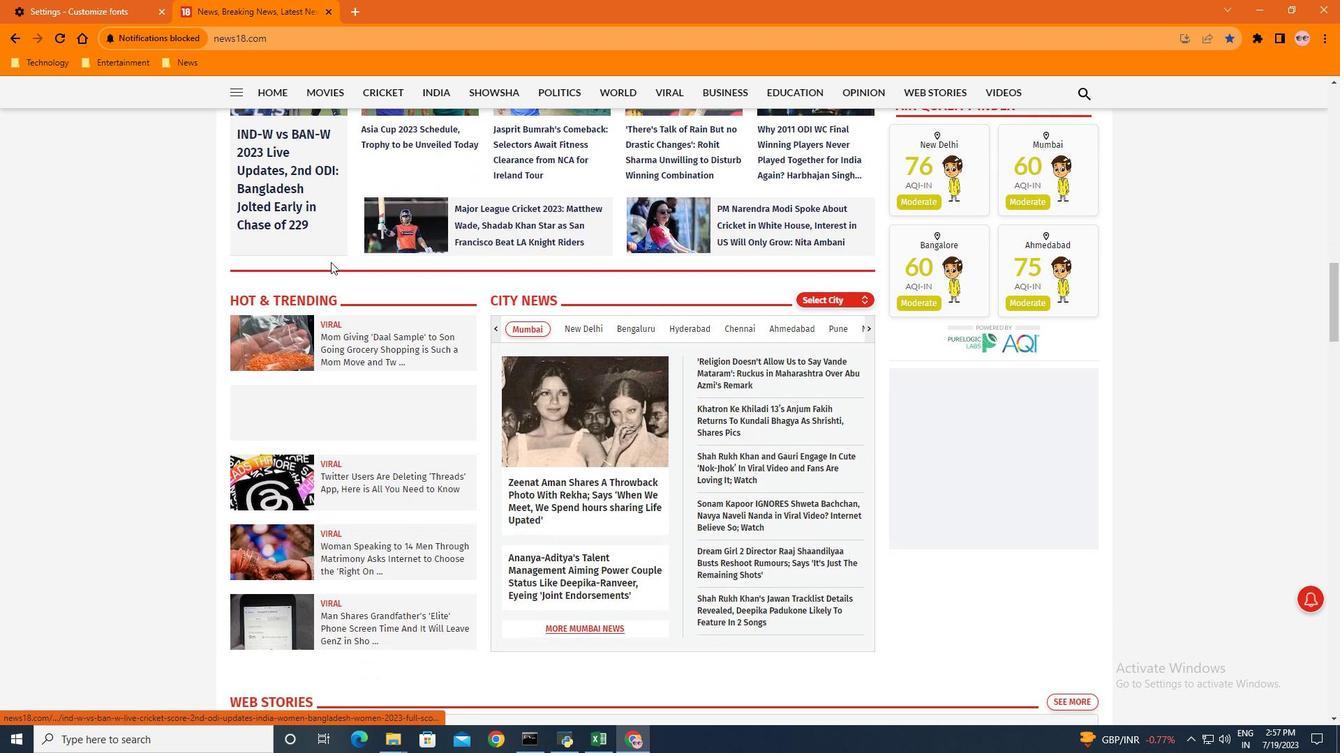 
Action: Mouse scrolled (330, 261) with delta (0, 0)
Screenshot: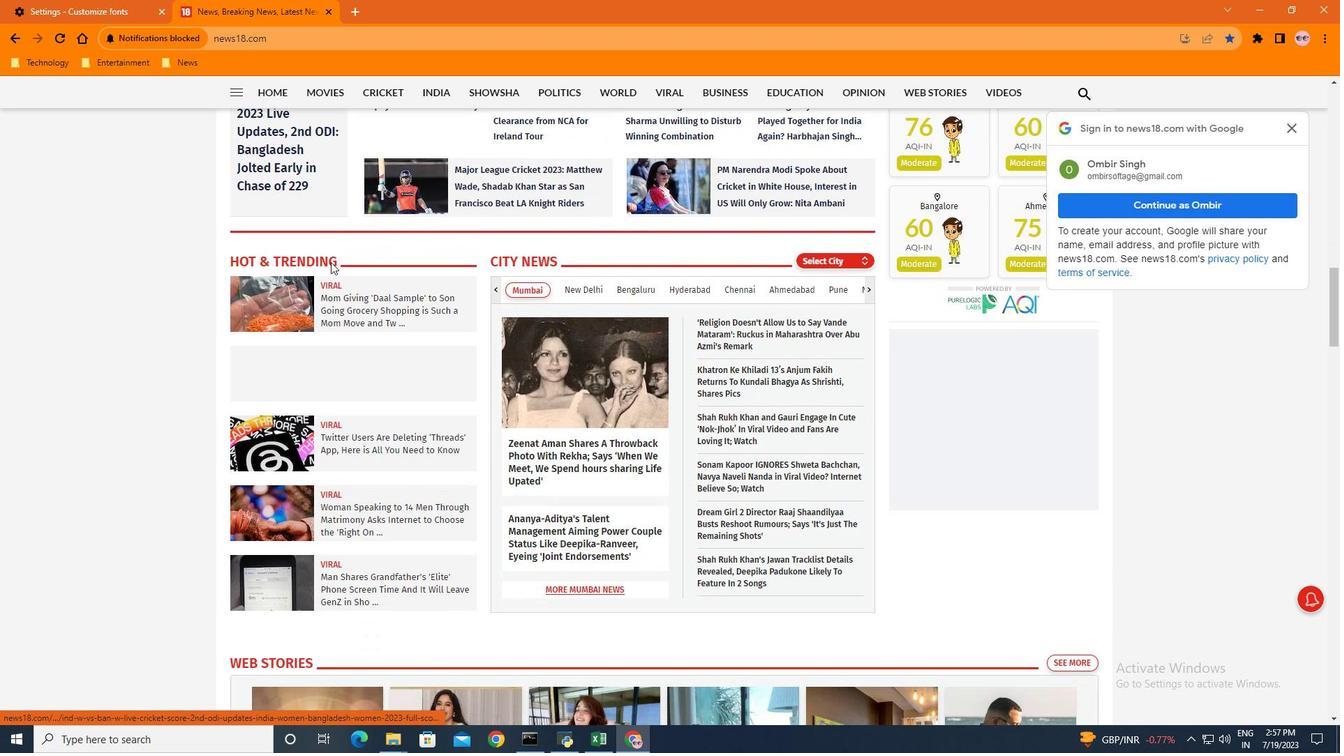 
Action: Mouse scrolled (330, 261) with delta (0, 0)
Screenshot: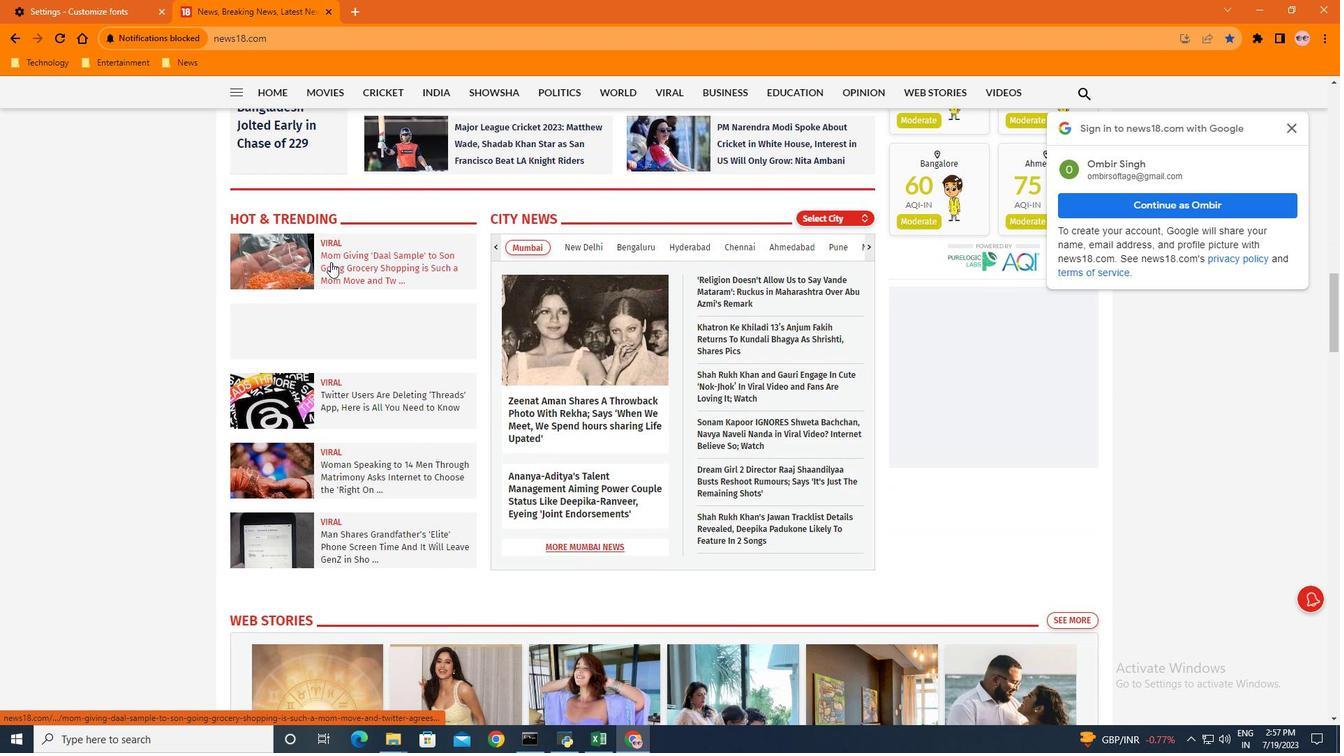 
Action: Mouse scrolled (330, 261) with delta (0, 0)
Screenshot: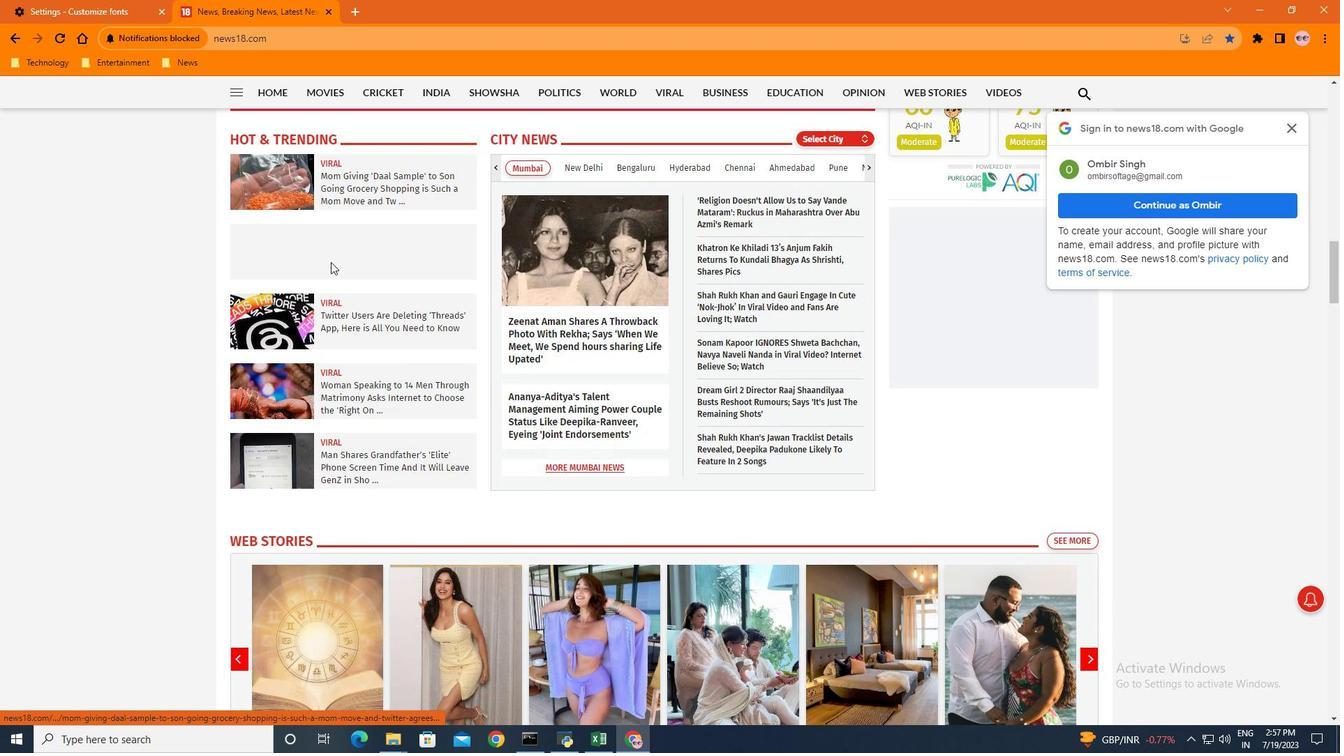 
Action: Mouse scrolled (330, 261) with delta (0, 0)
Screenshot: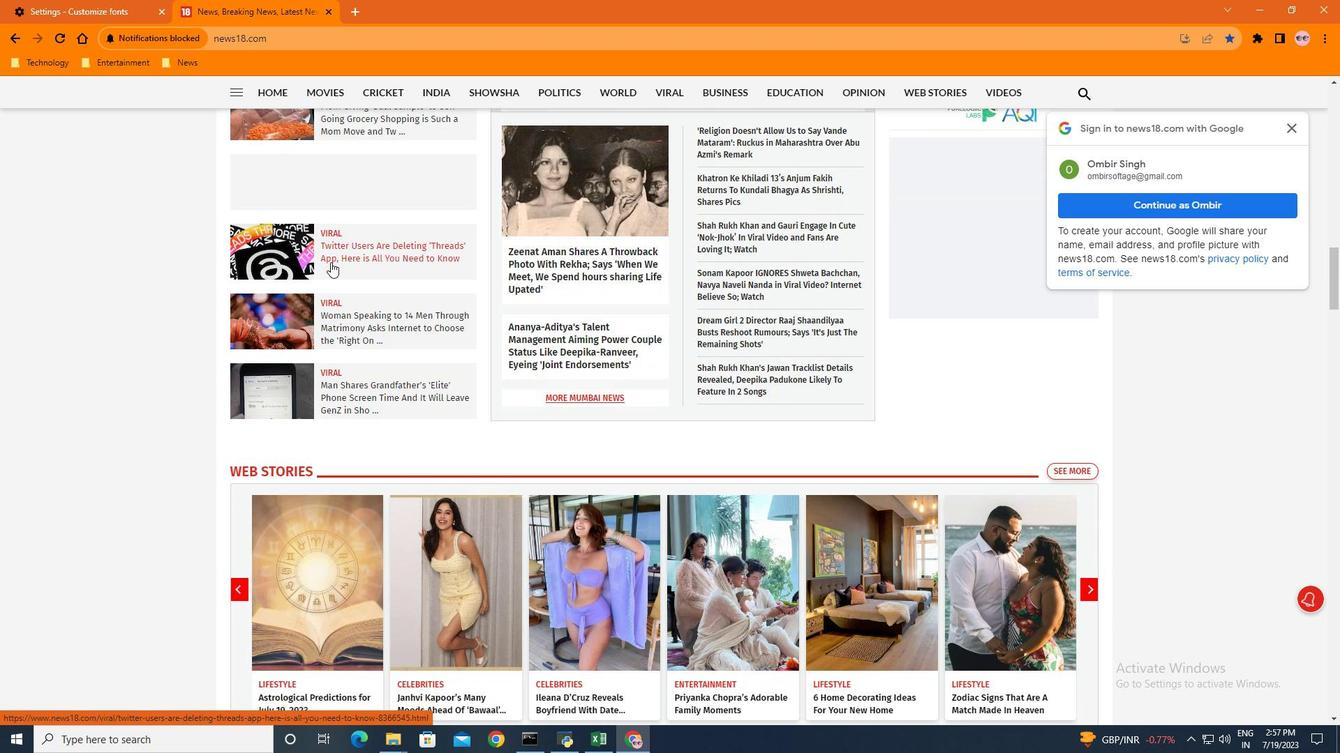 
Action: Mouse scrolled (330, 261) with delta (0, 0)
Screenshot: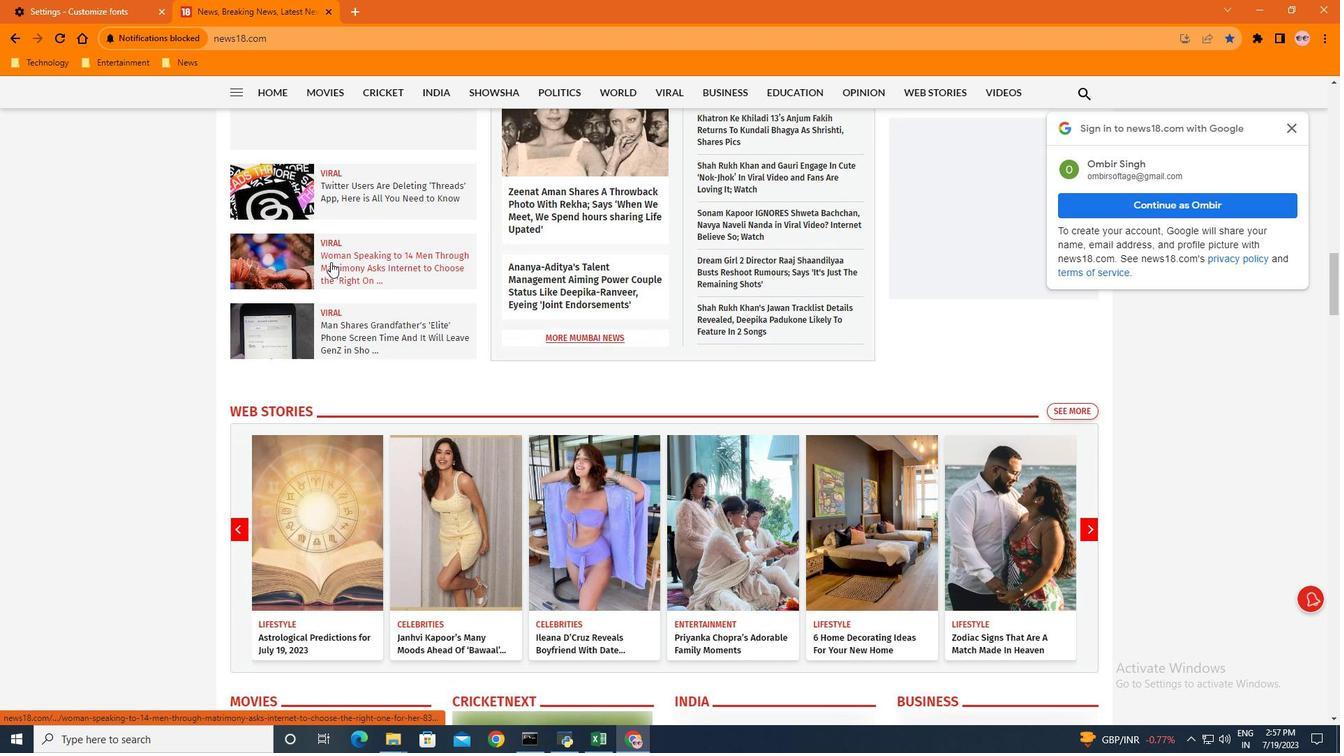 
Action: Mouse scrolled (330, 261) with delta (0, 0)
Screenshot: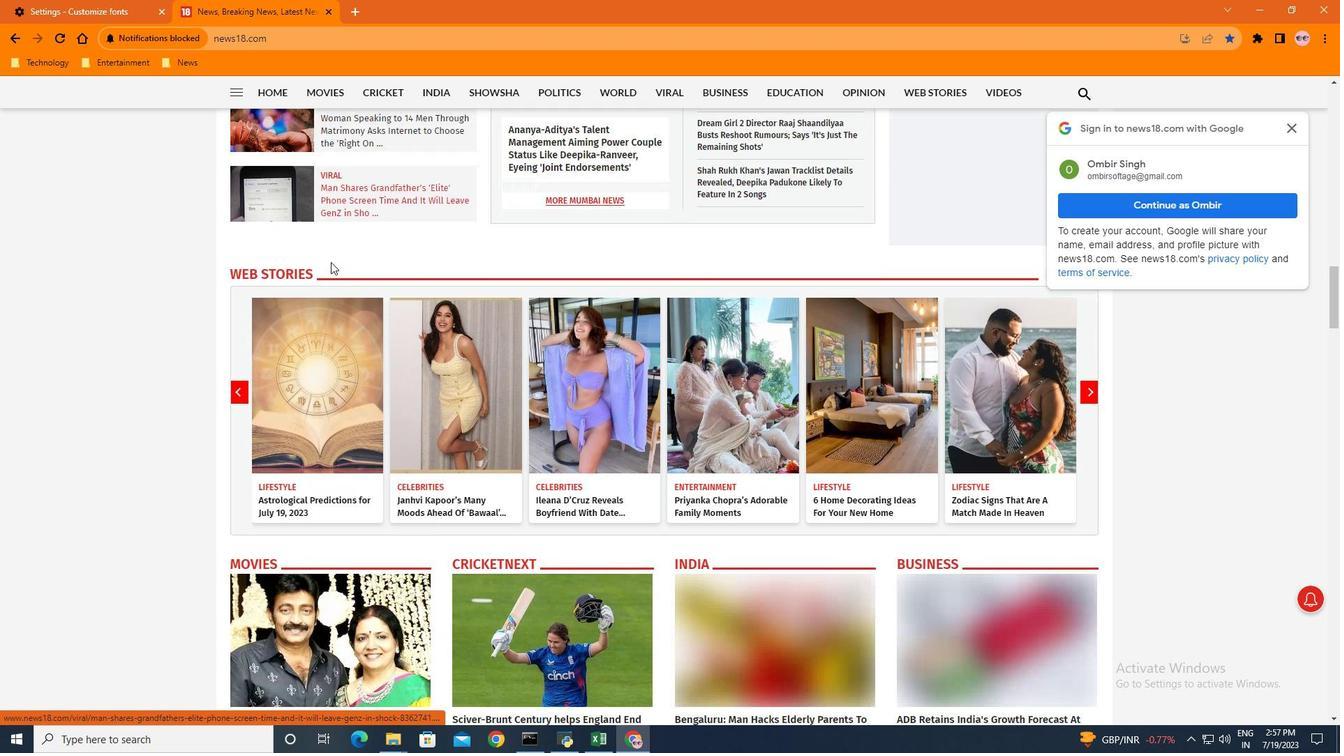 
Action: Mouse scrolled (330, 261) with delta (0, 0)
Screenshot: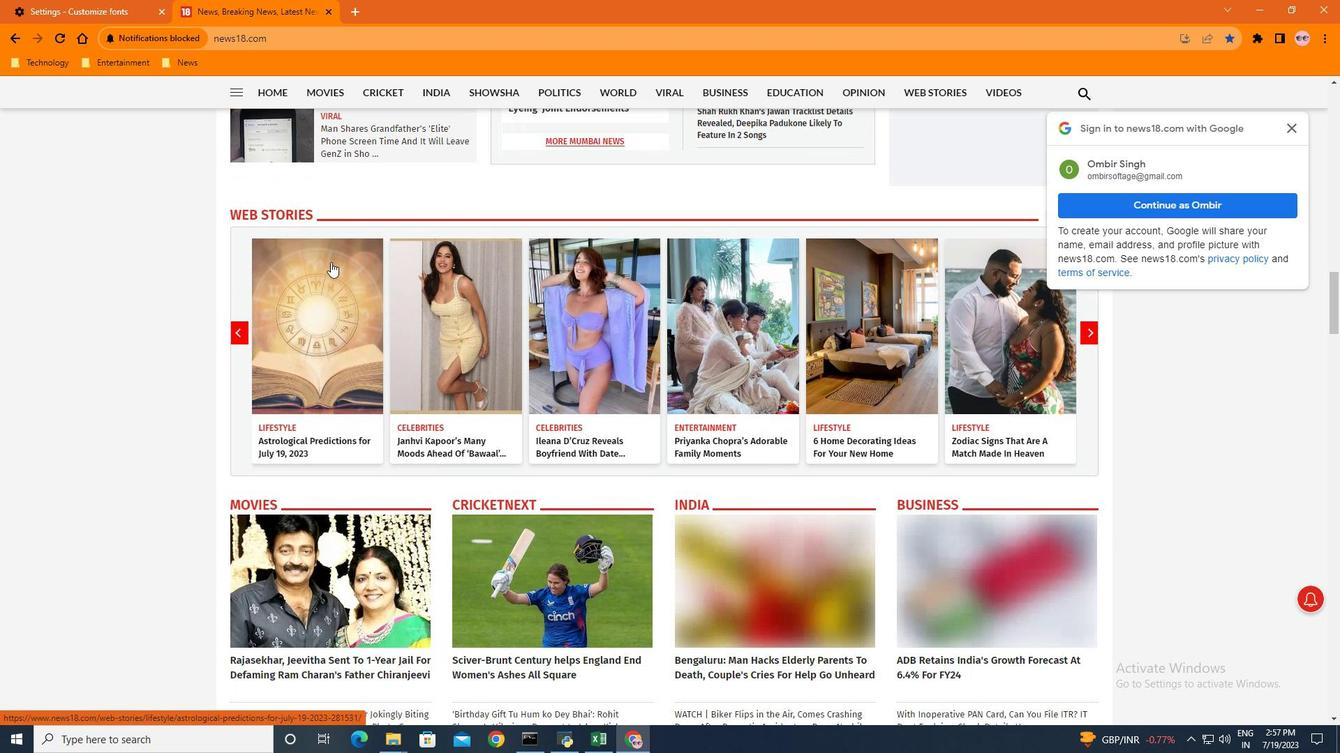 
Action: Mouse scrolled (330, 261) with delta (0, 0)
Screenshot: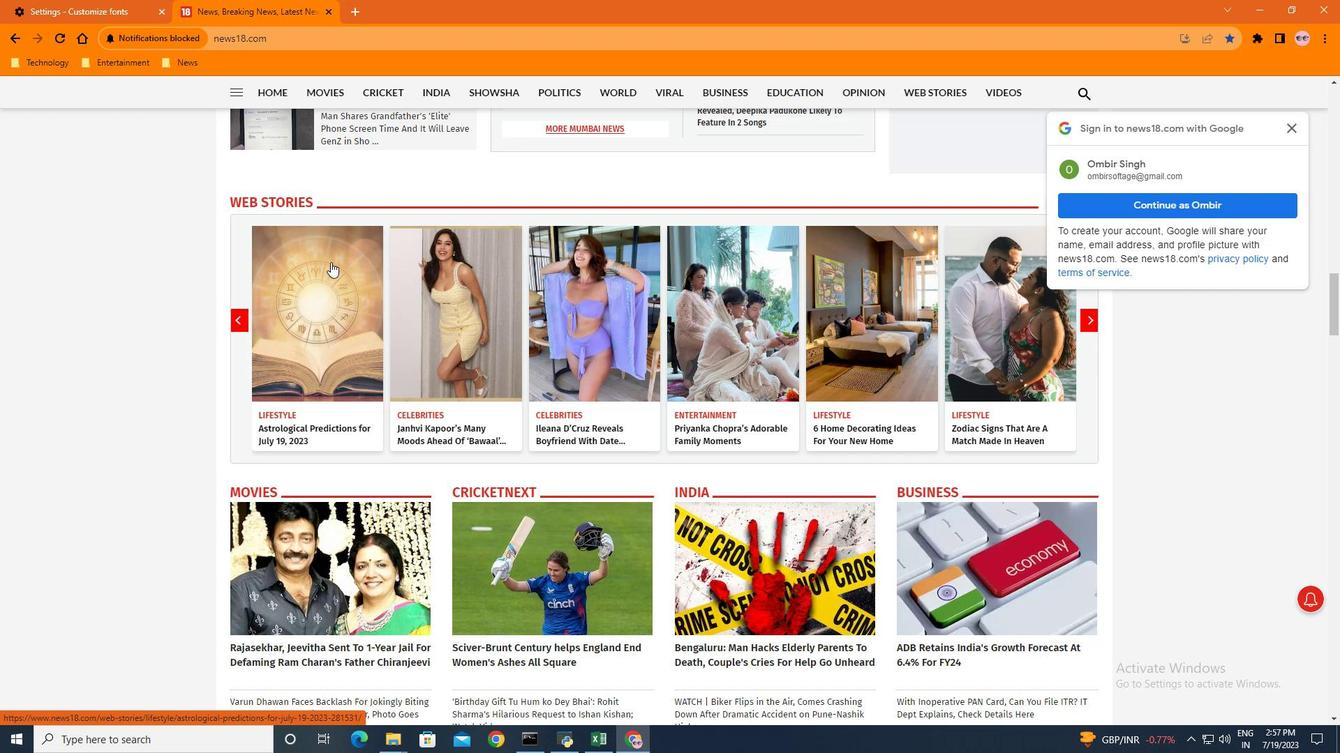 
Action: Mouse scrolled (330, 261) with delta (0, 0)
Screenshot: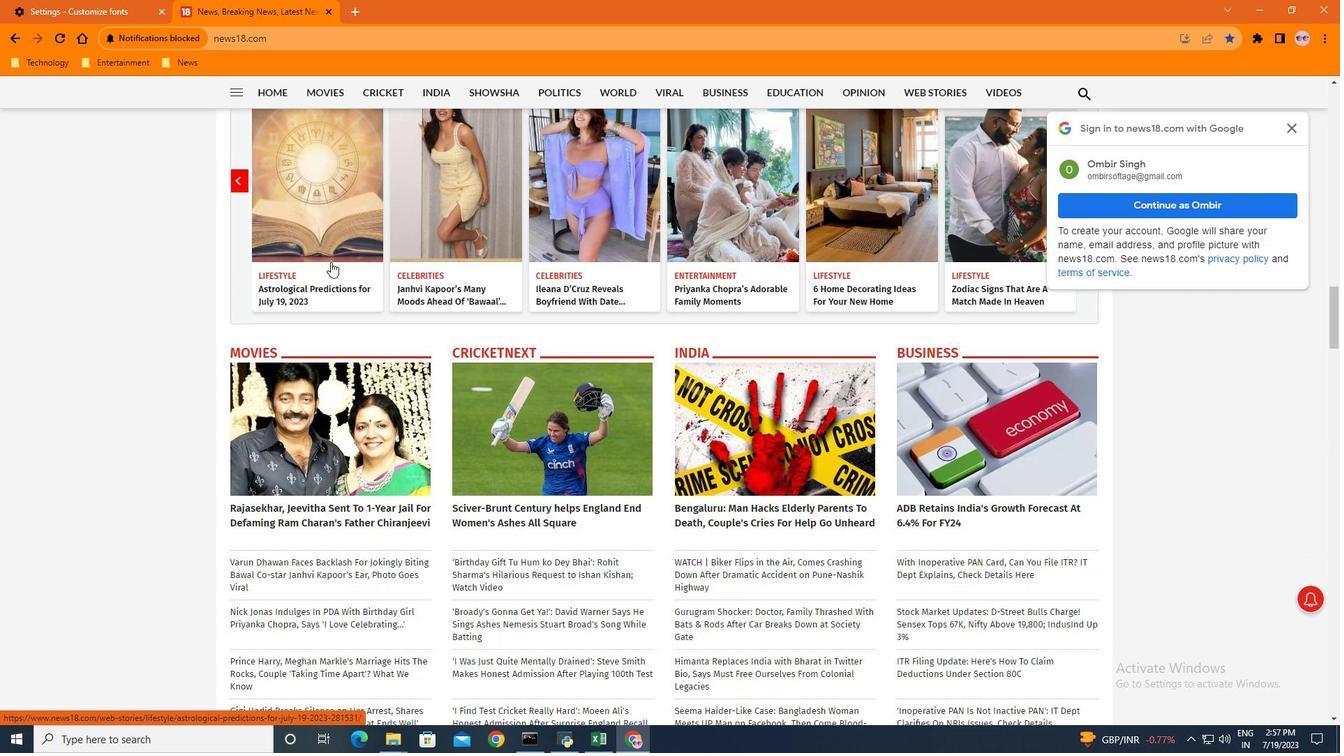 
Action: Mouse scrolled (330, 261) with delta (0, 0)
Screenshot: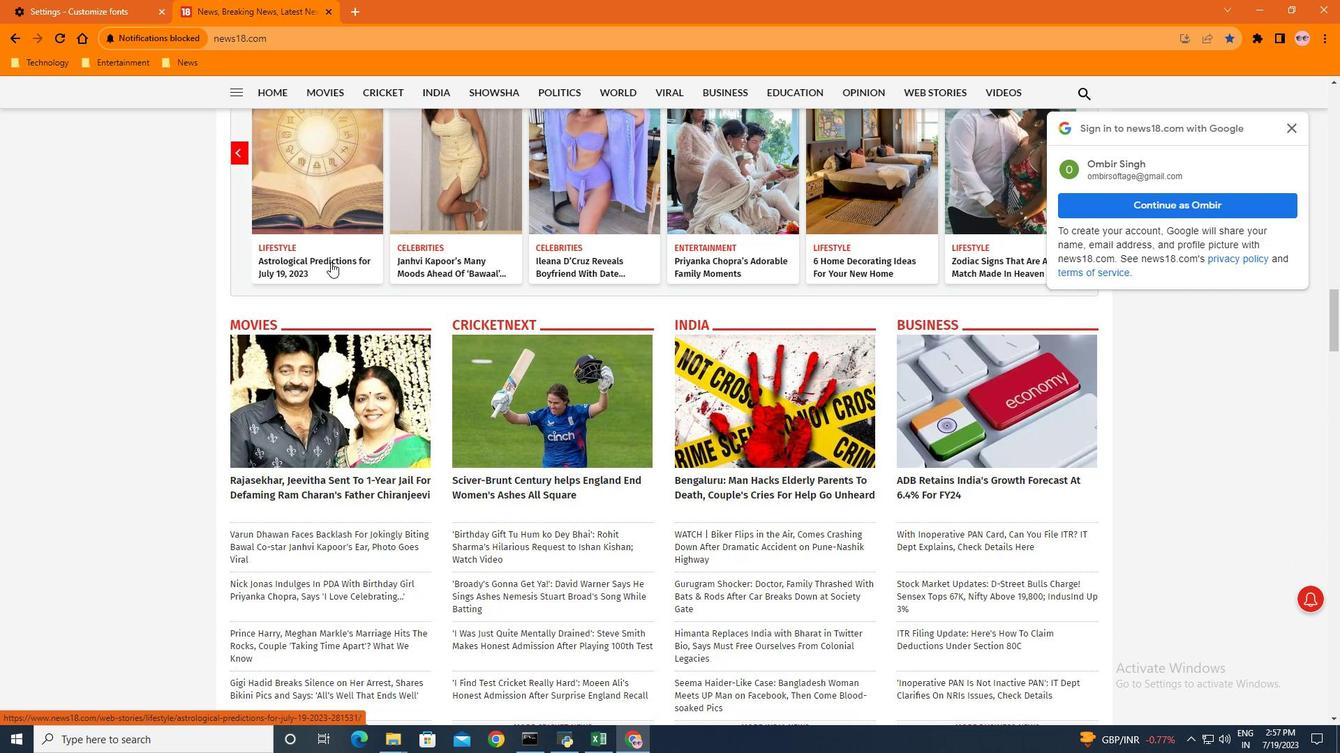 
Action: Mouse scrolled (330, 261) with delta (0, 0)
Screenshot: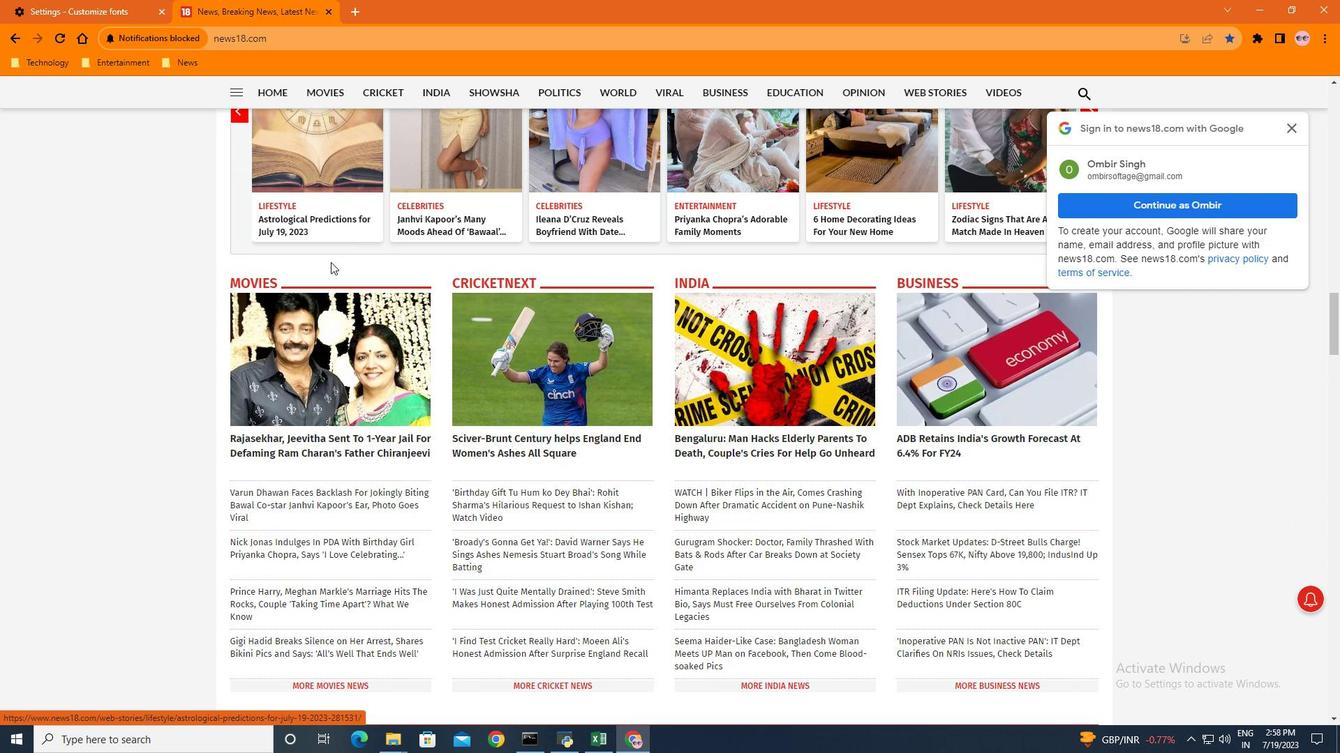 
Action: Mouse scrolled (330, 261) with delta (0, 0)
Screenshot: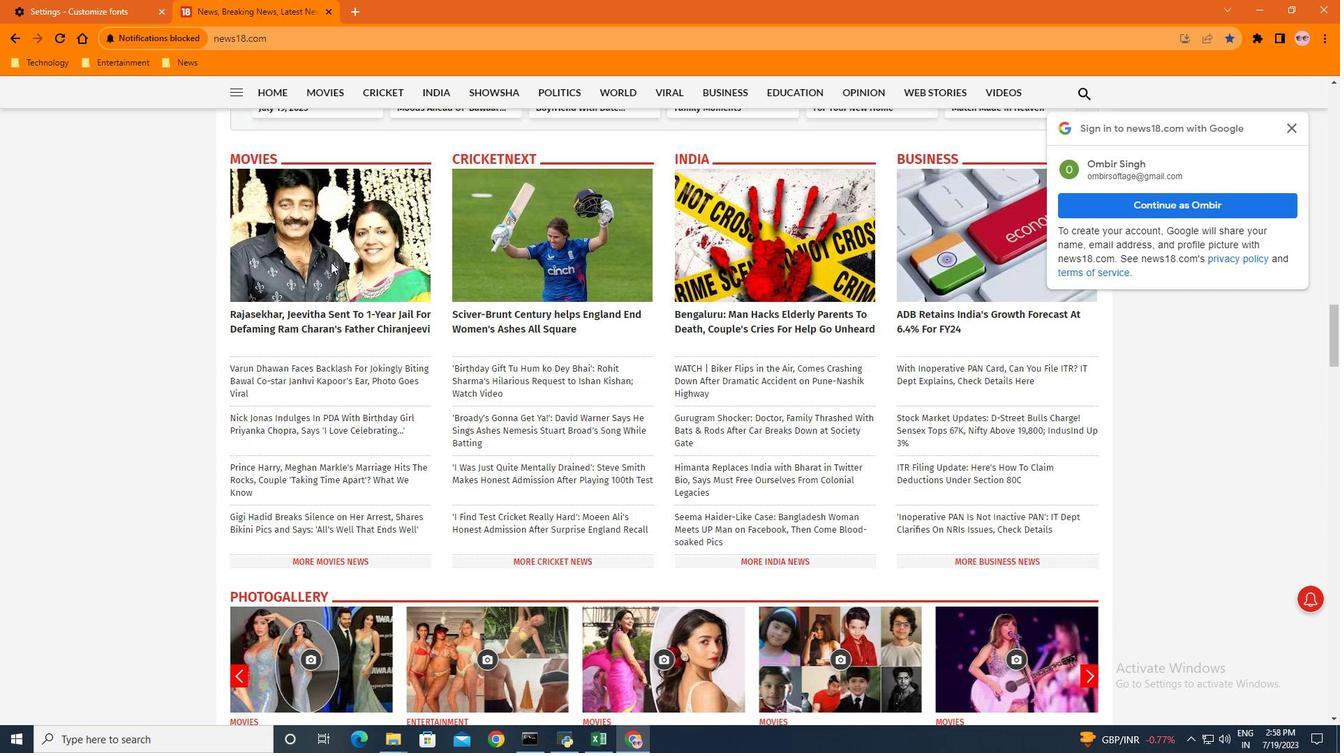 
Action: Mouse scrolled (330, 261) with delta (0, 0)
Screenshot: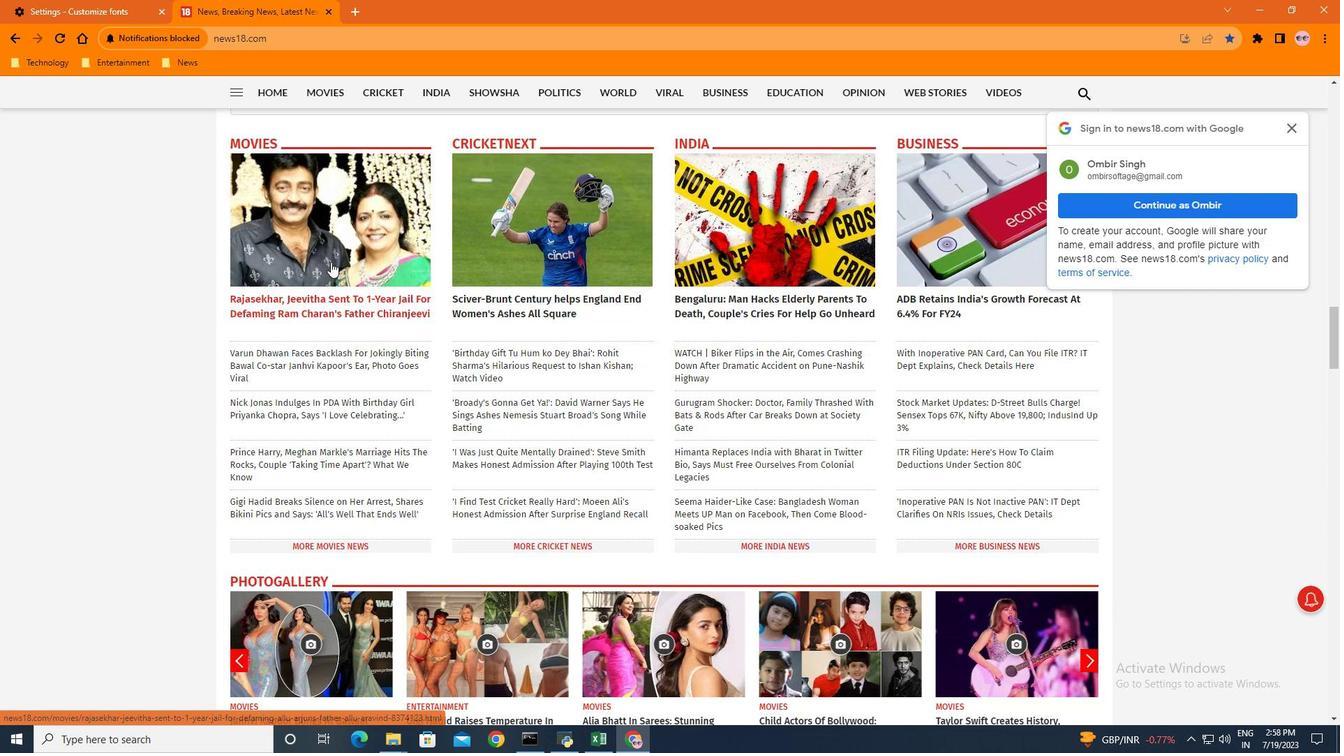 
Action: Mouse scrolled (330, 261) with delta (0, 0)
Screenshot: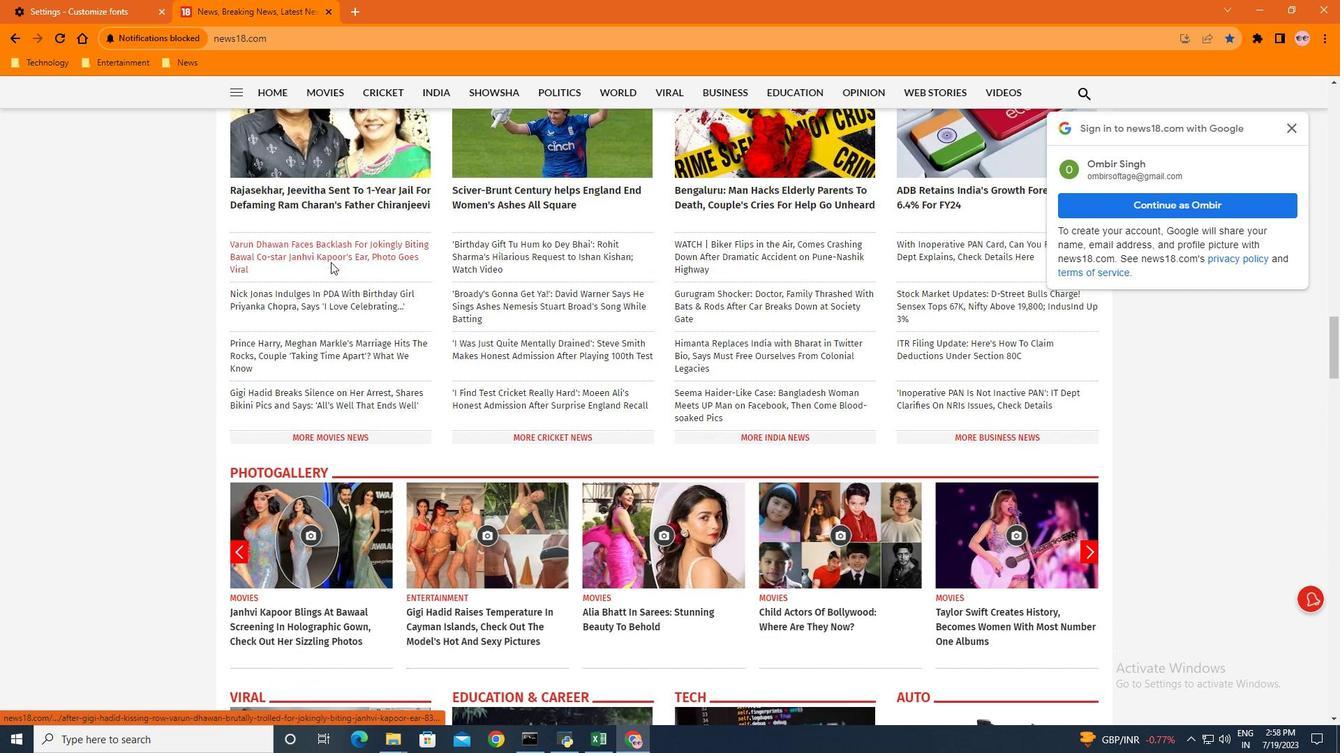 
Action: Mouse scrolled (330, 261) with delta (0, 0)
Screenshot: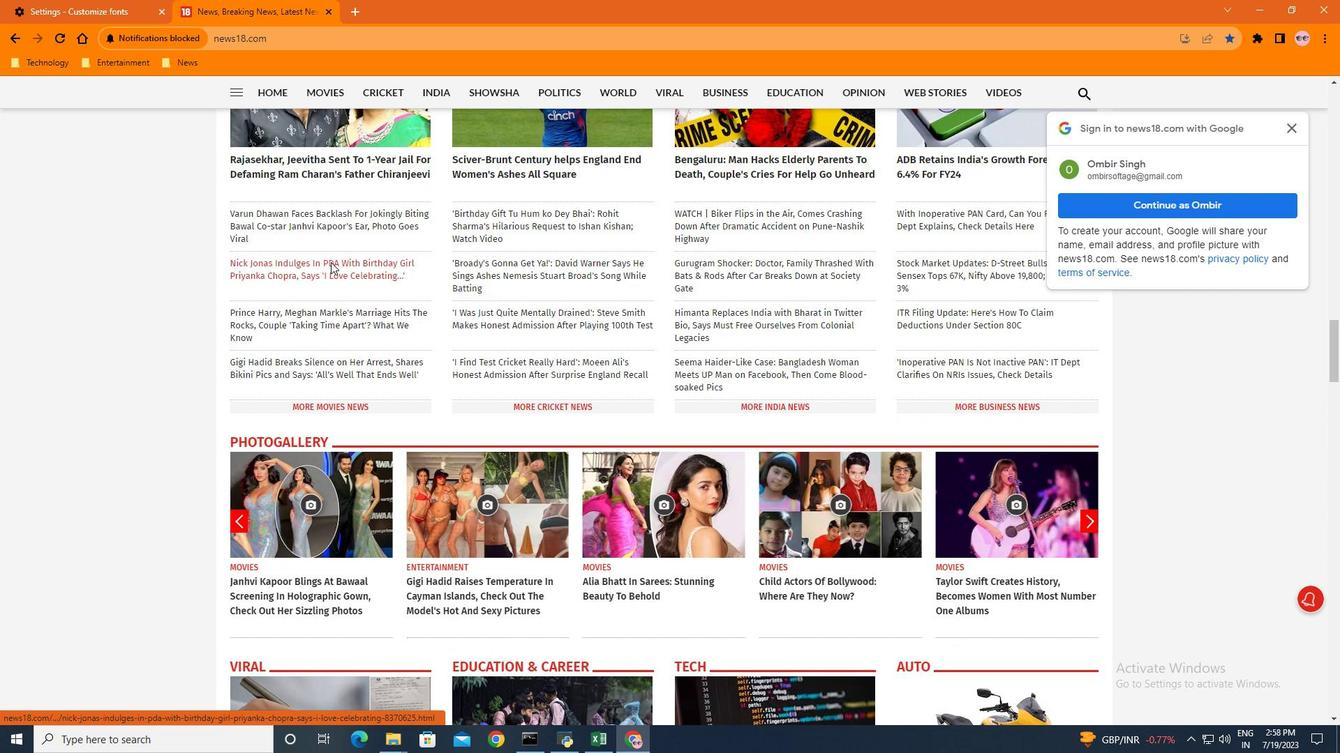 
Action: Mouse scrolled (330, 261) with delta (0, 0)
Screenshot: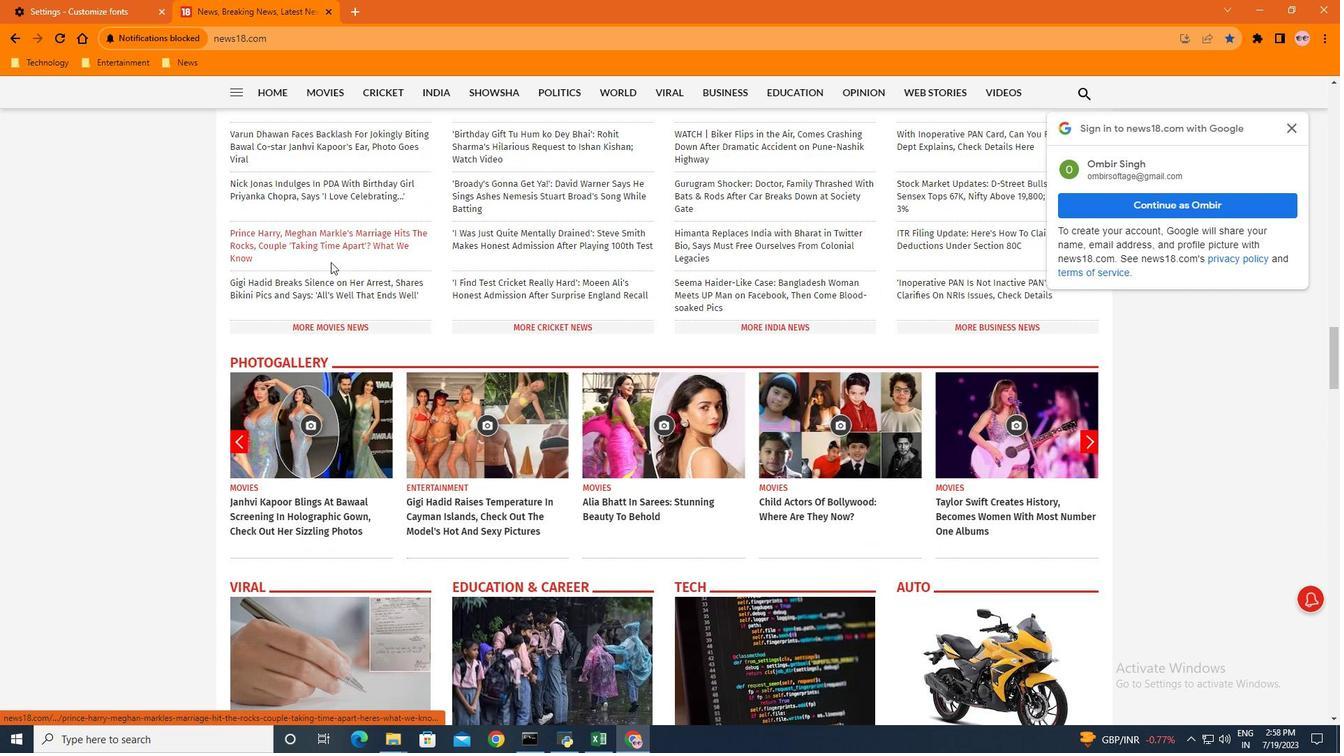 
Action: Mouse scrolled (330, 261) with delta (0, 0)
Screenshot: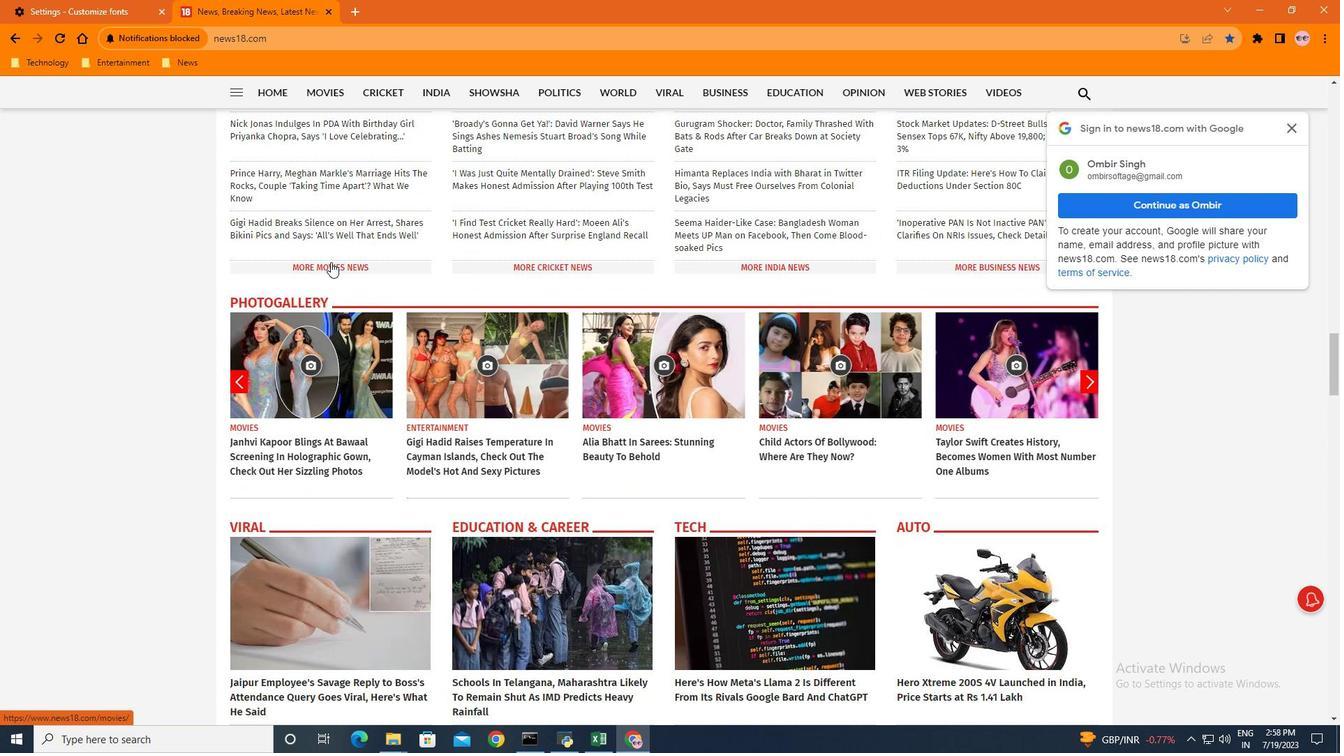 
Action: Mouse scrolled (330, 261) with delta (0, 0)
Screenshot: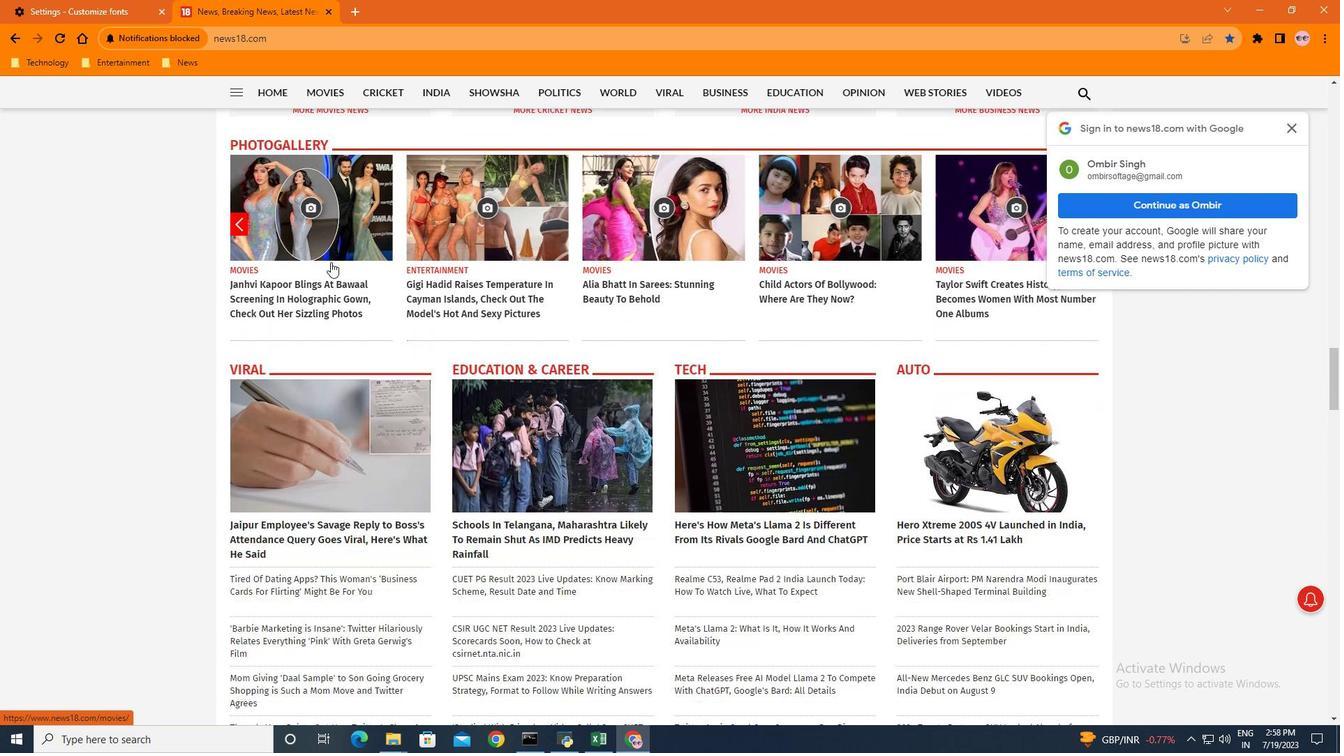 
Action: Mouse scrolled (330, 261) with delta (0, 0)
Screenshot: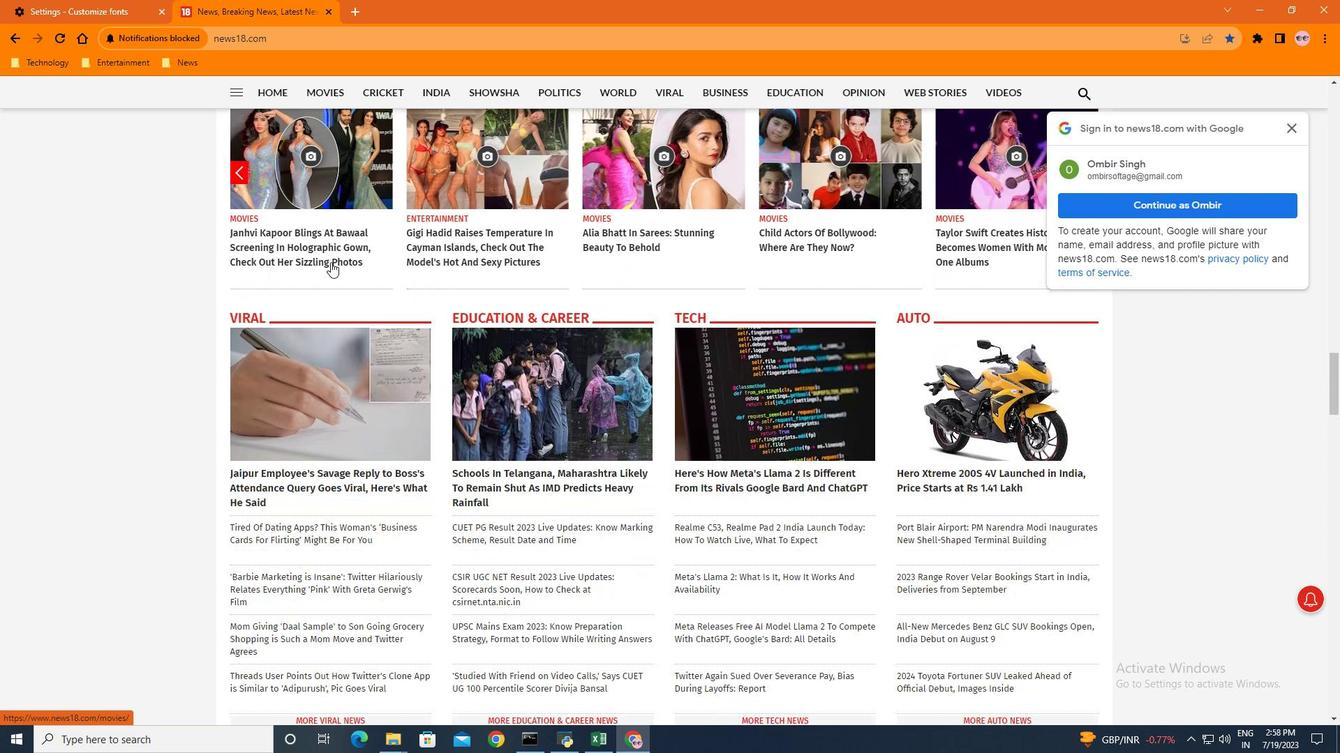 
Action: Mouse scrolled (330, 261) with delta (0, 0)
Screenshot: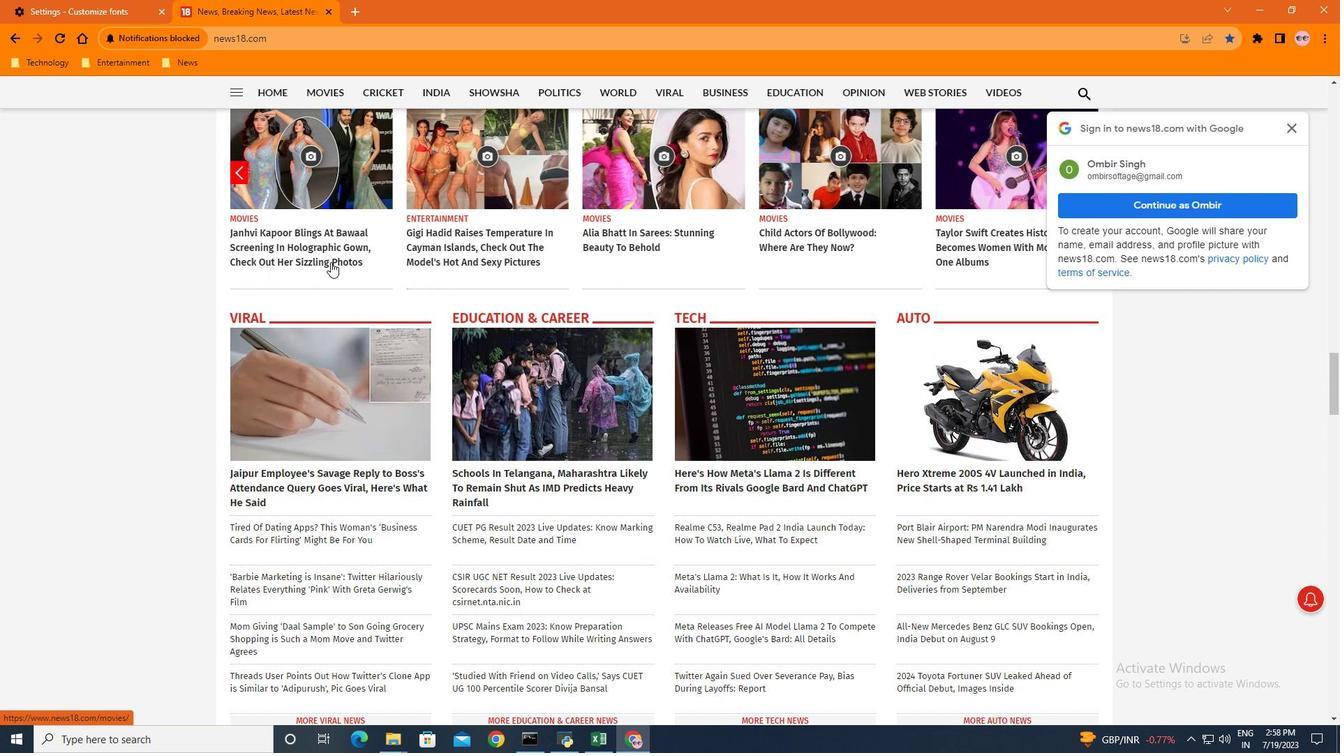 
Action: Mouse scrolled (330, 261) with delta (0, 0)
Screenshot: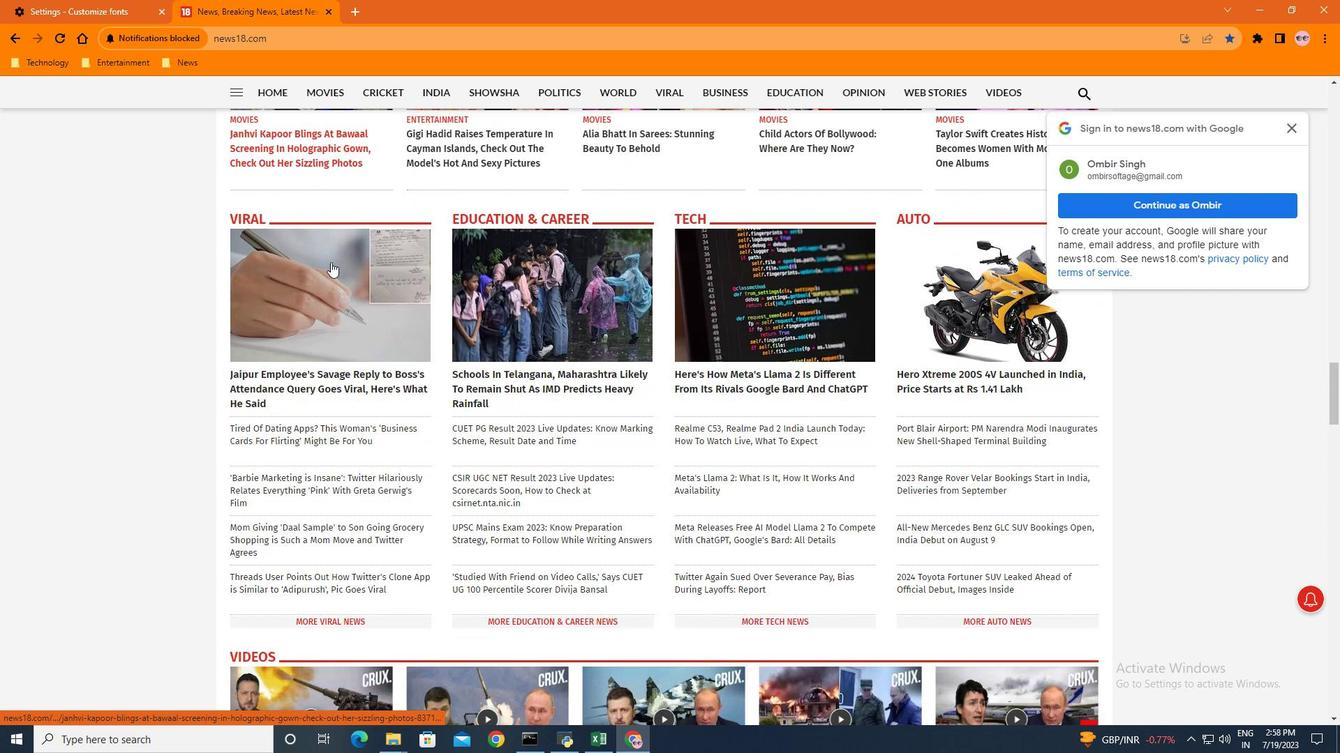 
Action: Mouse scrolled (330, 261) with delta (0, 0)
Screenshot: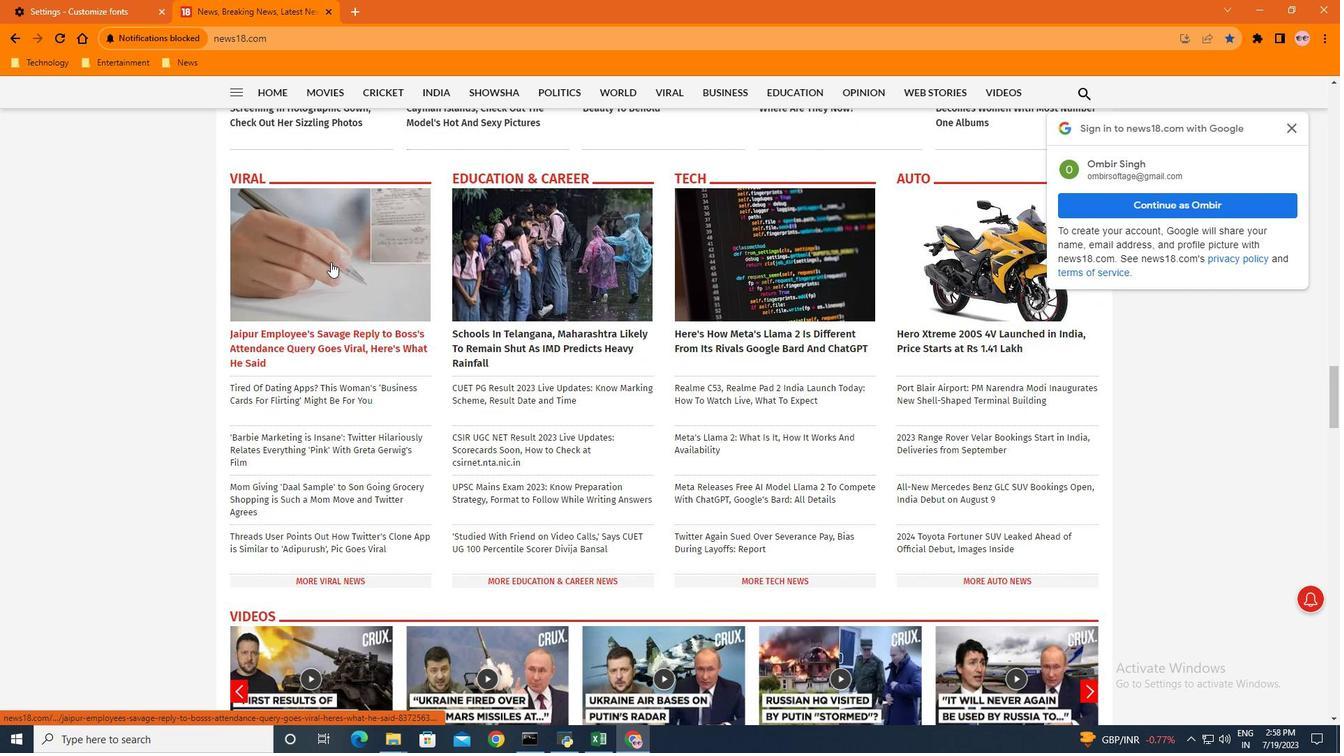 
Action: Mouse scrolled (330, 261) with delta (0, 0)
Screenshot: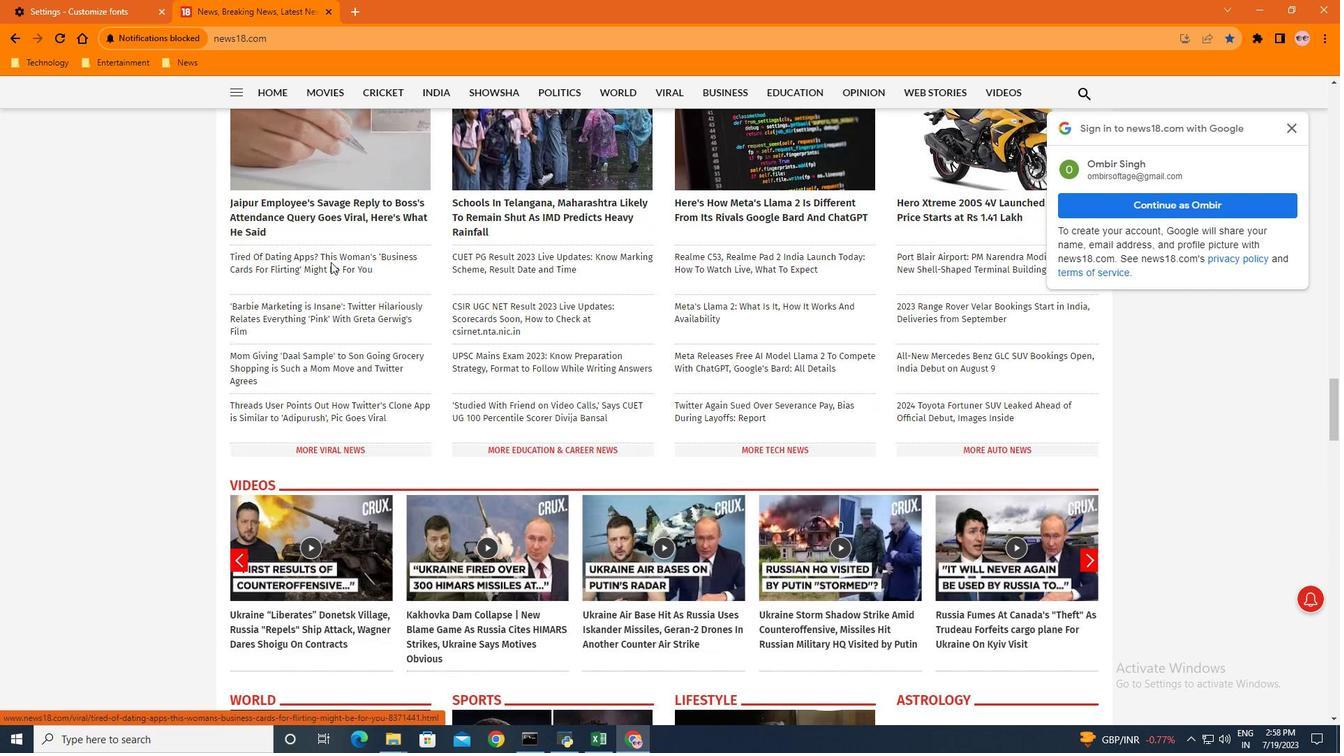 
Action: Mouse scrolled (330, 261) with delta (0, 0)
Screenshot: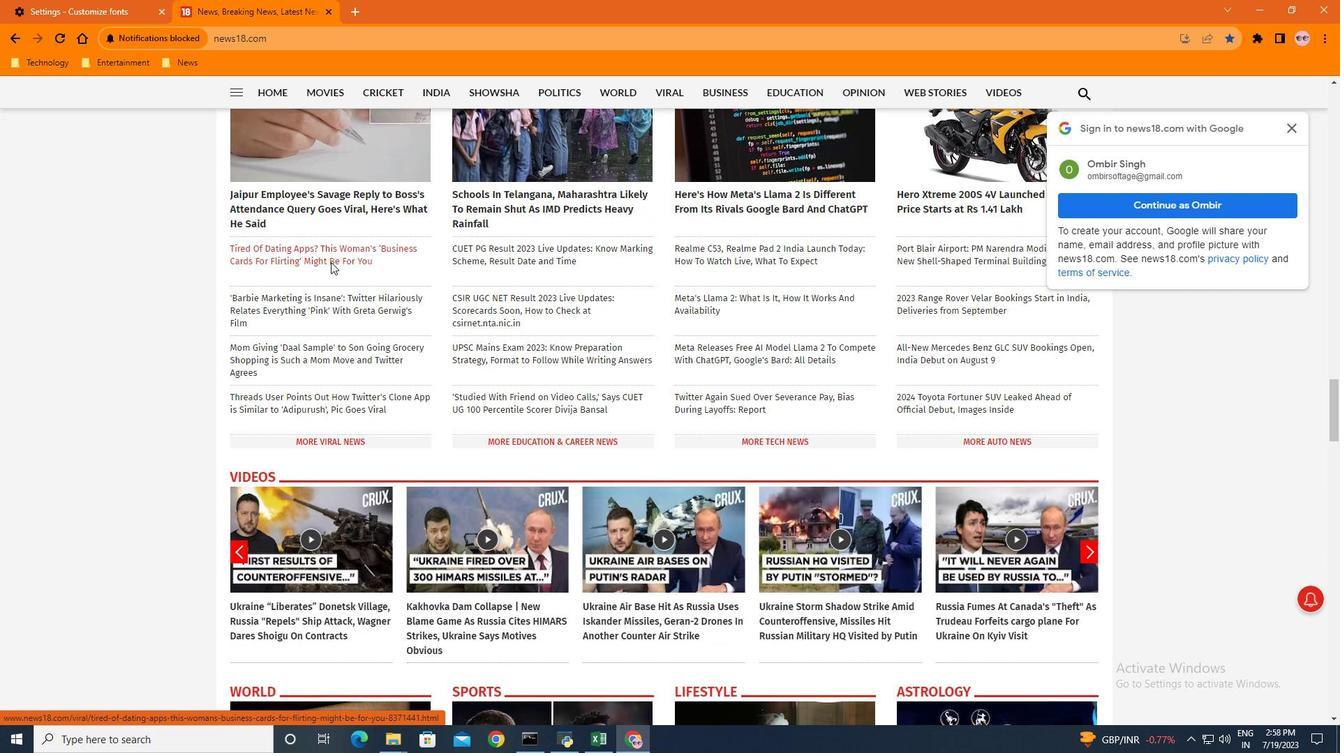 
Action: Mouse scrolled (330, 261) with delta (0, 0)
Screenshot: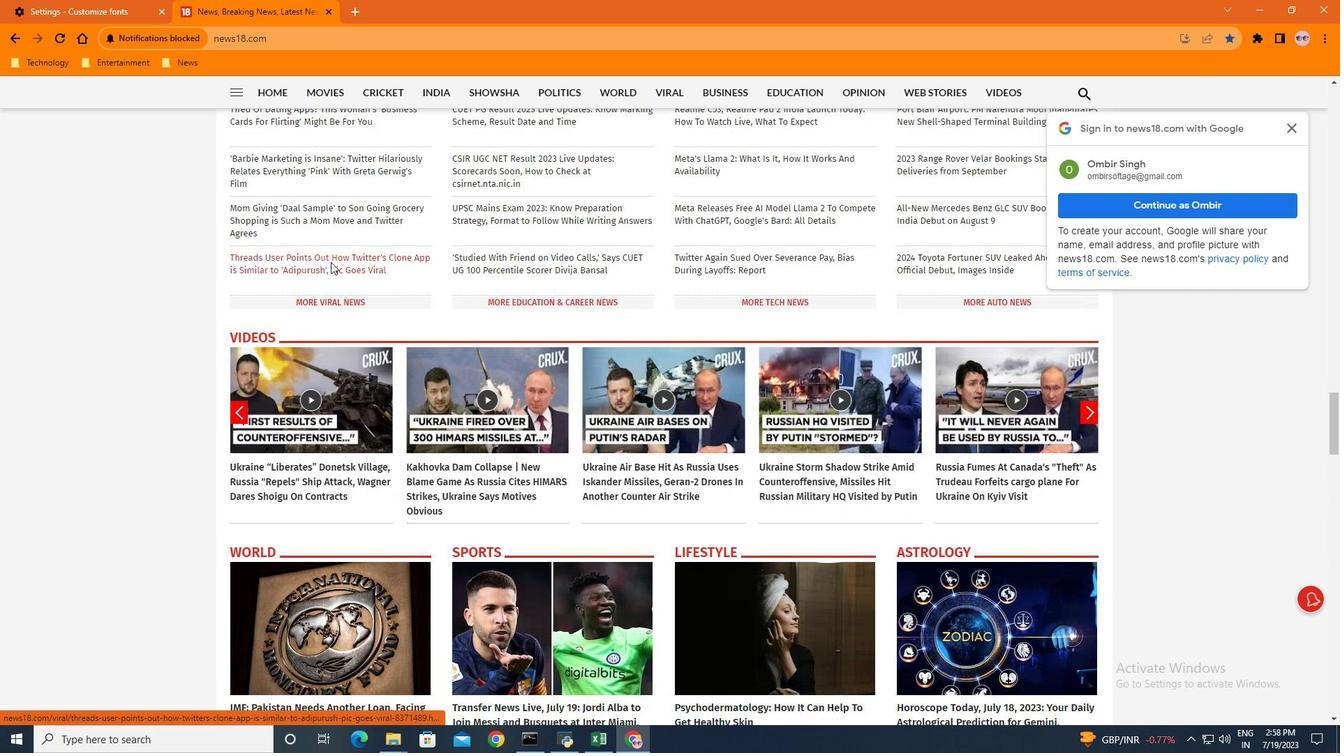 
Action: Mouse scrolled (330, 261) with delta (0, 0)
Screenshot: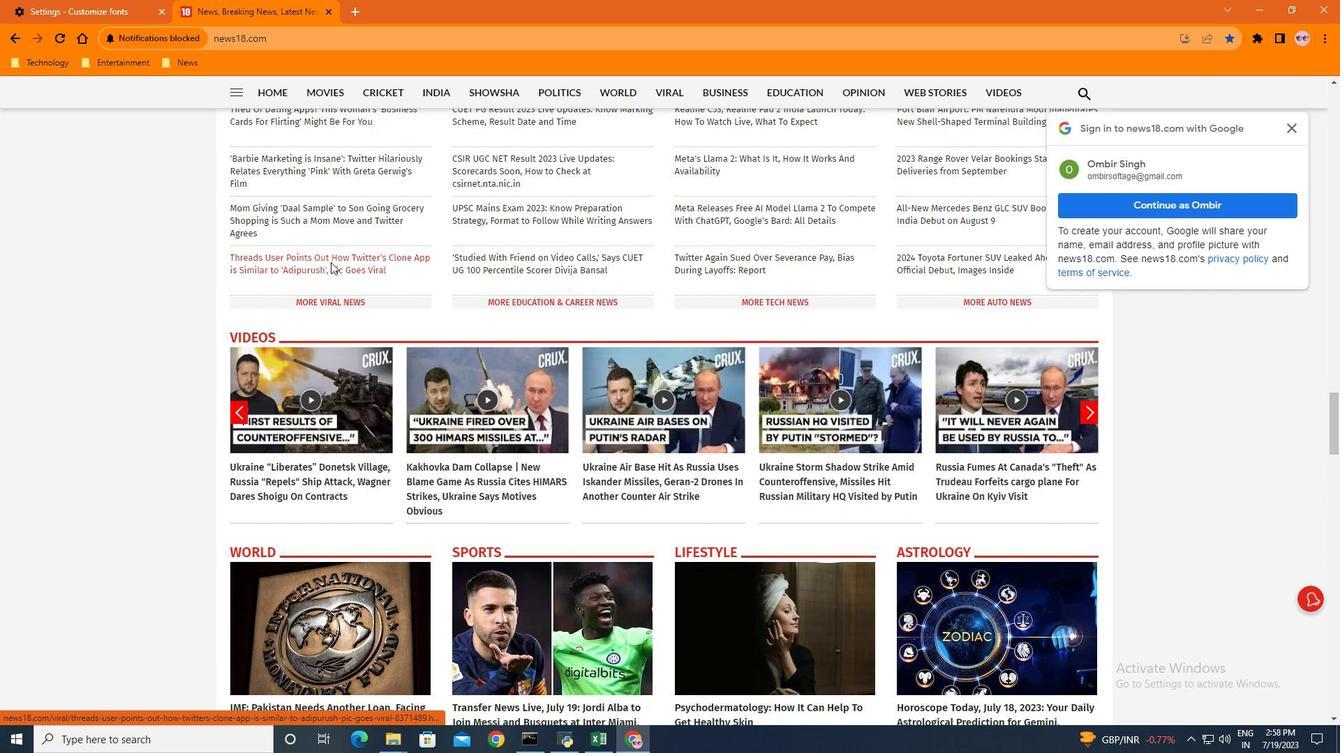 
Action: Mouse scrolled (330, 261) with delta (0, 0)
Screenshot: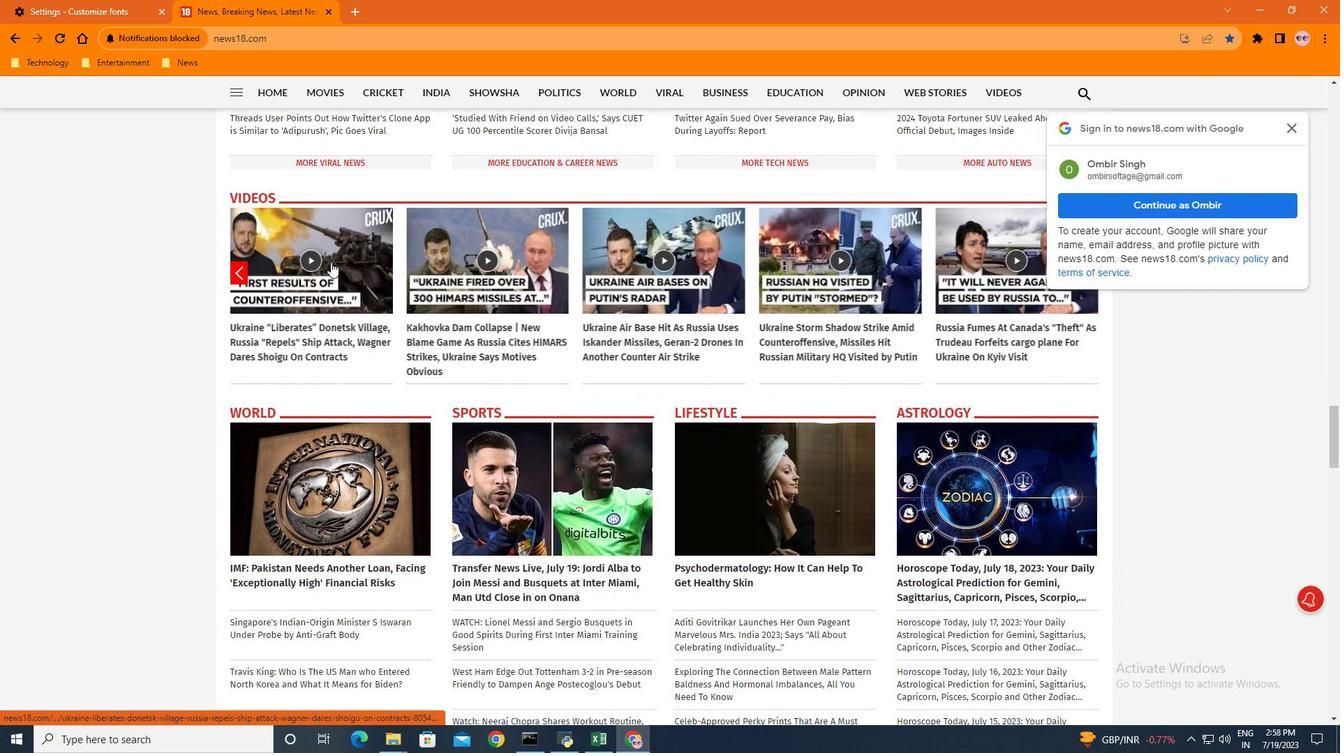 
Action: Mouse scrolled (330, 261) with delta (0, 0)
Screenshot: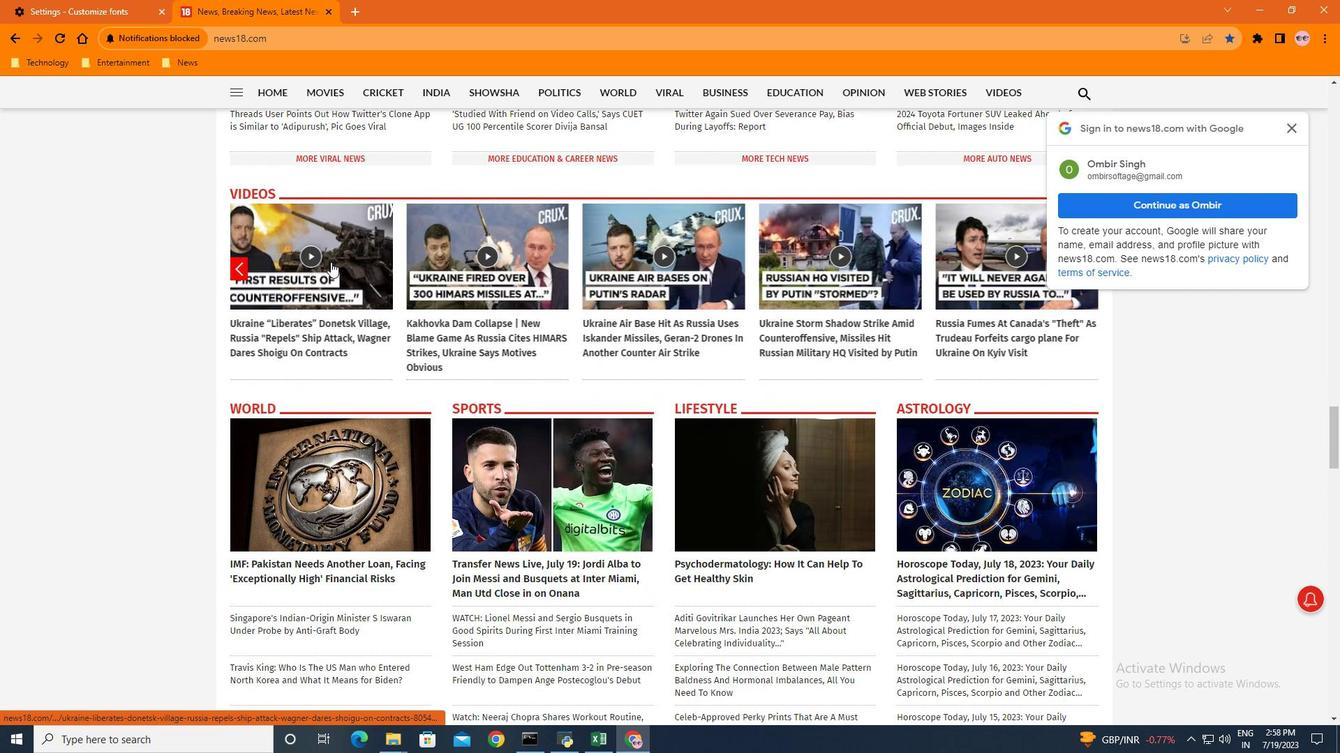 
Action: Mouse scrolled (330, 261) with delta (0, 0)
Screenshot: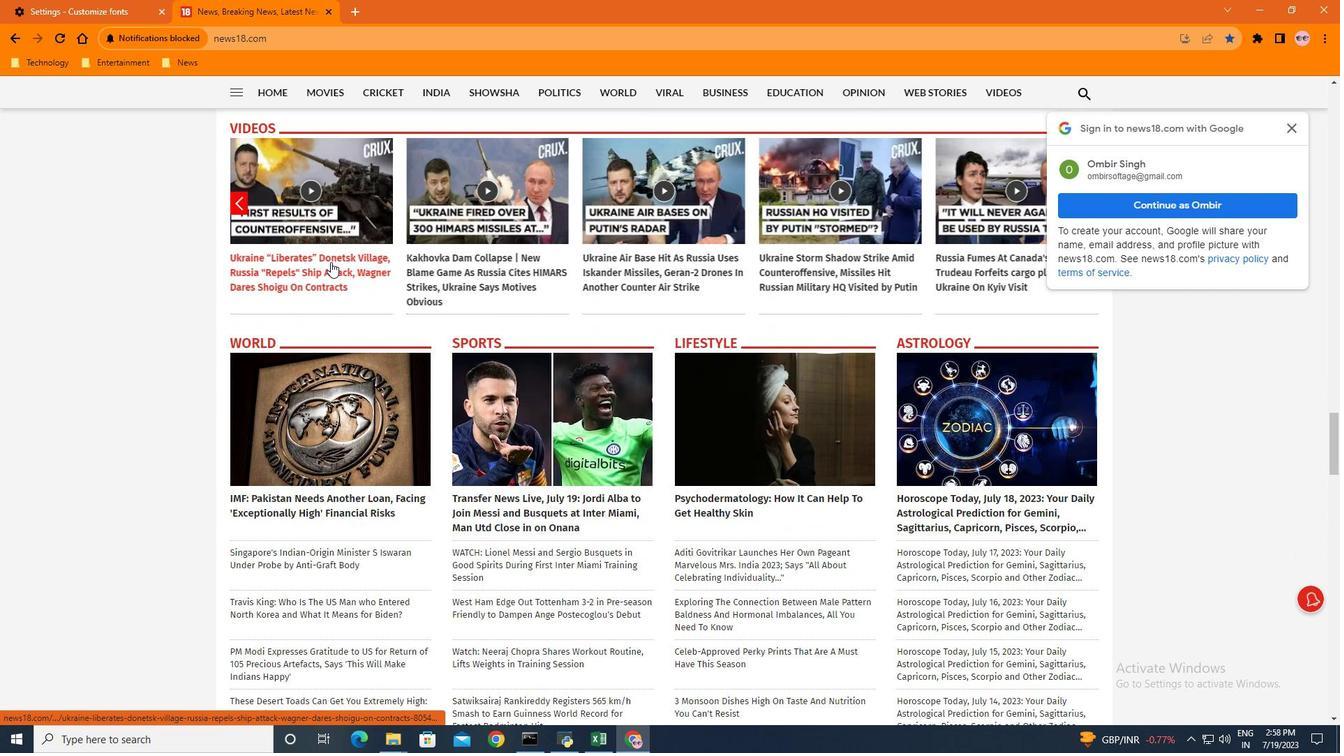 
Action: Mouse scrolled (330, 261) with delta (0, 0)
Screenshot: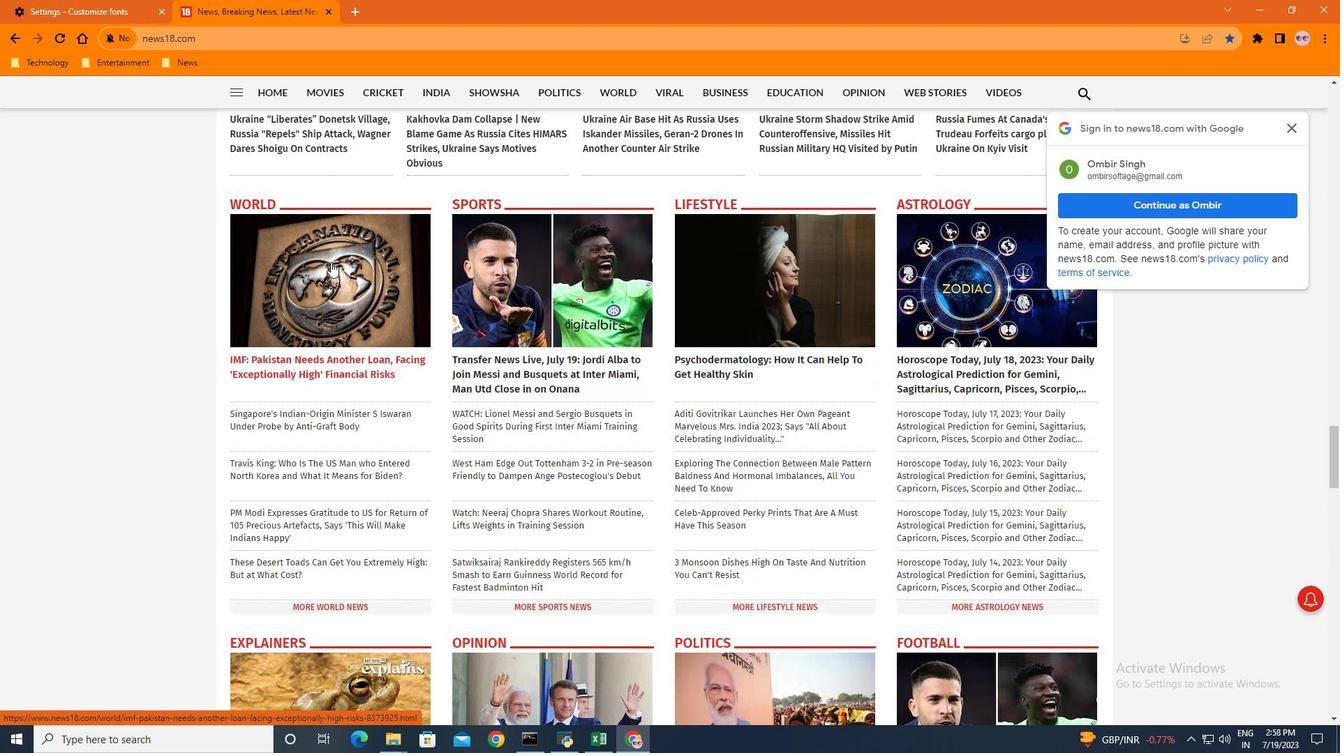 
Action: Mouse scrolled (330, 261) with delta (0, 0)
Screenshot: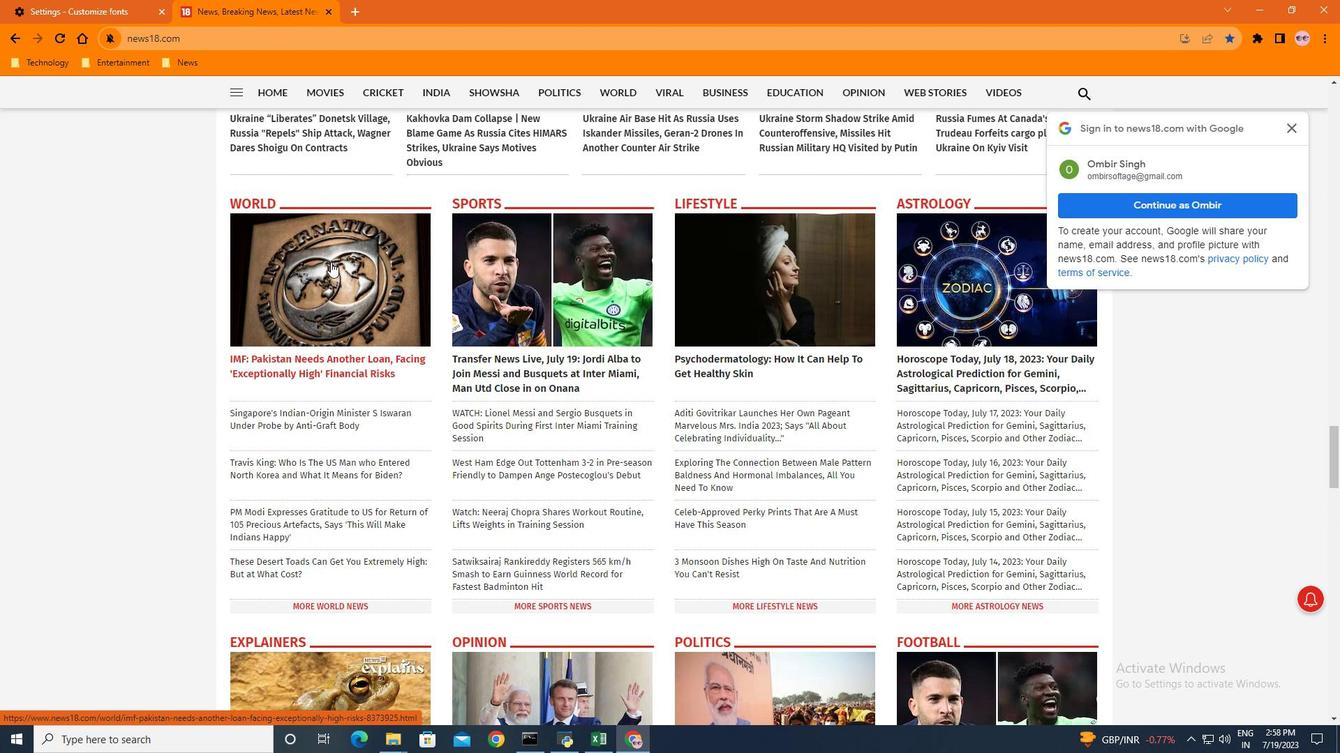 
Action: Mouse moved to (1292, 129)
Screenshot: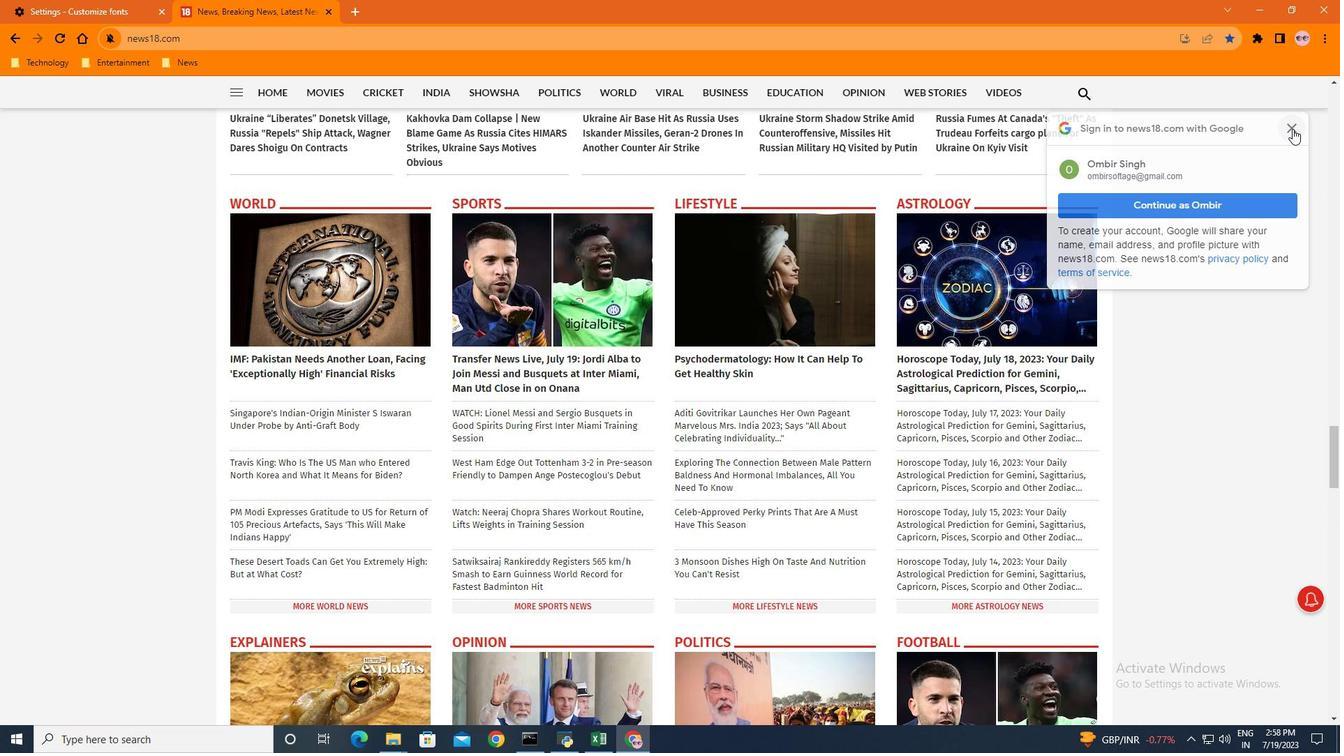 
Action: Mouse pressed left at (1292, 129)
Screenshot: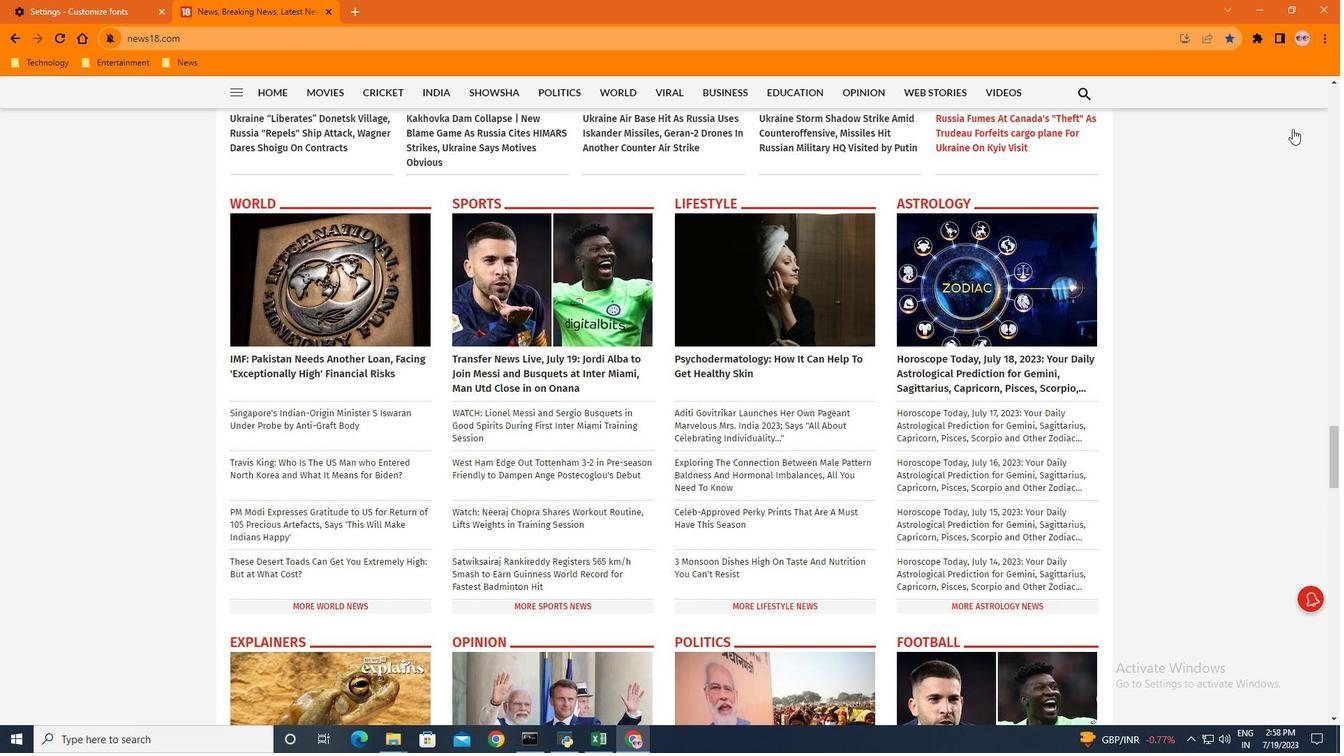 
Action: Mouse moved to (1330, 41)
Screenshot: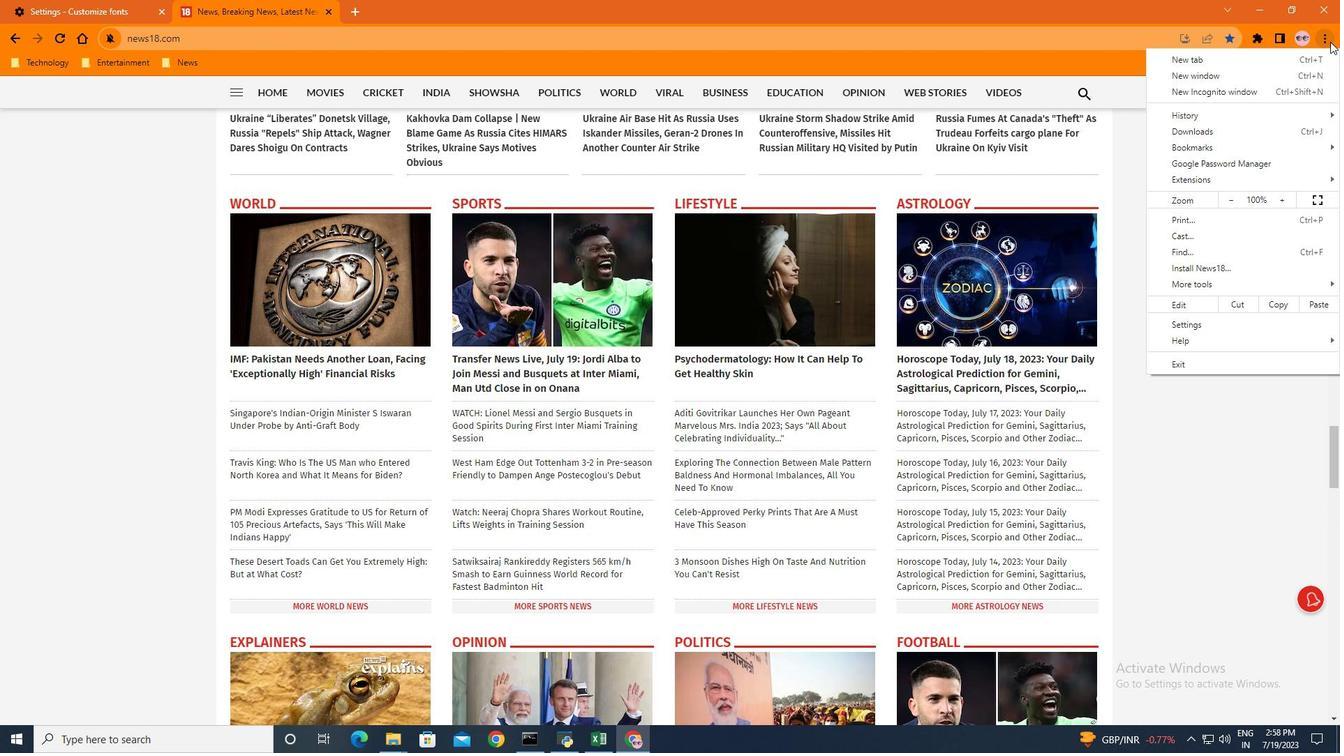 
Action: Mouse pressed left at (1330, 41)
Screenshot: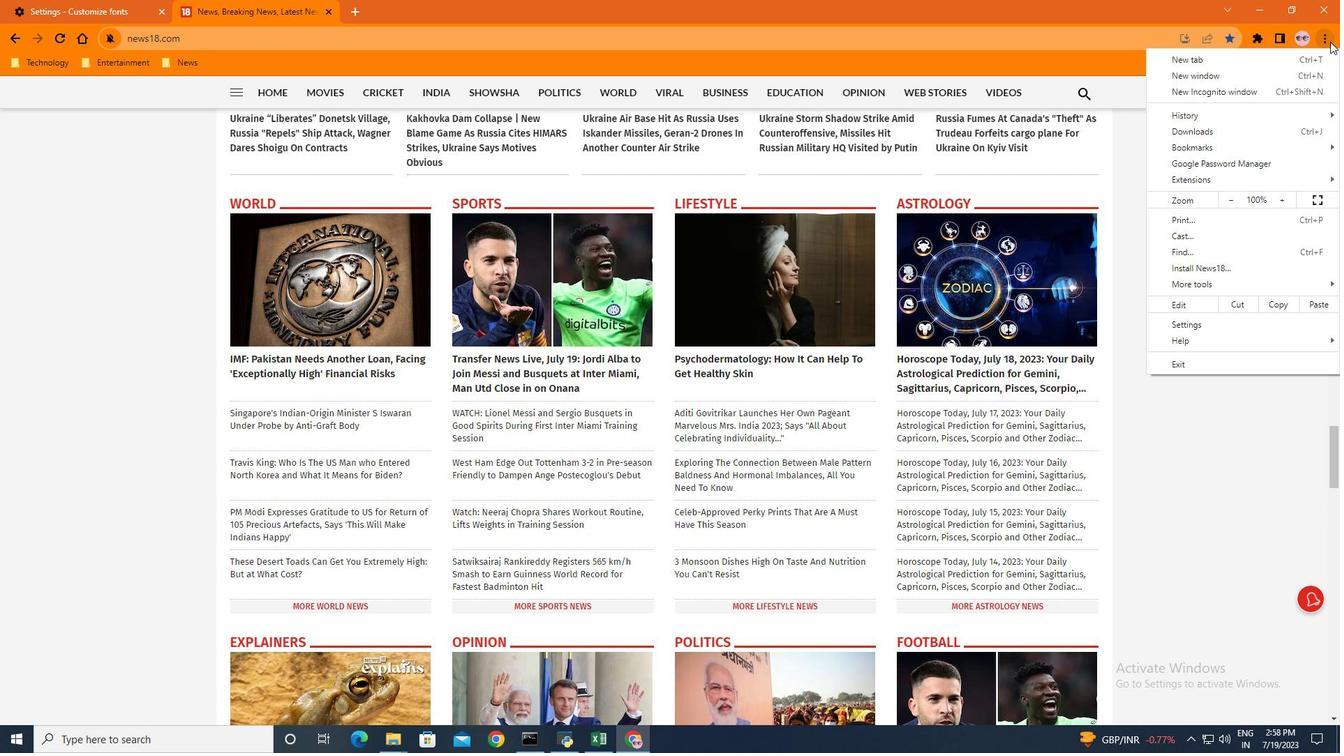 
Action: Mouse moved to (1197, 322)
Screenshot: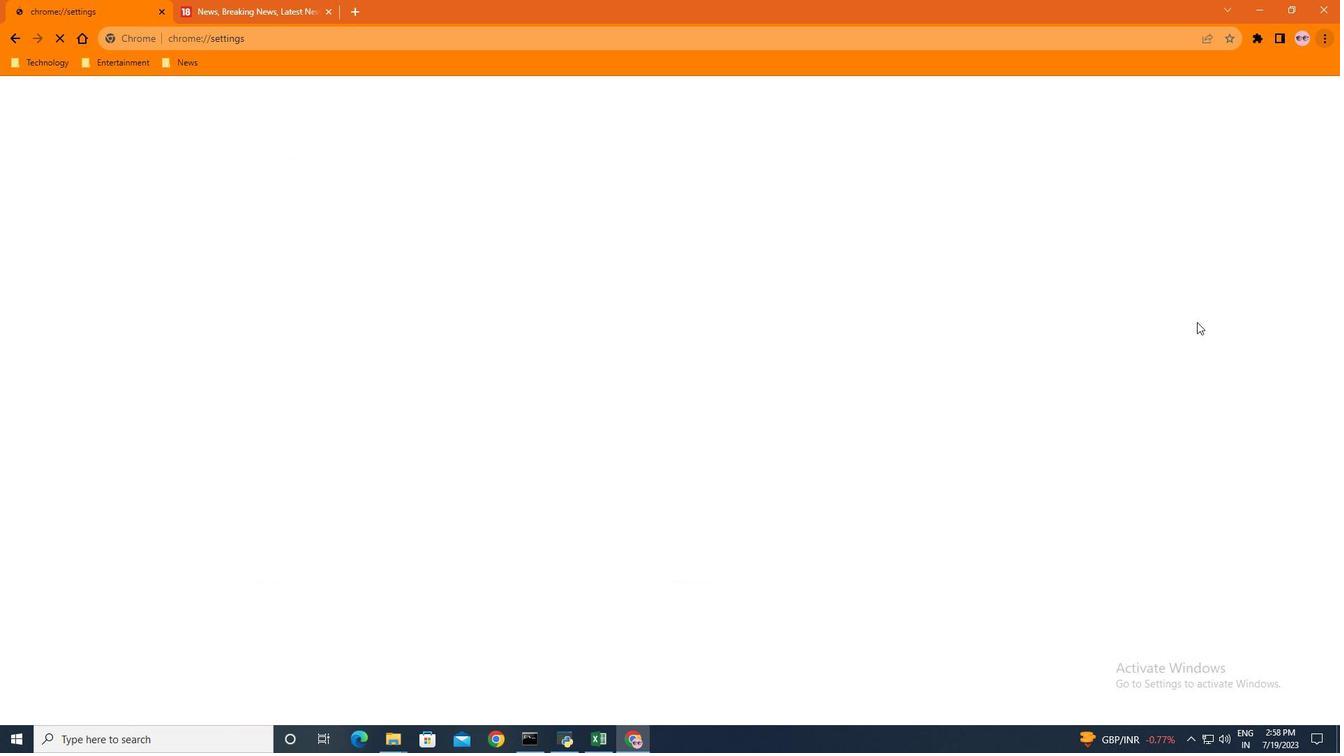 
Action: Mouse pressed left at (1197, 322)
Screenshot: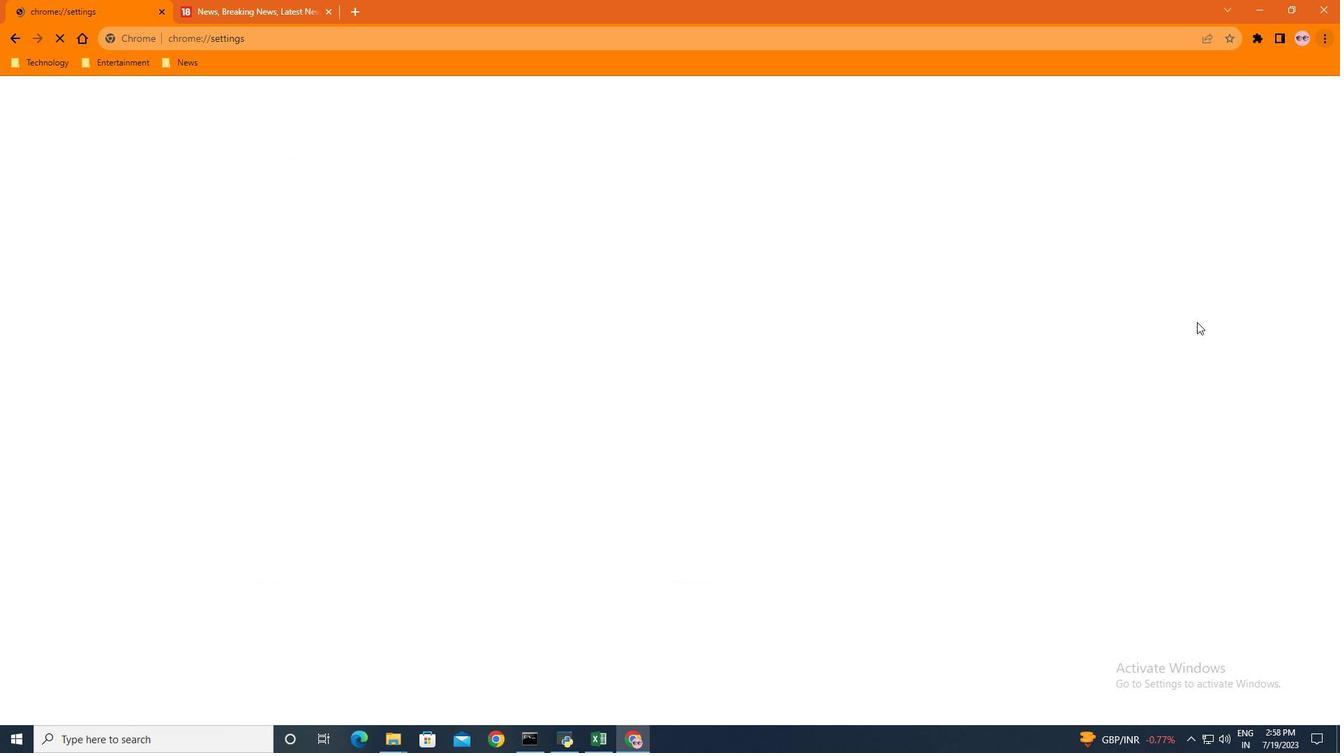 
Action: Mouse moved to (96, 251)
Screenshot: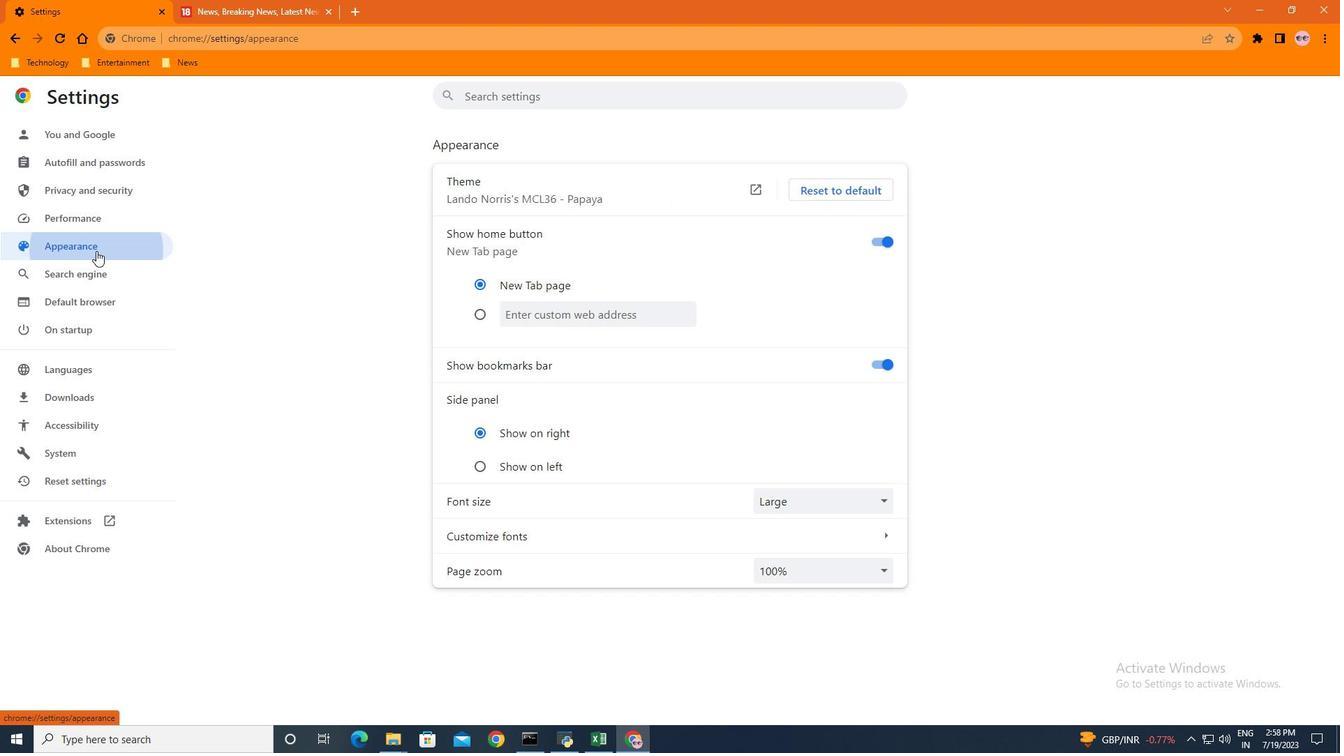 
Action: Mouse pressed left at (96, 251)
Screenshot: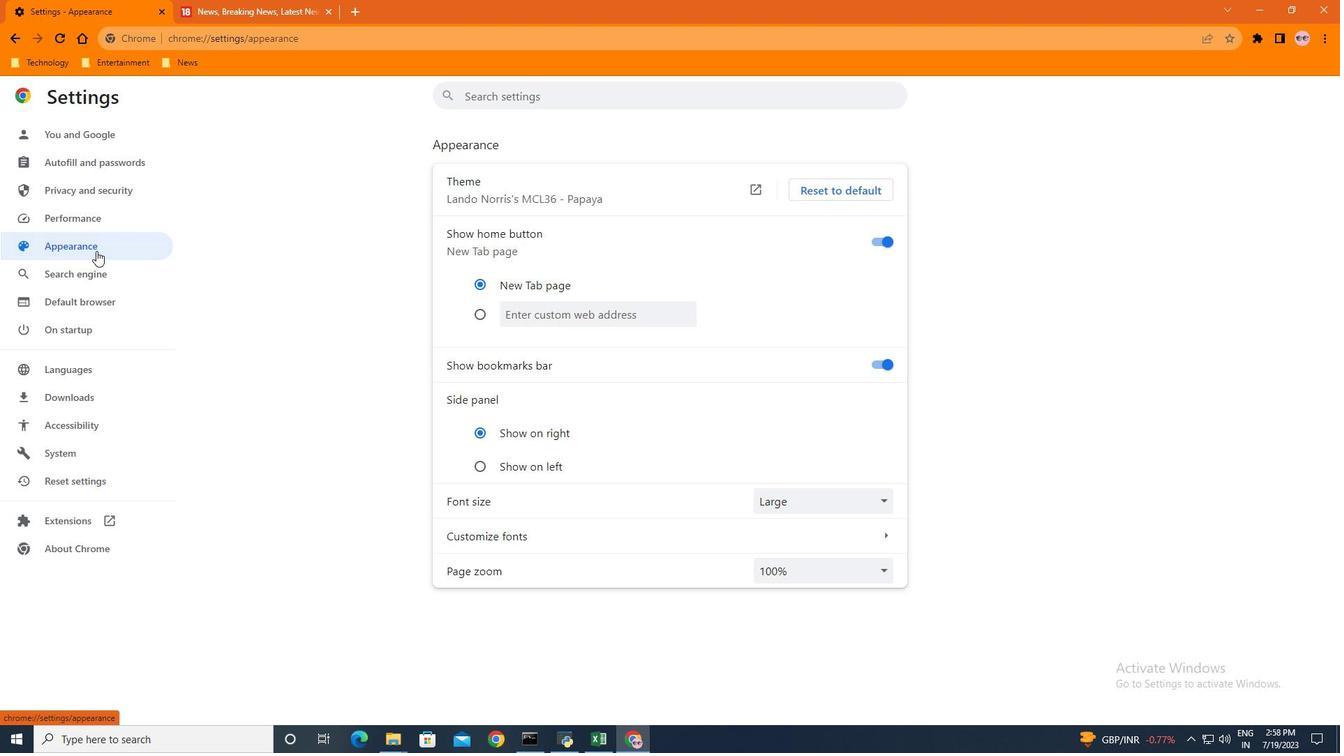 
Action: Mouse moved to (616, 205)
Screenshot: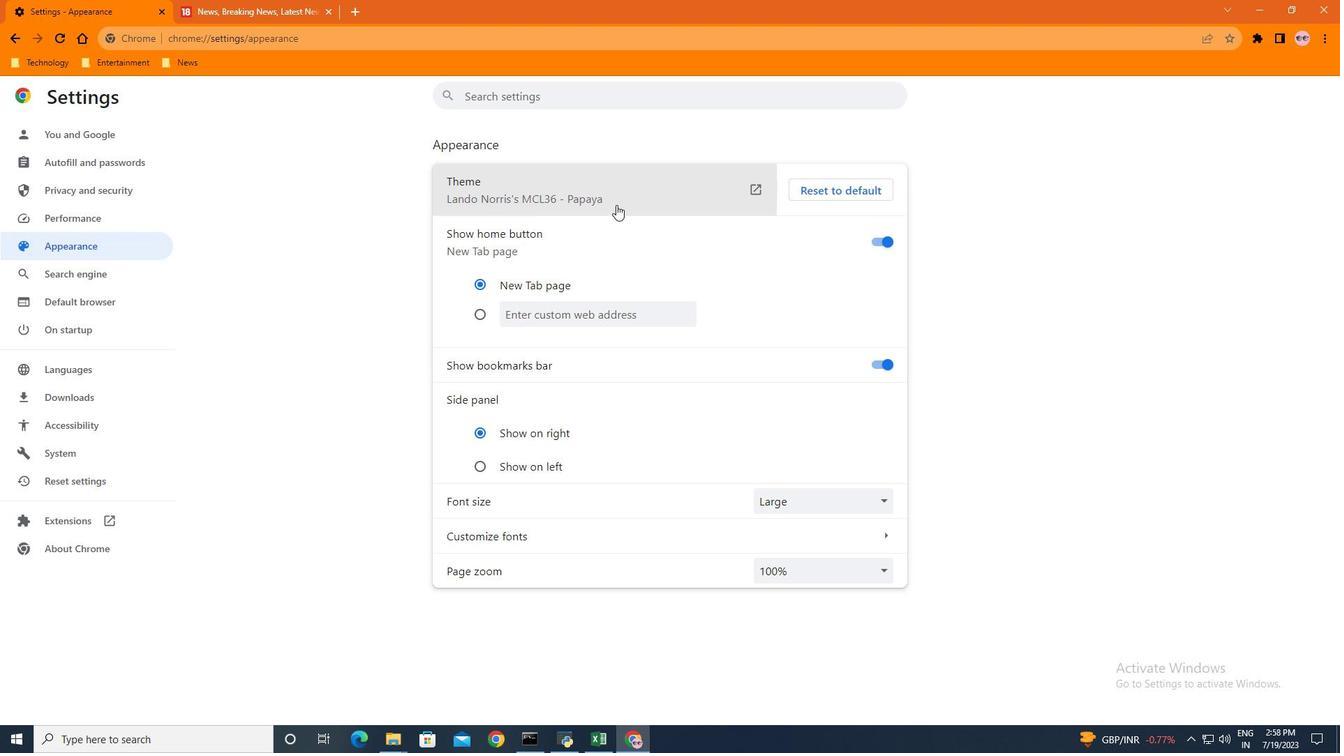 
Action: Mouse scrolled (616, 204) with delta (0, 0)
Screenshot: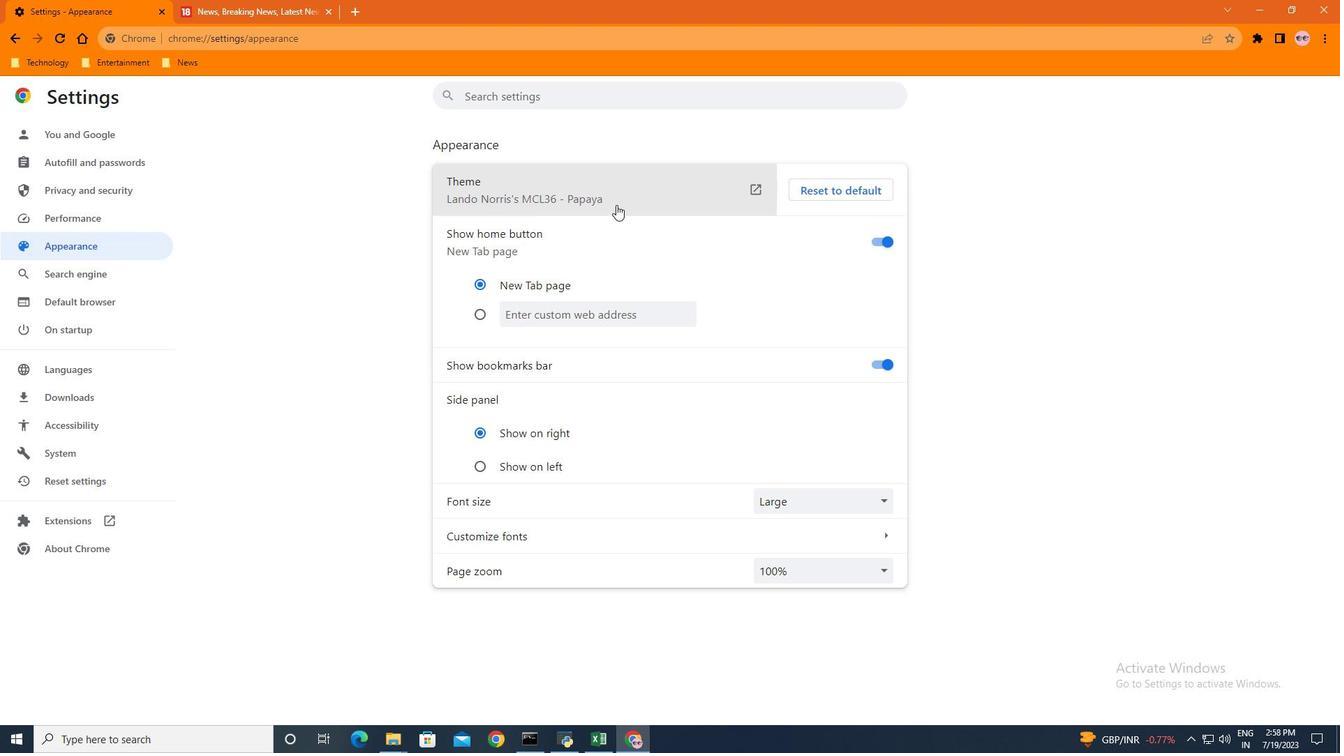 
Action: Mouse scrolled (616, 204) with delta (0, 0)
Screenshot: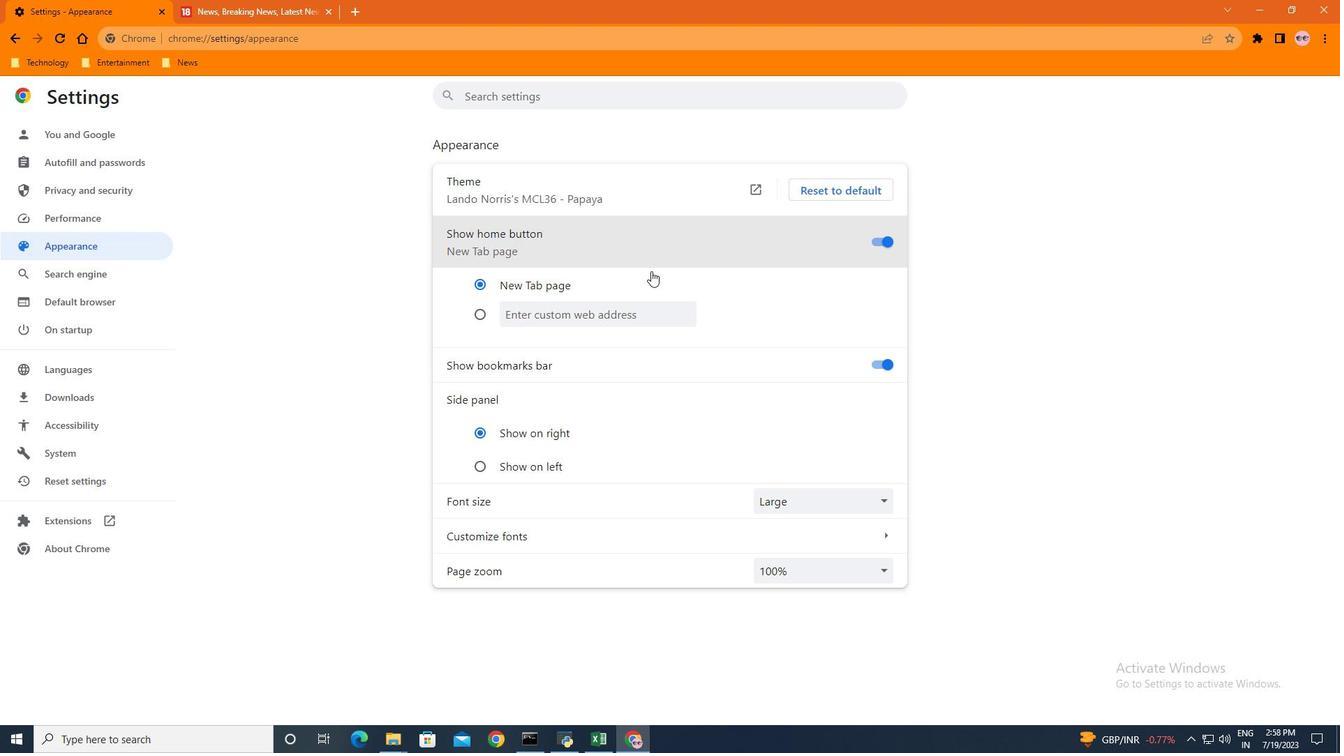 
Action: Mouse moved to (676, 321)
Screenshot: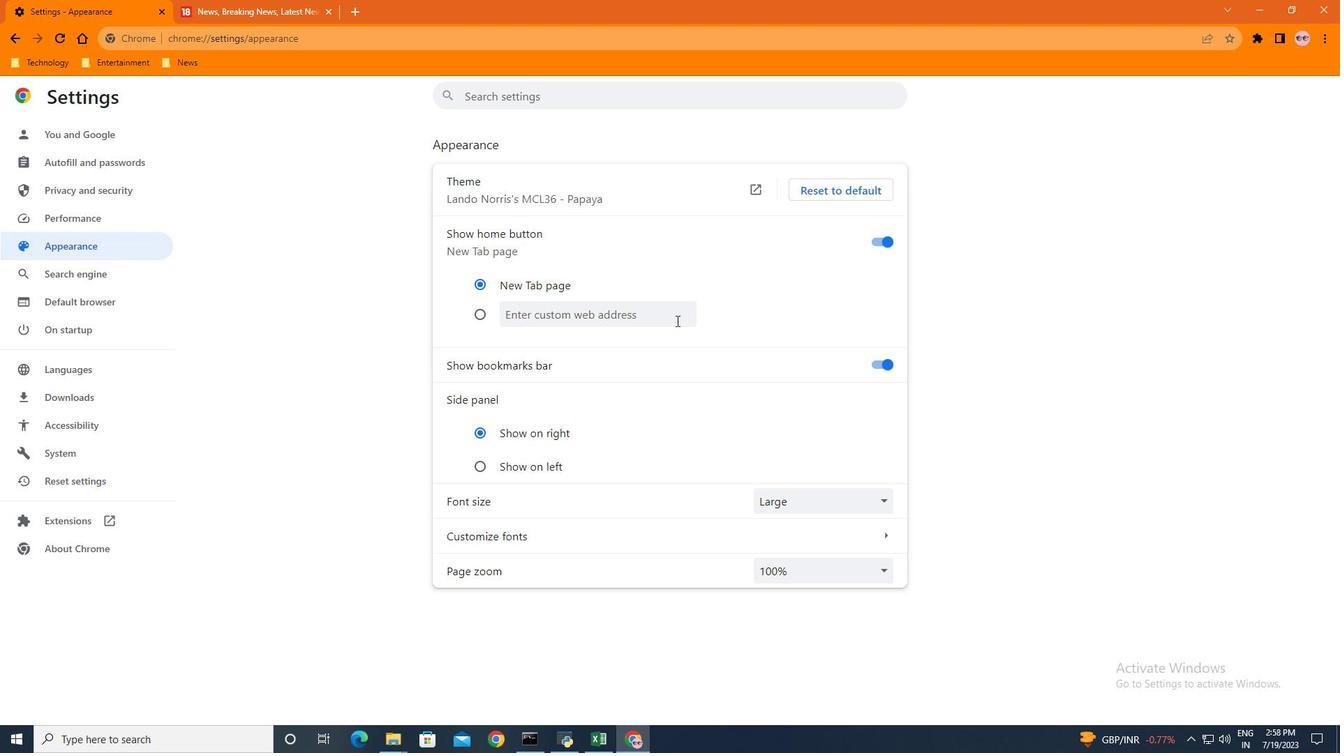 
Action: Mouse scrolled (676, 320) with delta (0, 0)
Screenshot: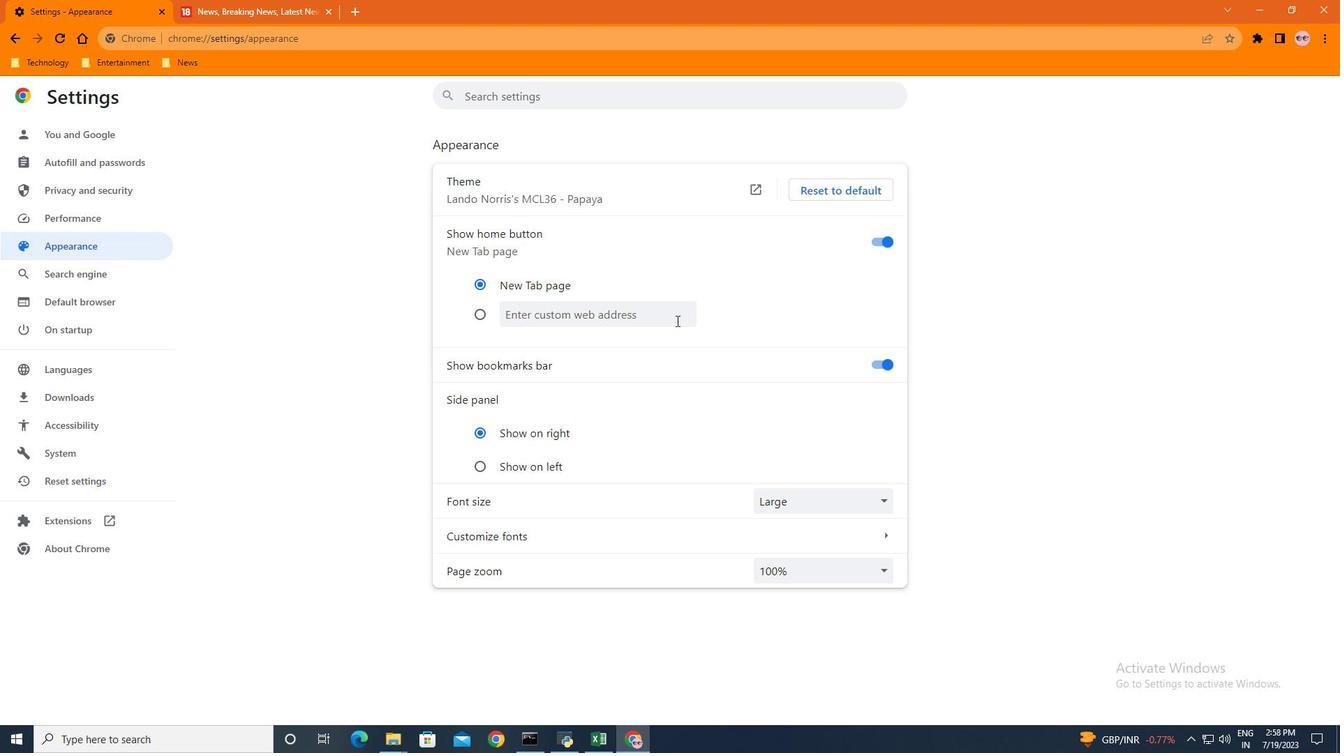 
Action: Mouse scrolled (676, 320) with delta (0, 0)
Screenshot: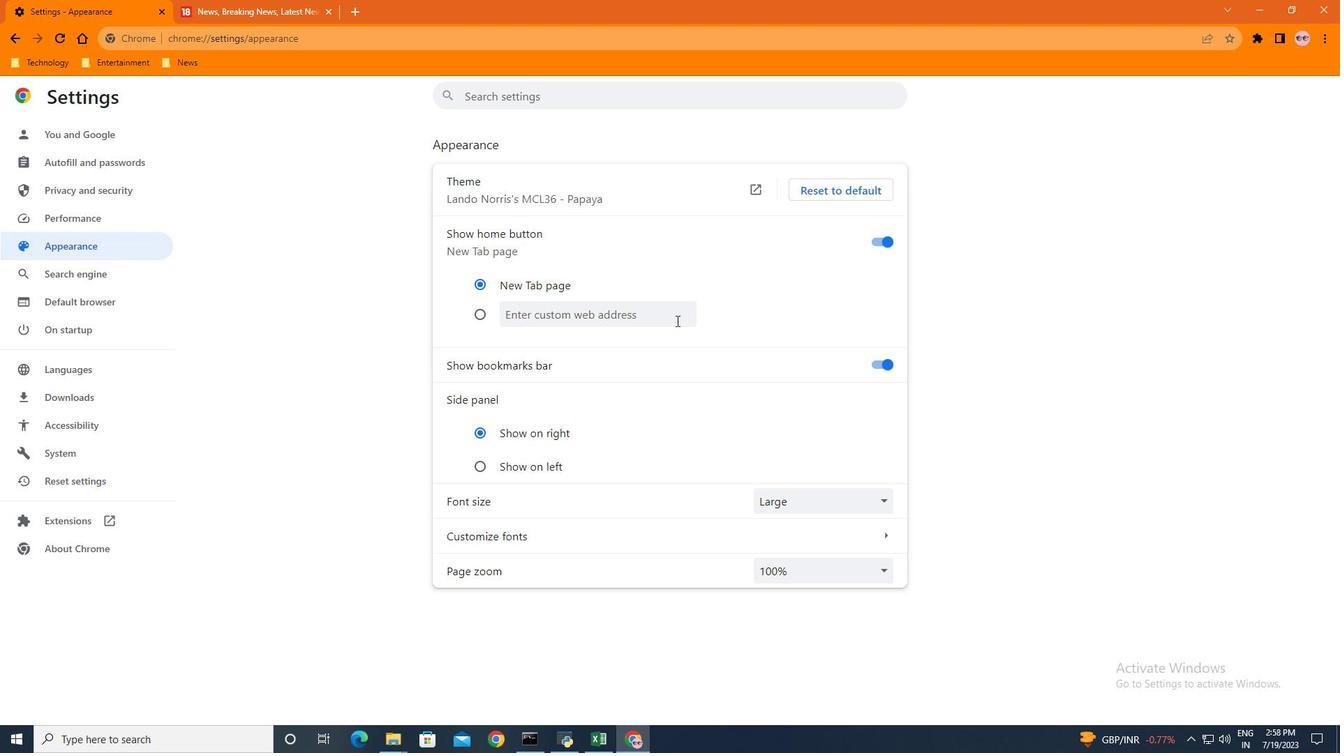 
Action: Mouse scrolled (676, 320) with delta (0, 0)
Screenshot: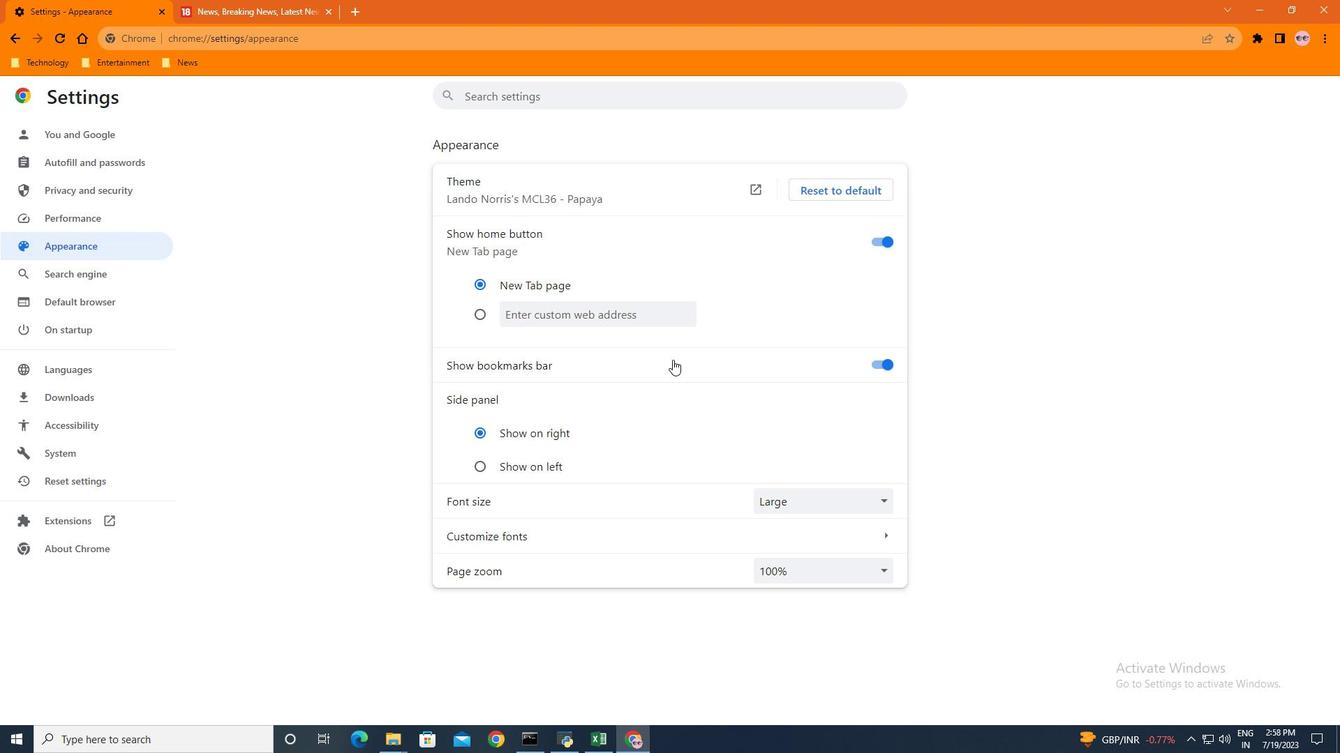 
Action: Mouse scrolled (676, 320) with delta (0, 0)
Screenshot: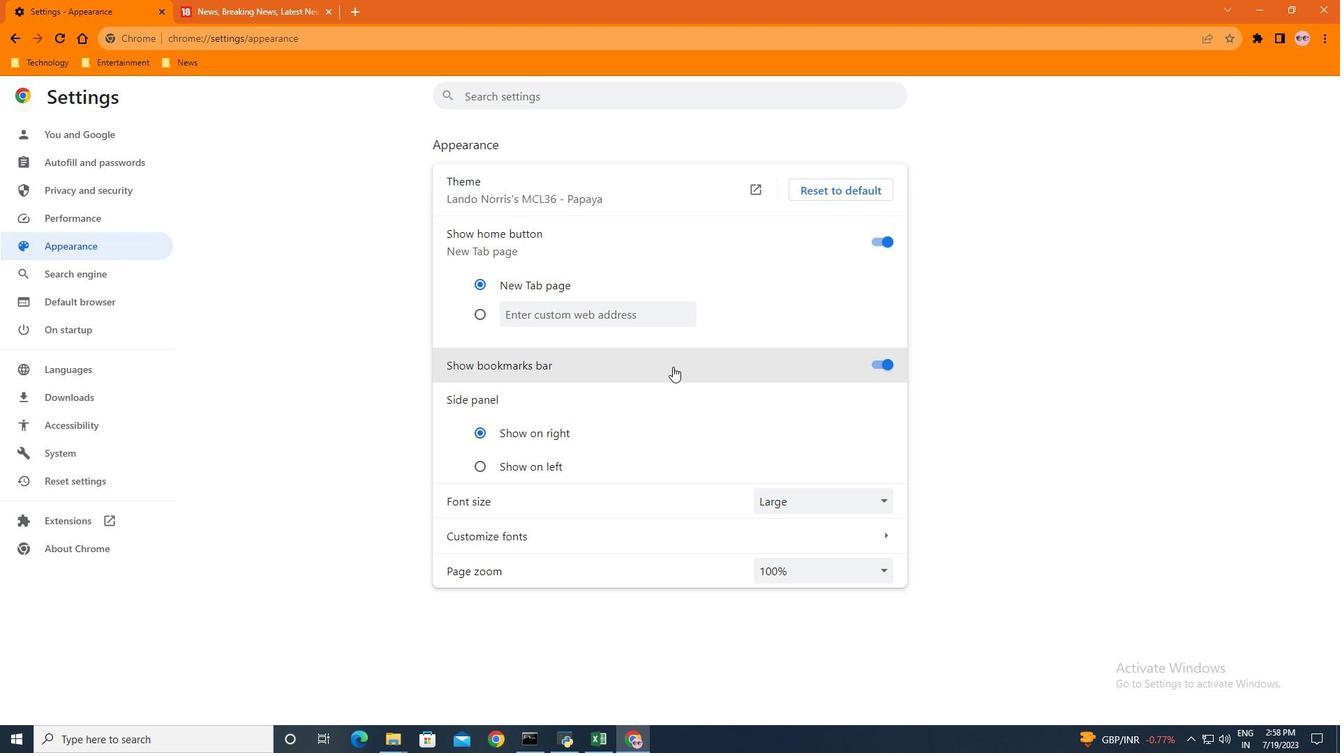 
Action: Mouse moved to (796, 570)
Screenshot: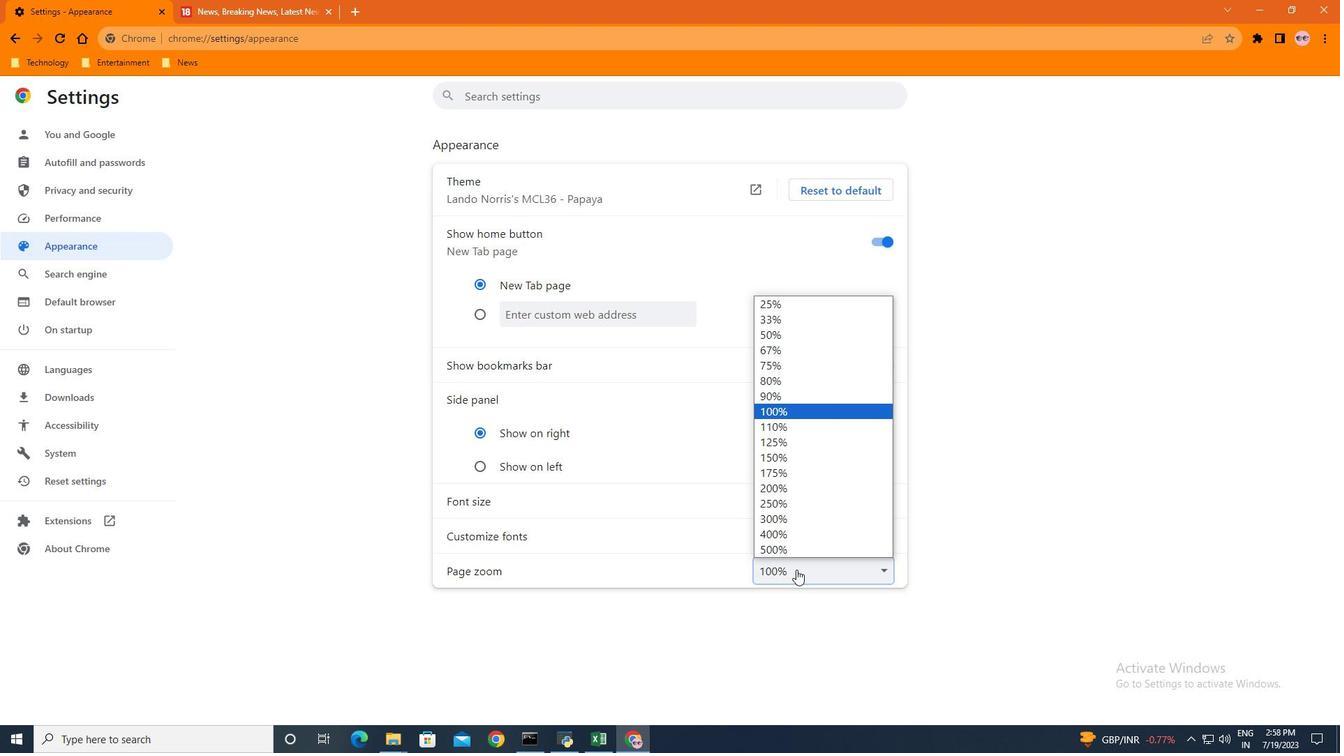 
Action: Mouse pressed left at (796, 570)
Screenshot: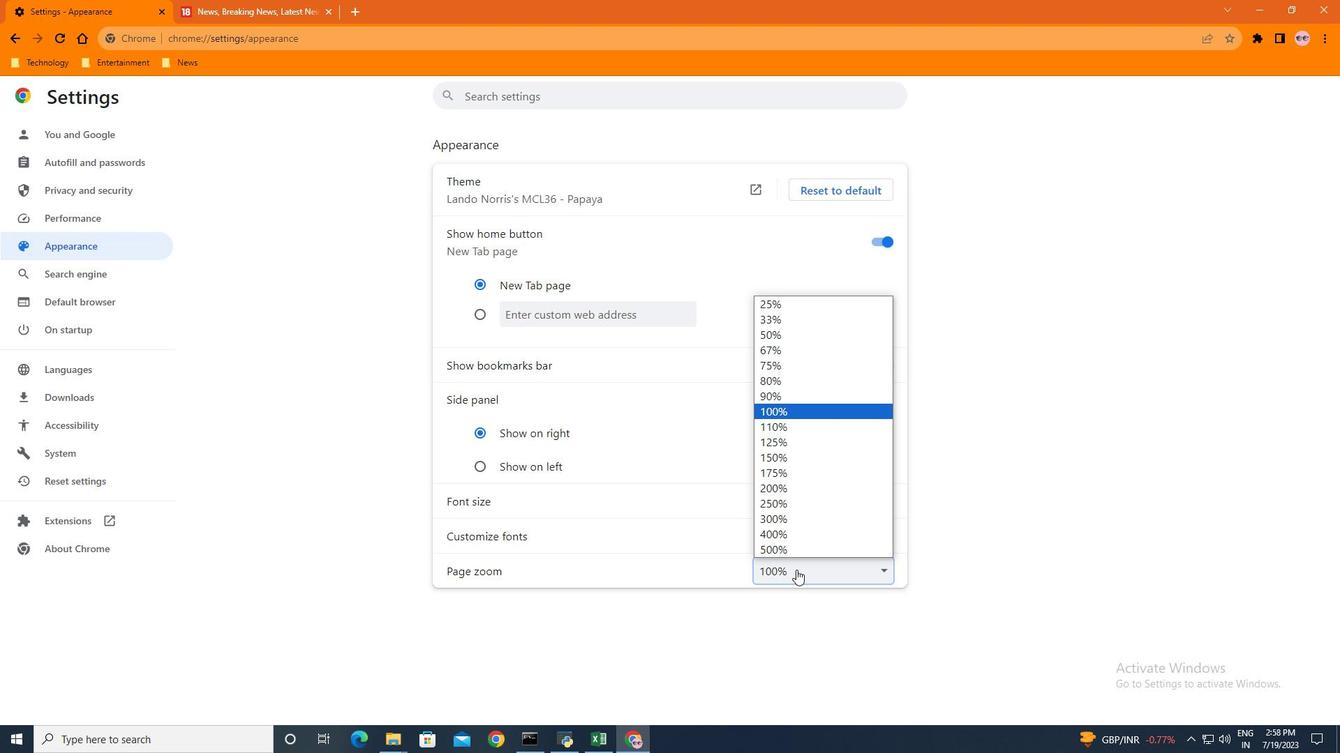 
Action: Mouse moved to (793, 413)
Screenshot: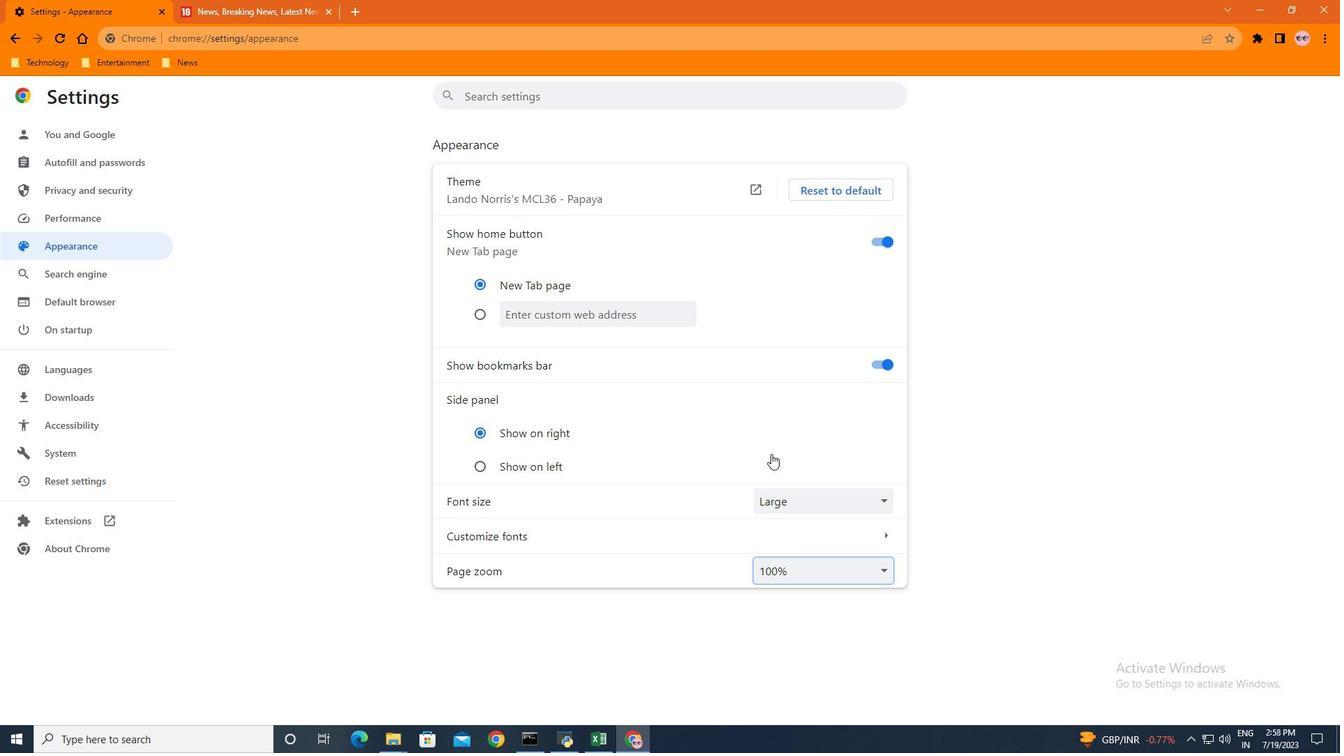 
Action: Mouse pressed left at (793, 413)
Screenshot: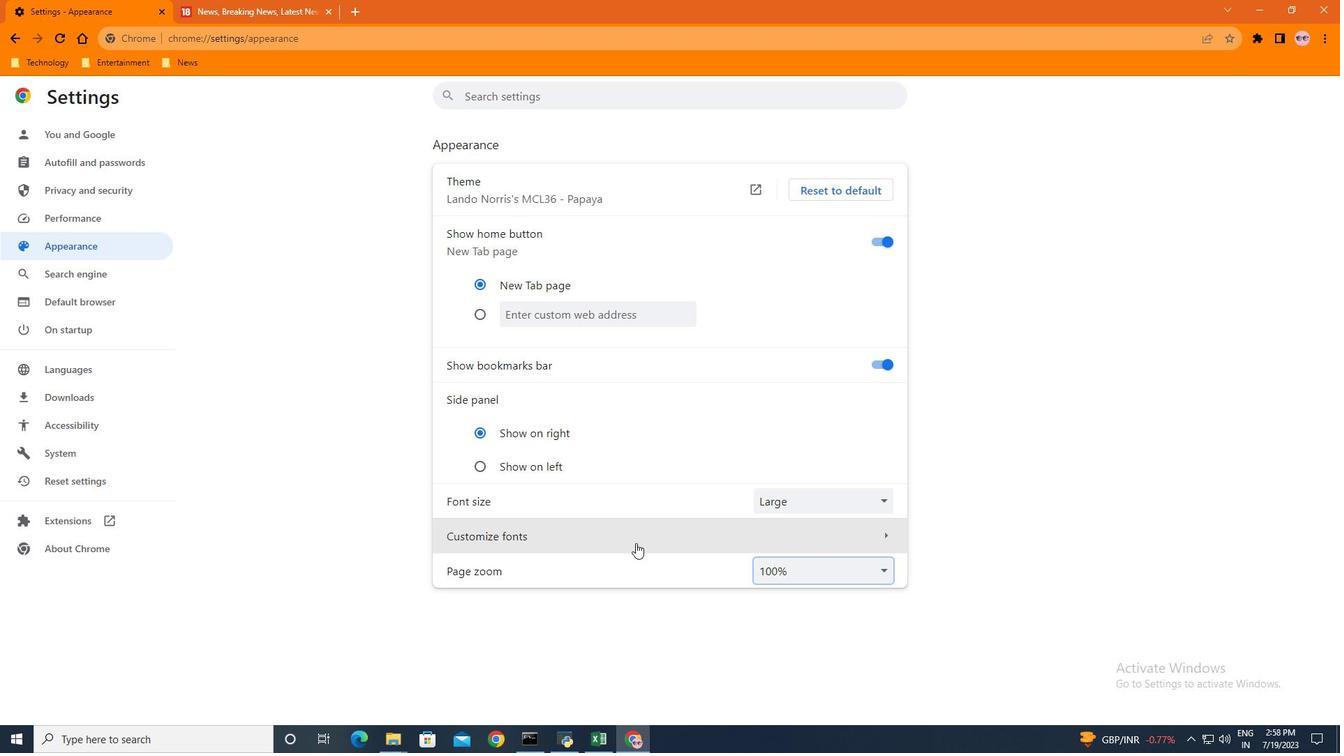 
Action: Mouse moved to (538, 571)
Screenshot: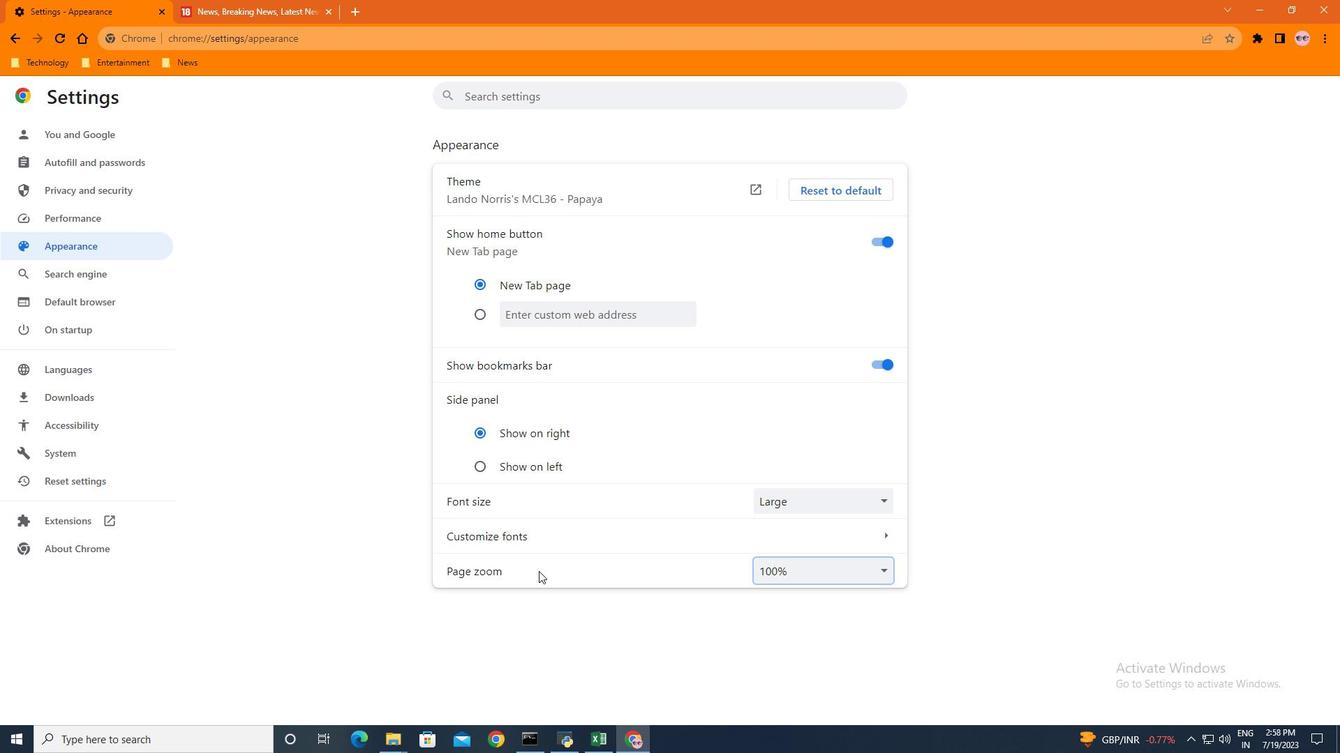 
Action: Mouse scrolled (538, 570) with delta (0, 0)
Screenshot: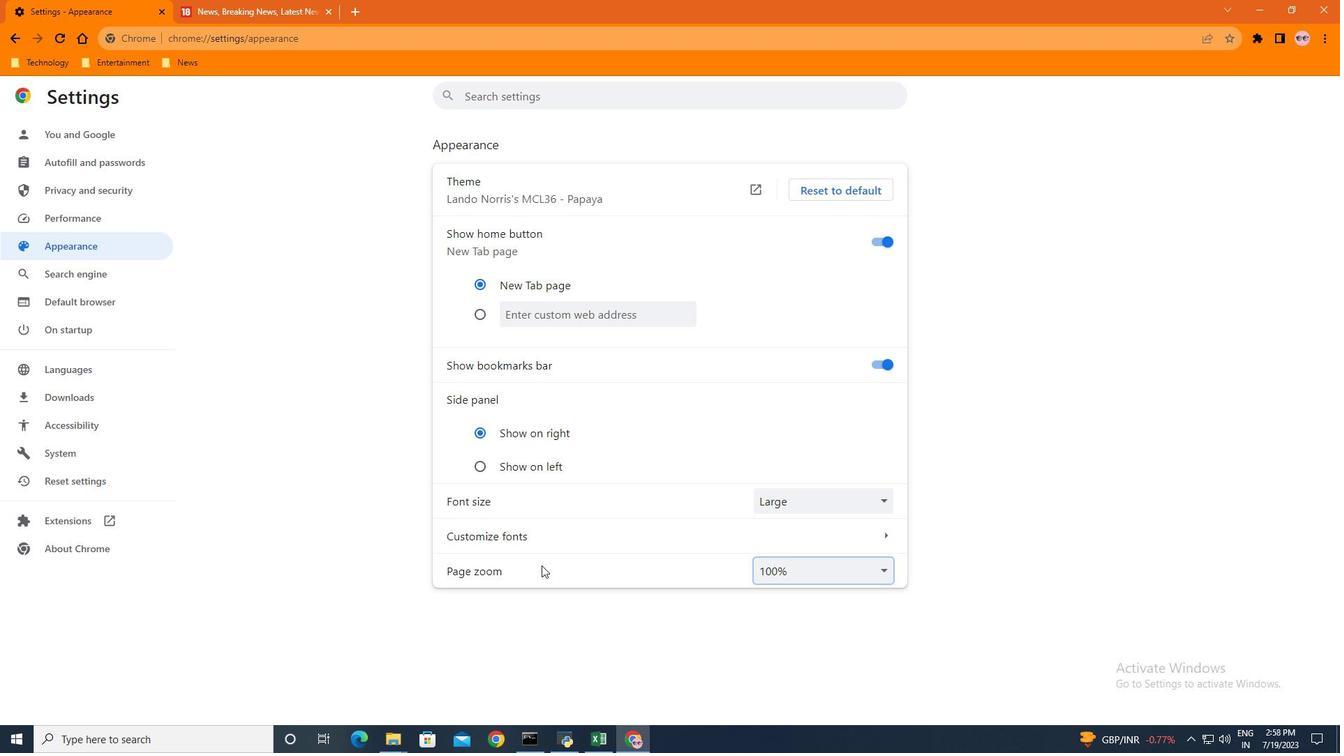 
Action: Mouse moved to (1325, 36)
Screenshot: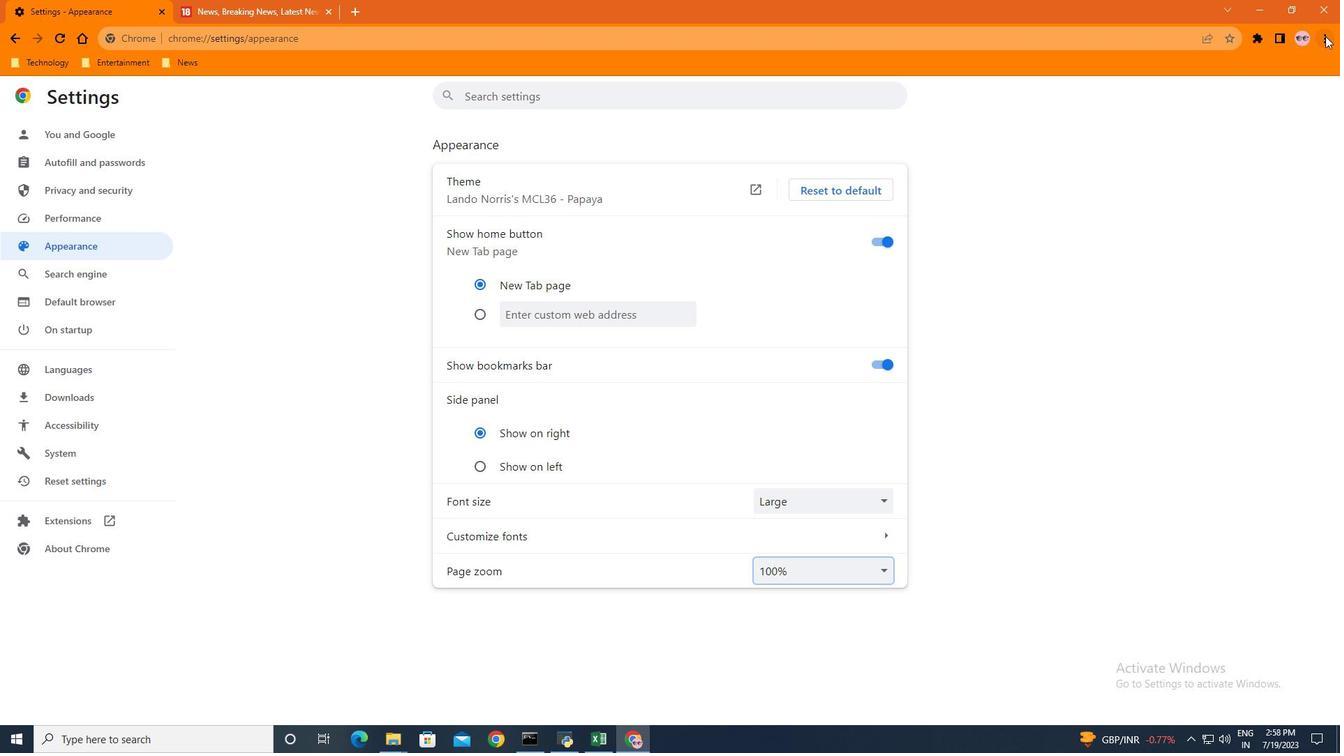 
Action: Mouse pressed left at (1325, 36)
Screenshot: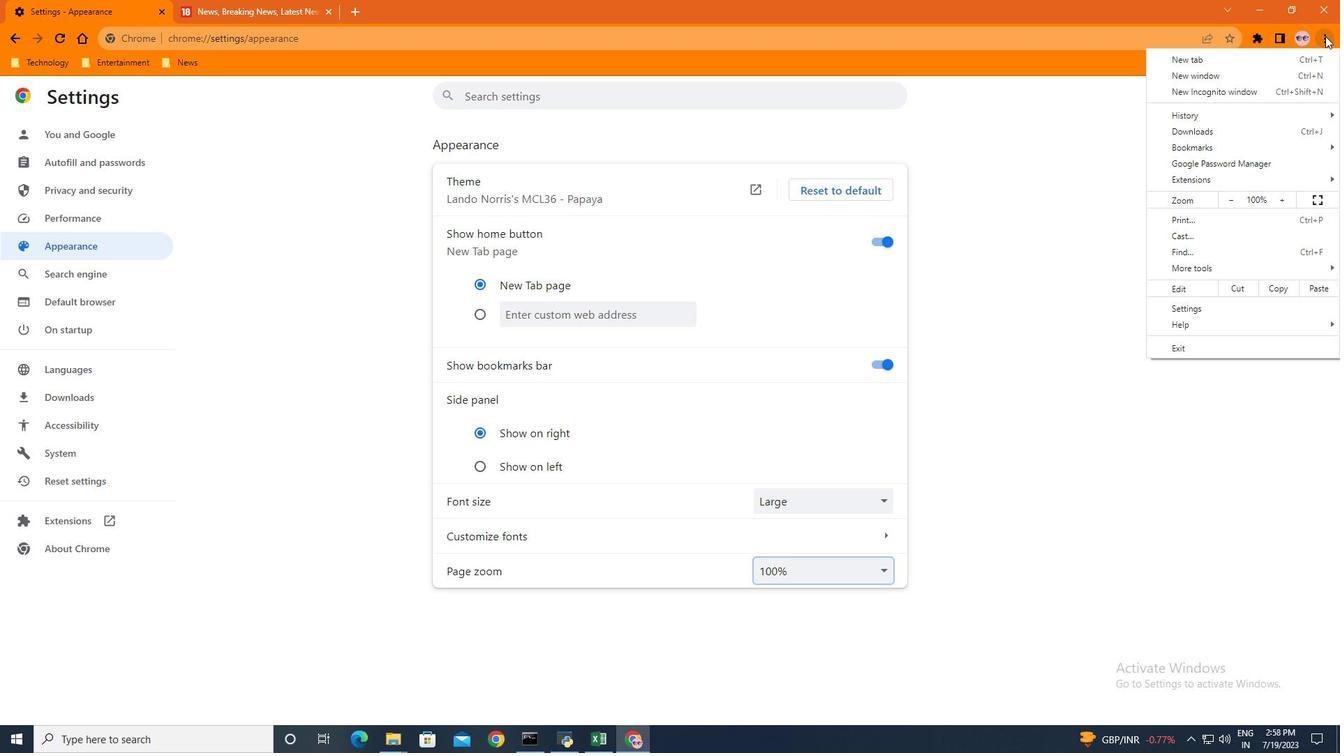 
Action: Mouse moved to (1058, 112)
Screenshot: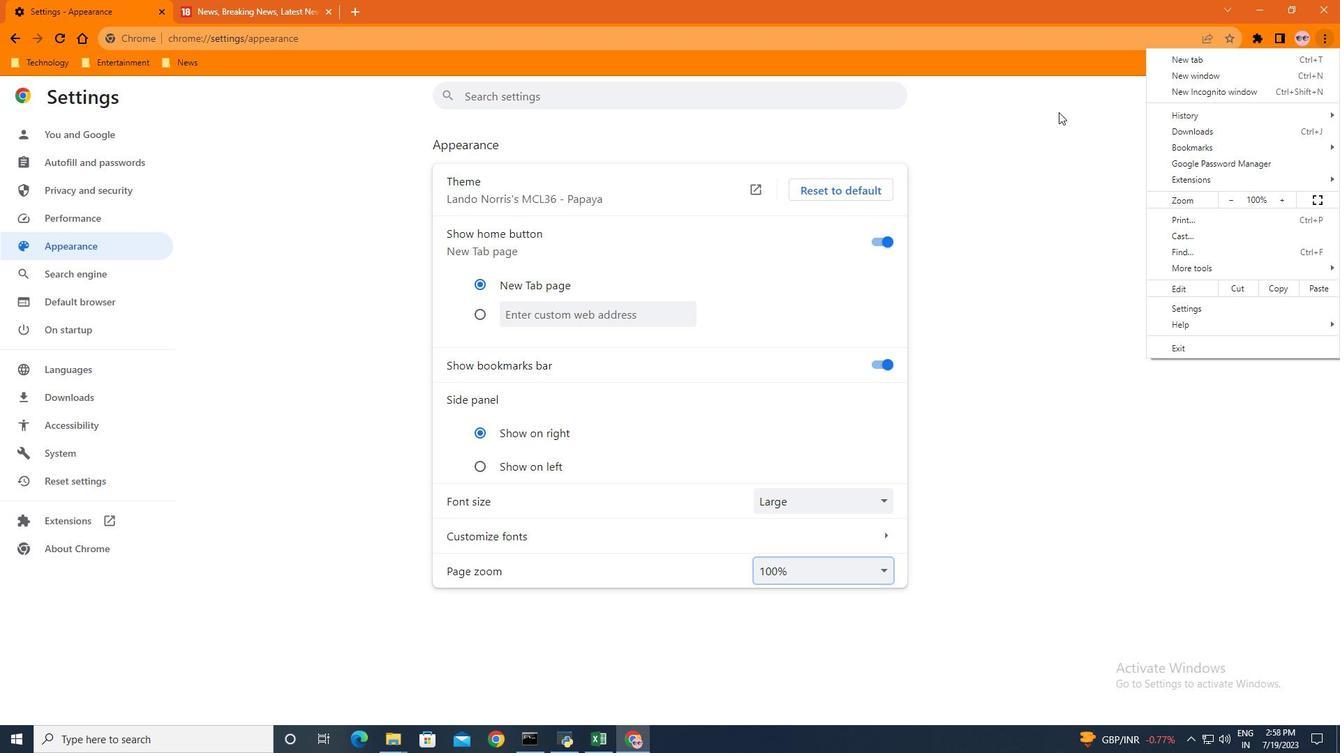 
Action: Mouse pressed left at (1058, 112)
Screenshot: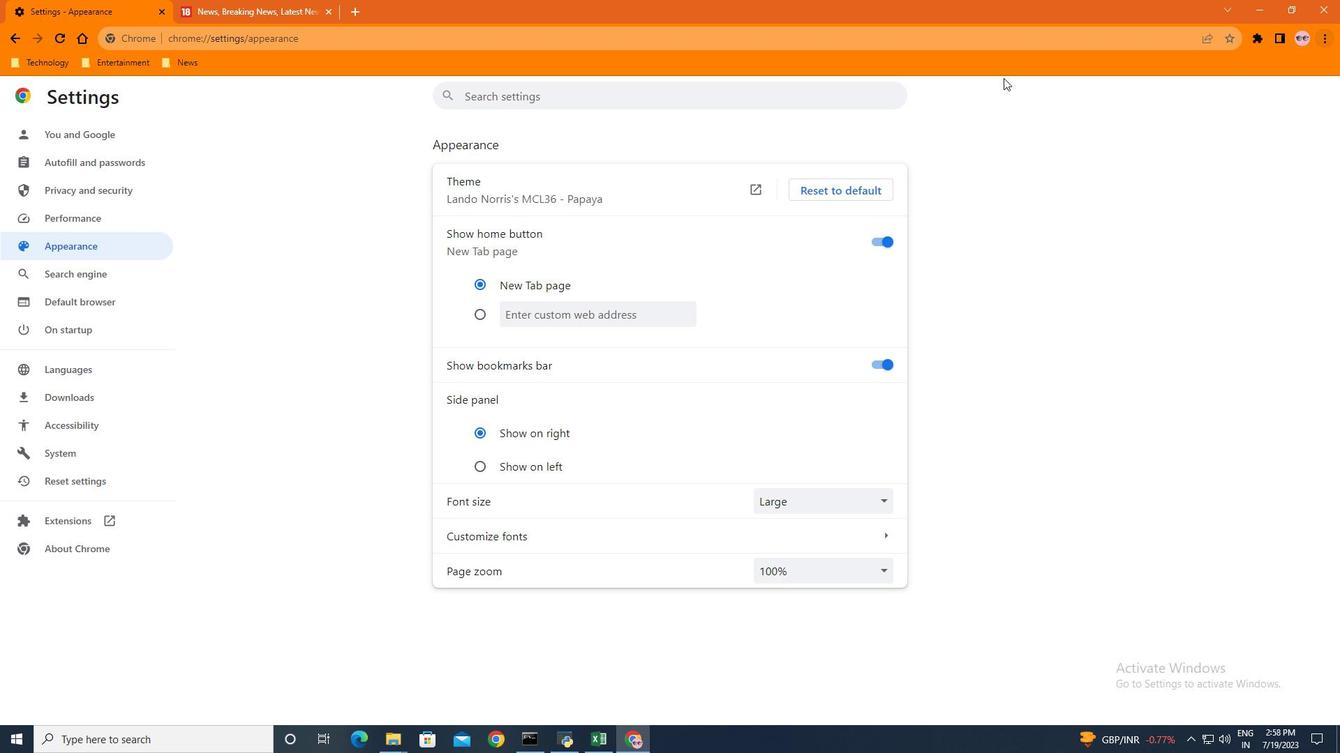 
Action: Mouse moved to (984, 61)
Screenshot: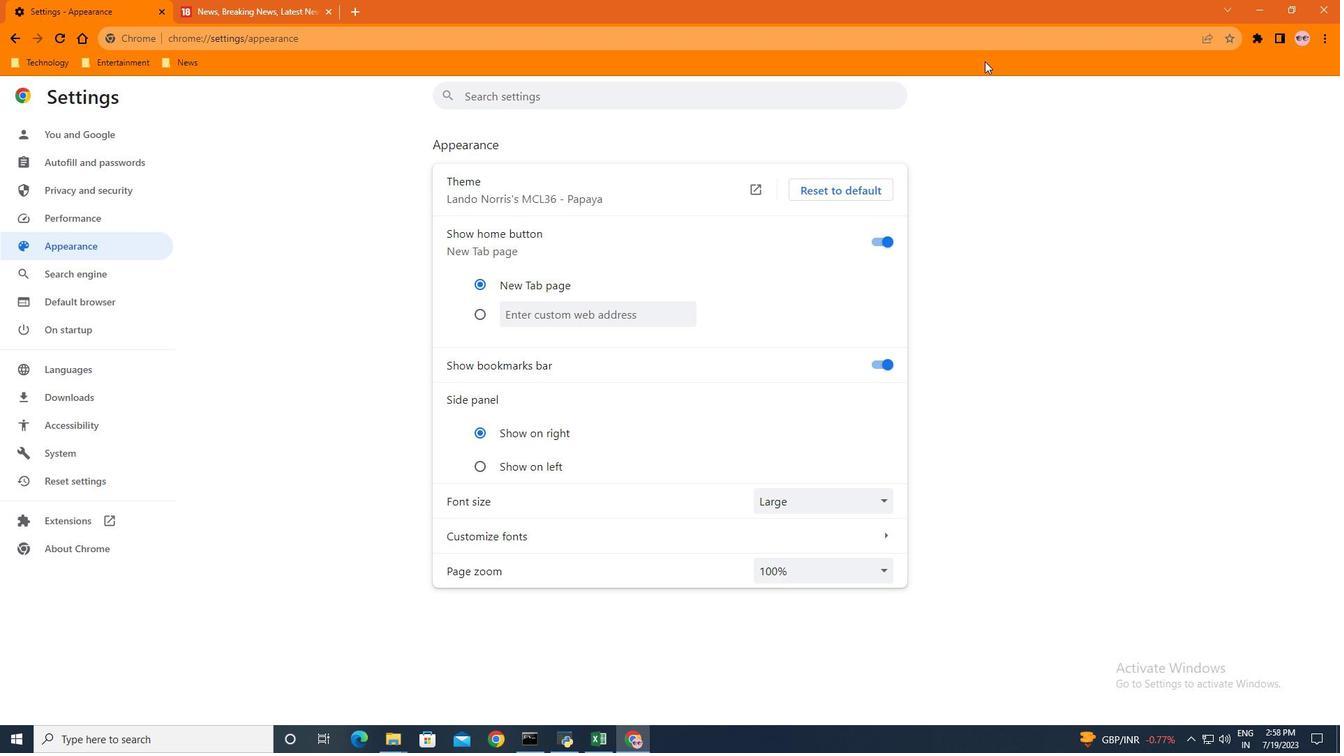 
Action: Mouse pressed left at (984, 61)
Screenshot: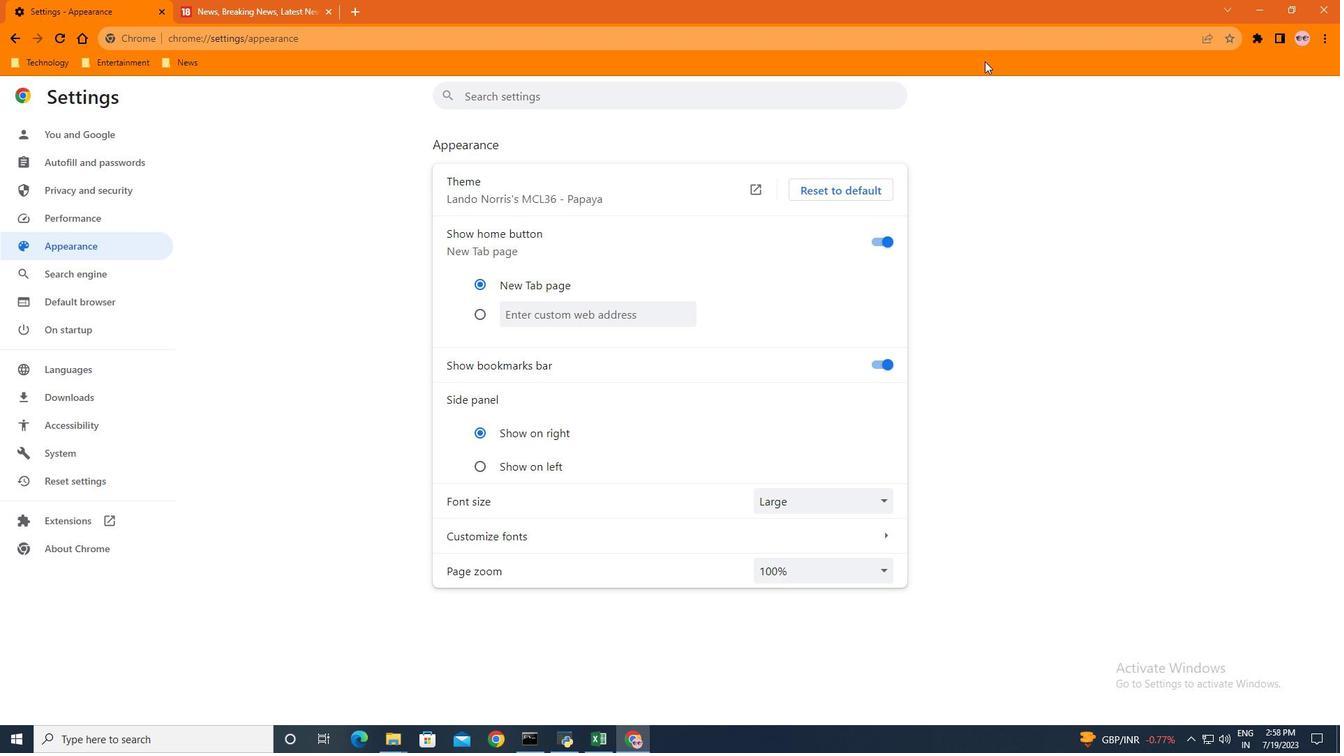 
Action: Mouse moved to (175, 62)
Screenshot: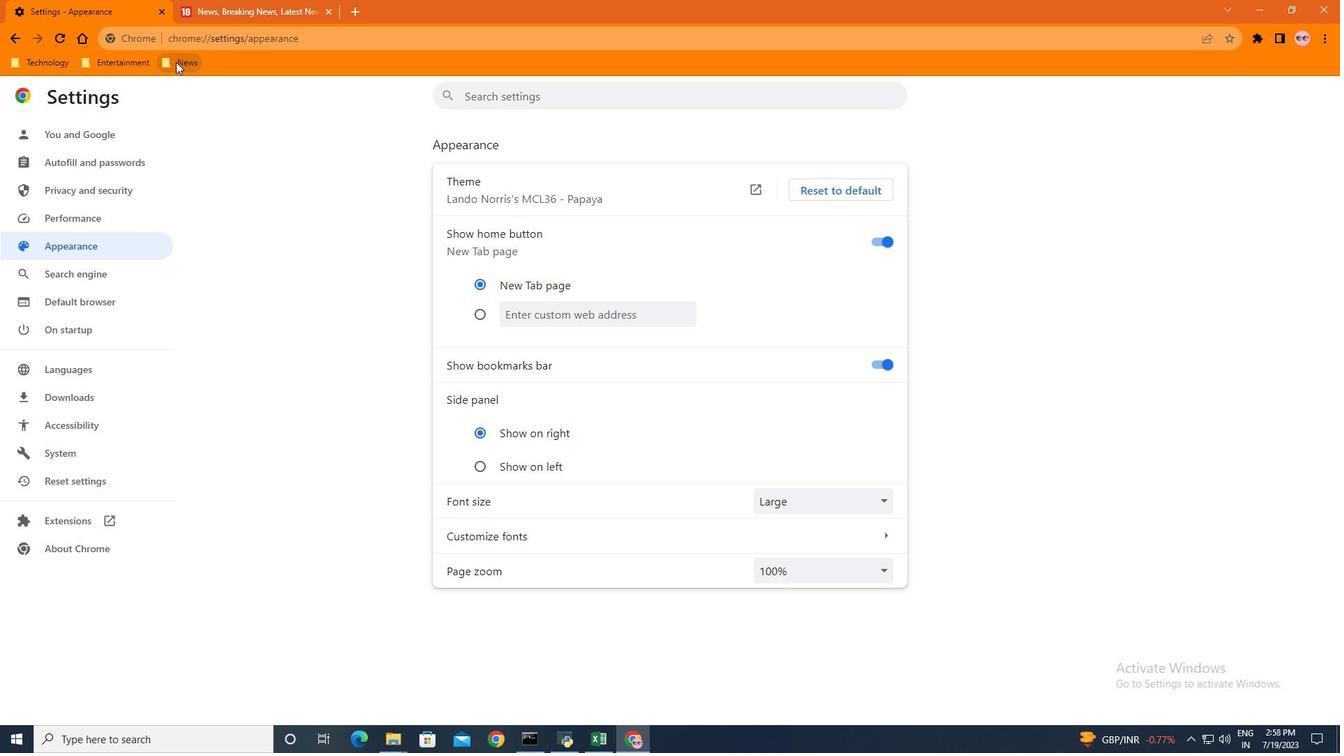 
Action: Mouse pressed left at (175, 62)
Screenshot: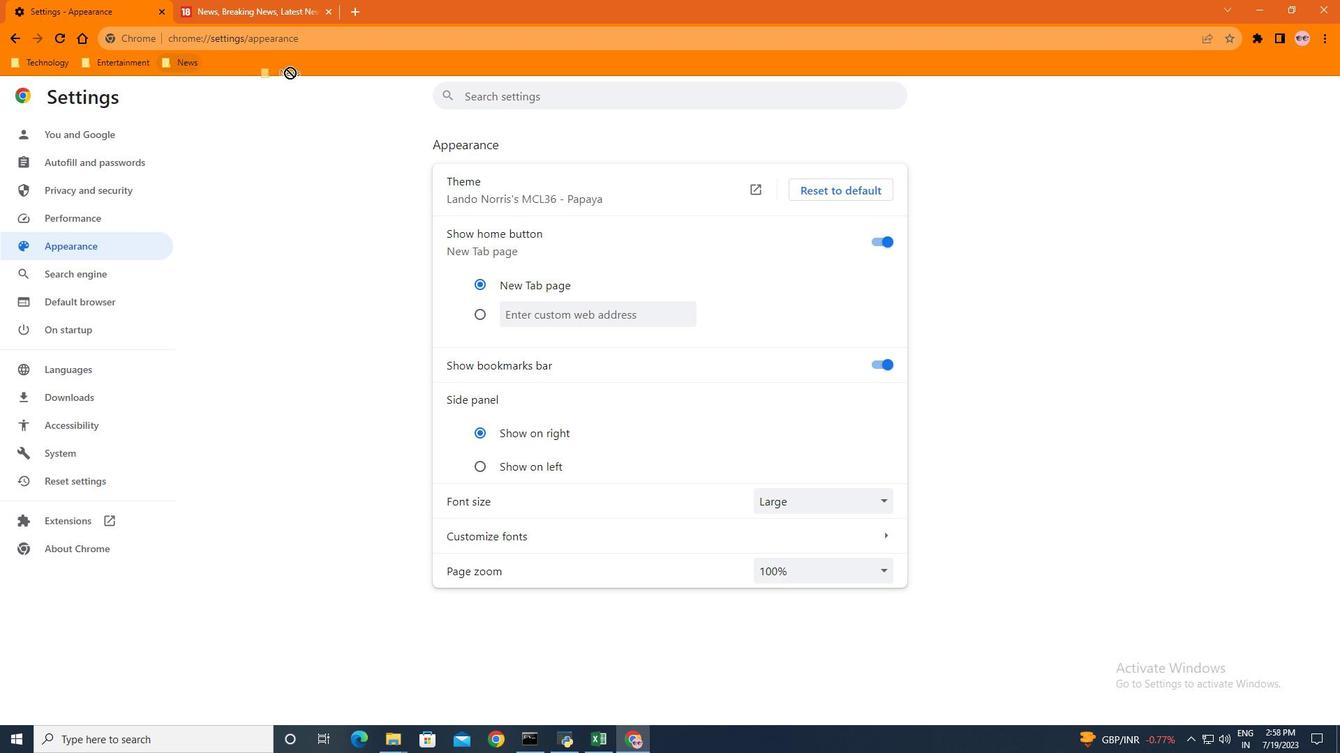 
Action: Mouse moved to (217, 60)
Screenshot: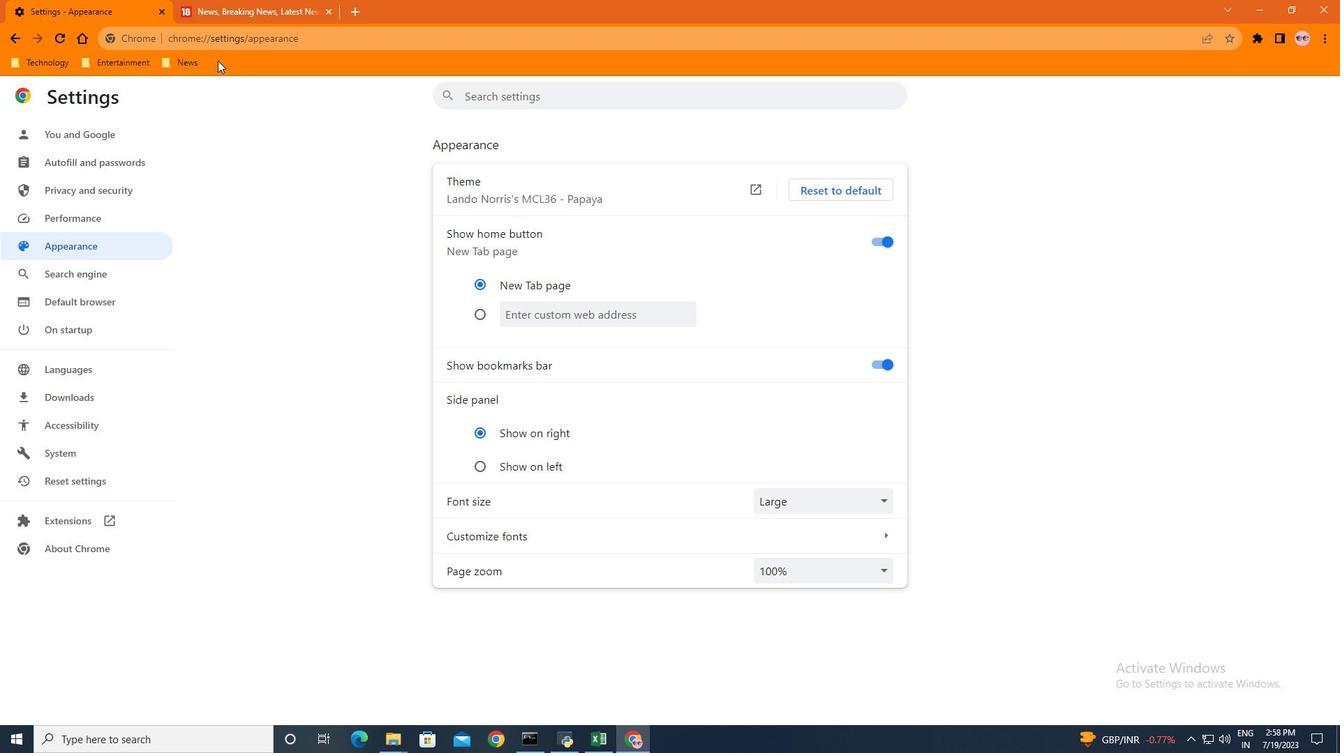 
Action: Mouse pressed left at (217, 60)
Screenshot: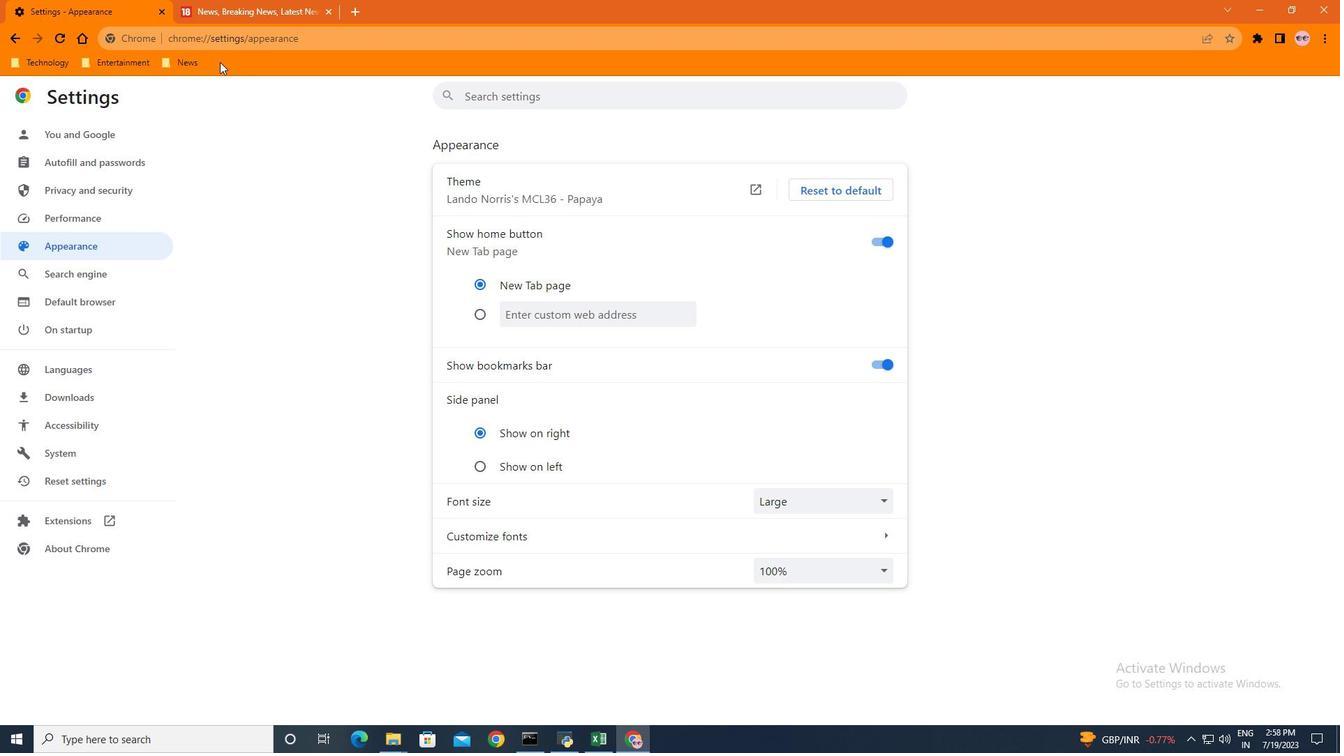 
Action: Mouse moved to (1303, 34)
Screenshot: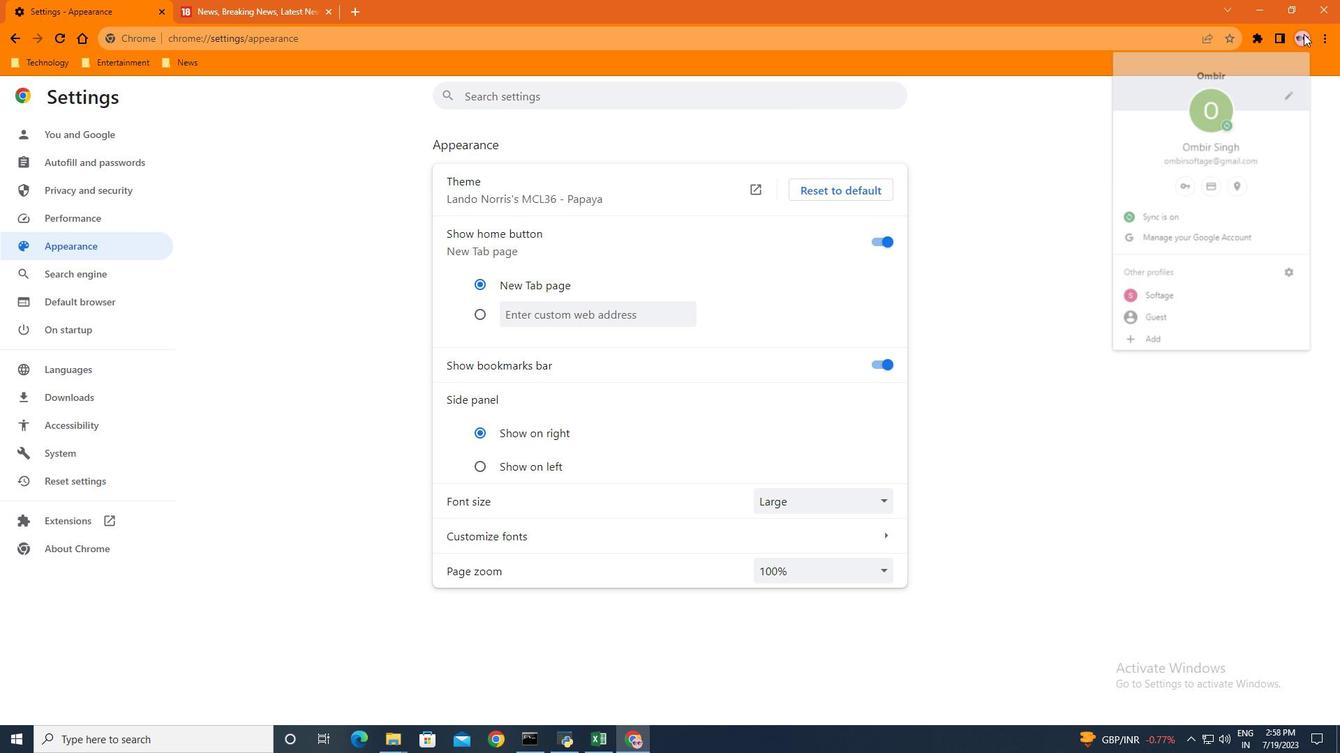 
Action: Mouse pressed left at (1303, 34)
Screenshot: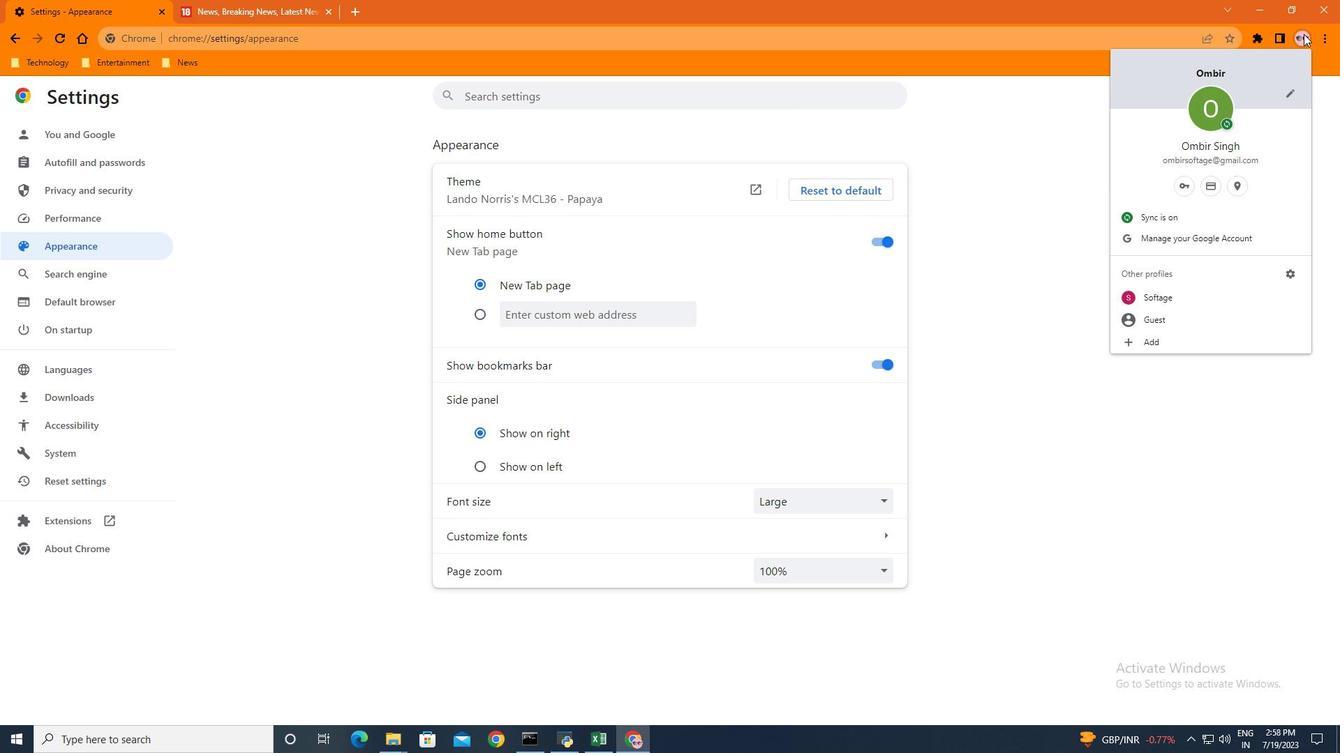 
Action: Mouse moved to (1323, 120)
Screenshot: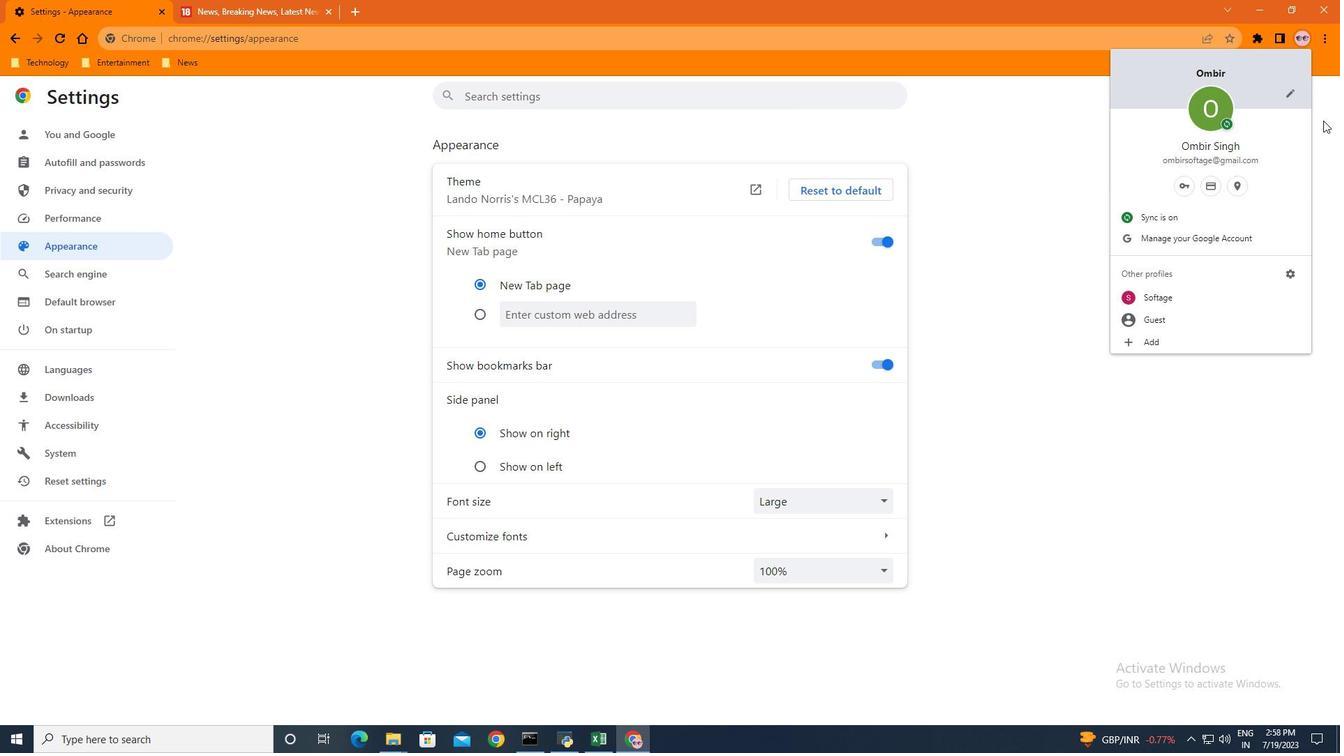 
Action: Mouse pressed left at (1323, 120)
Screenshot: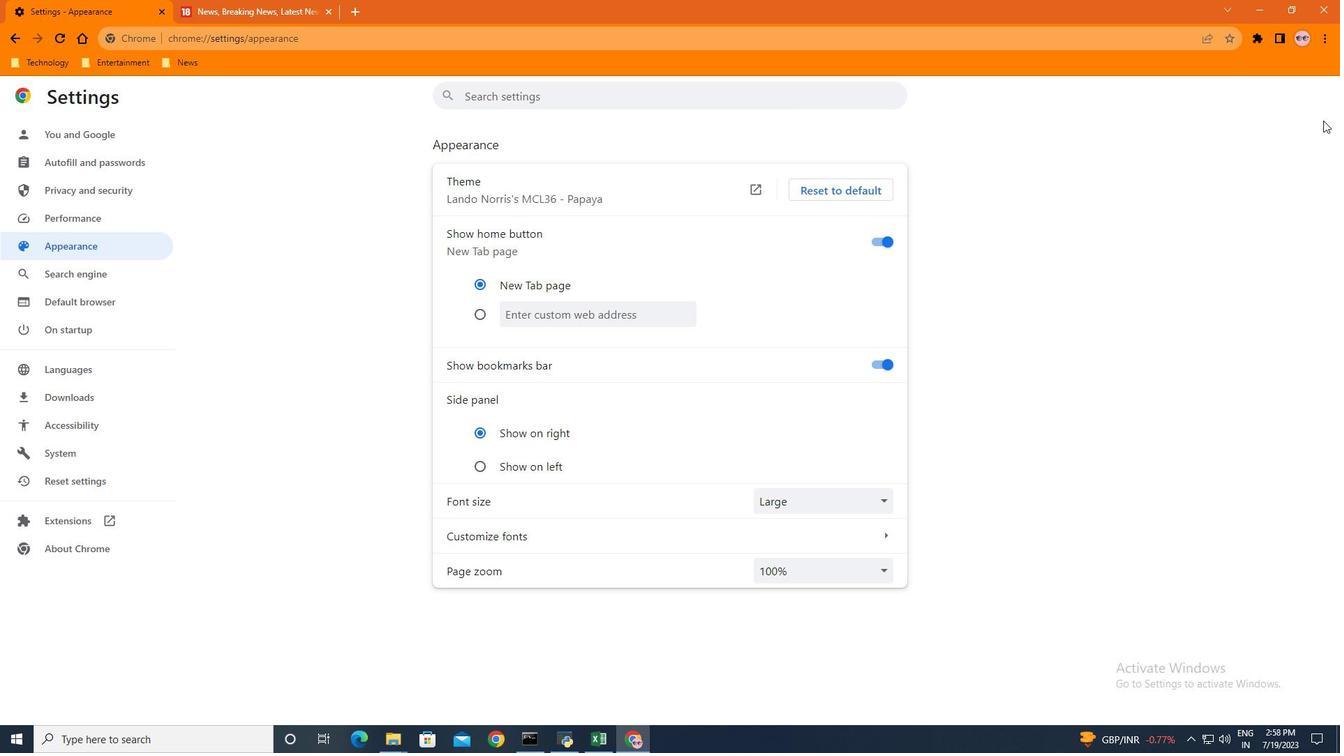 
Action: Mouse moved to (1326, 34)
Screenshot: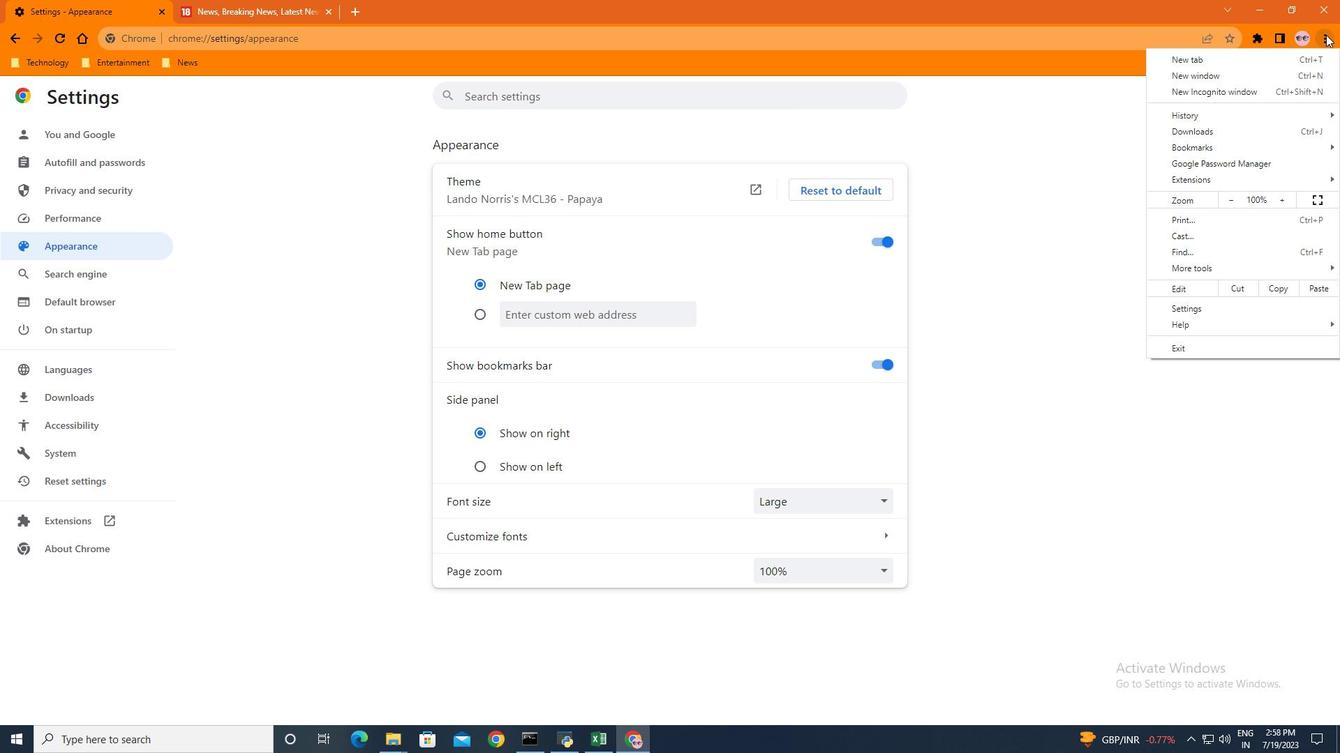 
Action: Mouse pressed left at (1326, 34)
Screenshot: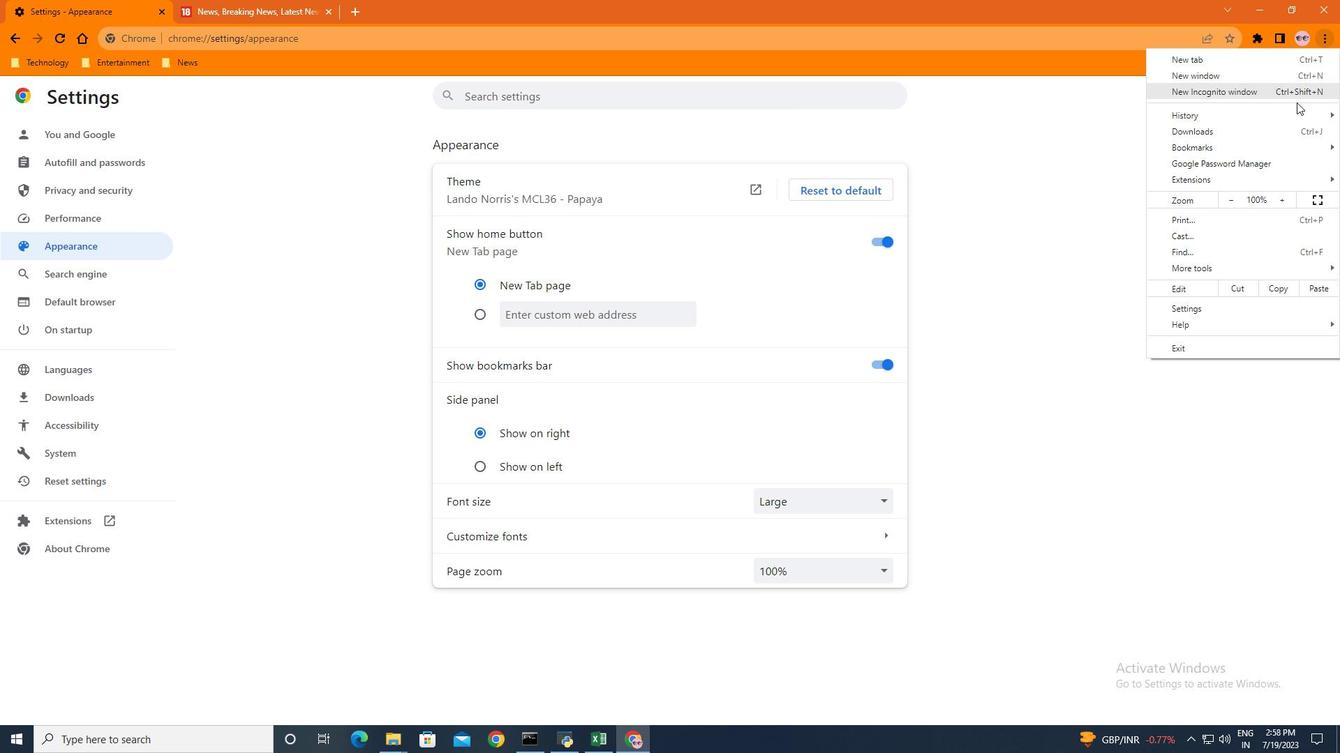 
Action: Mouse moved to (1222, 268)
Screenshot: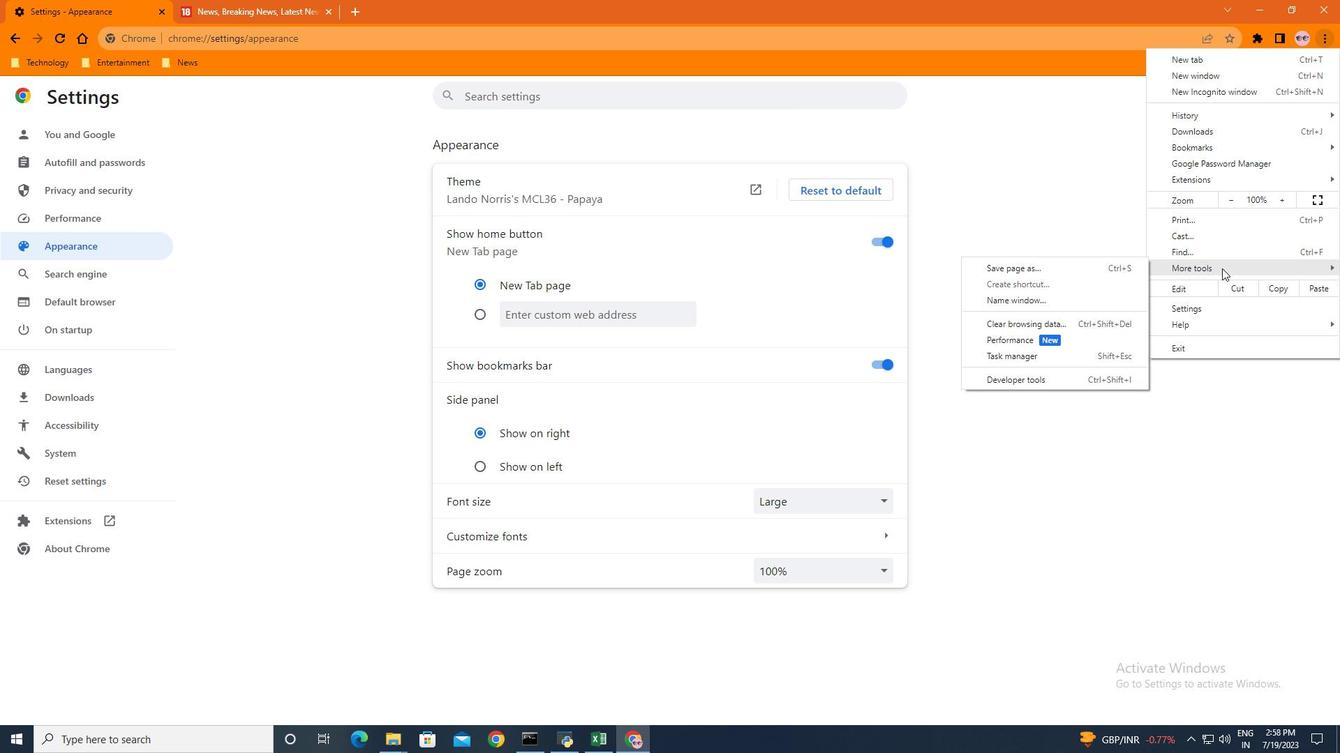 
Action: Mouse pressed left at (1222, 268)
Screenshot: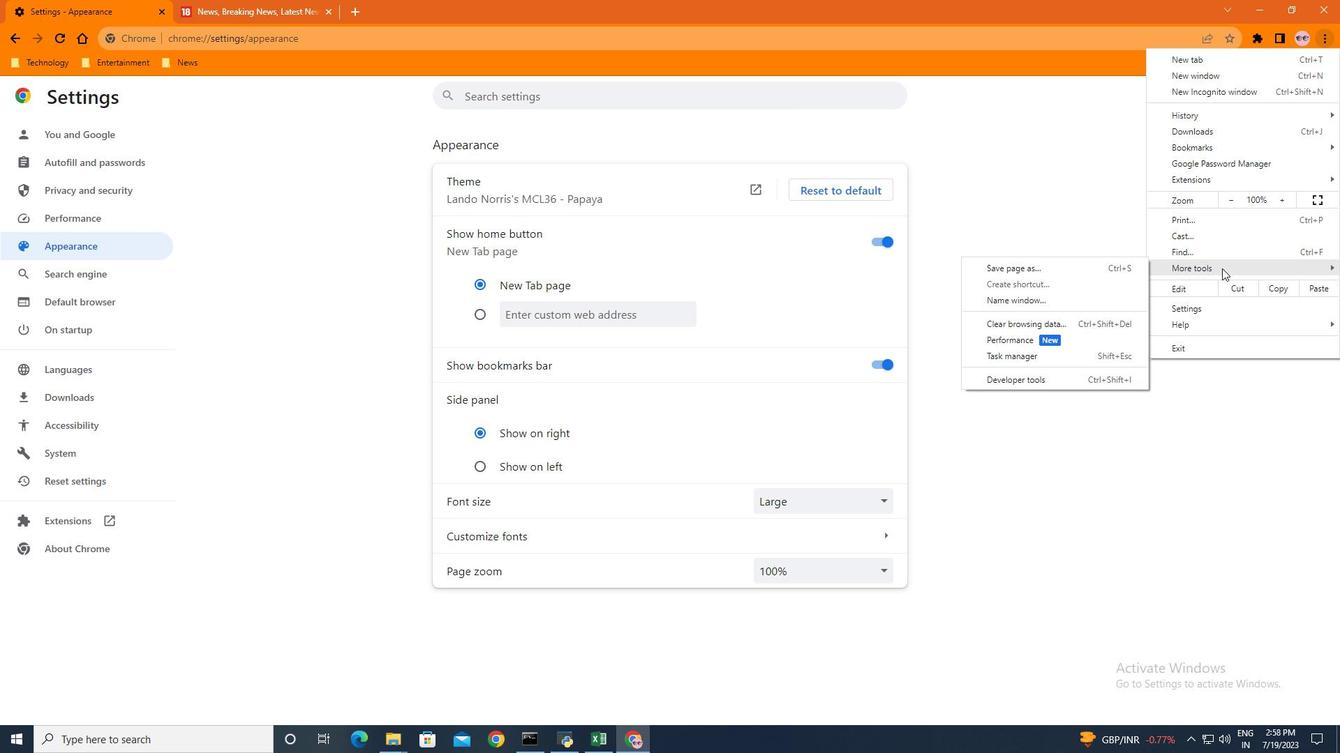 
Action: Mouse moved to (1227, 308)
Screenshot: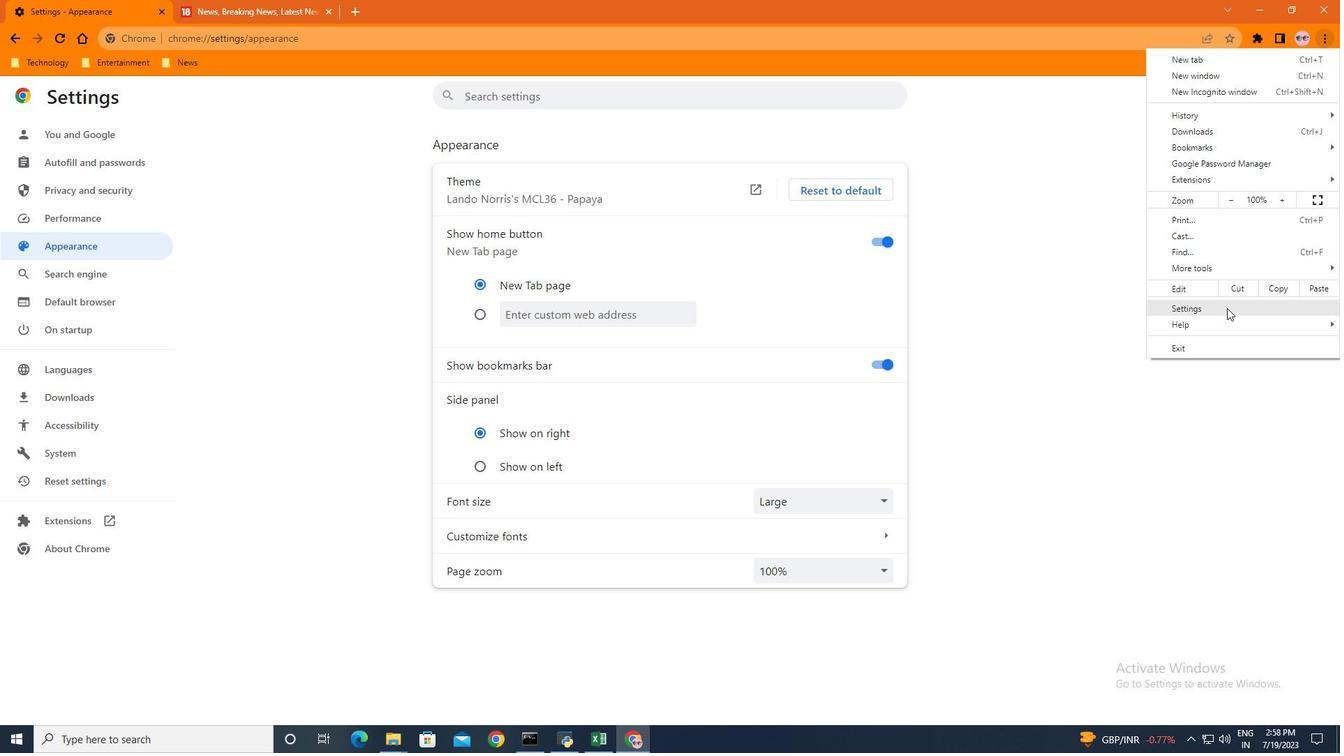 
Action: Mouse pressed left at (1227, 308)
Screenshot: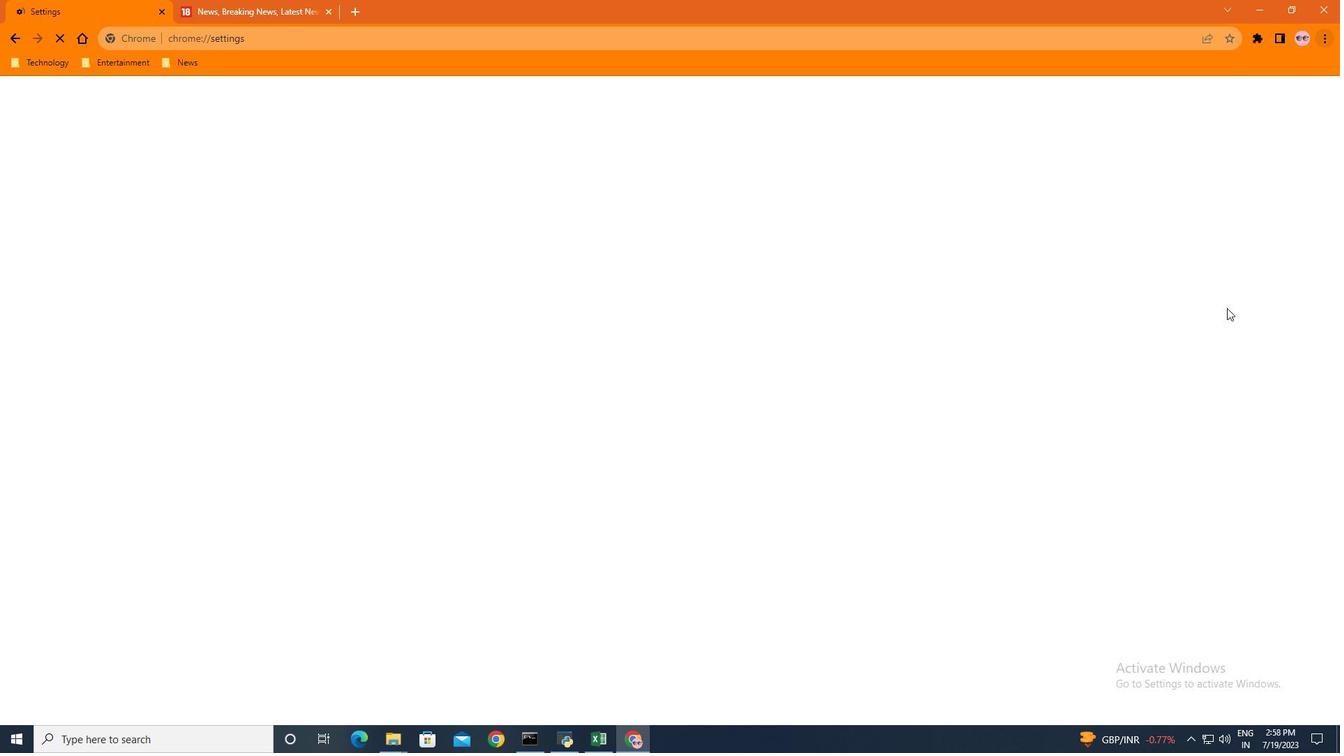 
Action: Mouse moved to (70, 244)
Screenshot: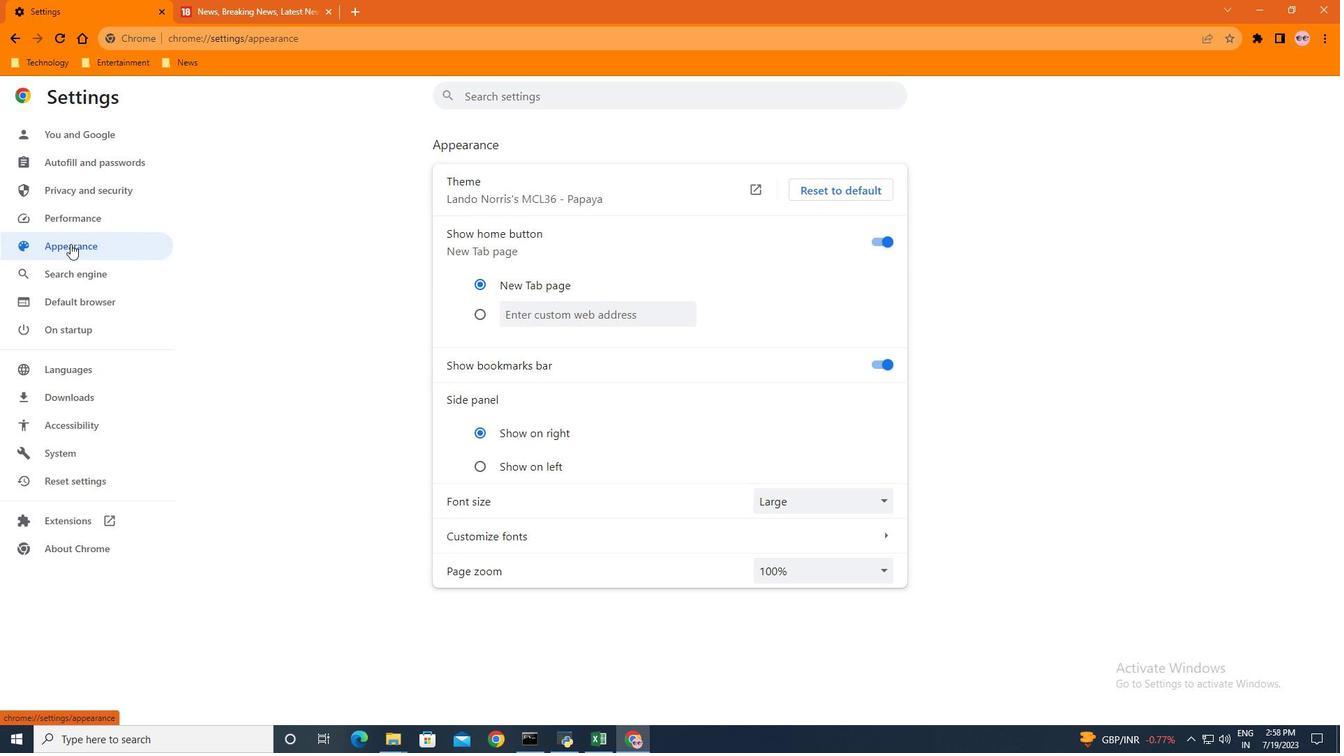 
Action: Mouse pressed left at (70, 244)
Screenshot: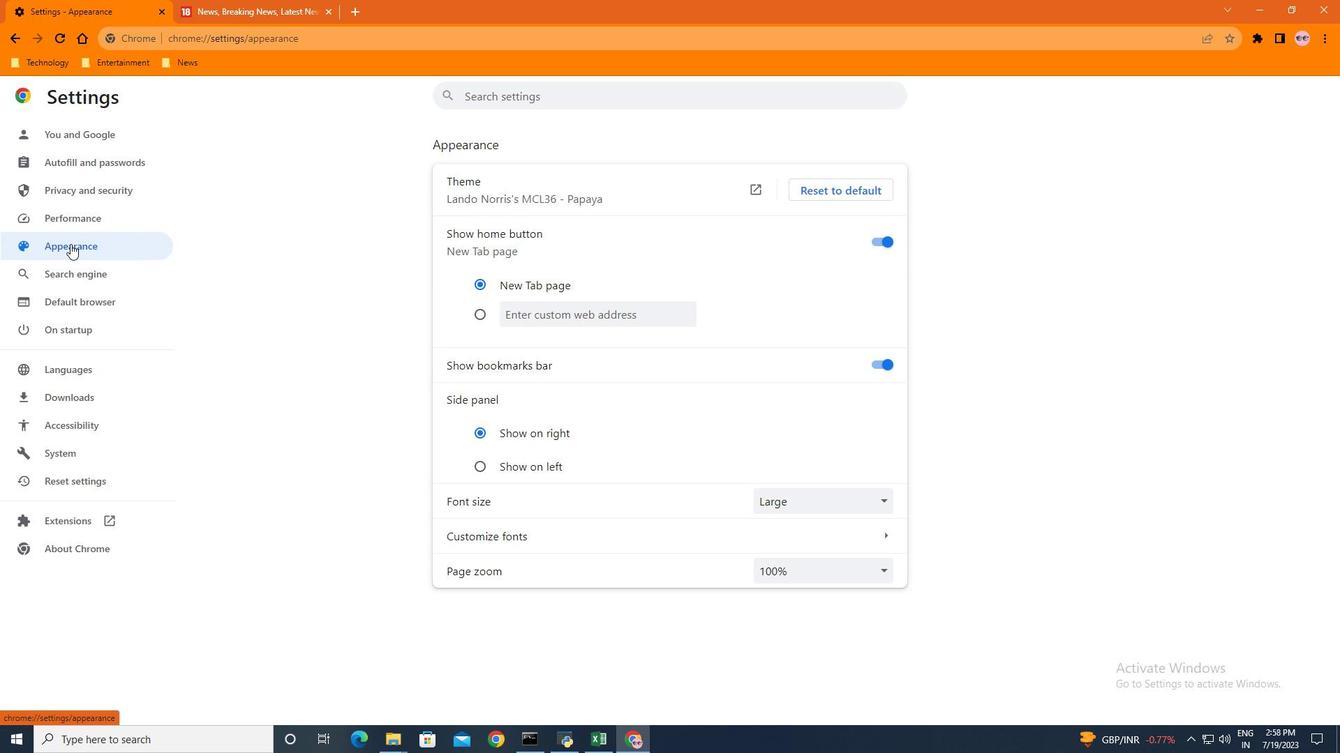 
Action: Mouse moved to (637, 361)
Screenshot: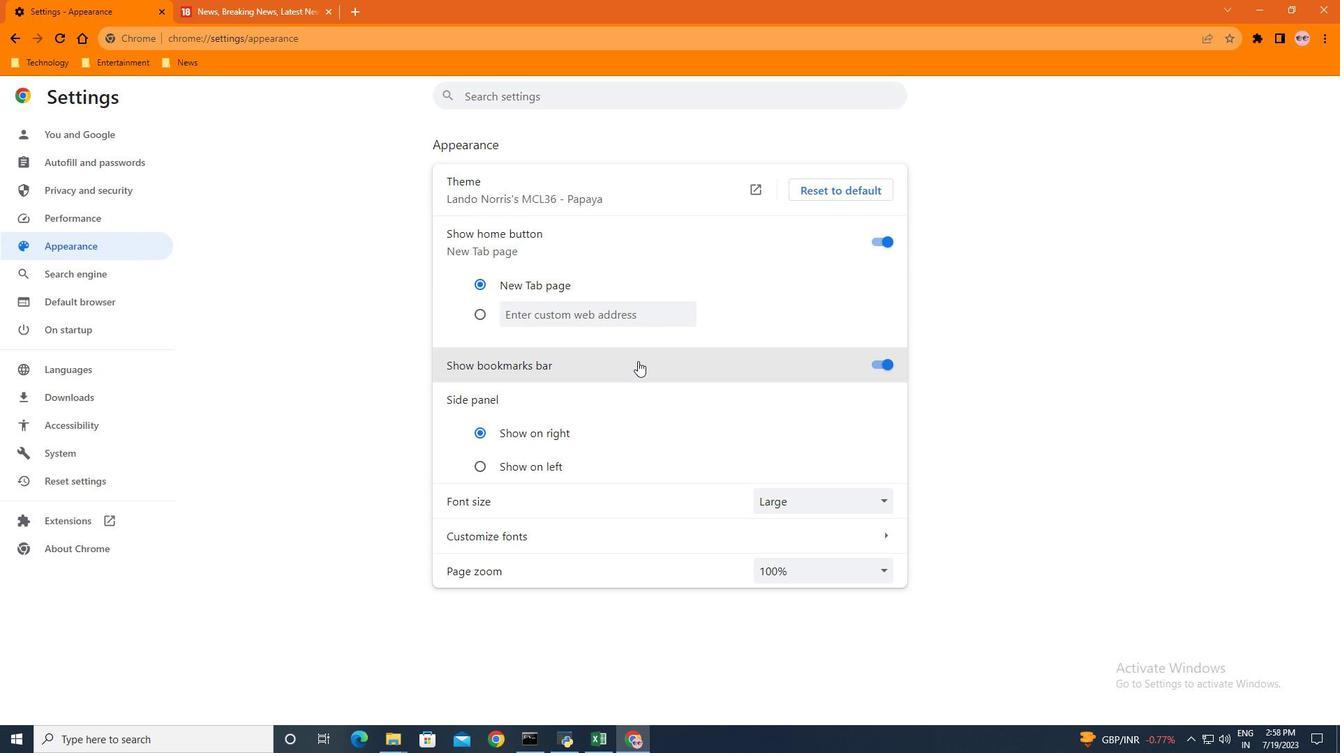 
Action: Mouse scrolled (637, 360) with delta (0, 0)
Screenshot: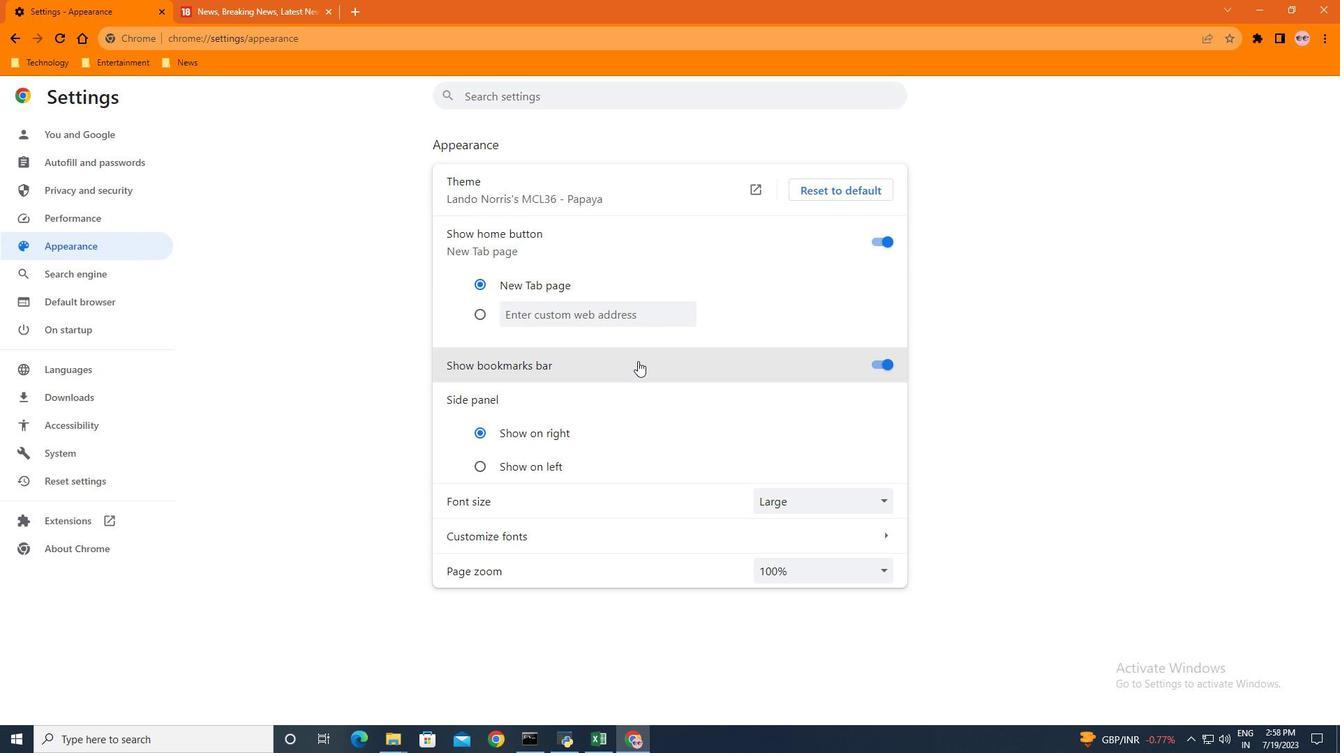 
Action: Mouse moved to (878, 362)
Screenshot: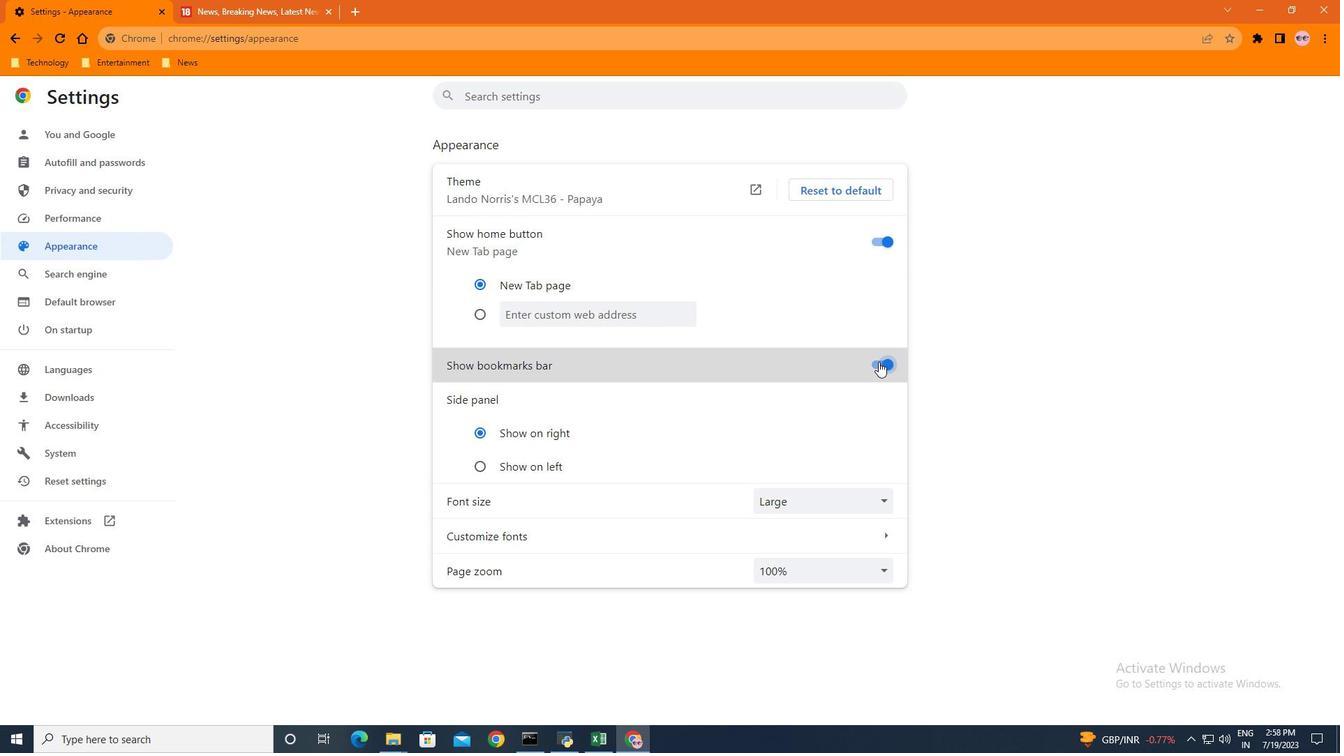 
Action: Mouse pressed left at (878, 362)
Screenshot: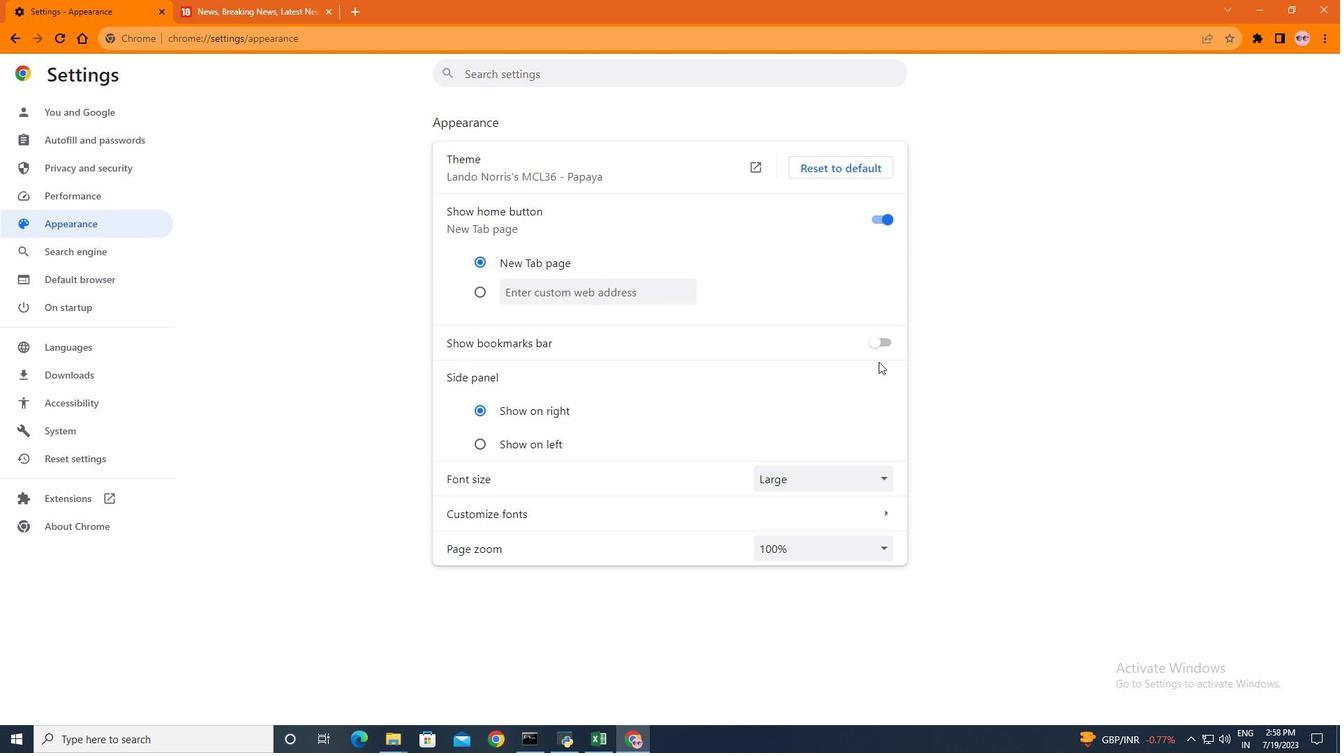 
Action: Mouse moved to (882, 337)
Screenshot: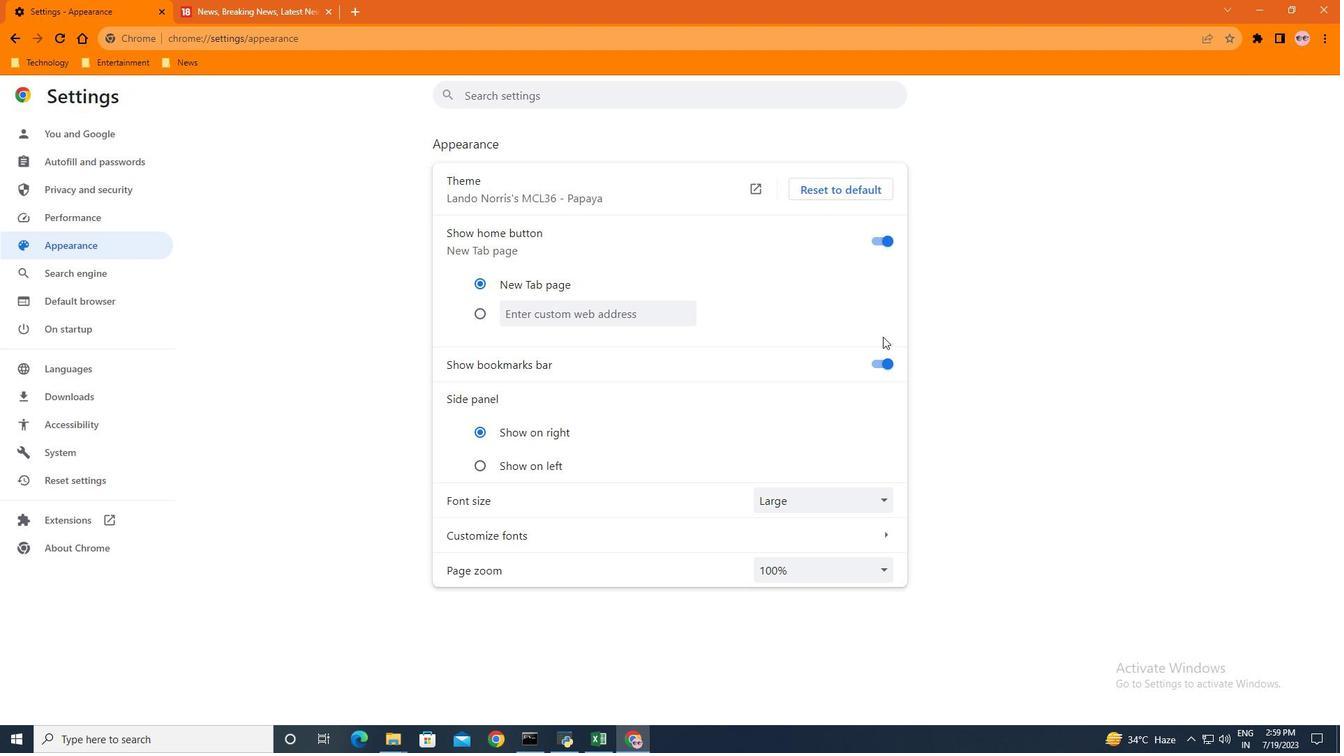
Action: Mouse pressed left at (882, 337)
Screenshot: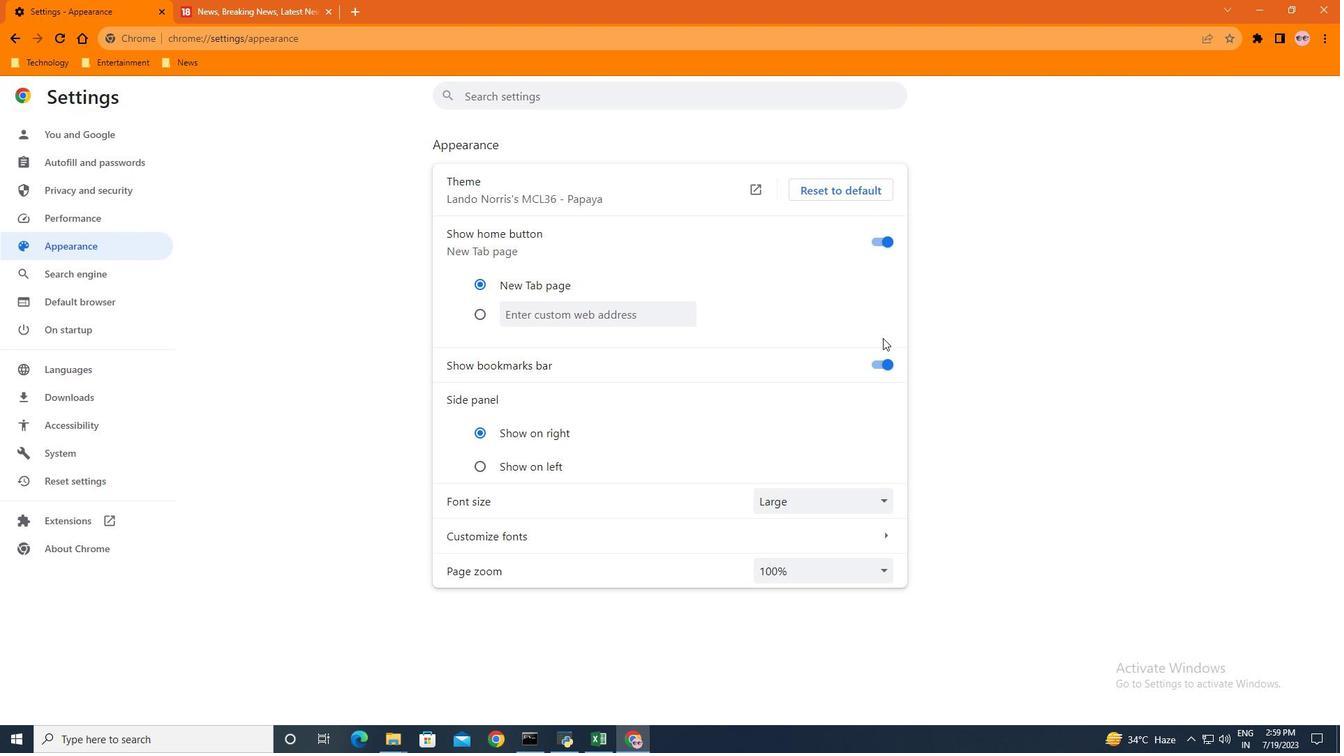 
Action: Mouse moved to (988, 364)
Screenshot: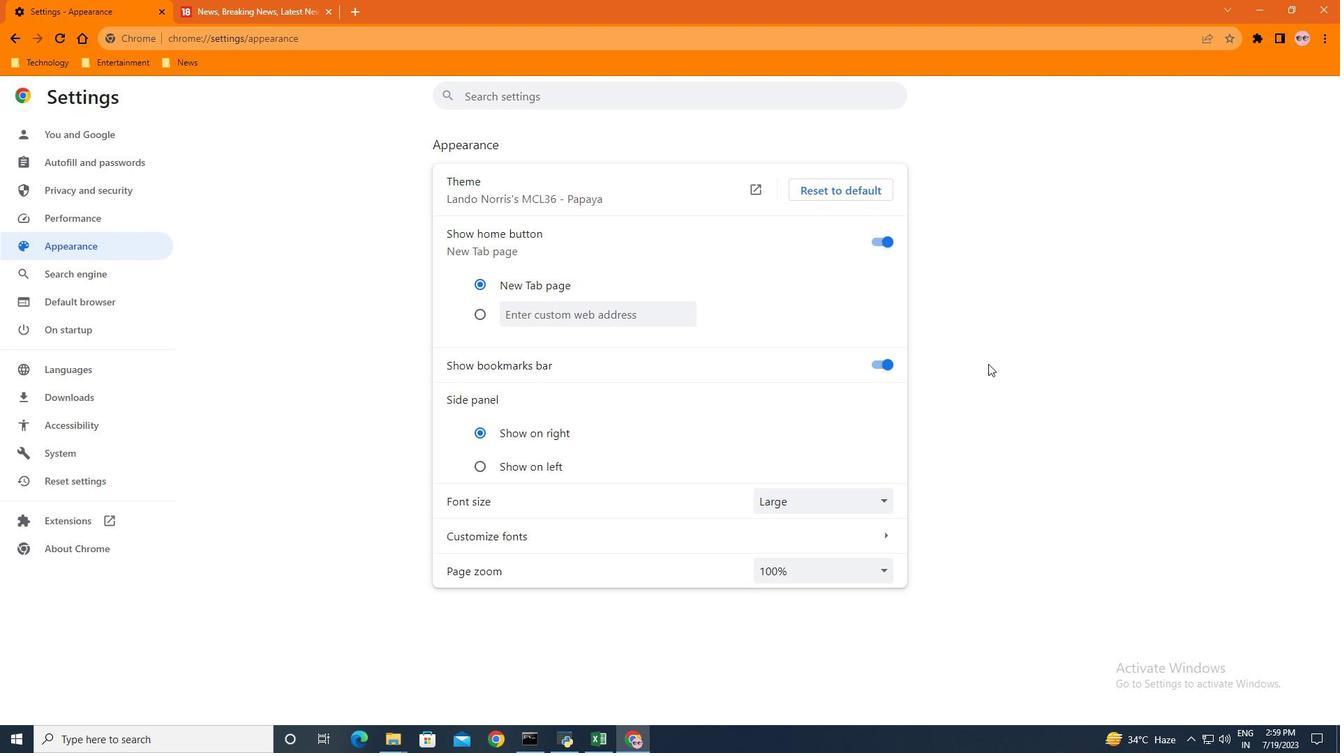 
Action: Mouse pressed left at (988, 364)
Screenshot: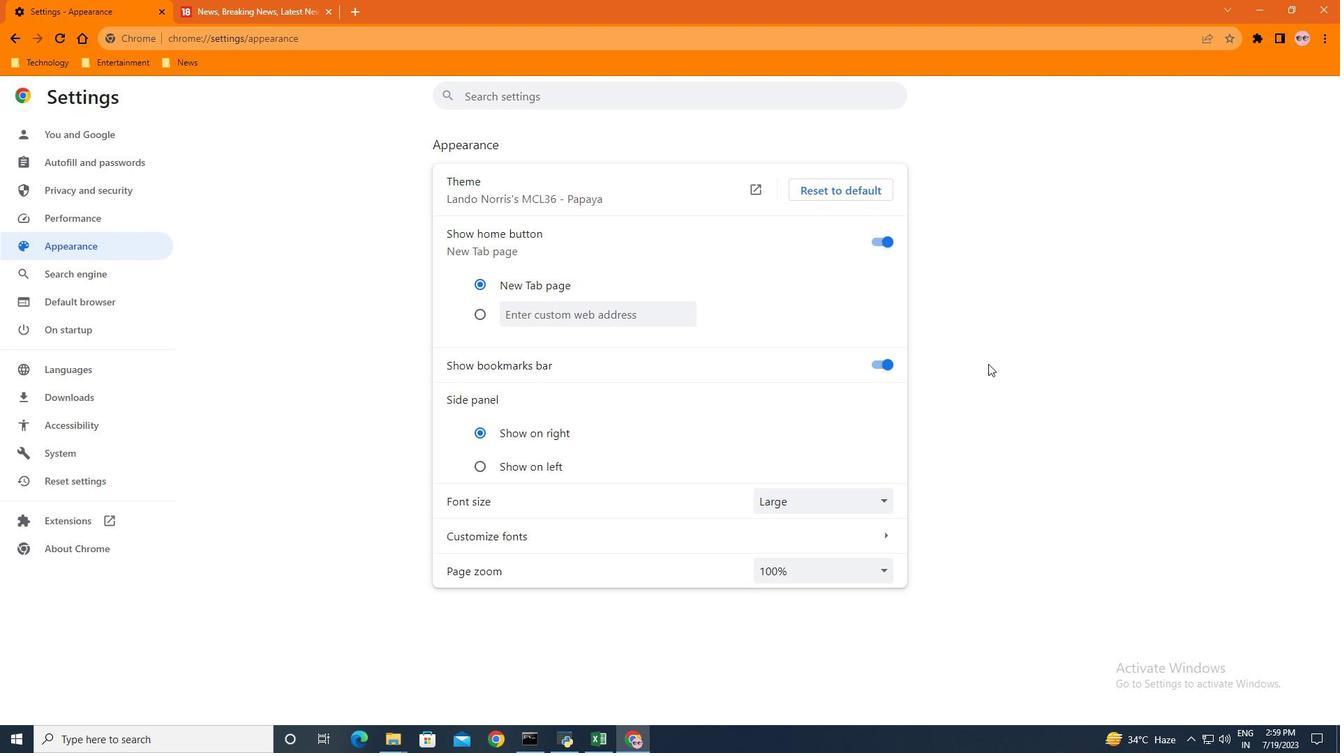 
Action: Mouse moved to (1146, 149)
Screenshot: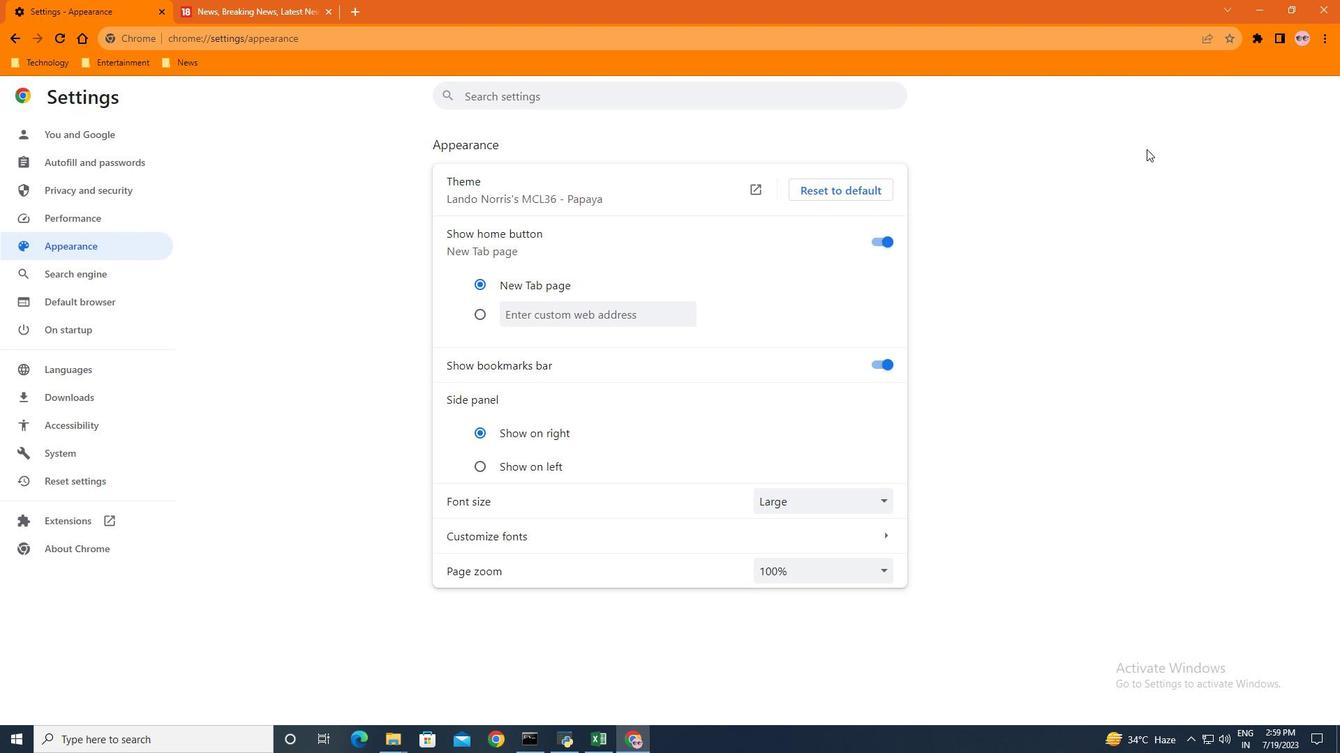 
